 Task: Buy 4 Bread Proofing Baskets from Baking Tools & Accessories section under best seller category for shipping address: Holly Thompson, 4771 Agriculture Lane, Homestead, Florida 33030, Cell Number 3052454080. Pay from credit card ending with 6759, CVV 506
Action: Mouse moved to (30, 104)
Screenshot: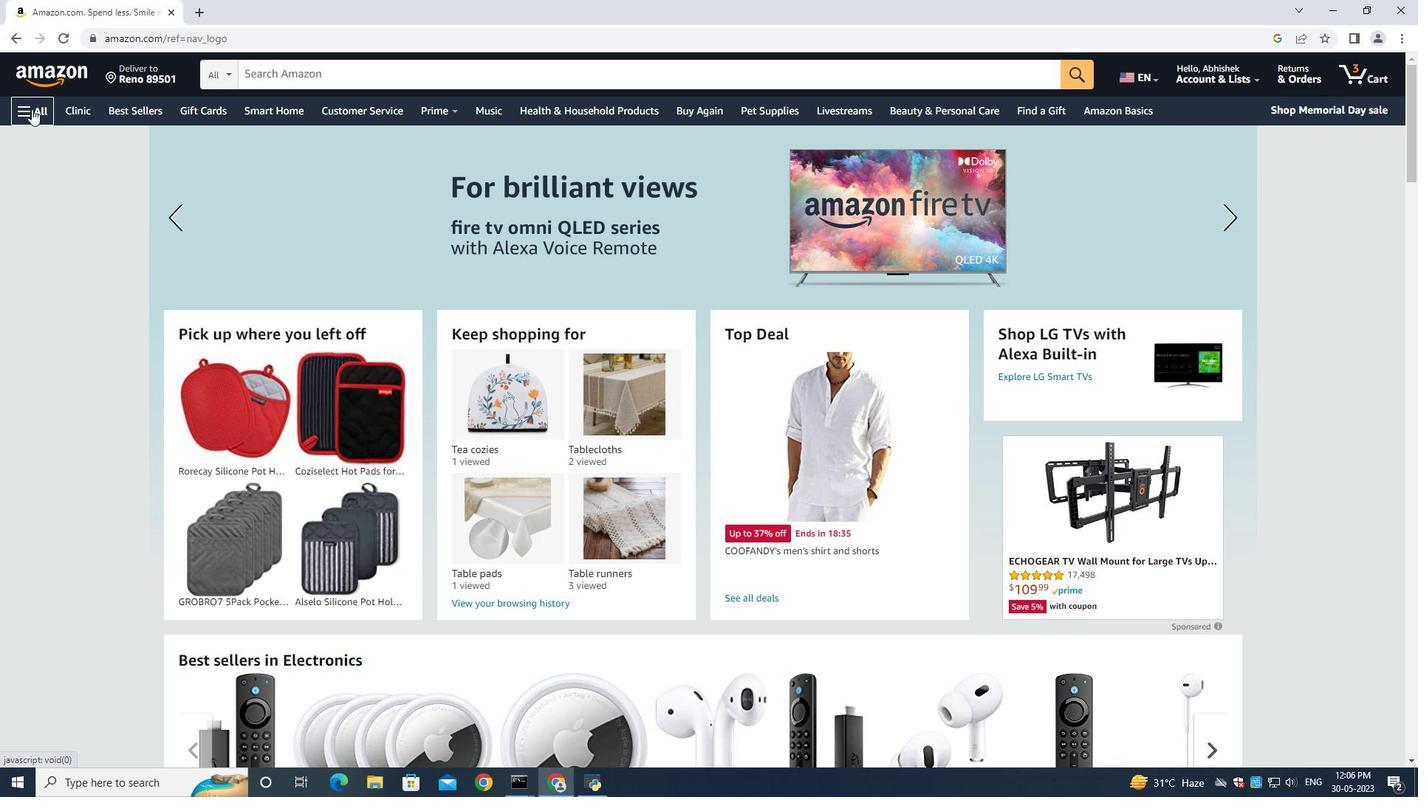 
Action: Mouse pressed left at (30, 104)
Screenshot: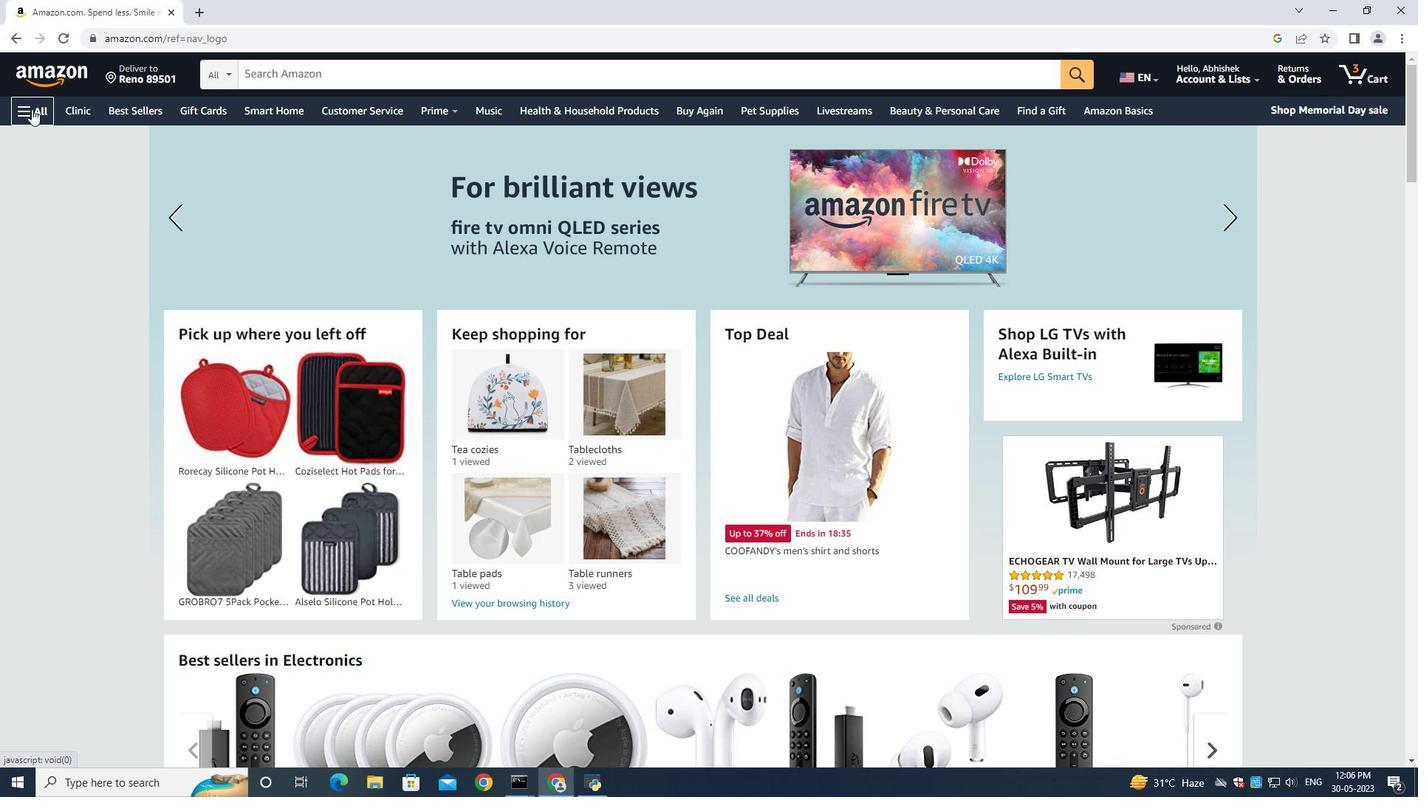 
Action: Mouse moved to (57, 141)
Screenshot: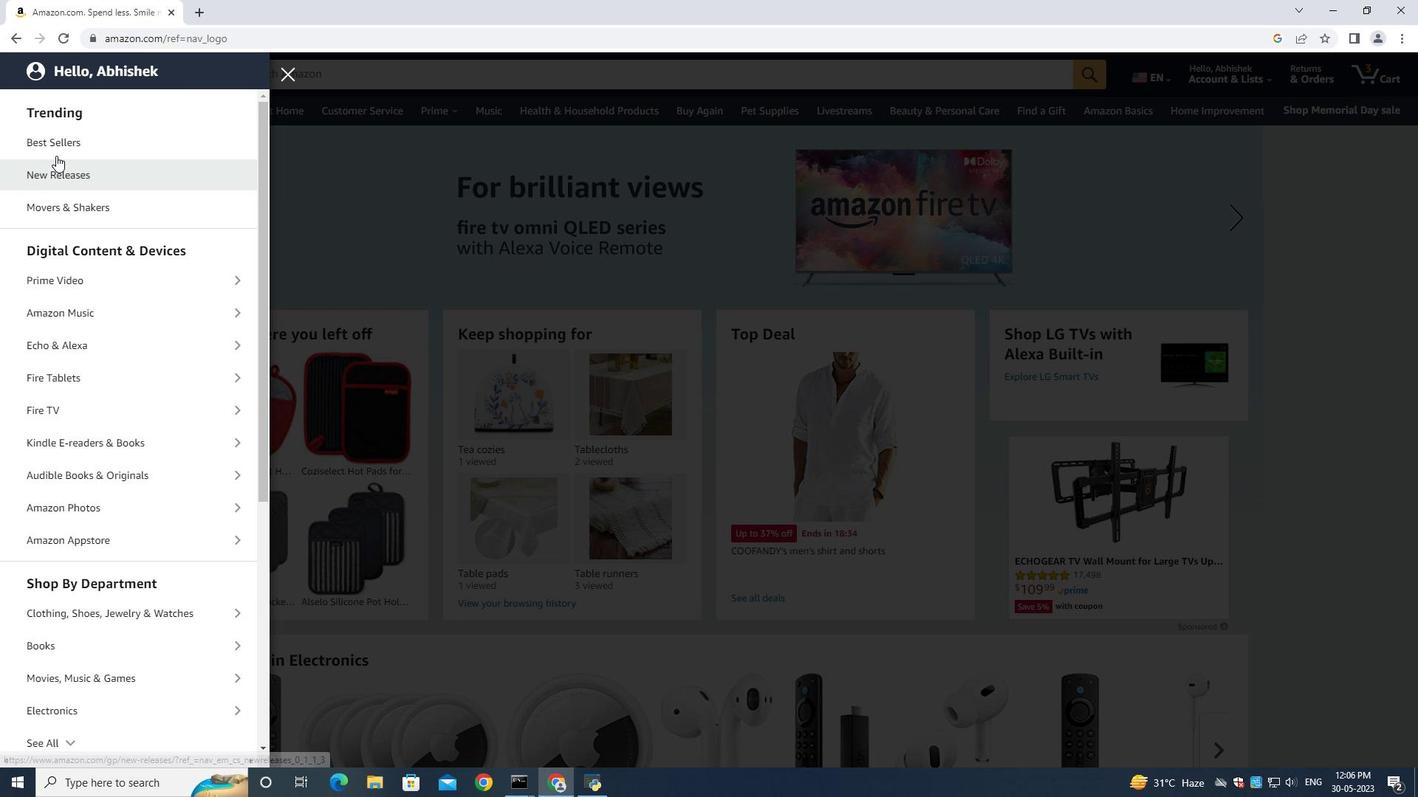 
Action: Mouse pressed left at (57, 141)
Screenshot: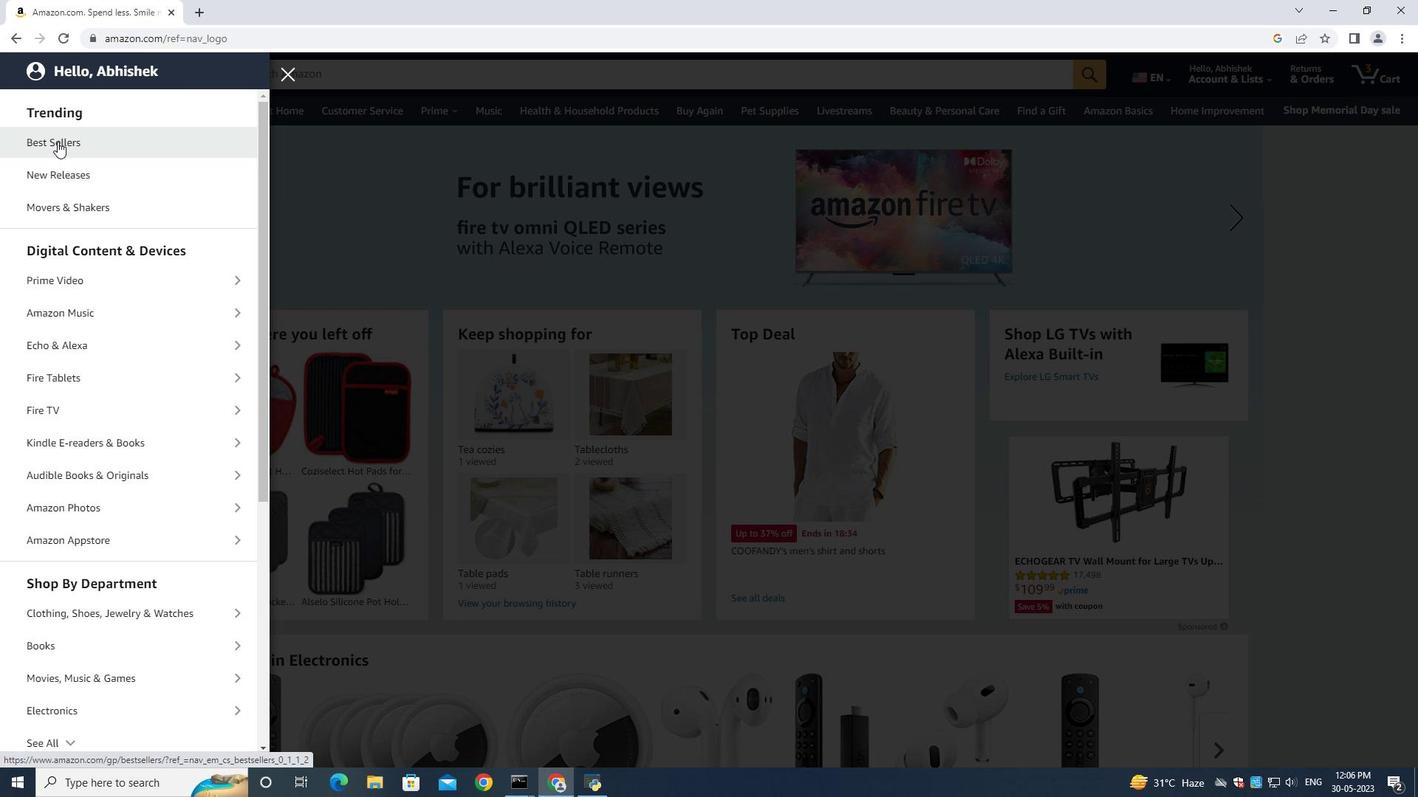 
Action: Mouse moved to (272, 77)
Screenshot: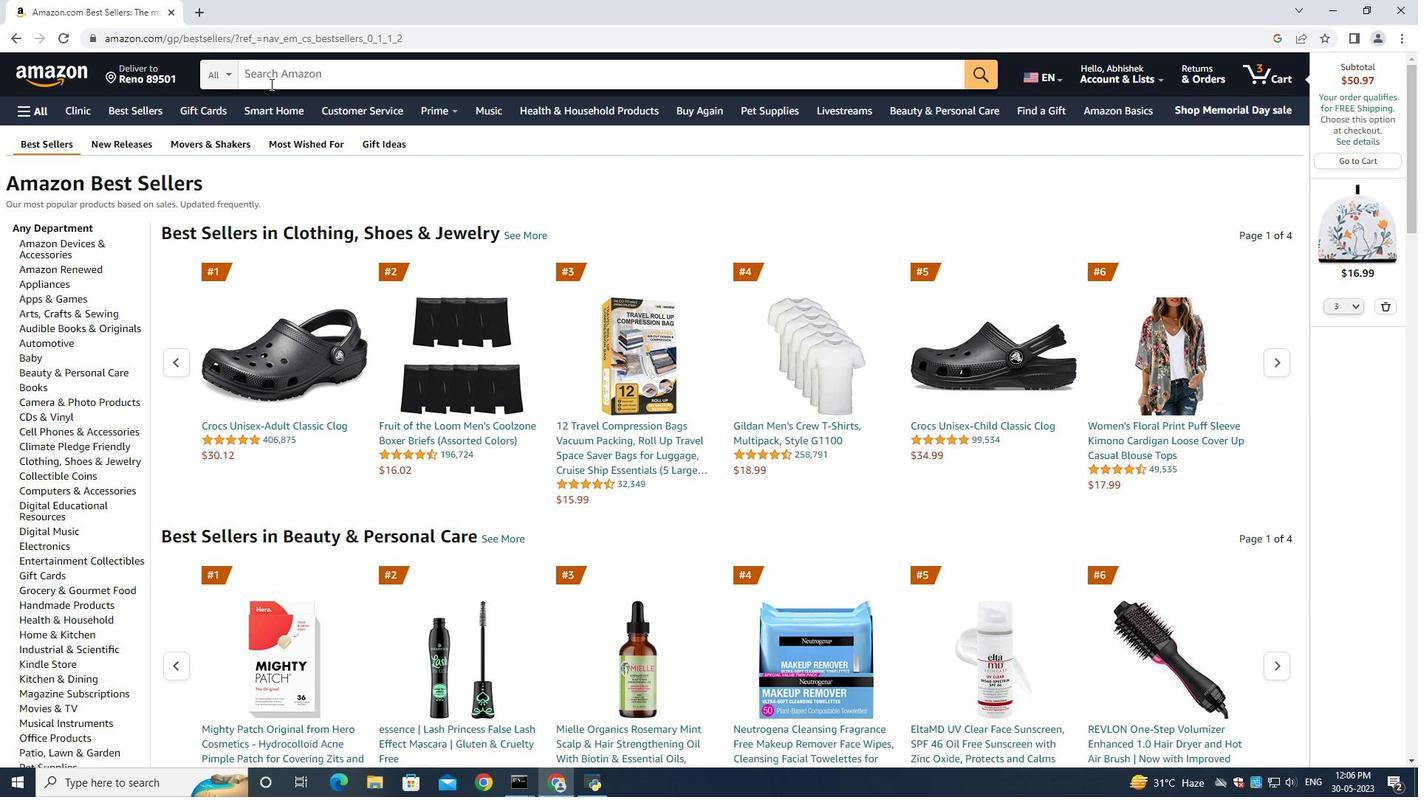 
Action: Mouse pressed left at (272, 77)
Screenshot: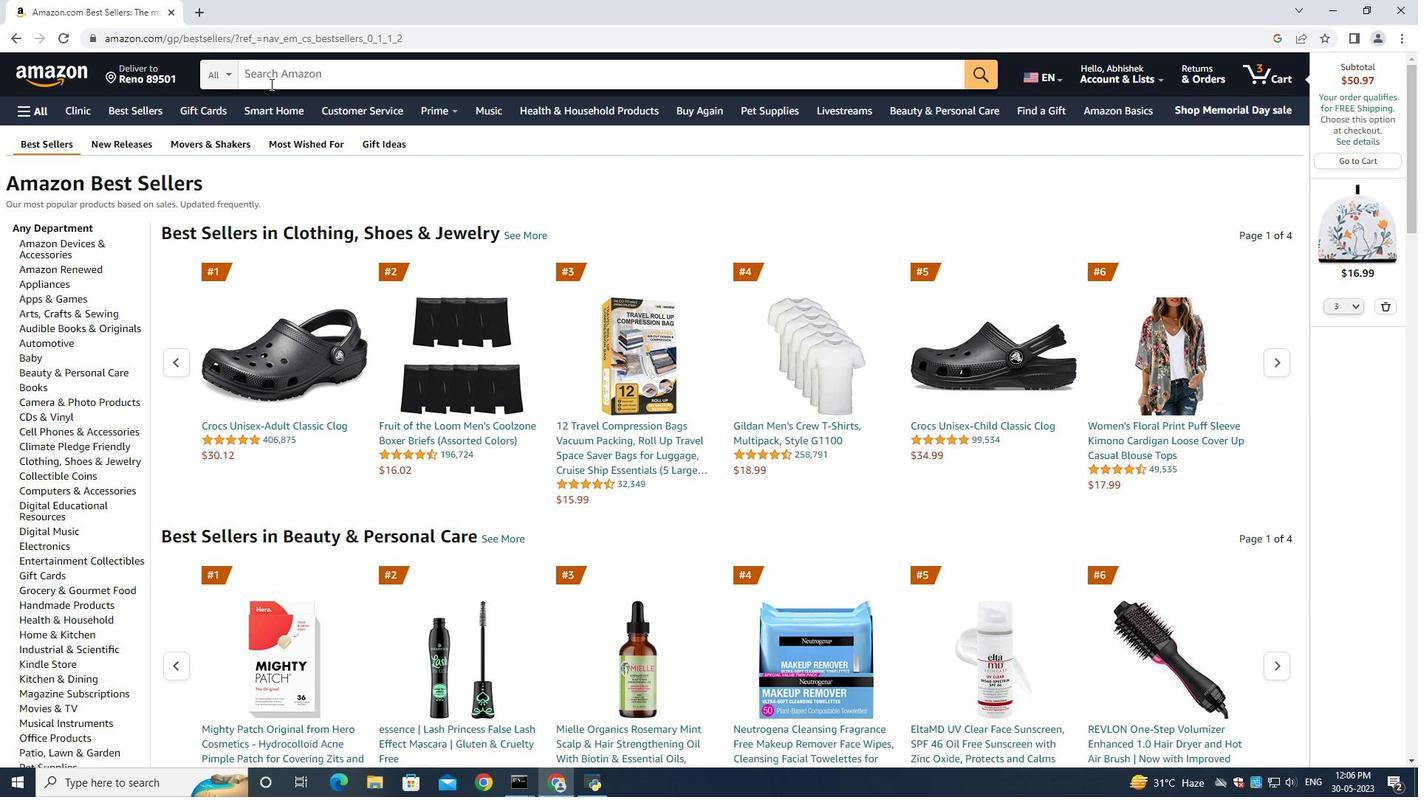
Action: Mouse moved to (272, 77)
Screenshot: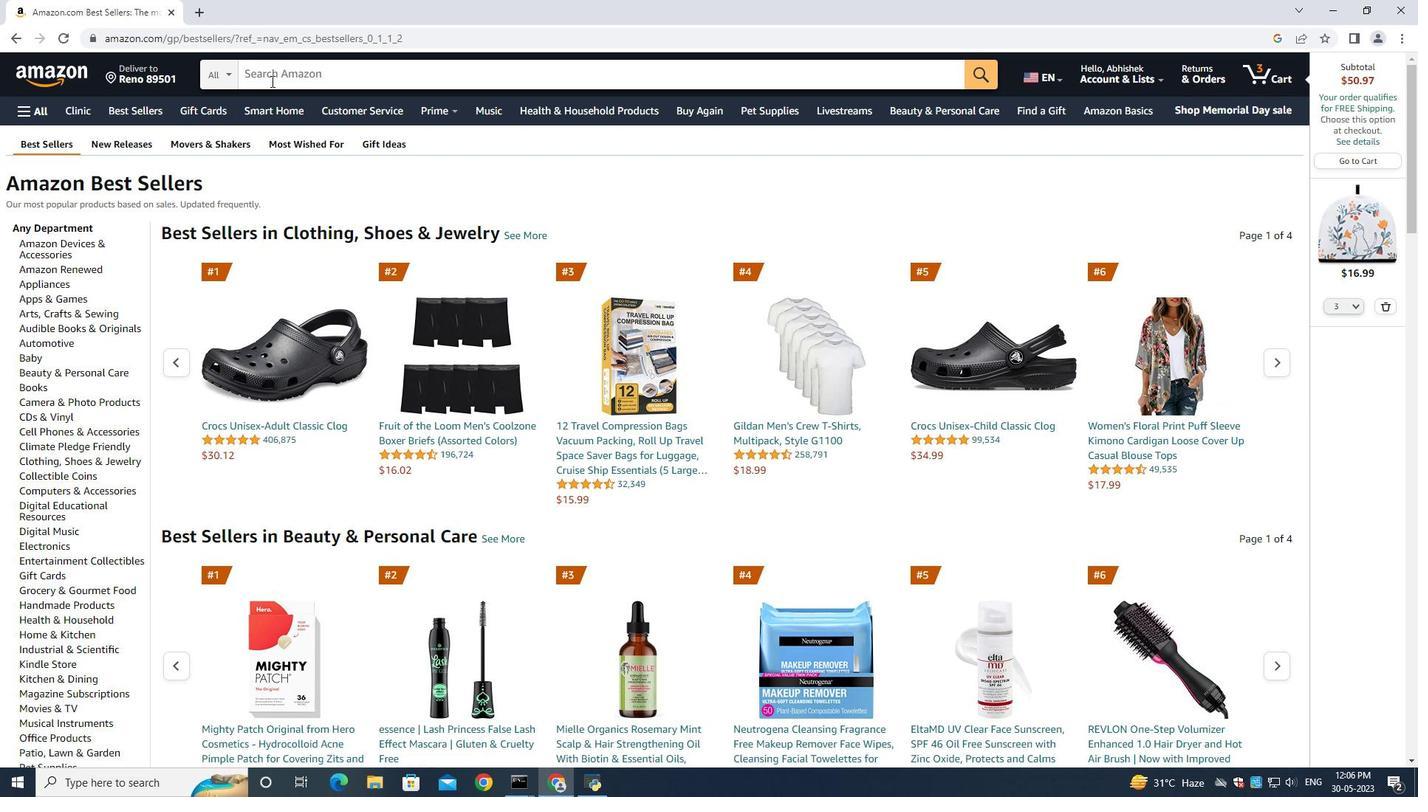 
Action: Key pressed <Key.shift>Bread<Key.space><Key.shift><Key.shift>Proofing<Key.space><Key.shift>Baskets<Key.enter>
Screenshot: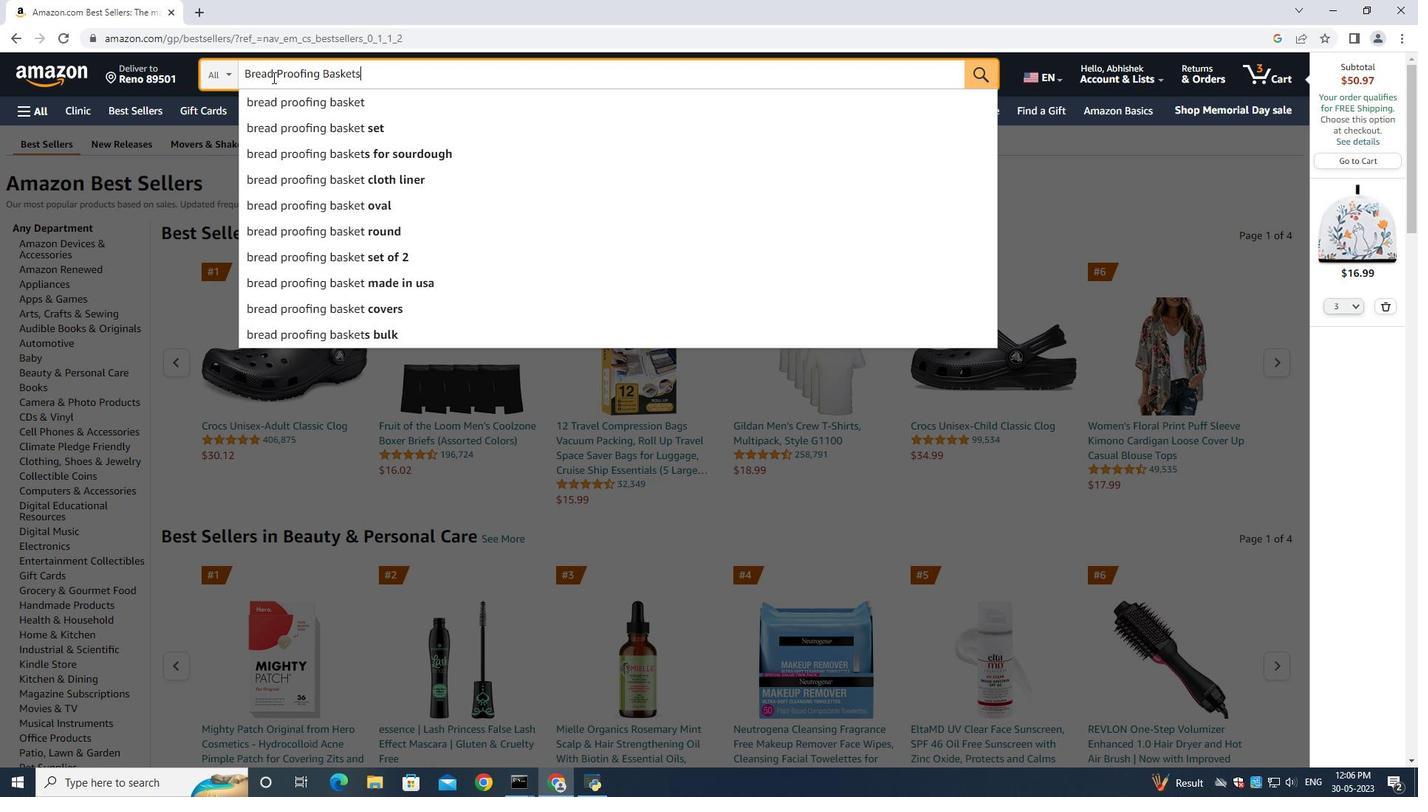 
Action: Mouse moved to (18, 258)
Screenshot: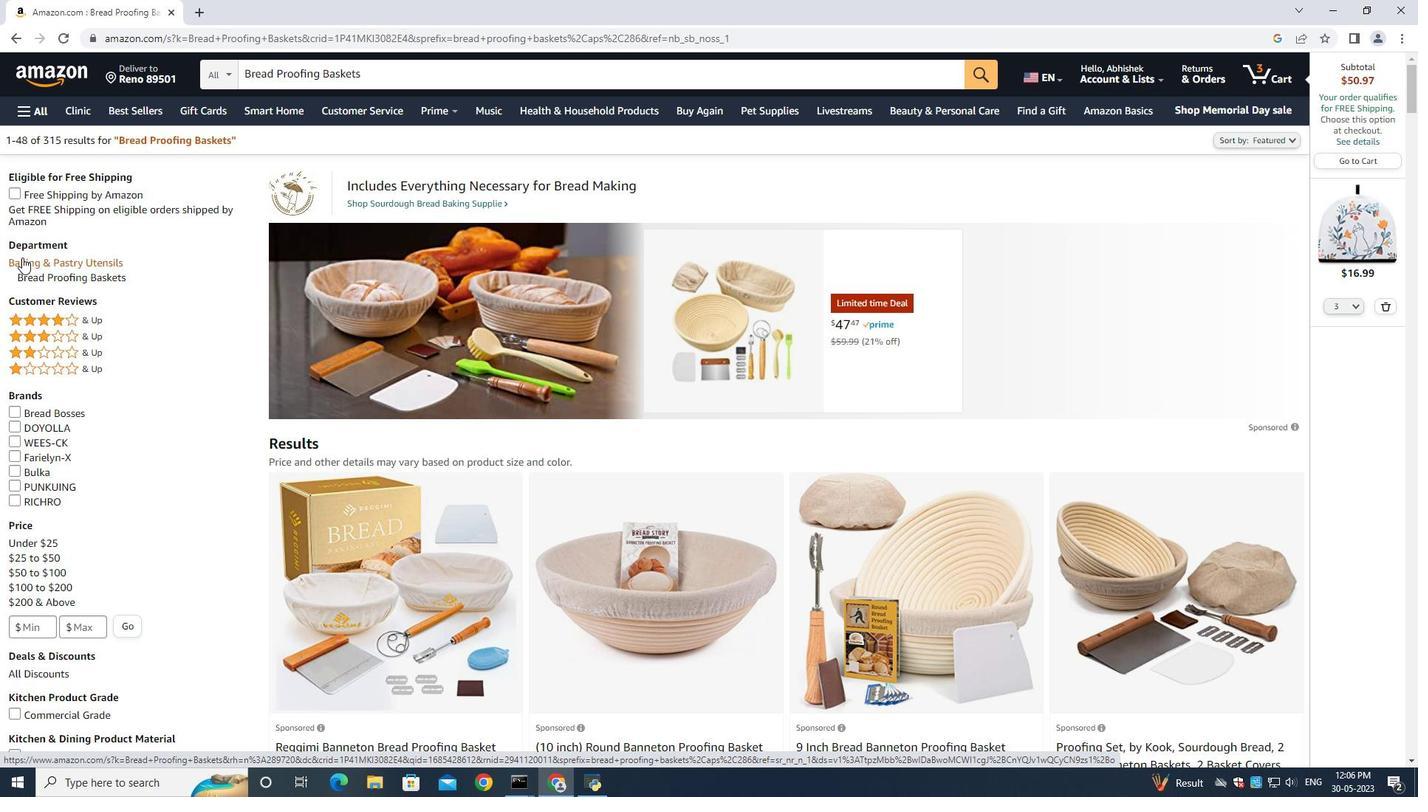 
Action: Mouse pressed left at (18, 258)
Screenshot: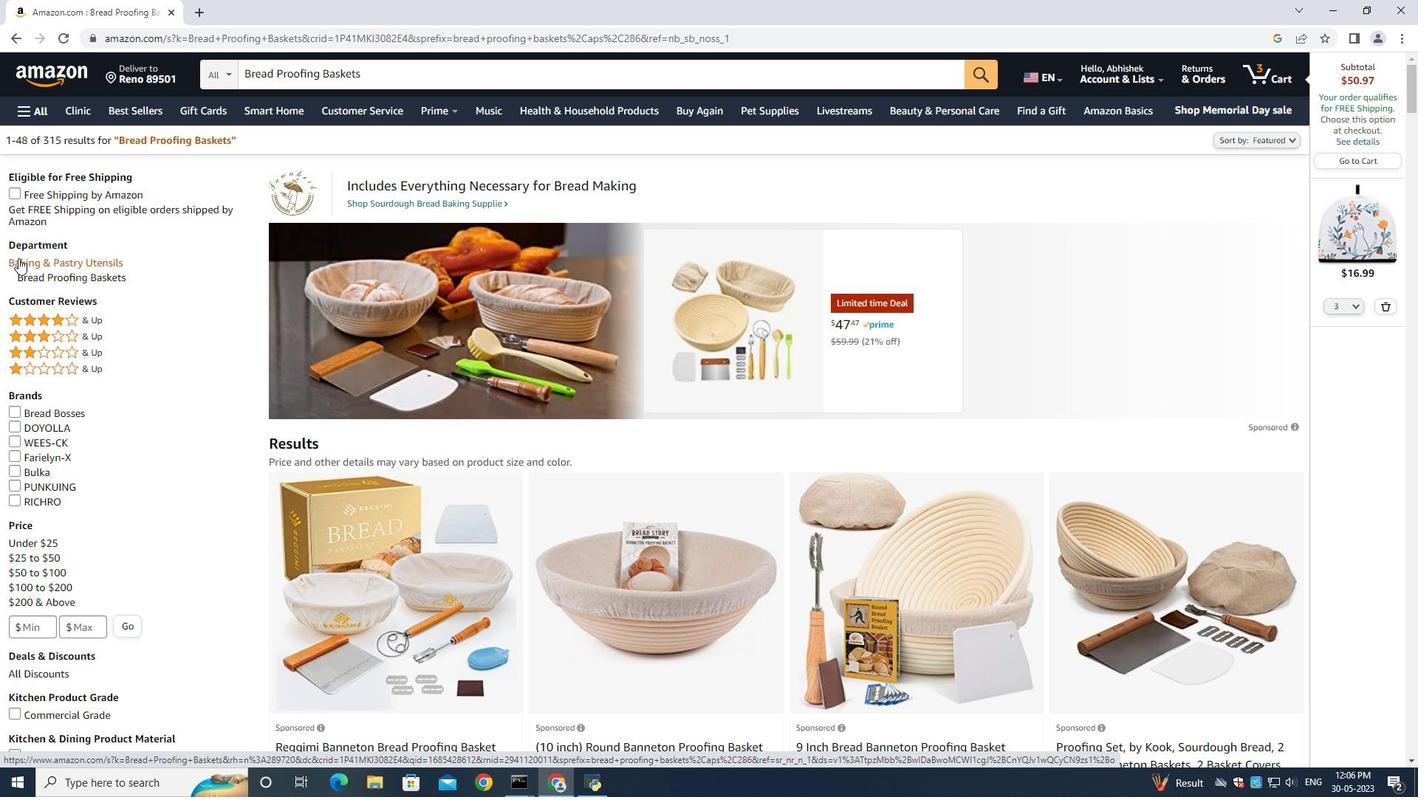 
Action: Mouse moved to (456, 362)
Screenshot: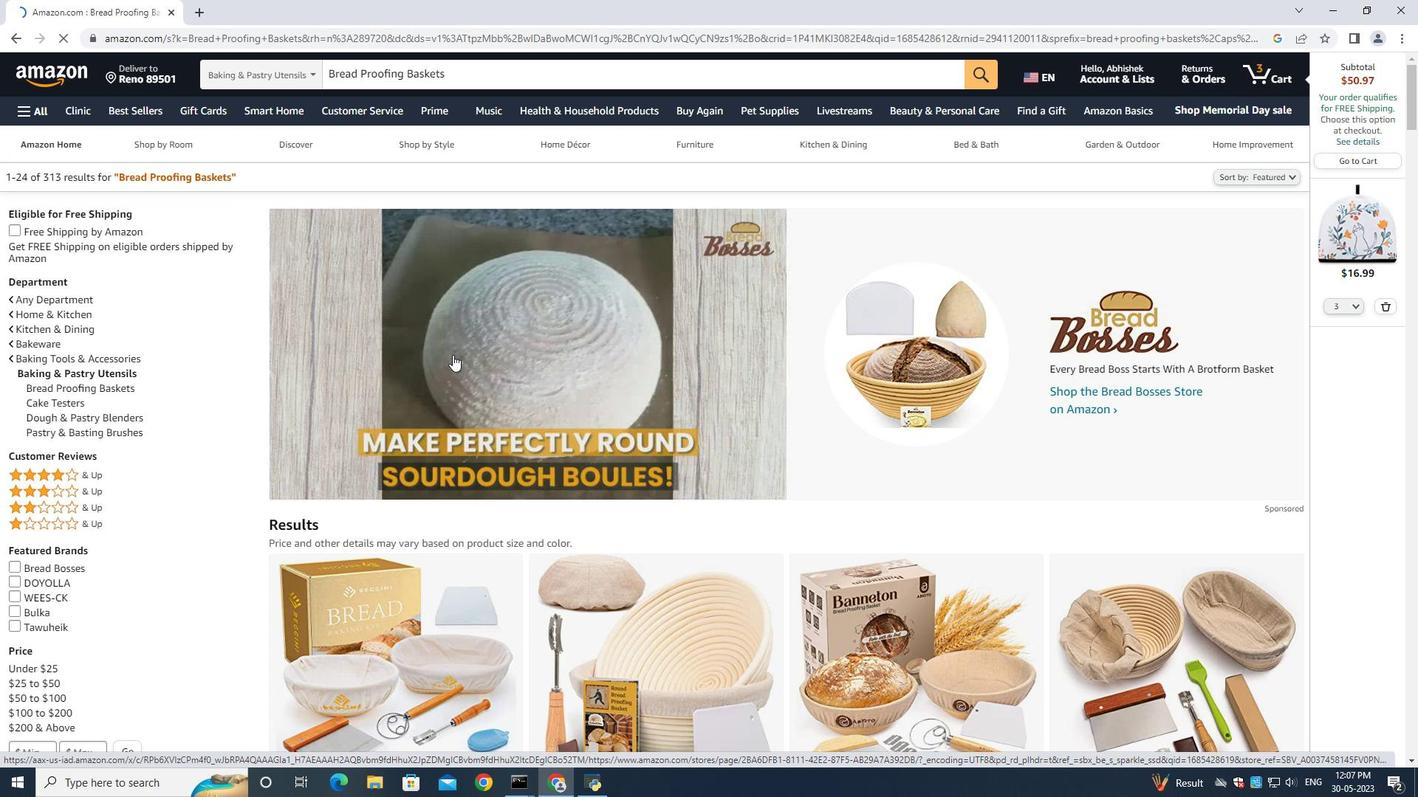 
Action: Mouse scrolled (456, 361) with delta (0, 0)
Screenshot: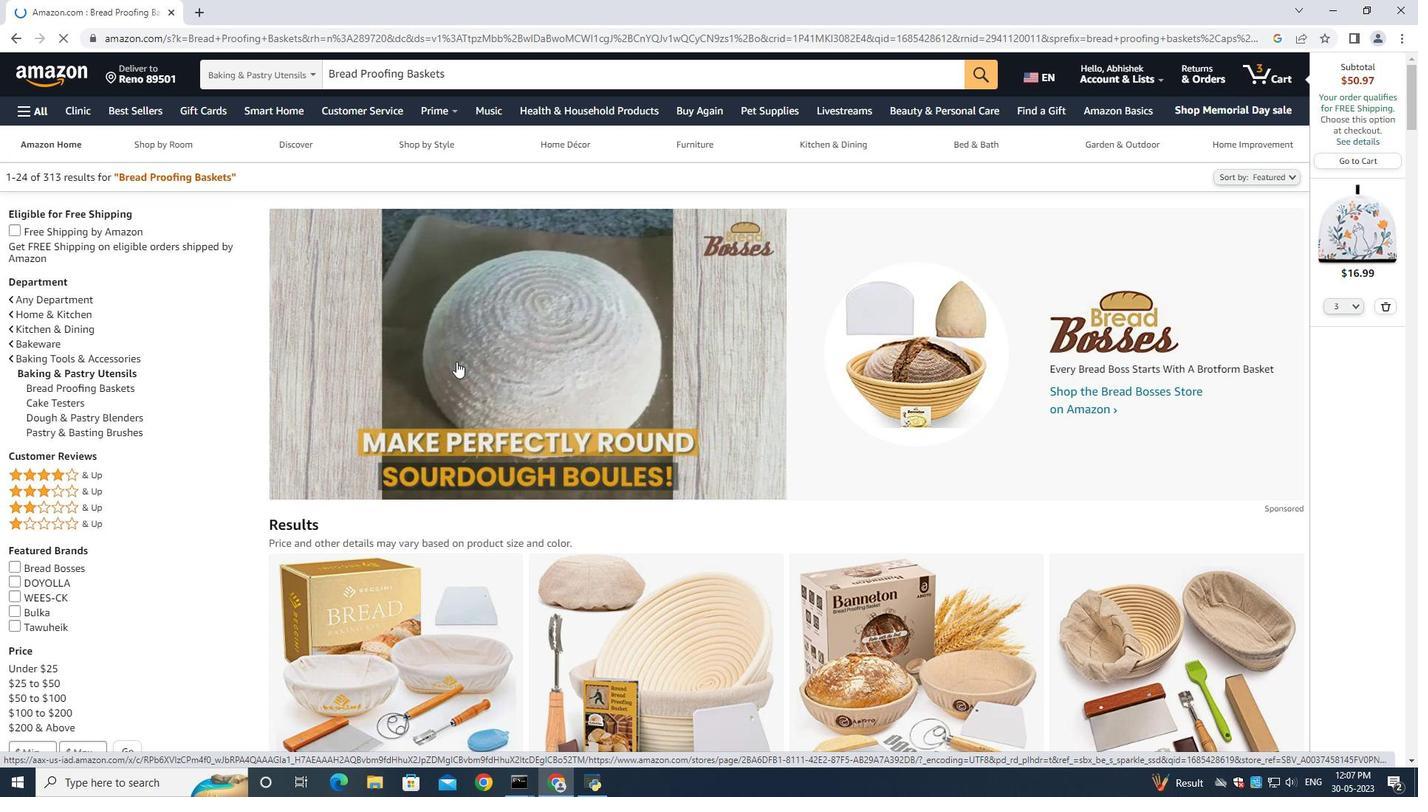 
Action: Mouse scrolled (456, 361) with delta (0, 0)
Screenshot: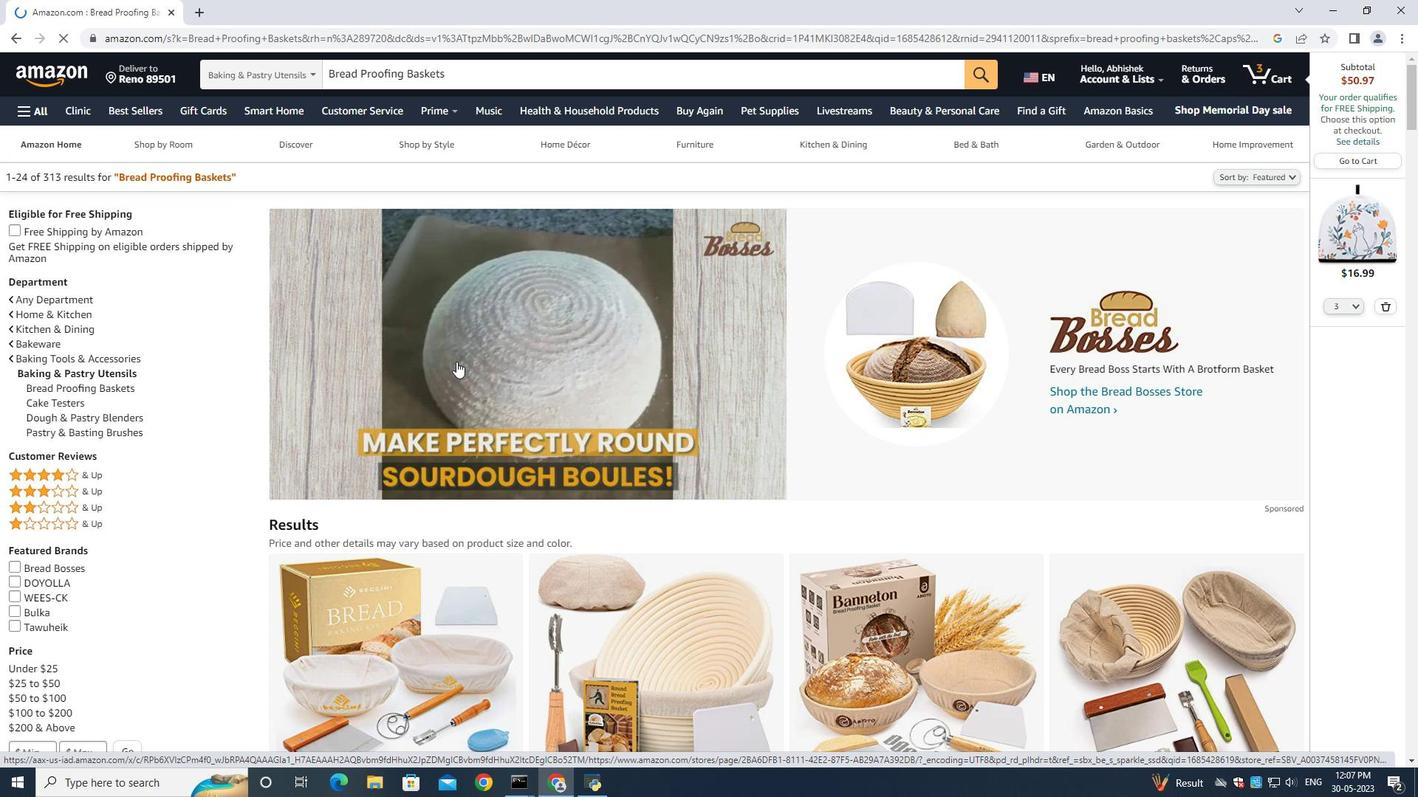 
Action: Mouse scrolled (456, 361) with delta (0, 0)
Screenshot: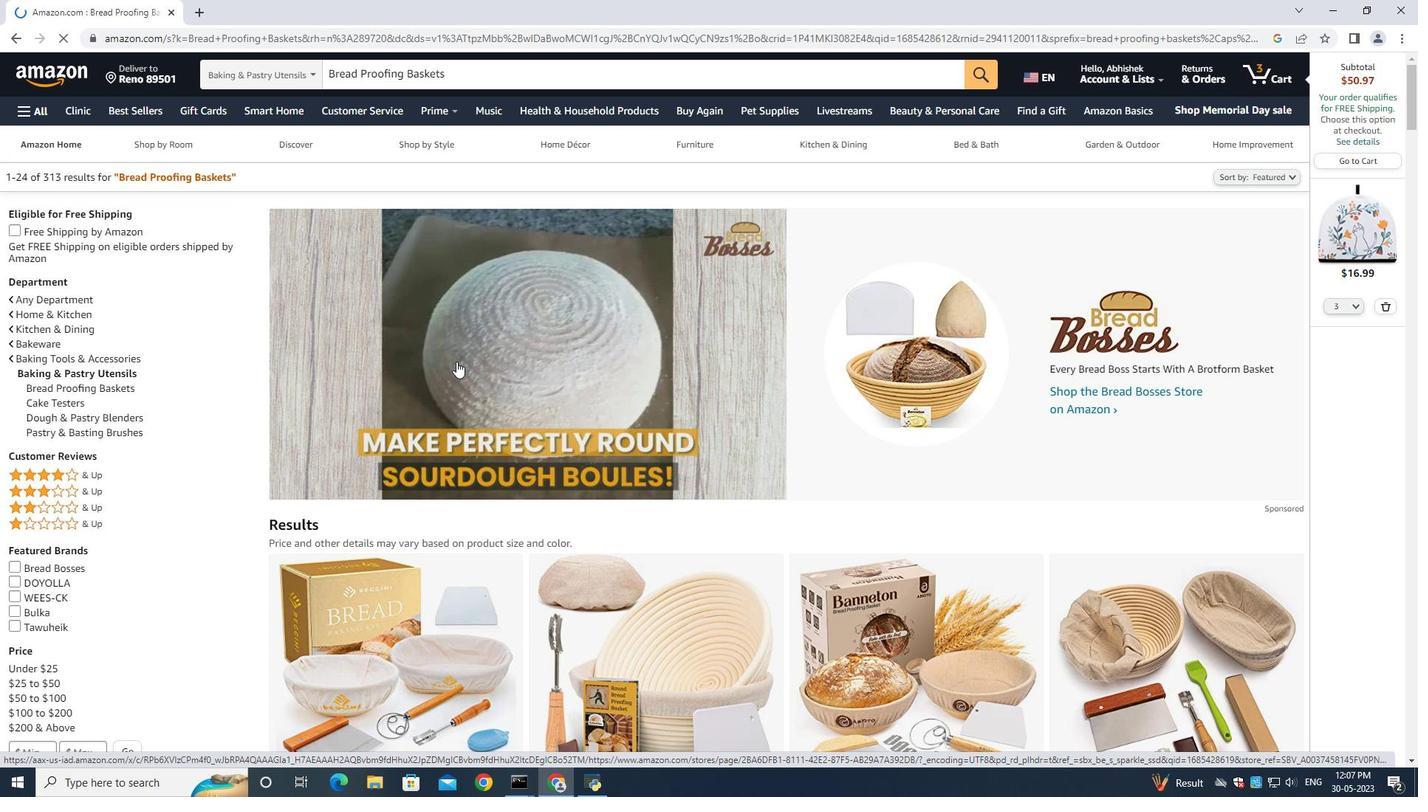 
Action: Mouse moved to (432, 444)
Screenshot: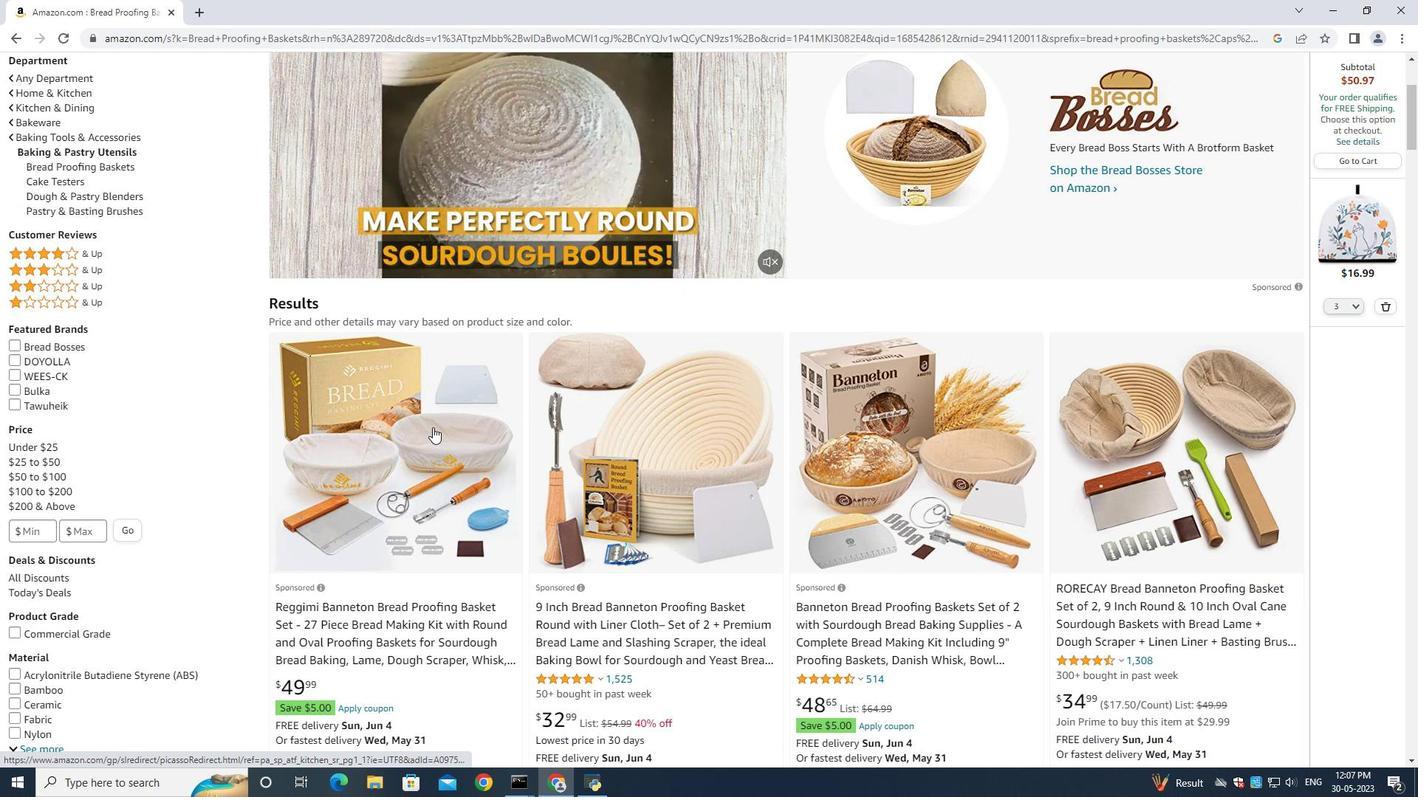 
Action: Mouse scrolled (432, 444) with delta (0, 0)
Screenshot: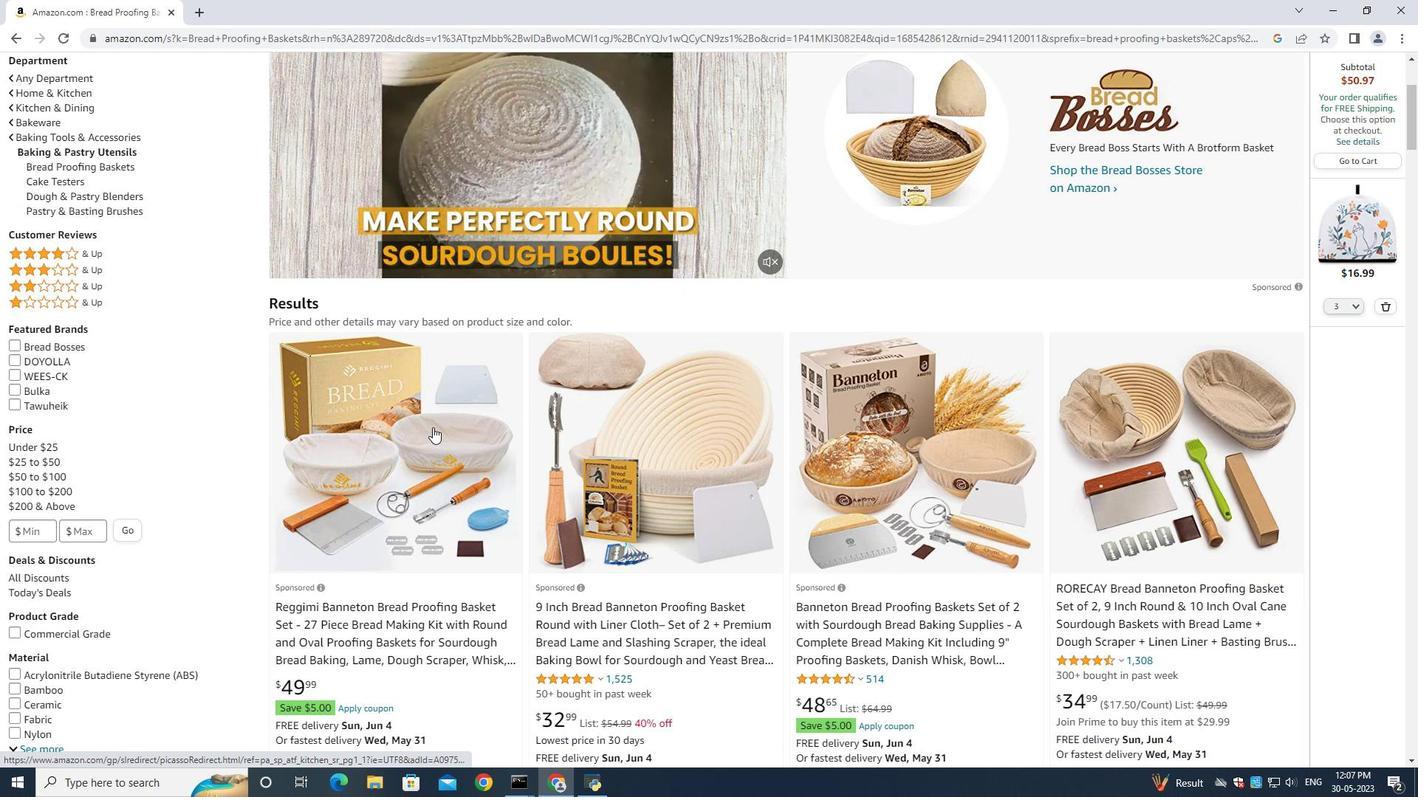 
Action: Mouse moved to (600, 452)
Screenshot: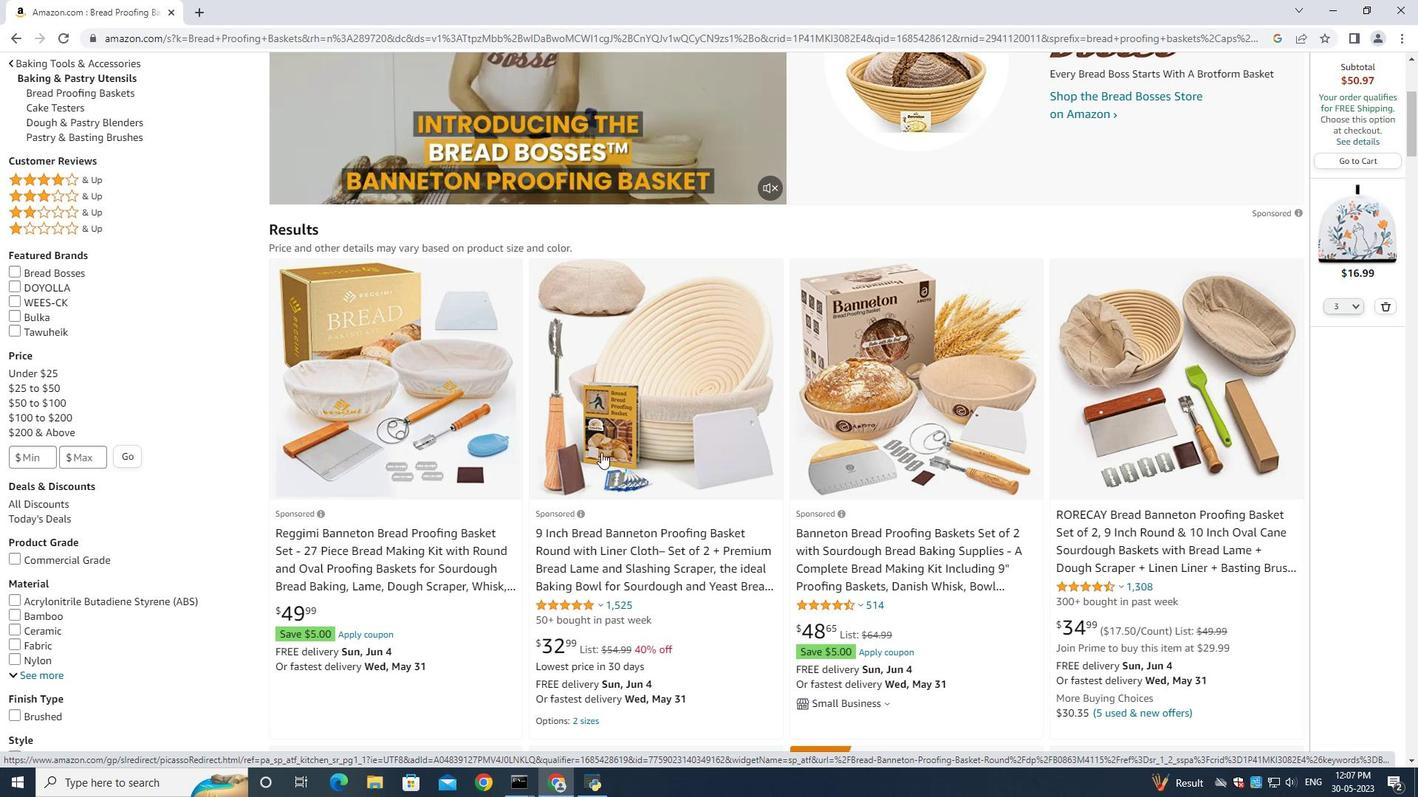 
Action: Mouse scrolled (600, 452) with delta (0, 0)
Screenshot: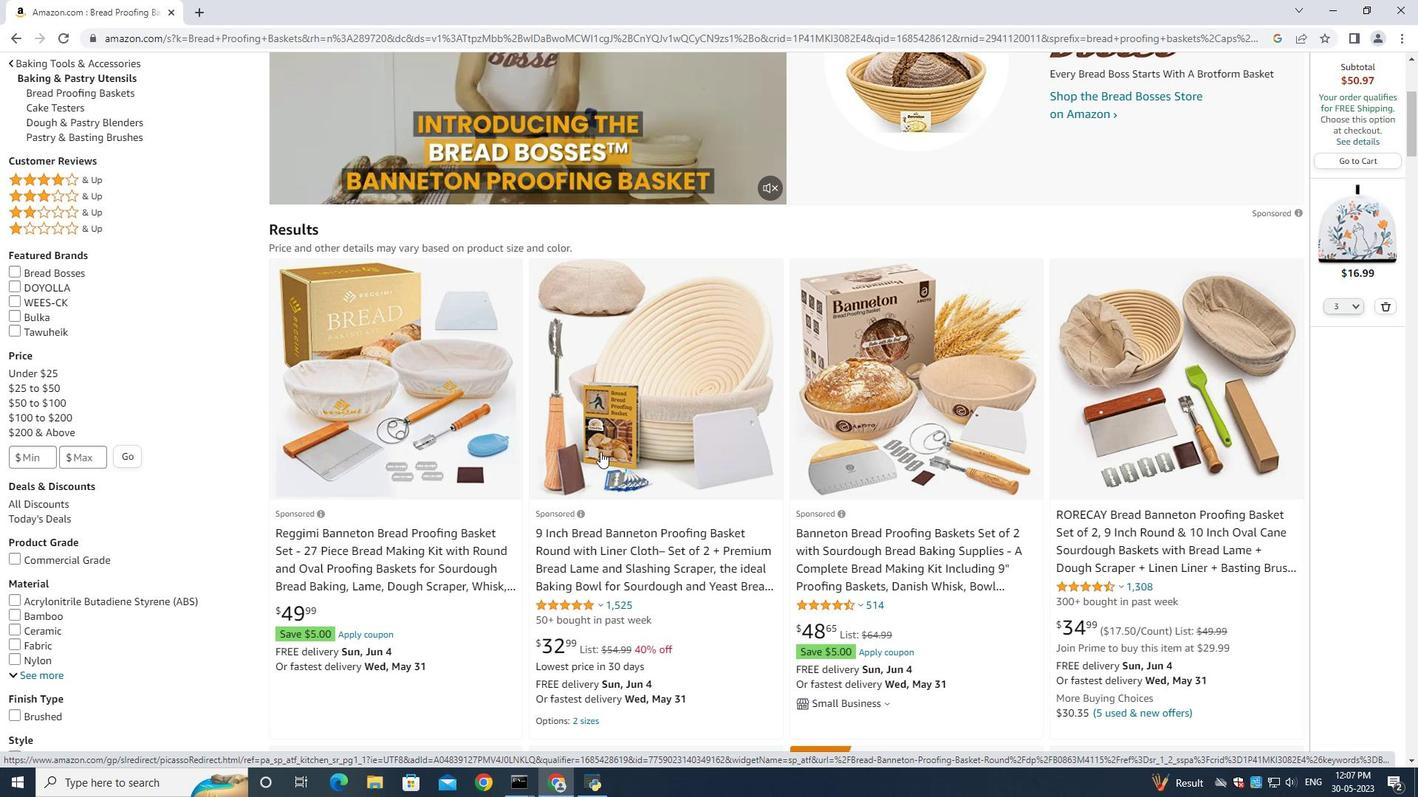 
Action: Mouse scrolled (600, 452) with delta (0, 0)
Screenshot: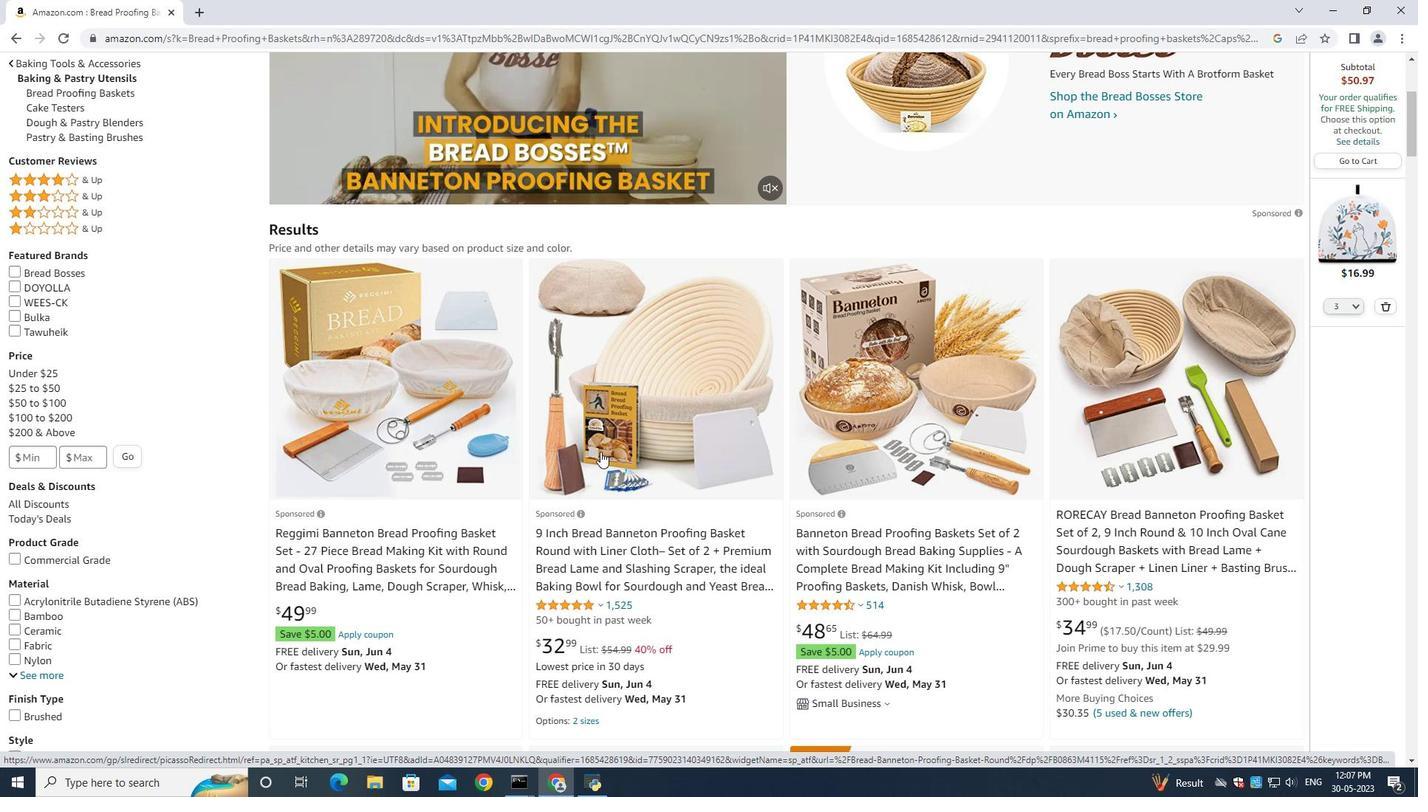 
Action: Mouse moved to (85, 207)
Screenshot: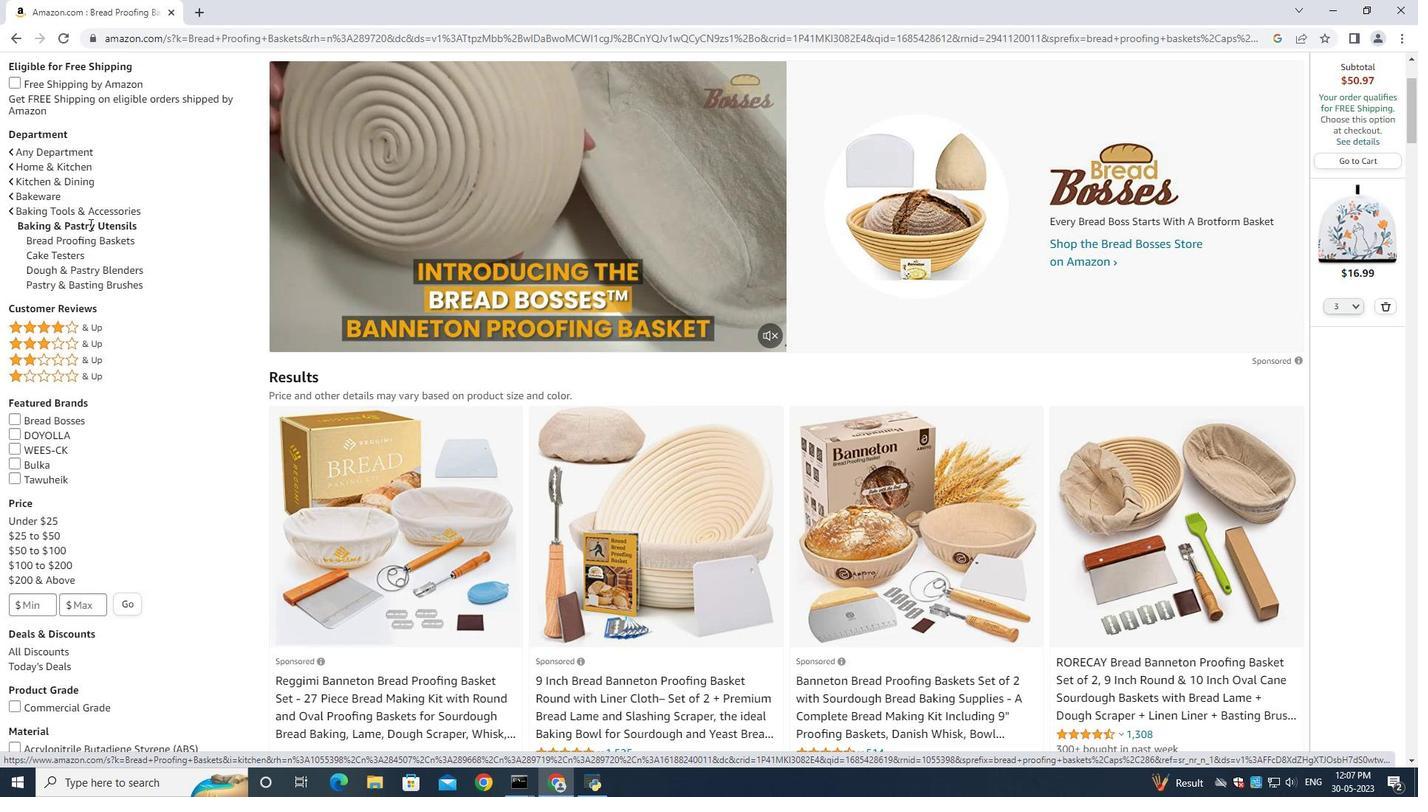
Action: Mouse pressed left at (85, 207)
Screenshot: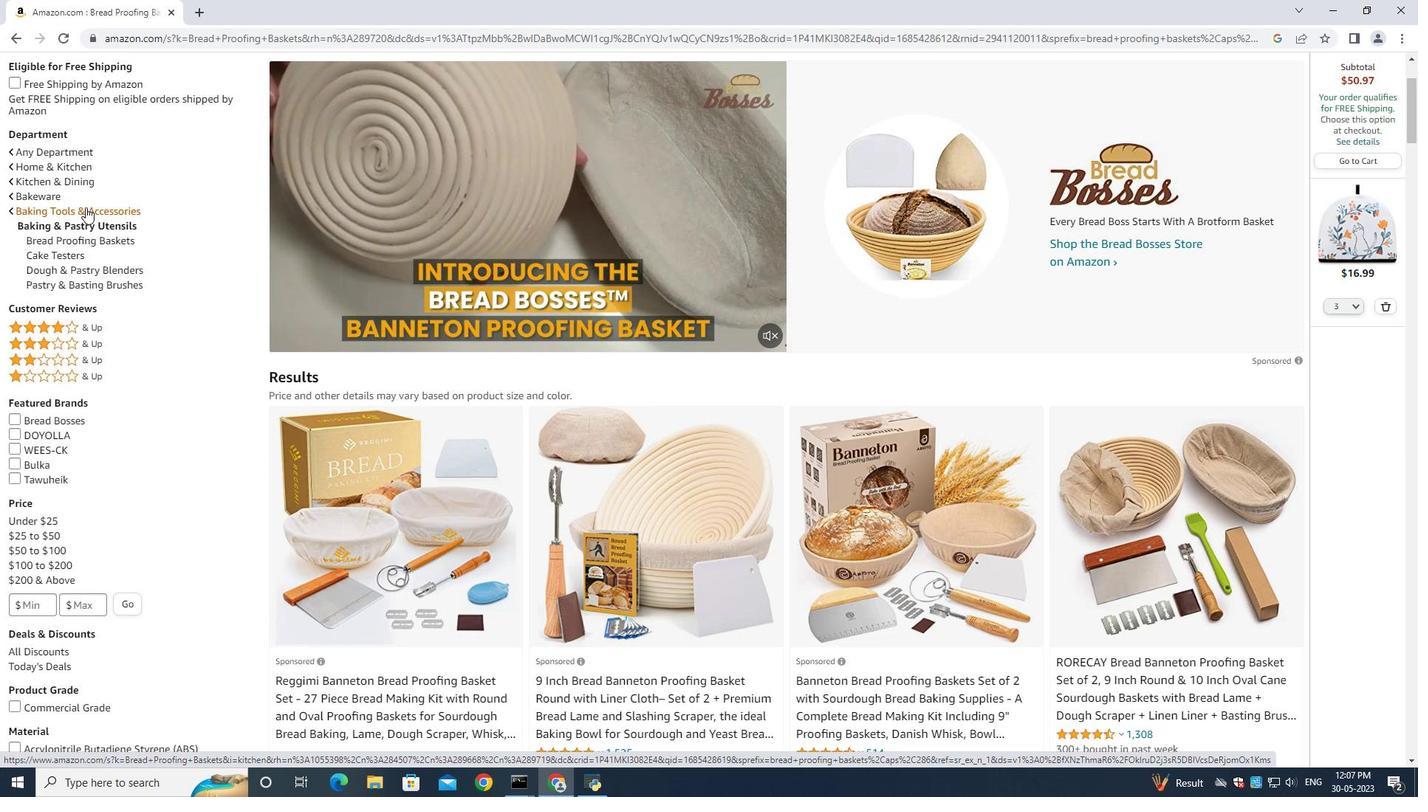 
Action: Mouse moved to (496, 475)
Screenshot: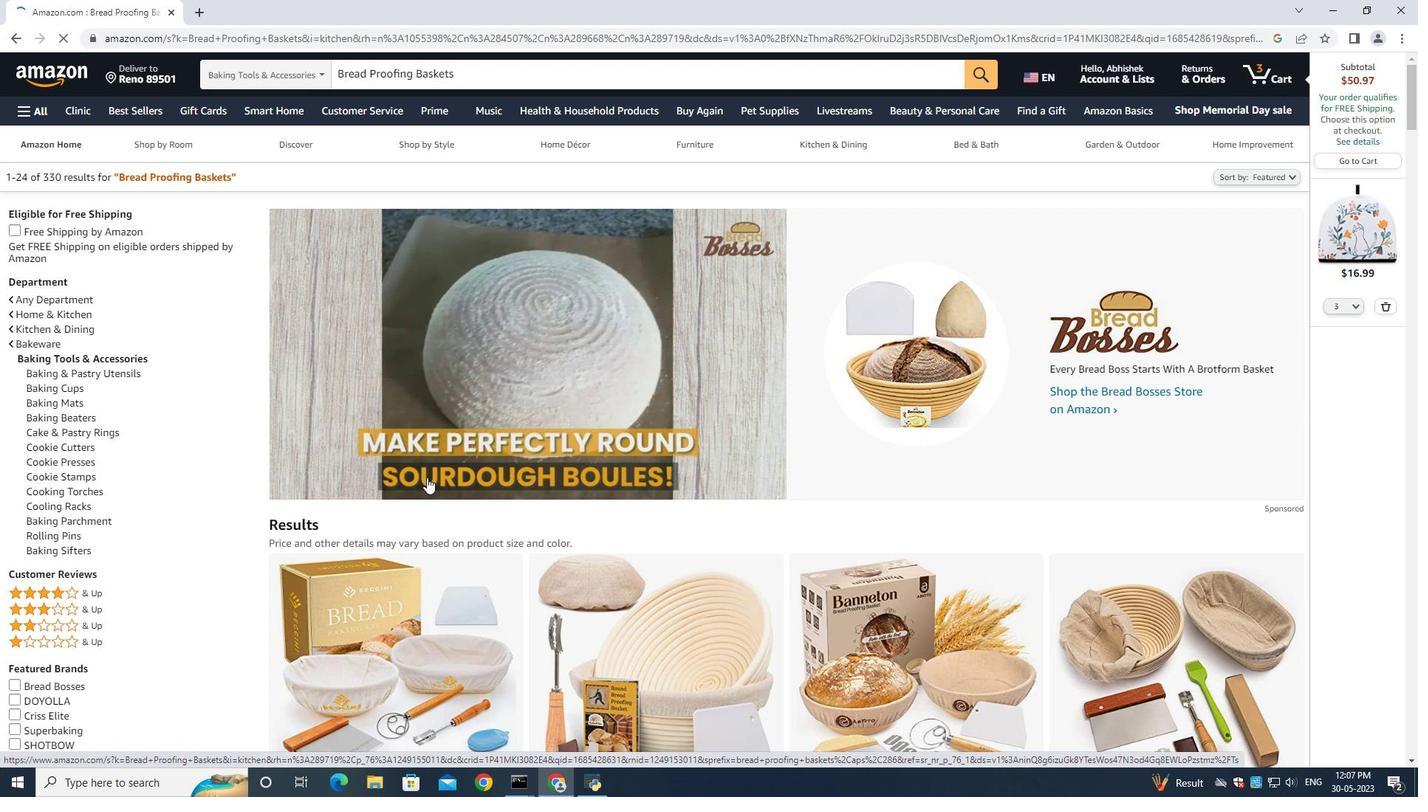 
Action: Mouse scrolled (496, 475) with delta (0, 0)
Screenshot: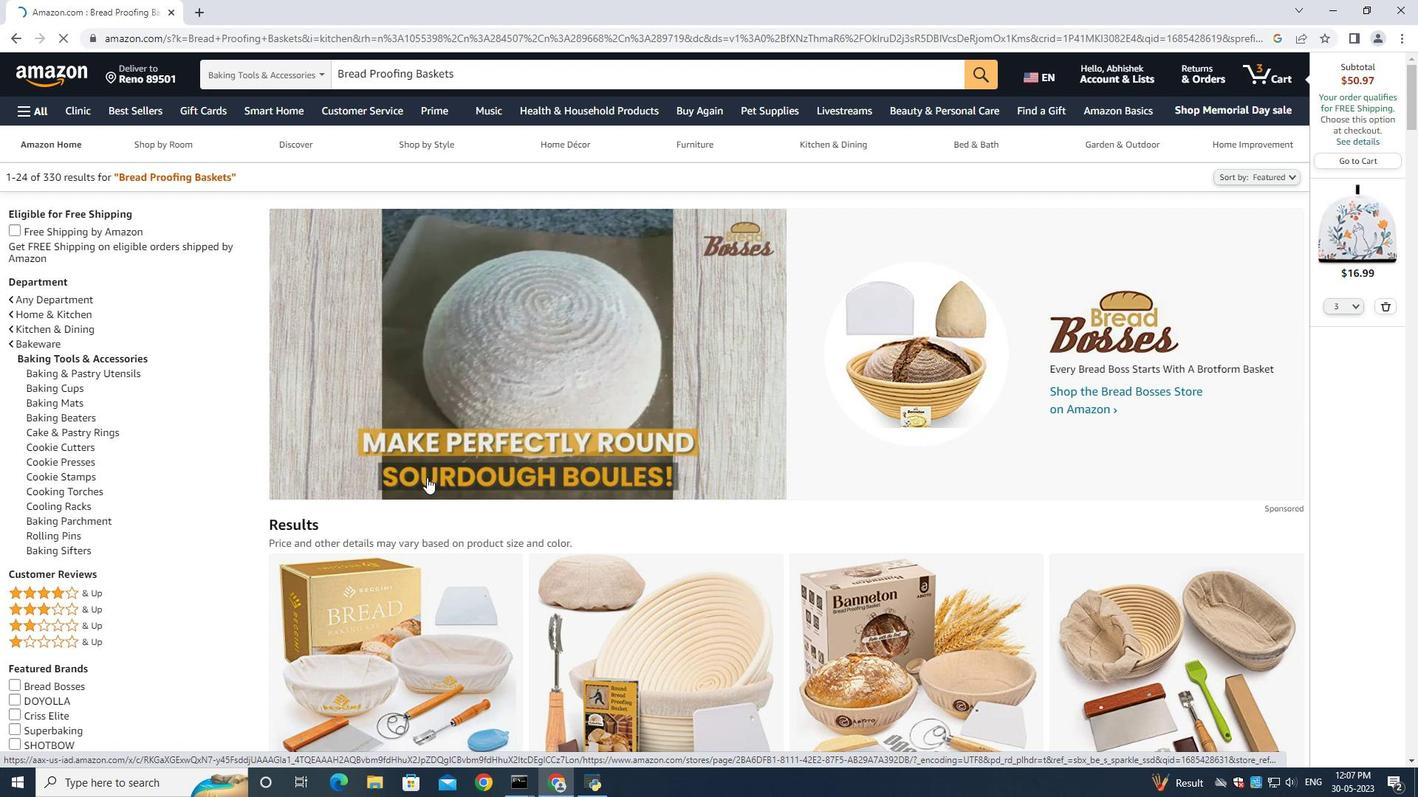 
Action: Mouse scrolled (496, 475) with delta (0, 0)
Screenshot: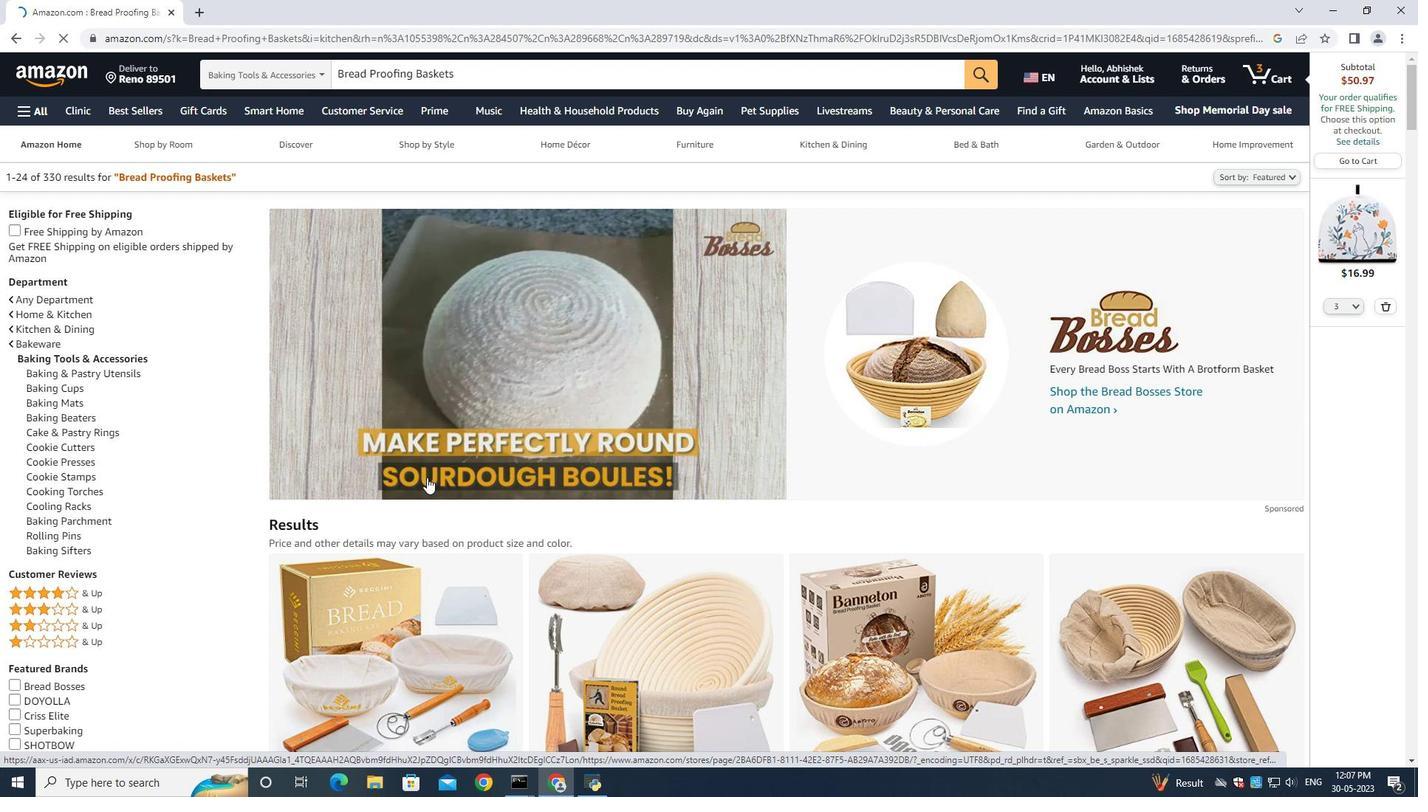 
Action: Mouse scrolled (496, 475) with delta (0, 0)
Screenshot: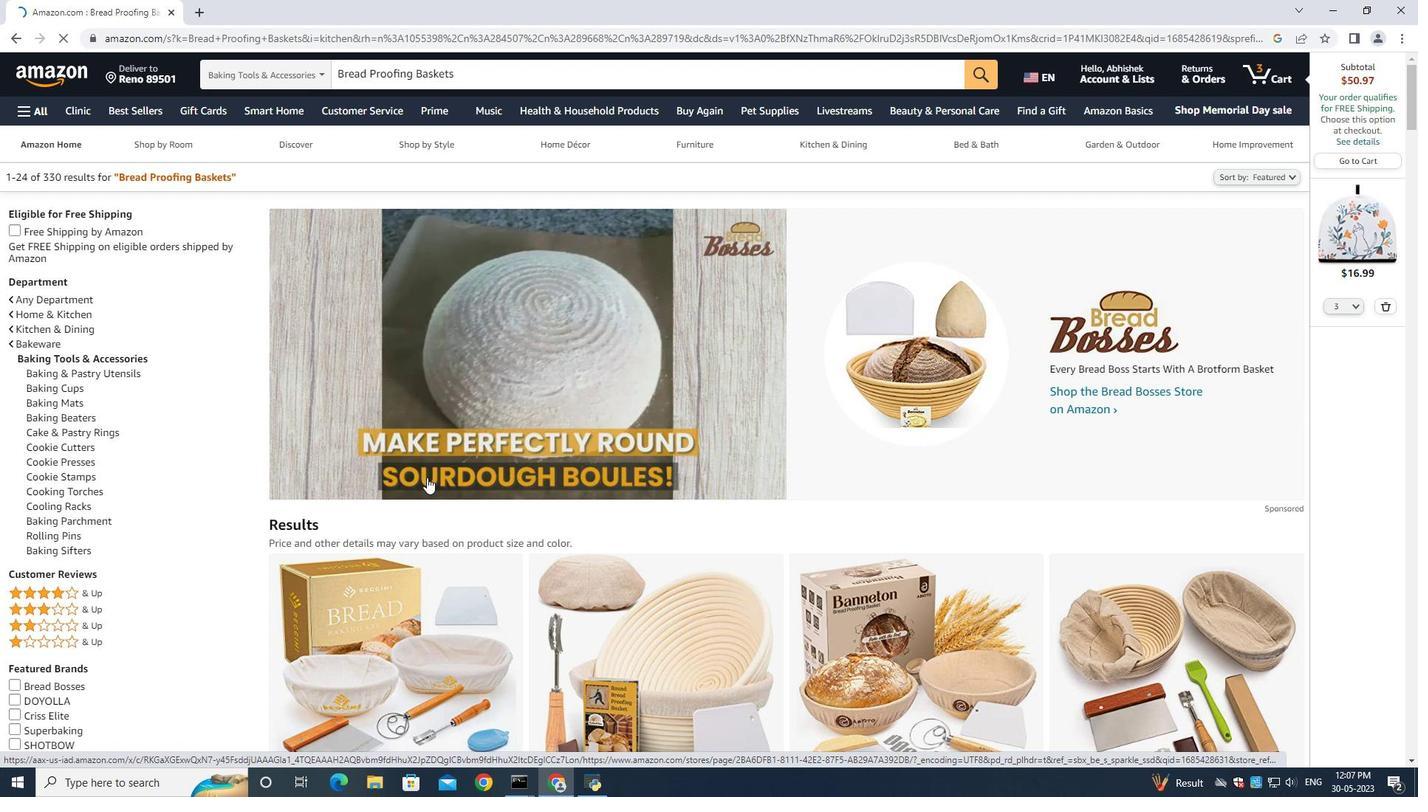 
Action: Mouse moved to (566, 487)
Screenshot: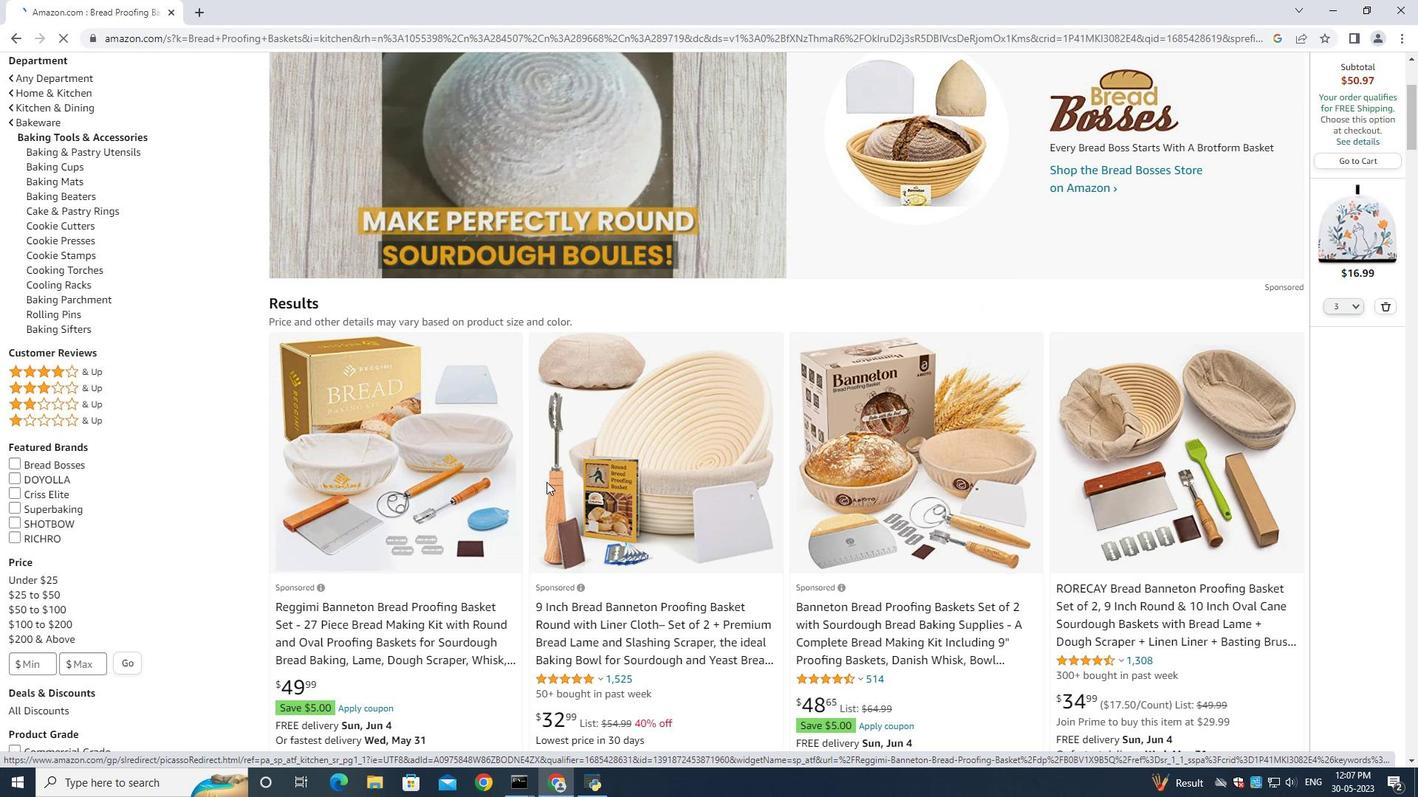 
Action: Mouse scrolled (566, 486) with delta (0, 0)
Screenshot: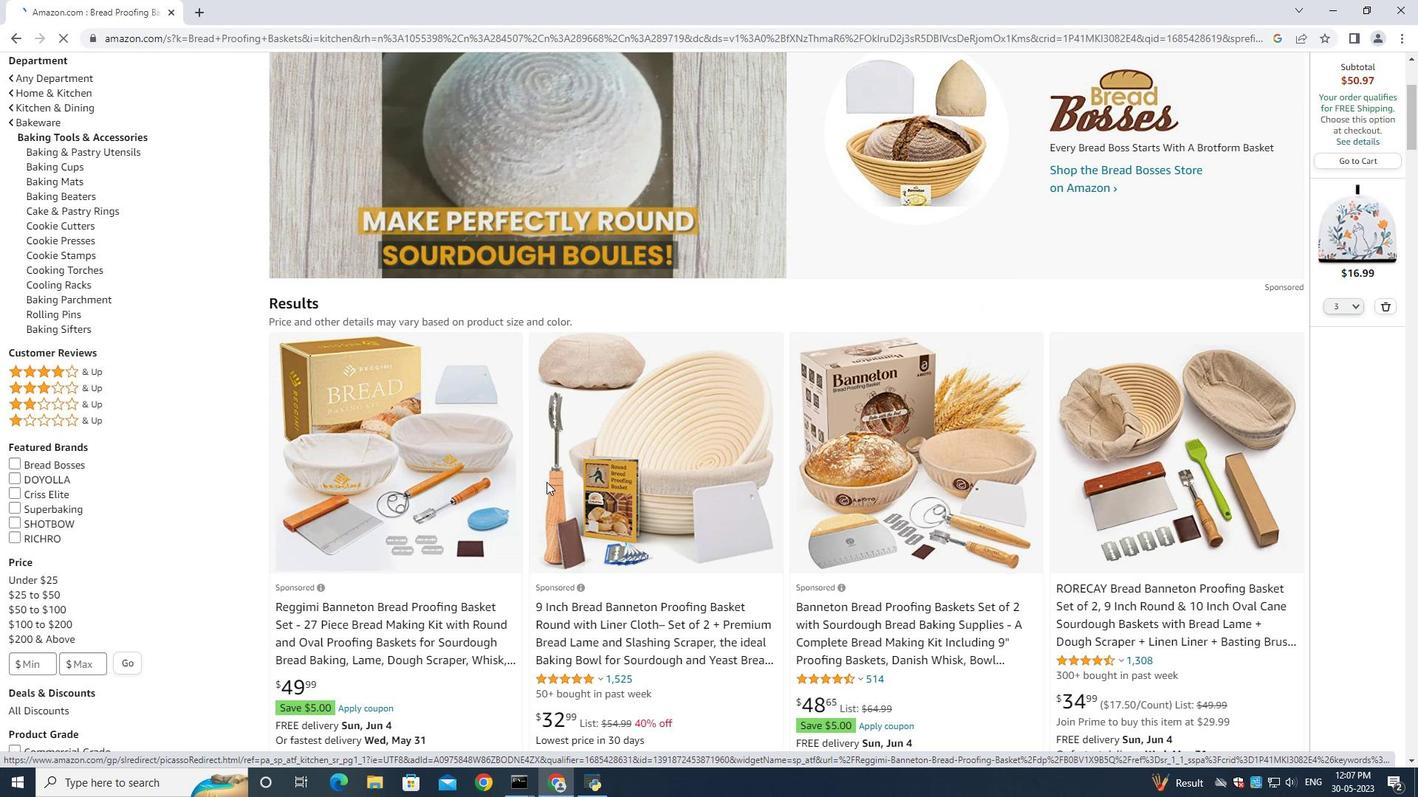 
Action: Mouse scrolled (566, 486) with delta (0, 0)
Screenshot: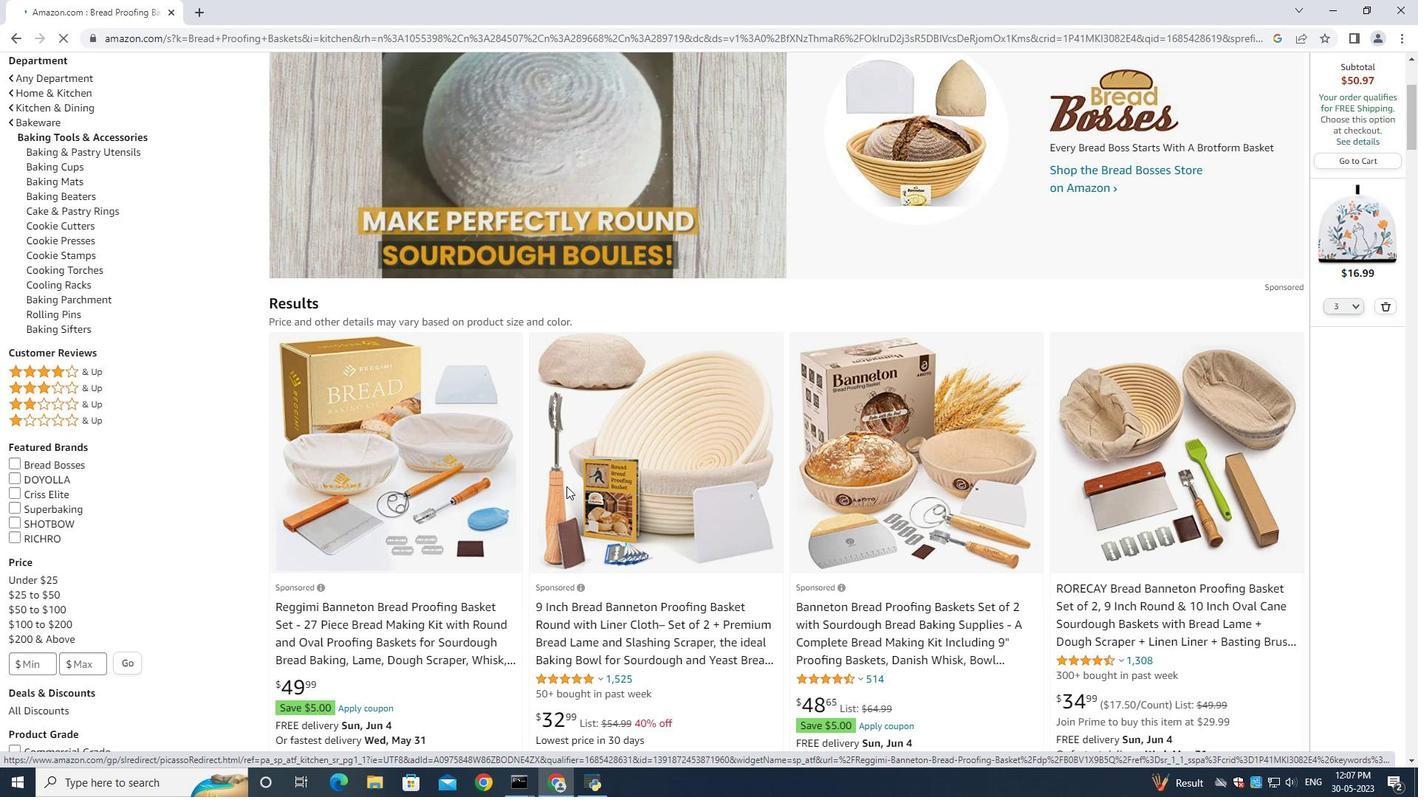 
Action: Mouse moved to (566, 487)
Screenshot: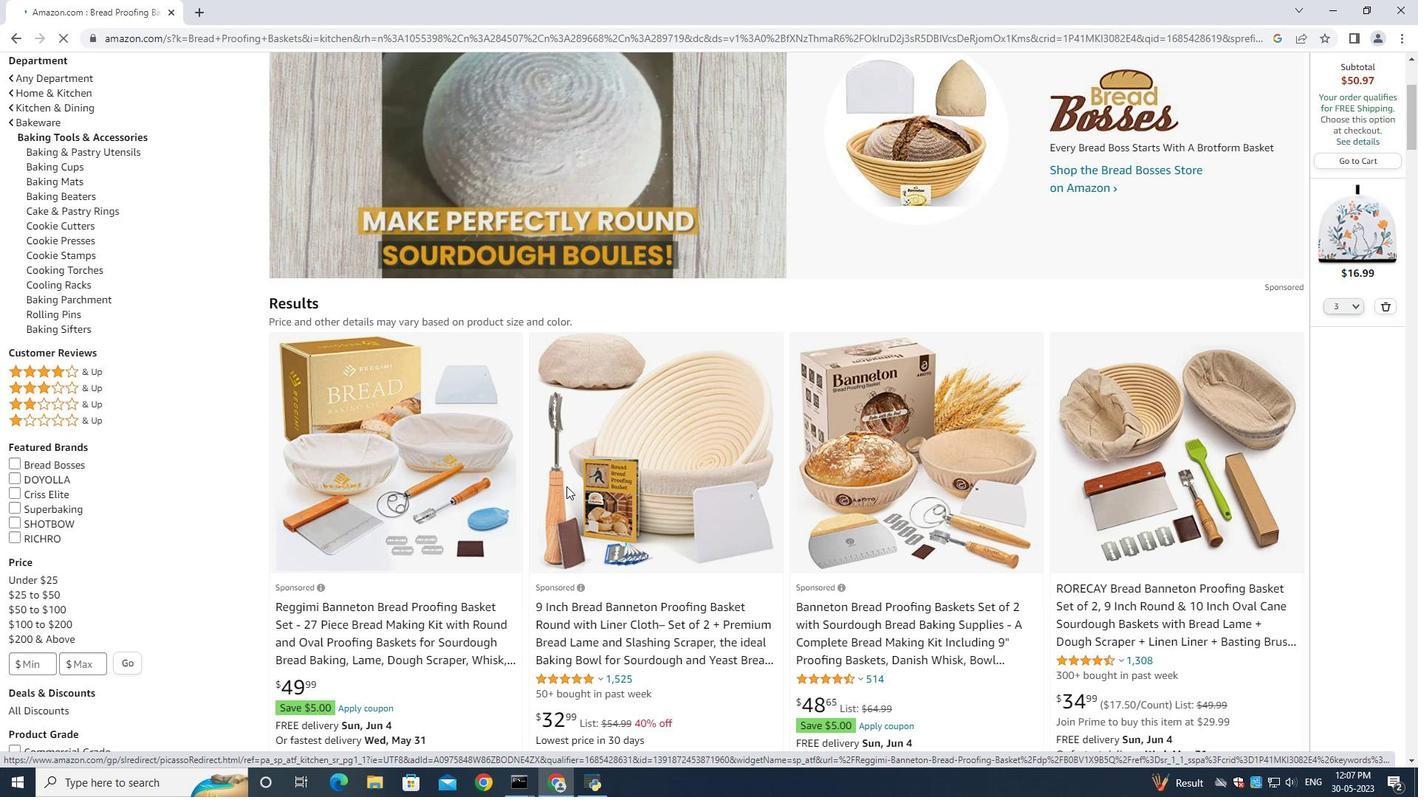 
Action: Mouse scrolled (566, 486) with delta (0, 0)
Screenshot: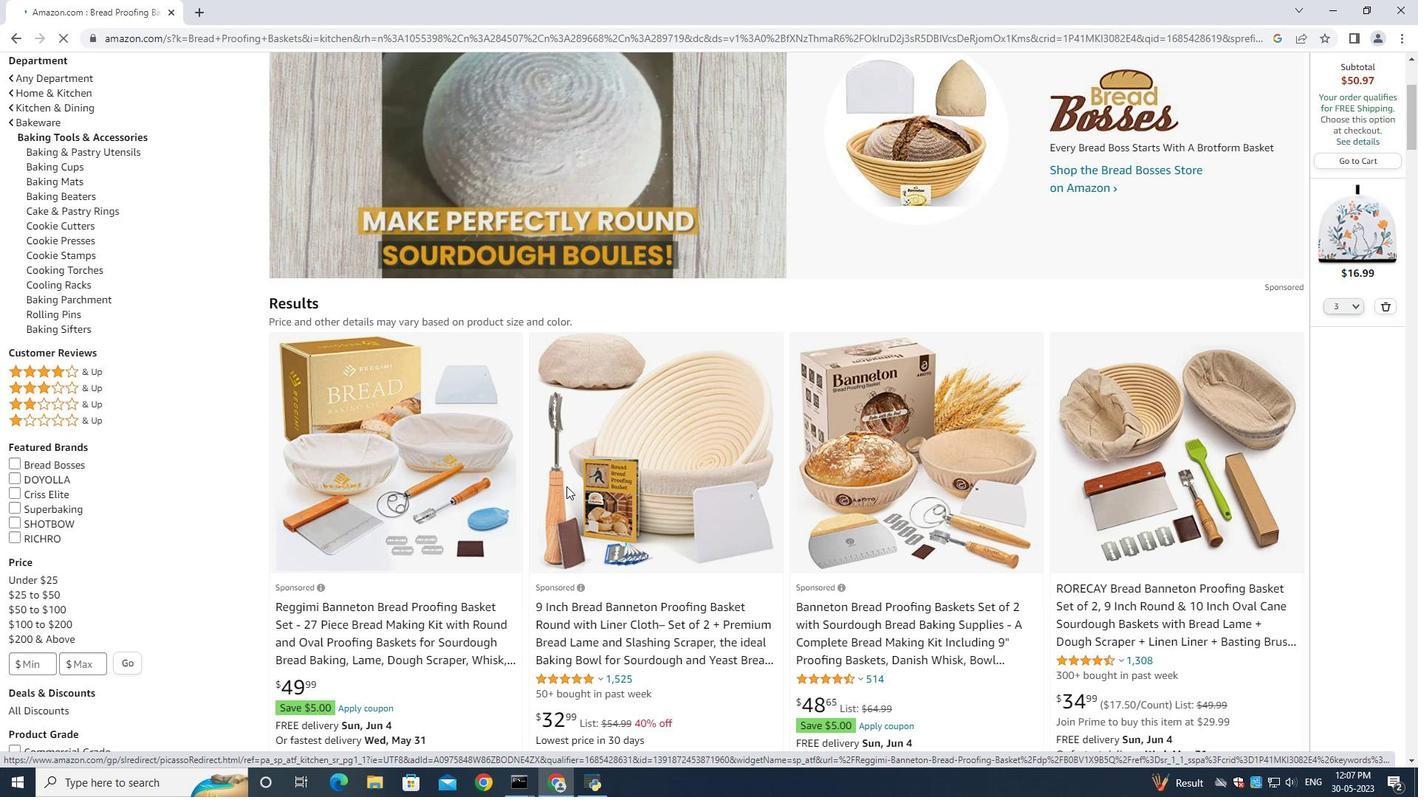 
Action: Mouse moved to (363, 412)
Screenshot: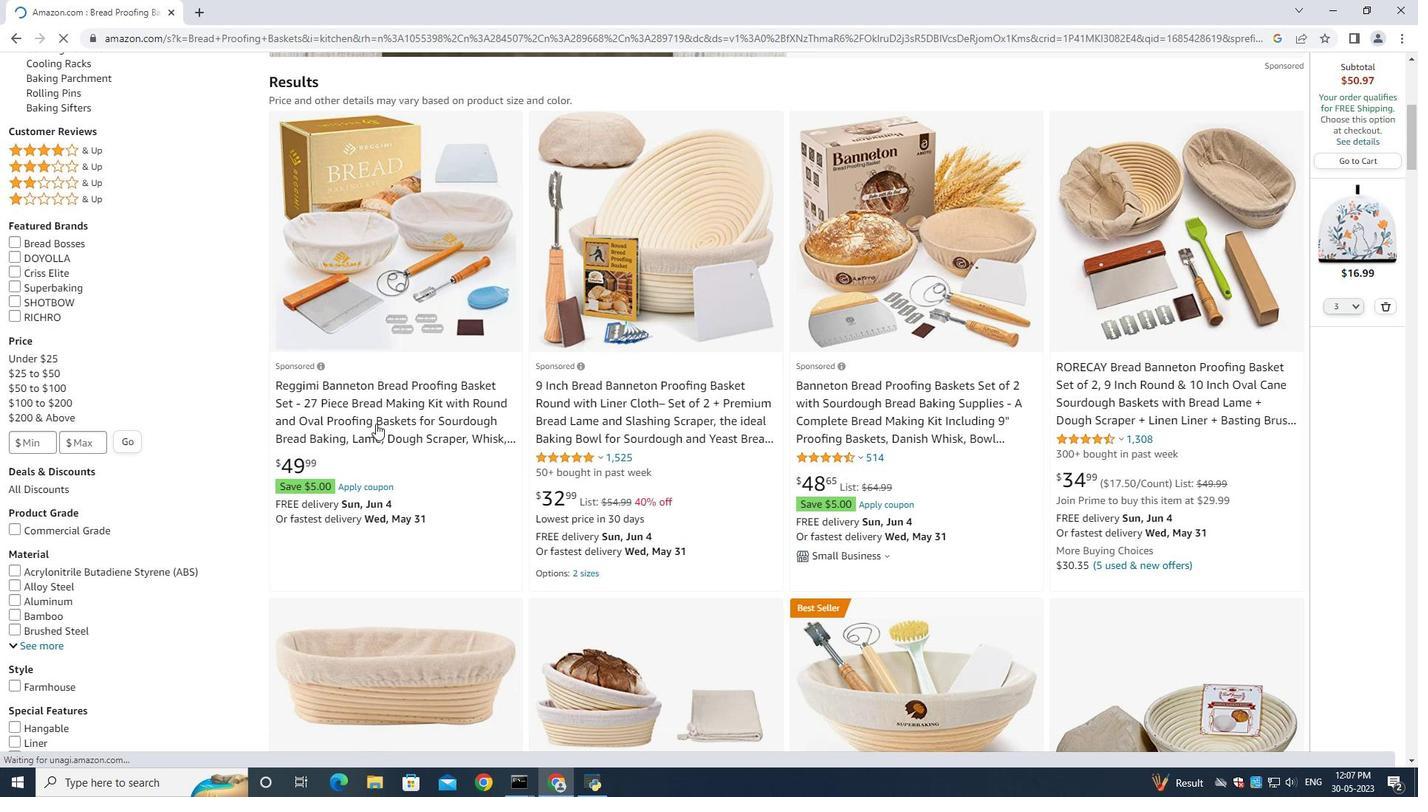 
Action: Mouse pressed left at (363, 412)
Screenshot: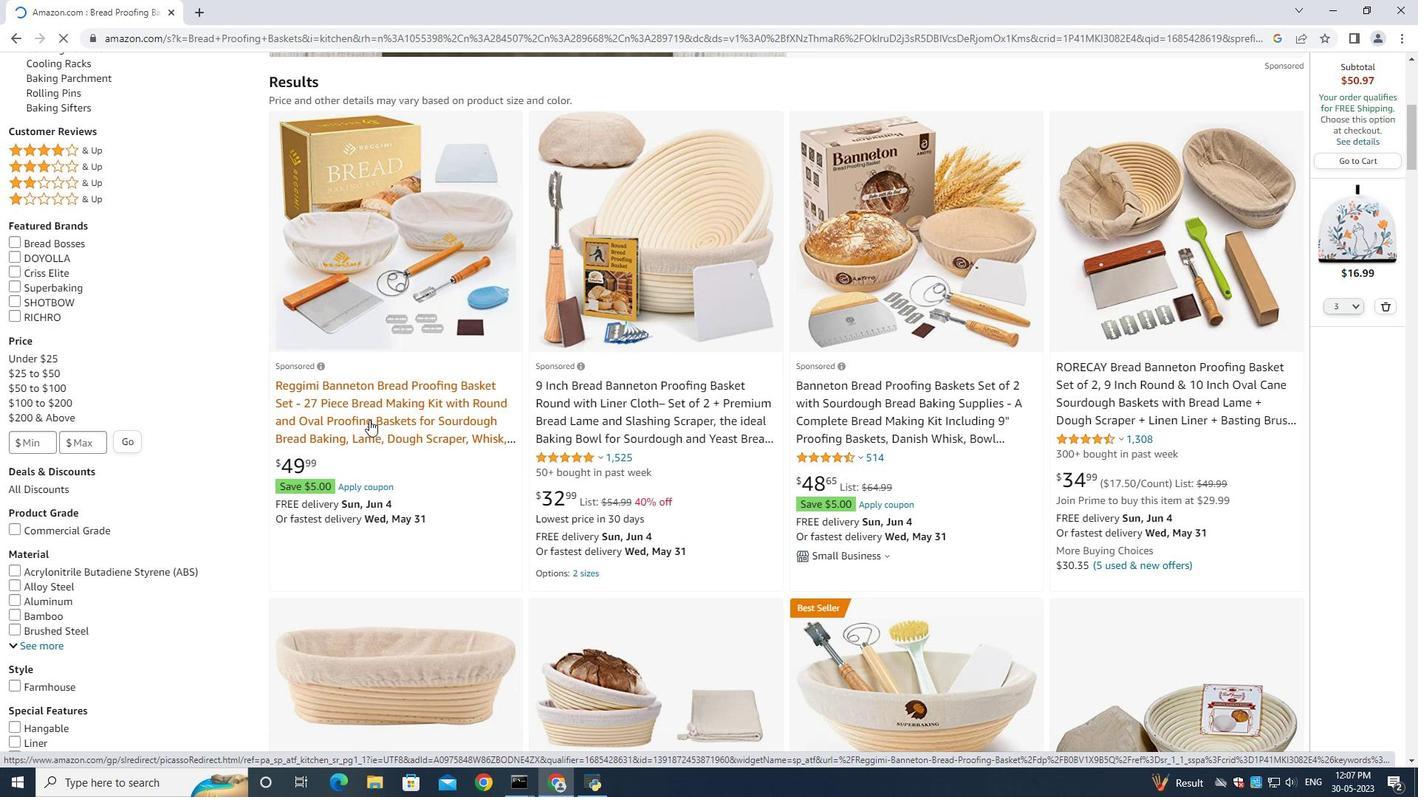 
Action: Mouse moved to (416, 416)
Screenshot: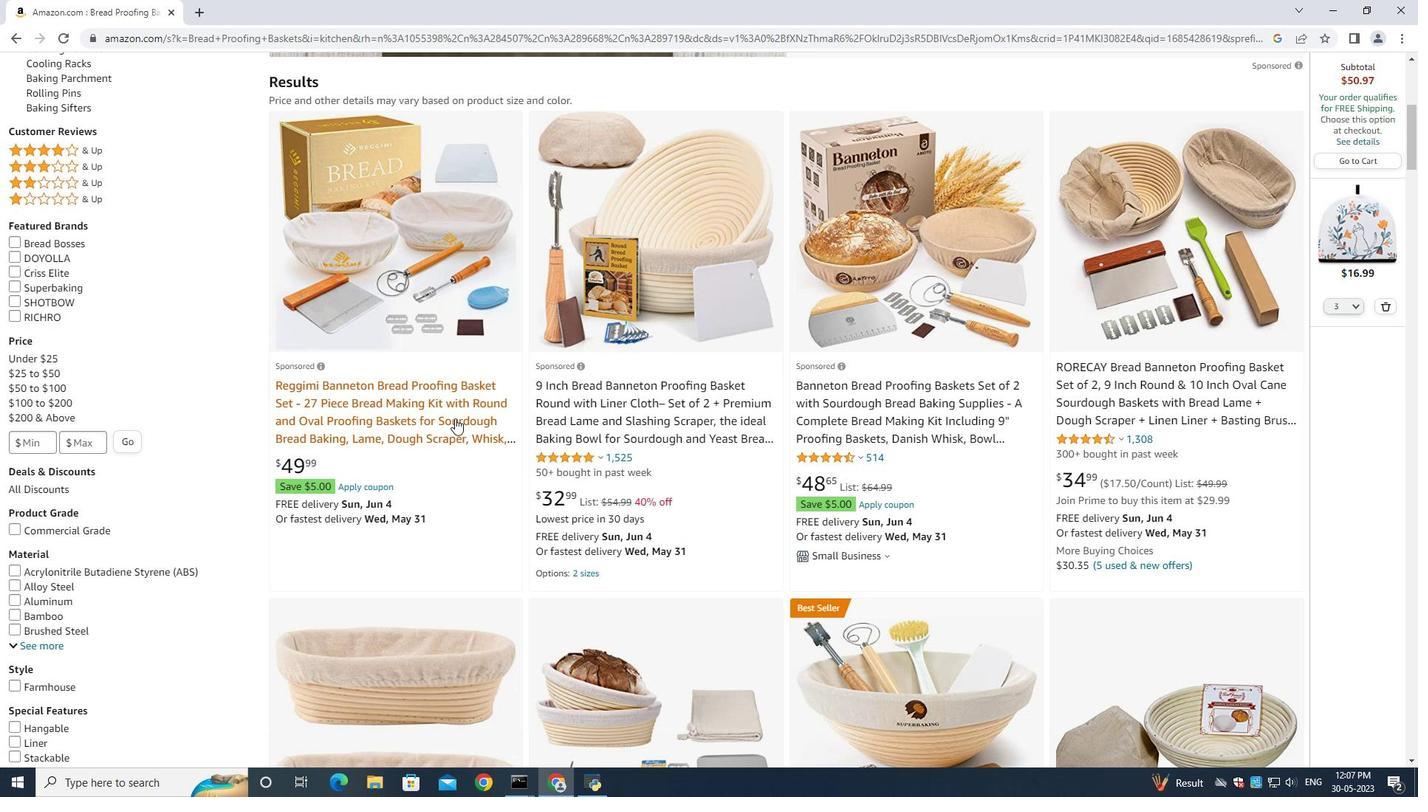 
Action: Mouse pressed left at (416, 416)
Screenshot: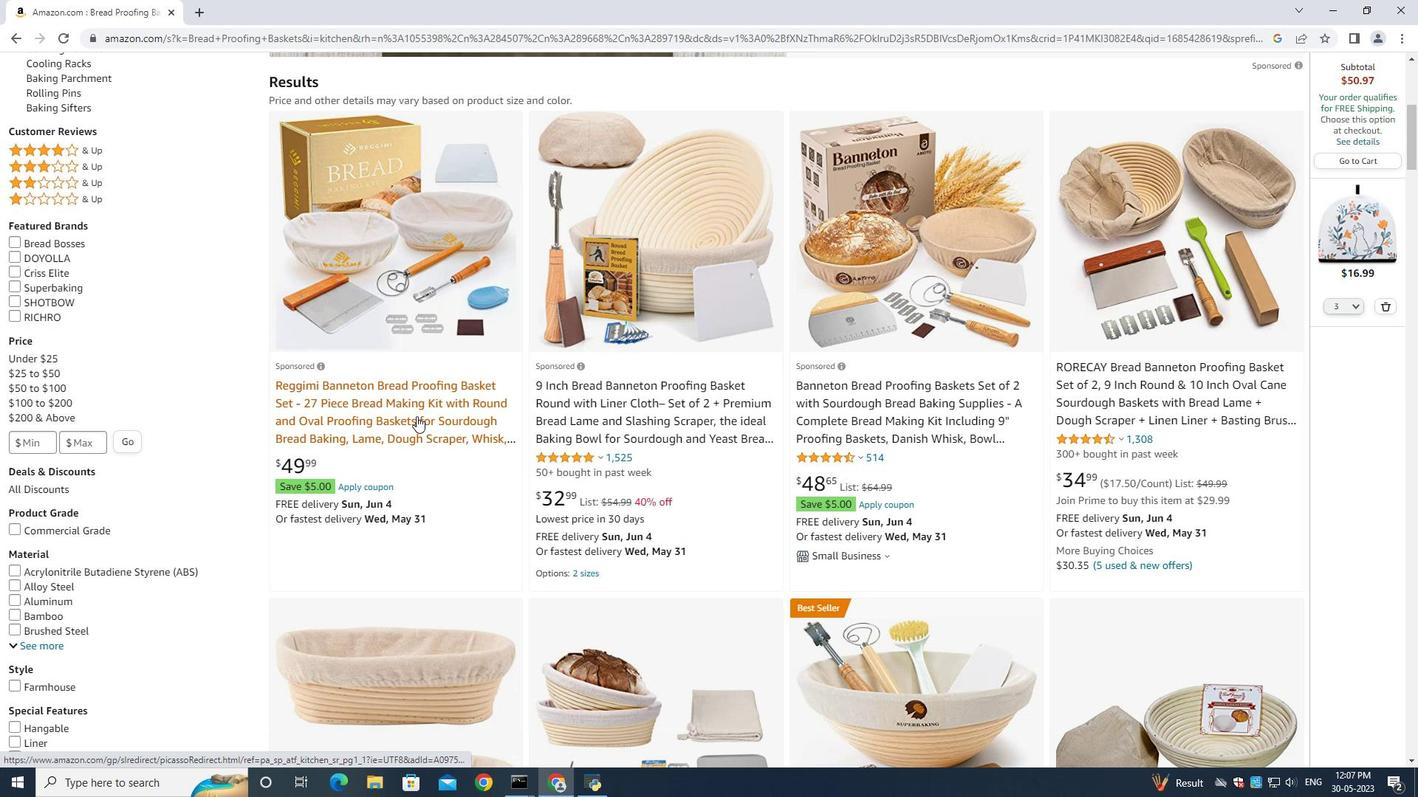 
Action: Mouse moved to (1055, 472)
Screenshot: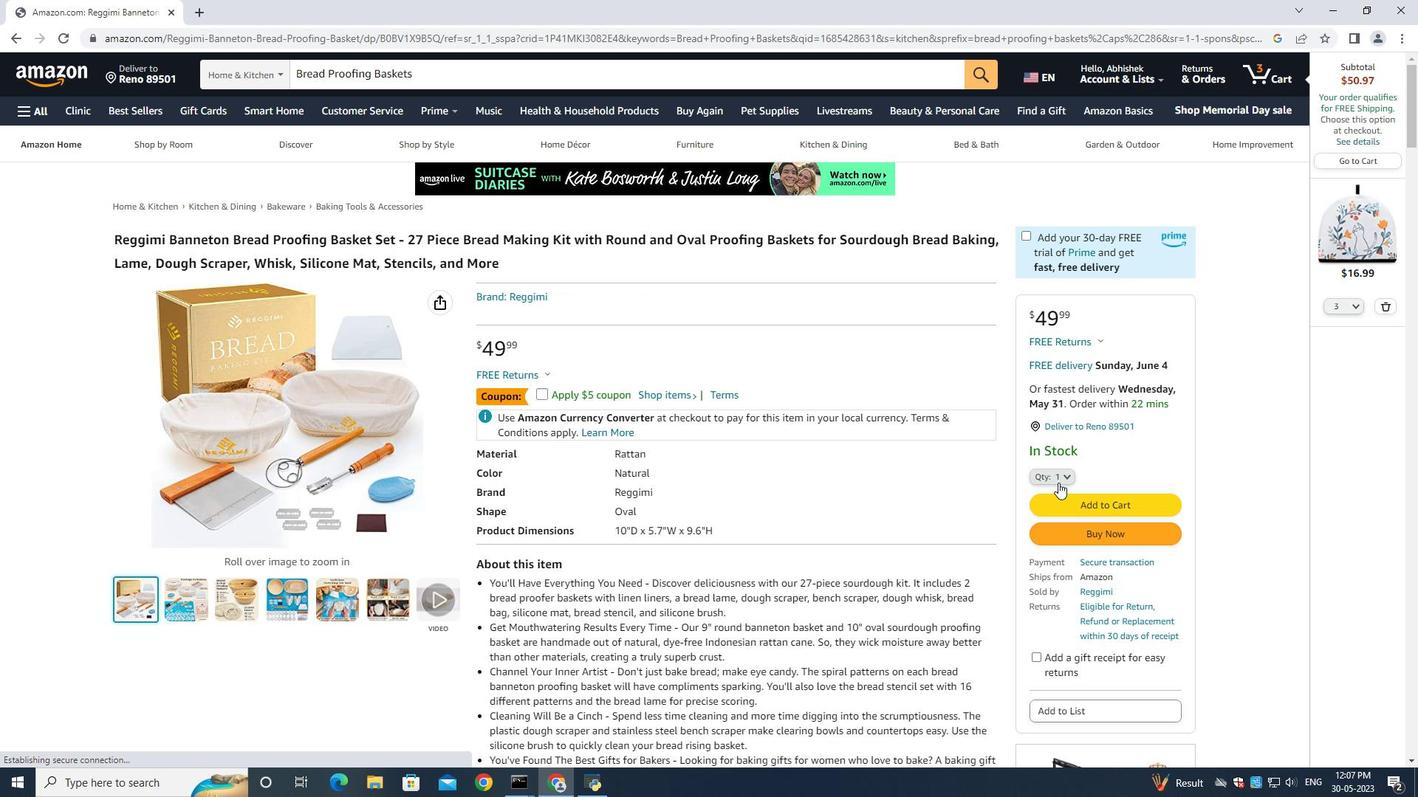 
Action: Mouse pressed left at (1055, 472)
Screenshot: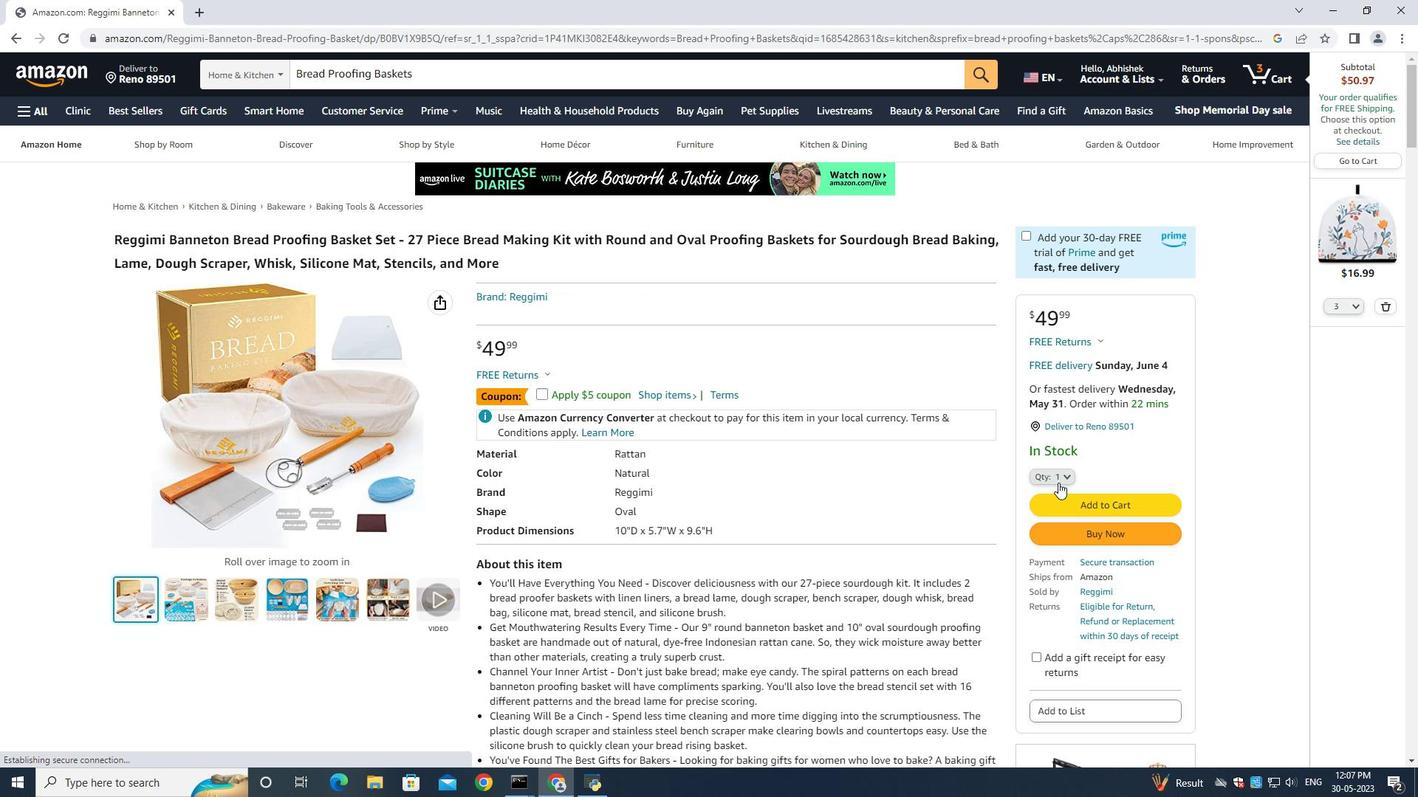 
Action: Mouse moved to (1390, 304)
Screenshot: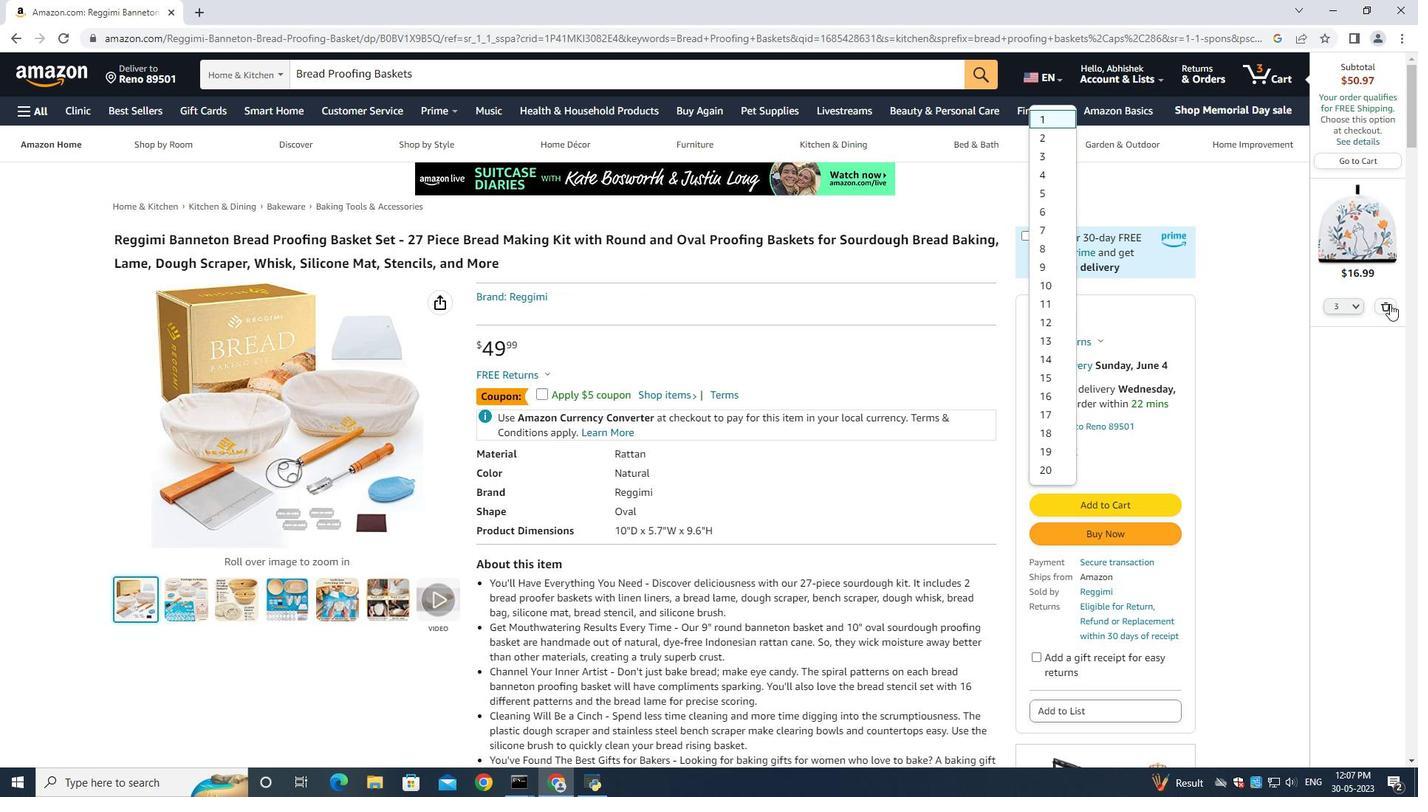 
Action: Mouse pressed left at (1390, 304)
Screenshot: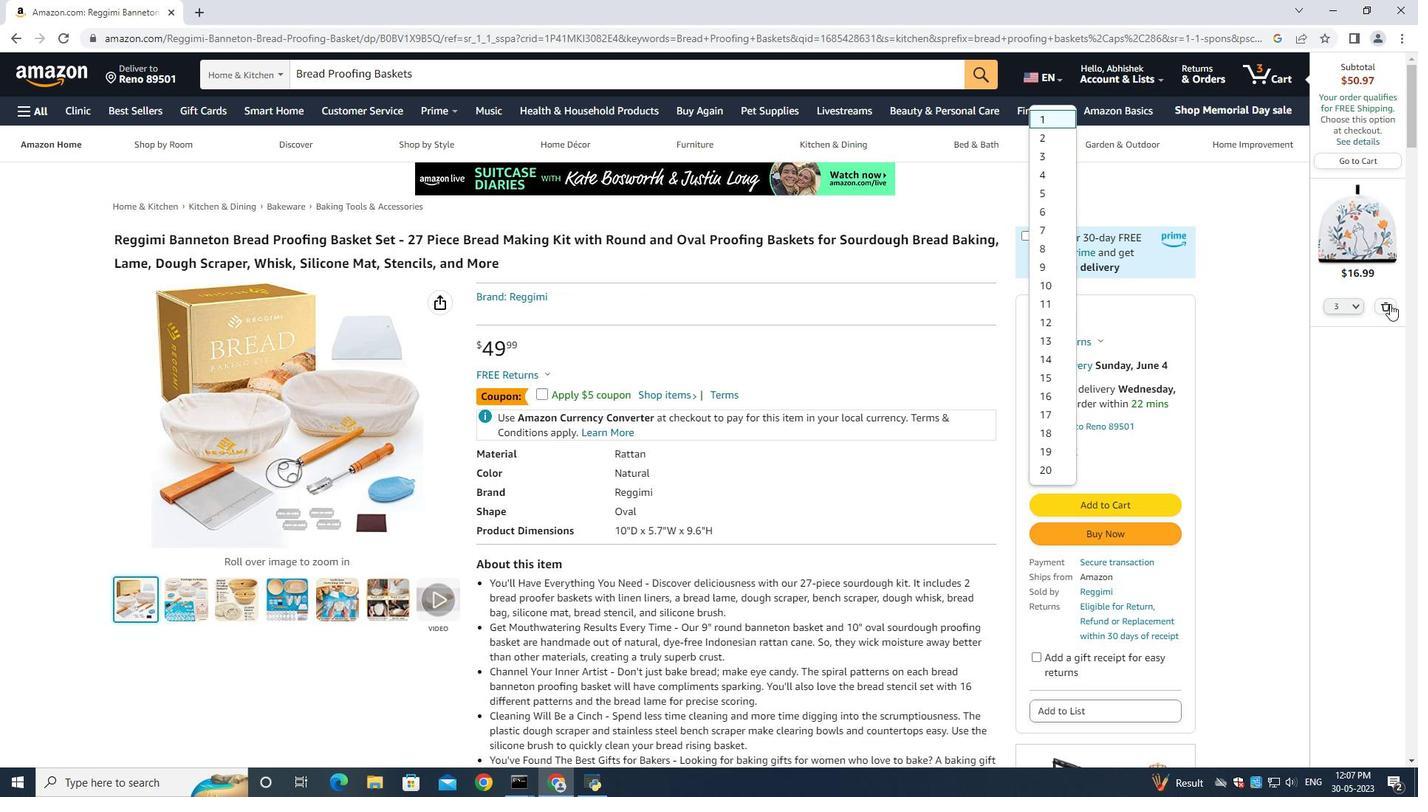 
Action: Mouse moved to (1051, 480)
Screenshot: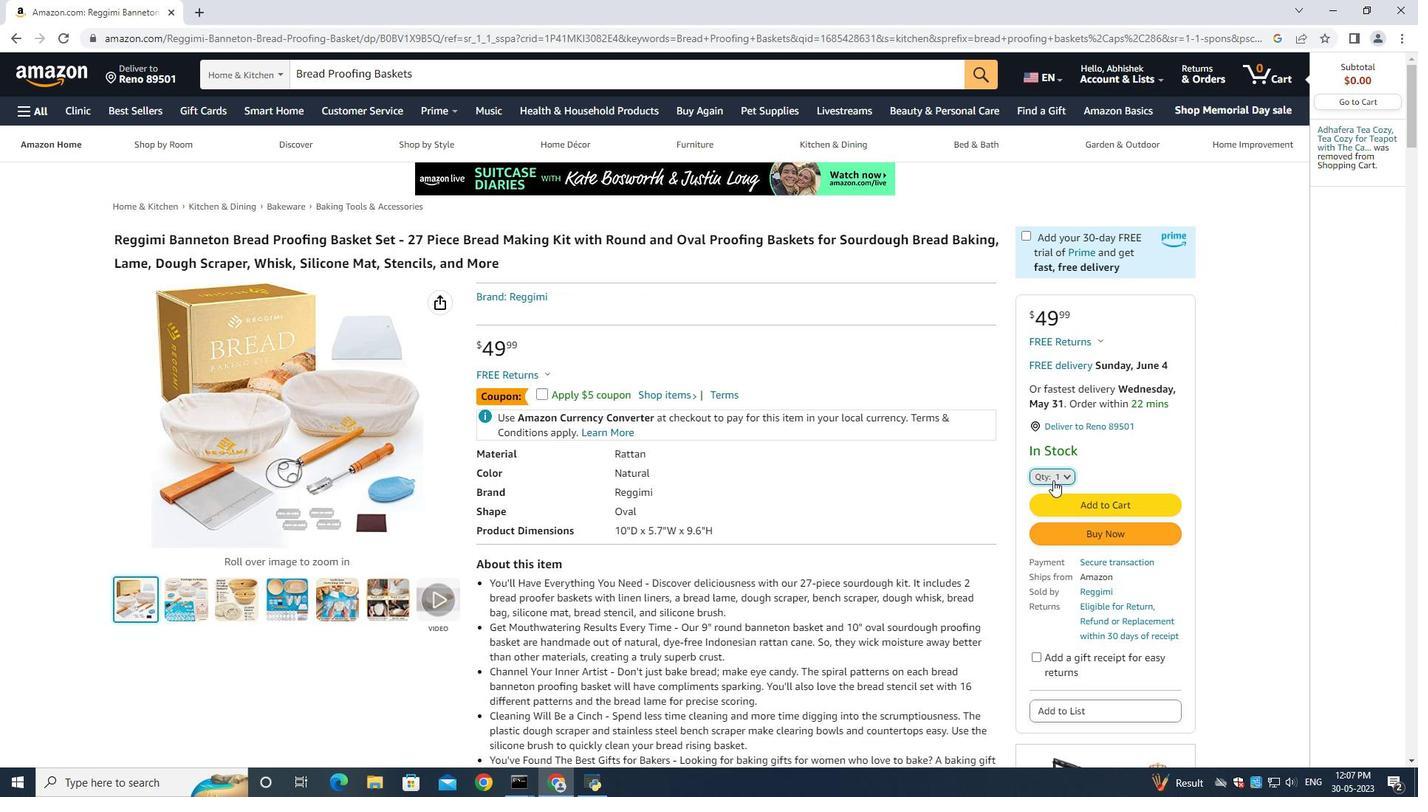 
Action: Mouse pressed left at (1051, 480)
Screenshot: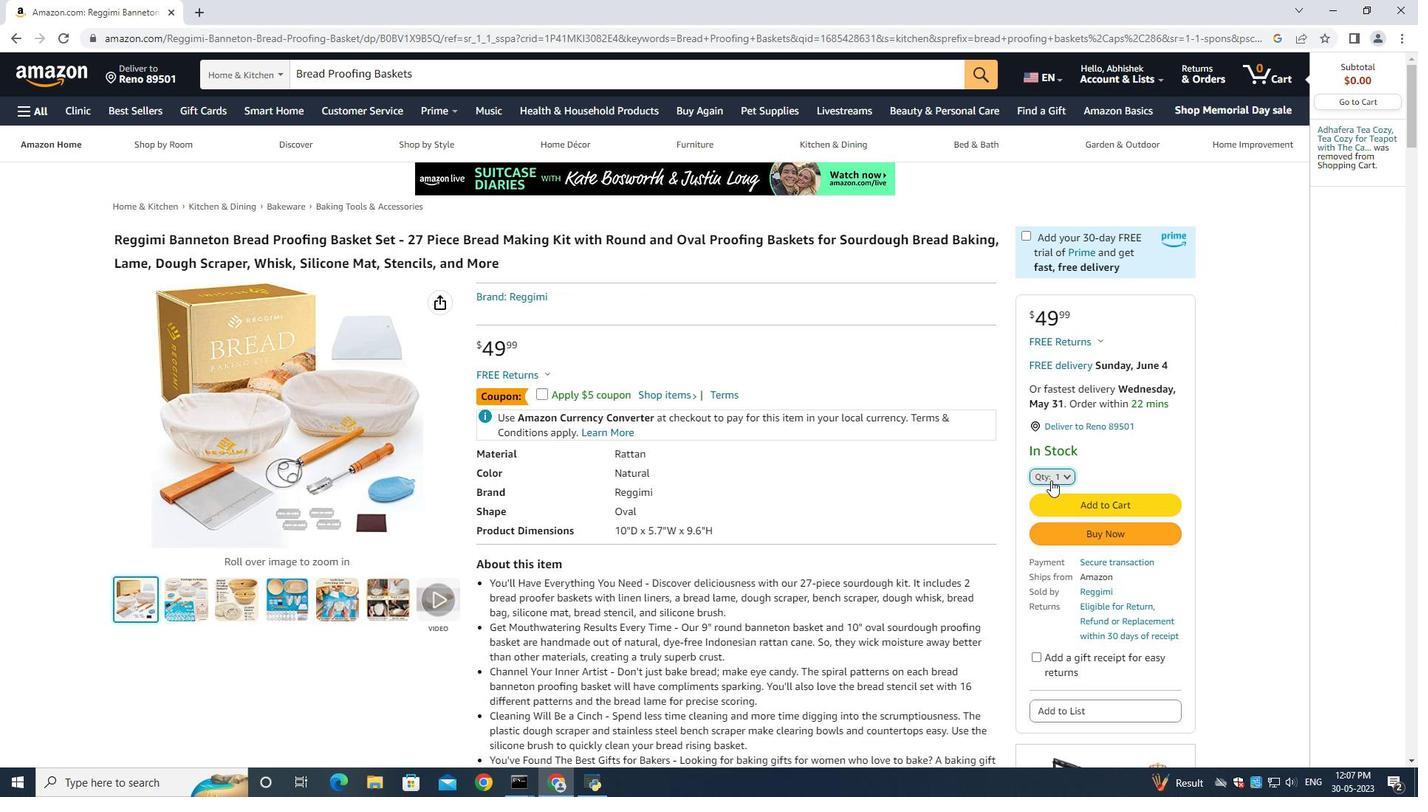 
Action: Mouse moved to (1055, 175)
Screenshot: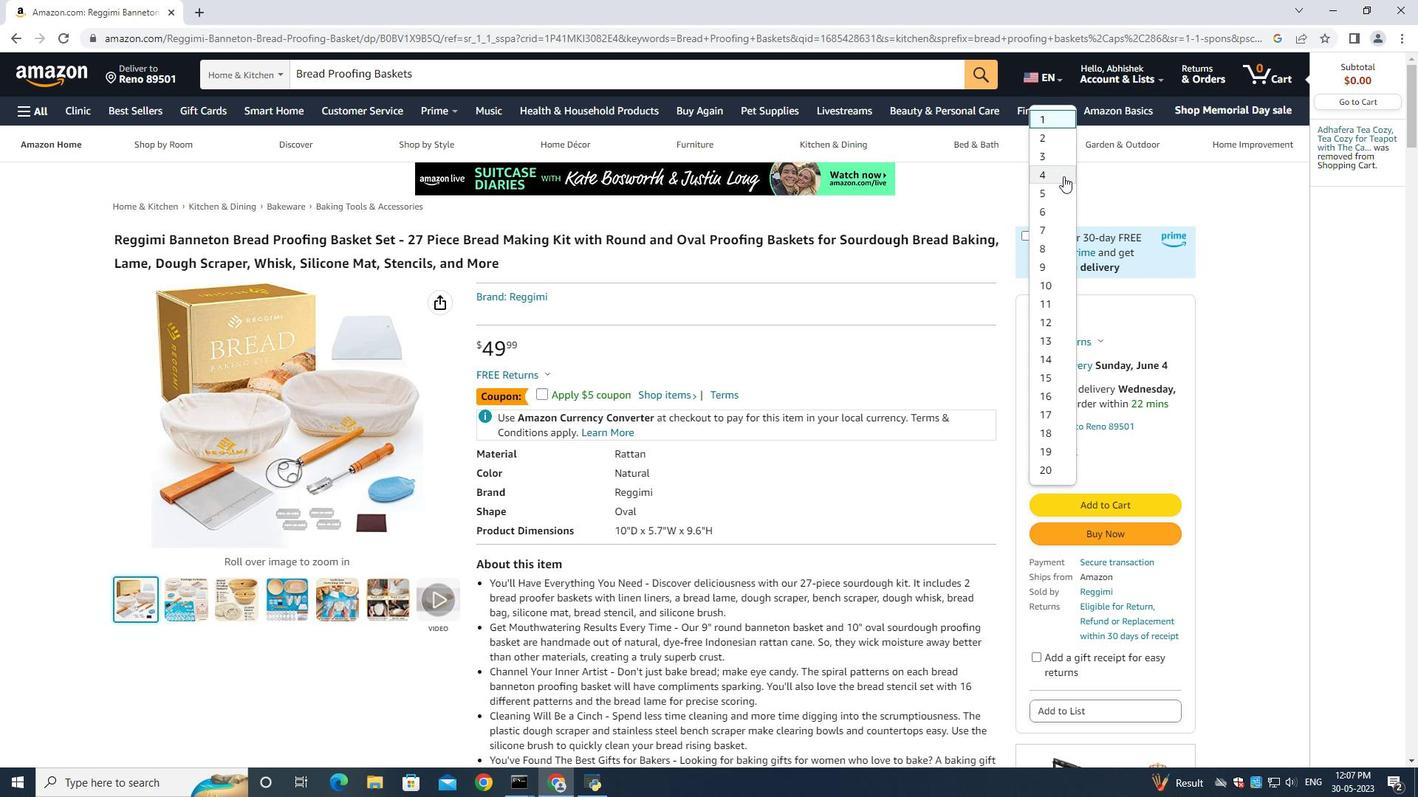 
Action: Mouse pressed left at (1055, 175)
Screenshot: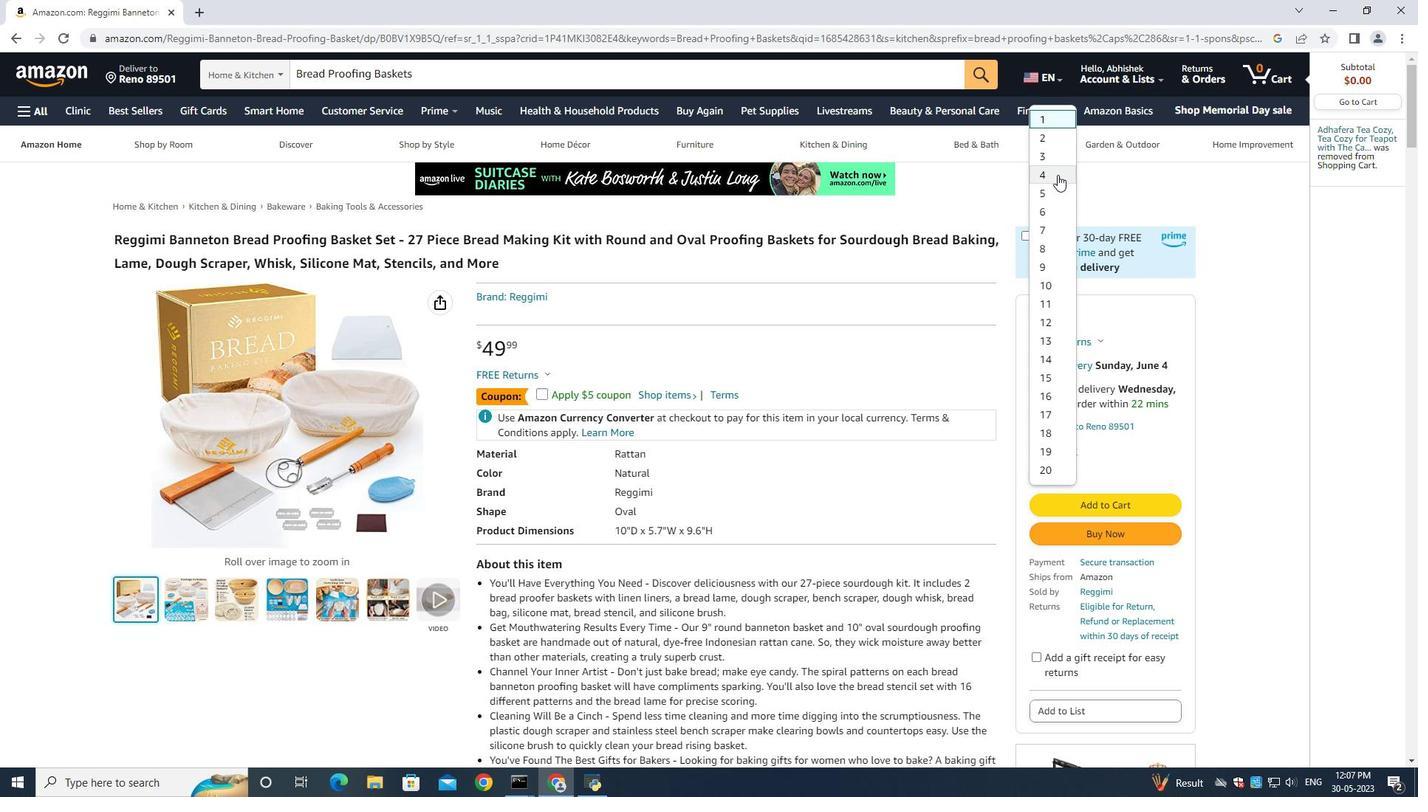 
Action: Mouse moved to (1117, 529)
Screenshot: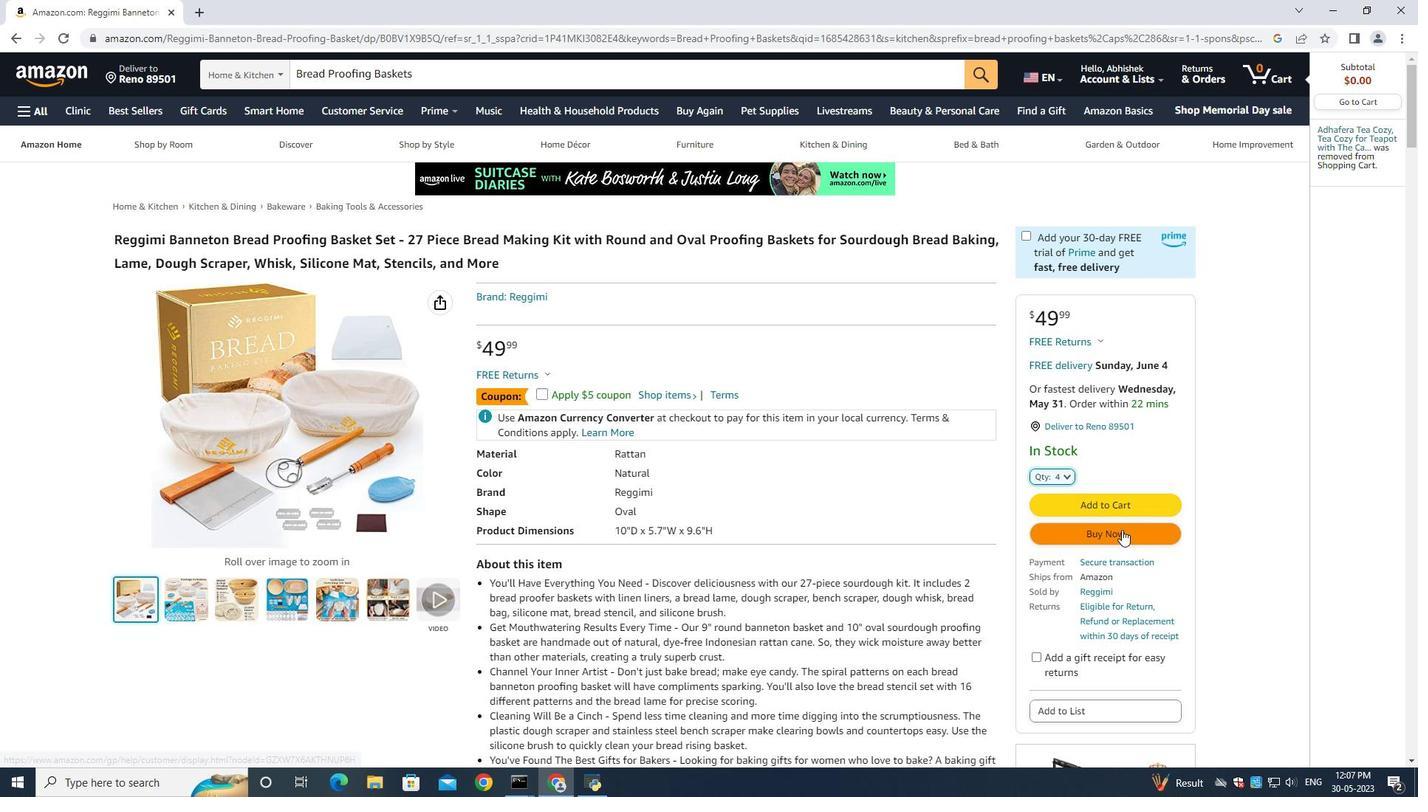 
Action: Mouse pressed left at (1117, 529)
Screenshot: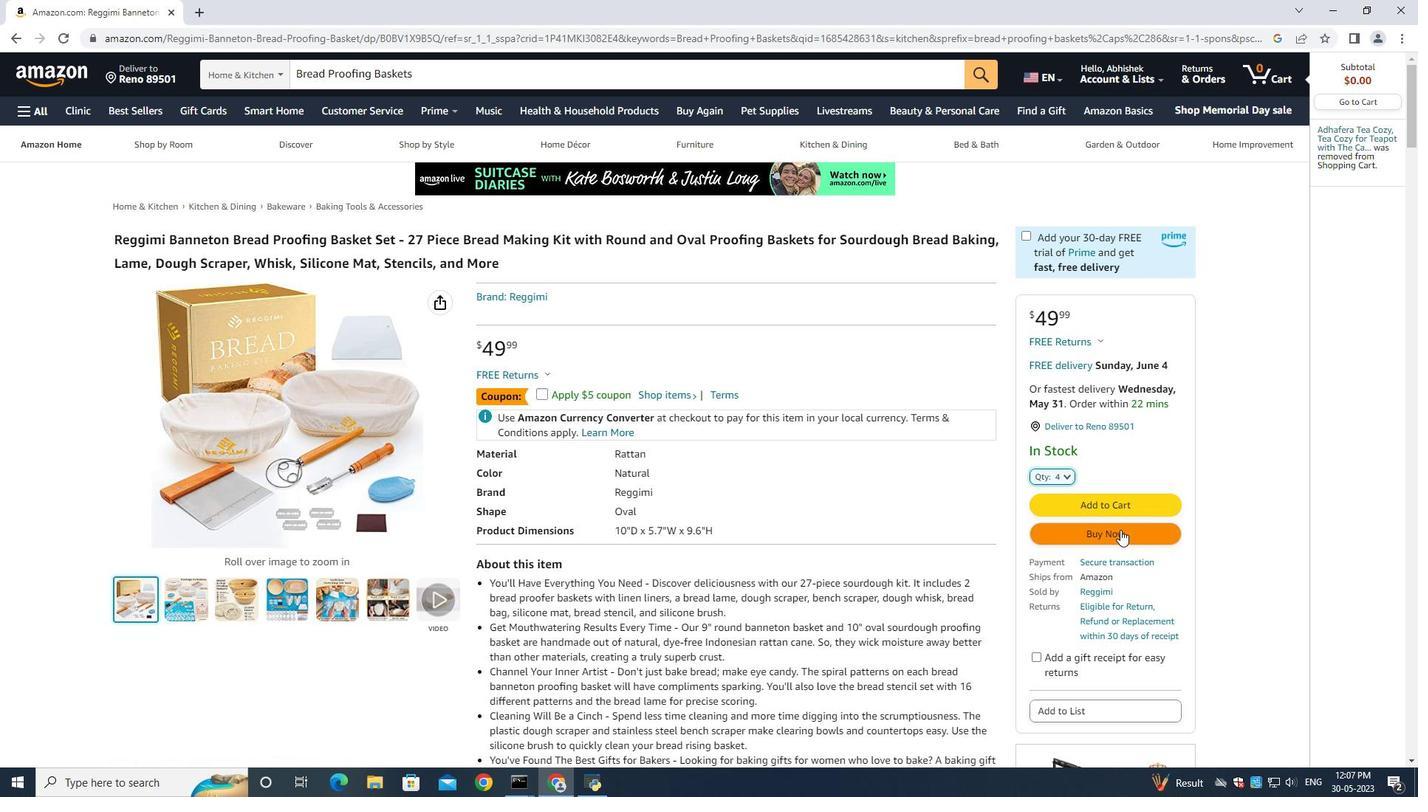 
Action: Mouse moved to (719, 492)
Screenshot: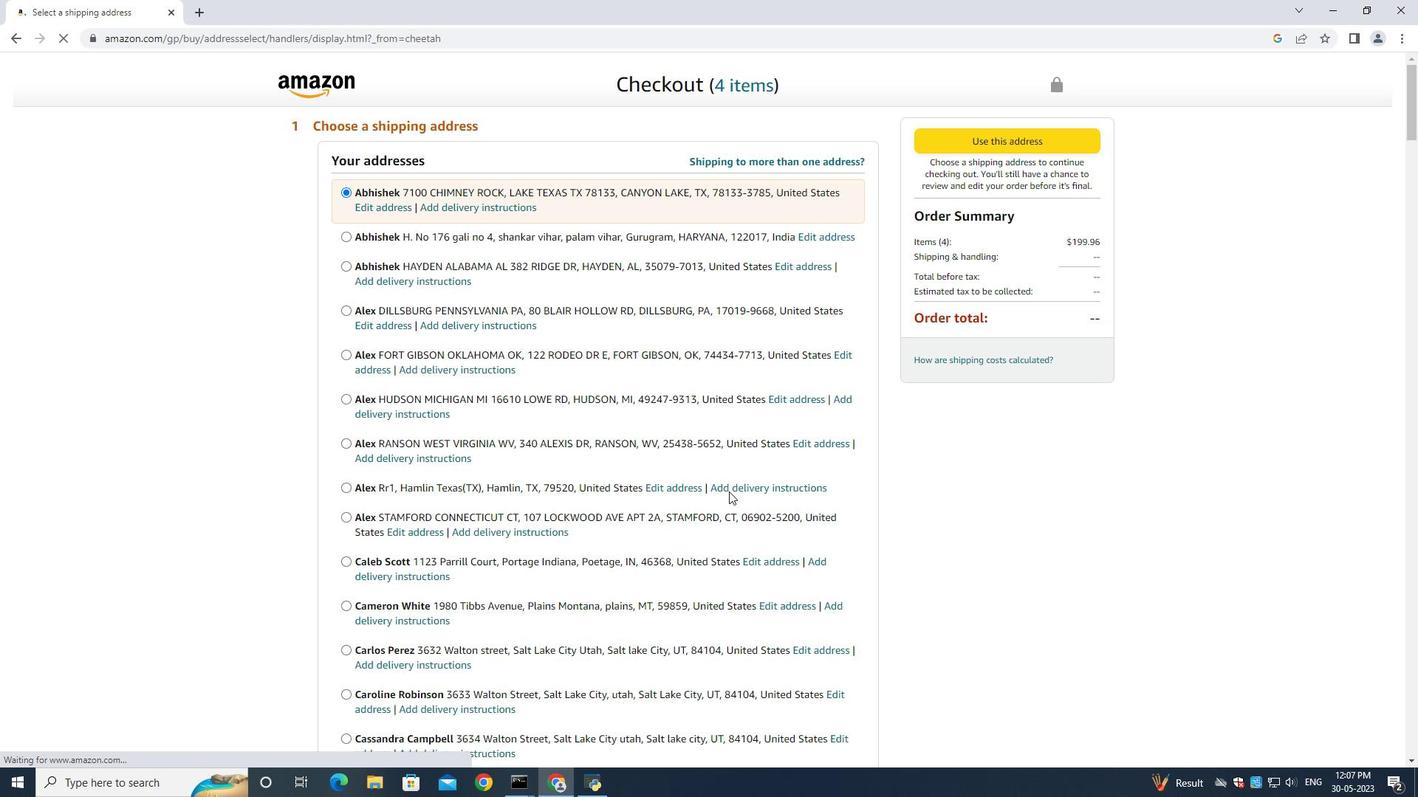 
Action: Mouse scrolled (722, 489) with delta (0, 0)
Screenshot: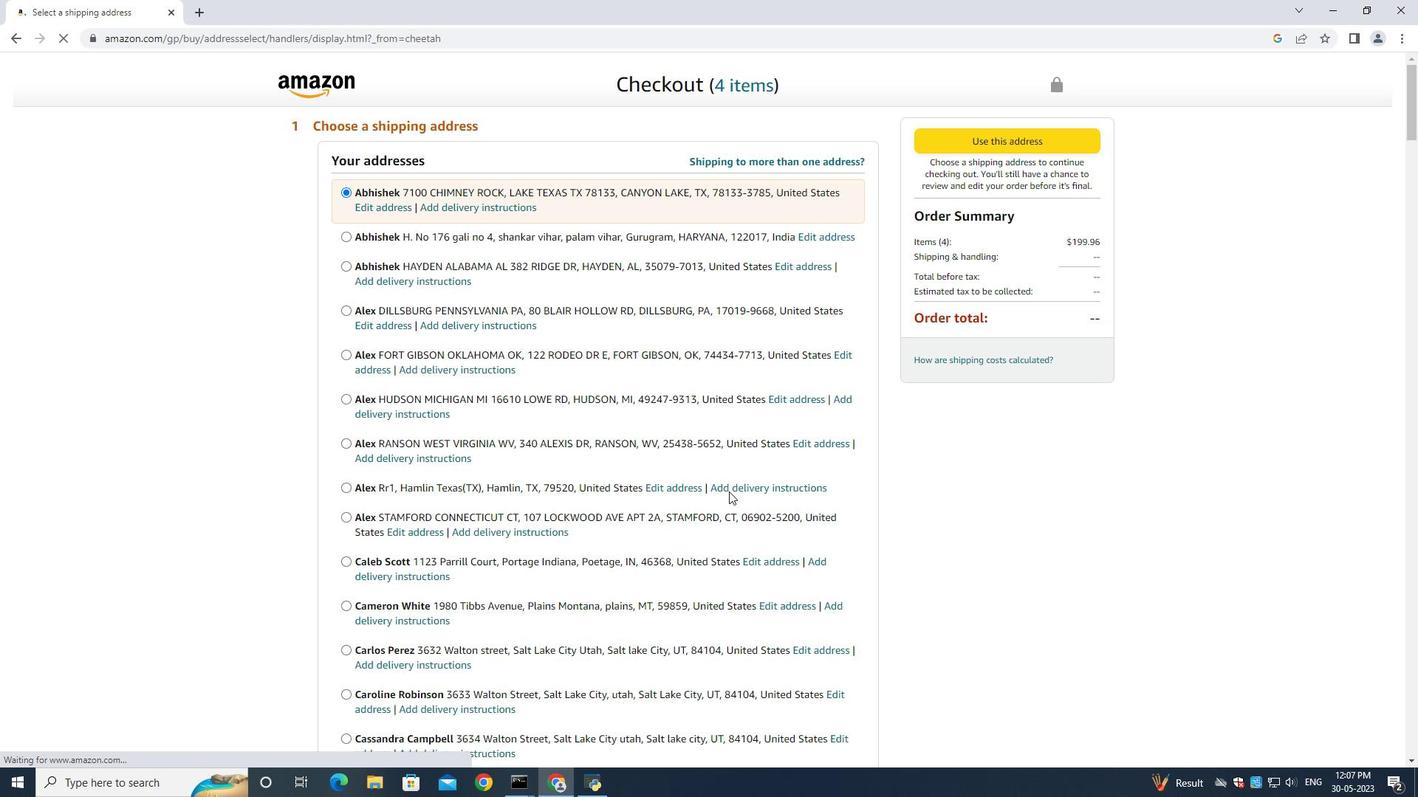 
Action: Mouse moved to (718, 494)
Screenshot: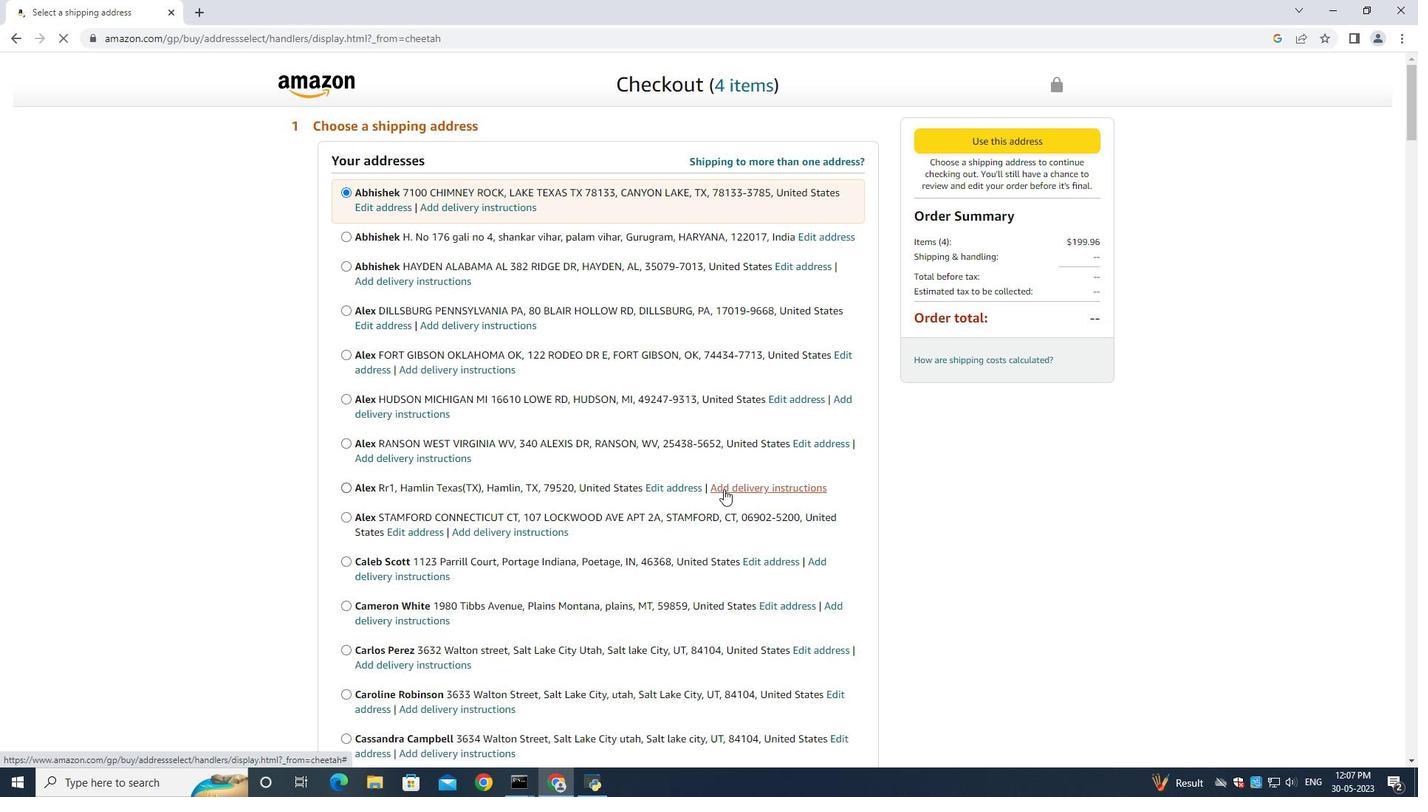 
Action: Mouse scrolled (718, 492) with delta (0, 0)
Screenshot: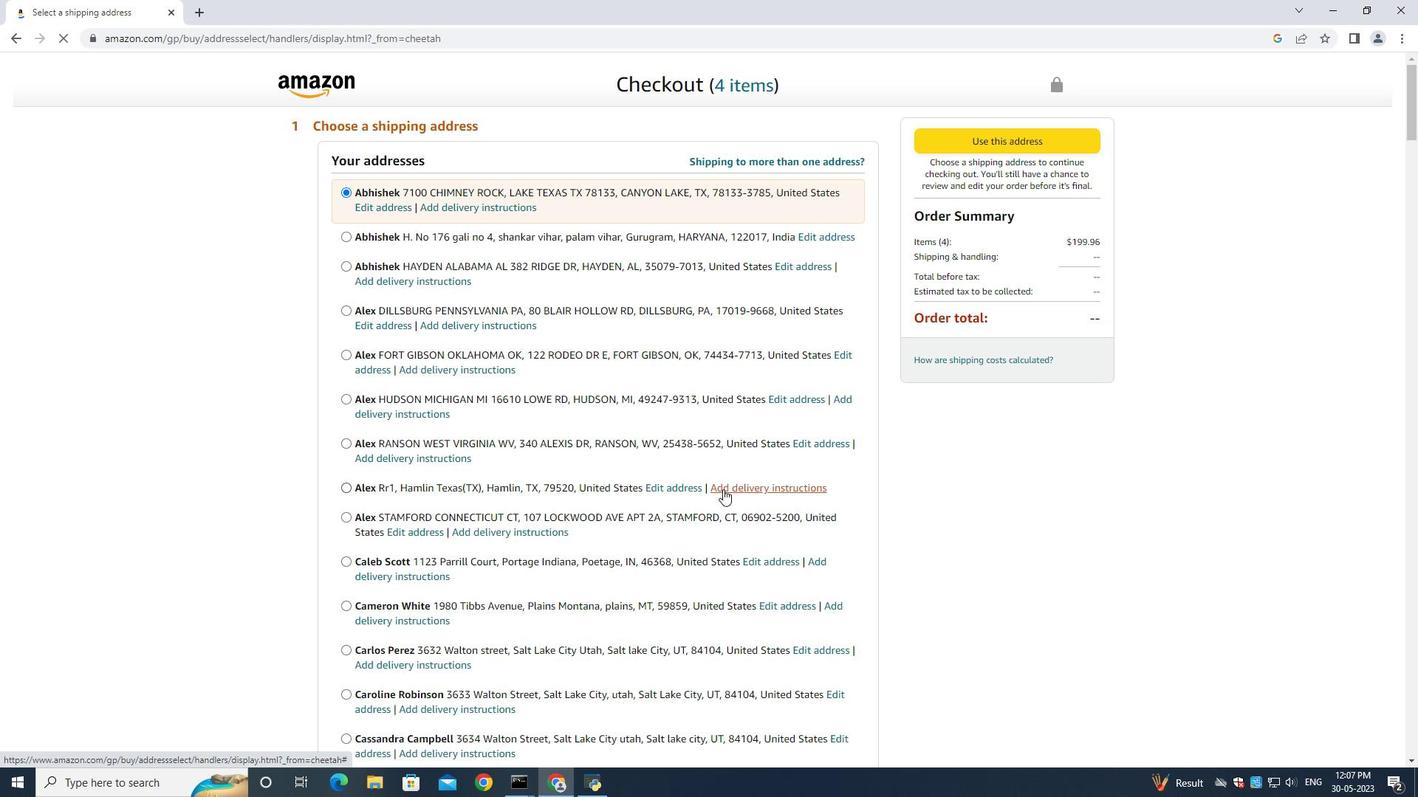 
Action: Mouse moved to (718, 494)
Screenshot: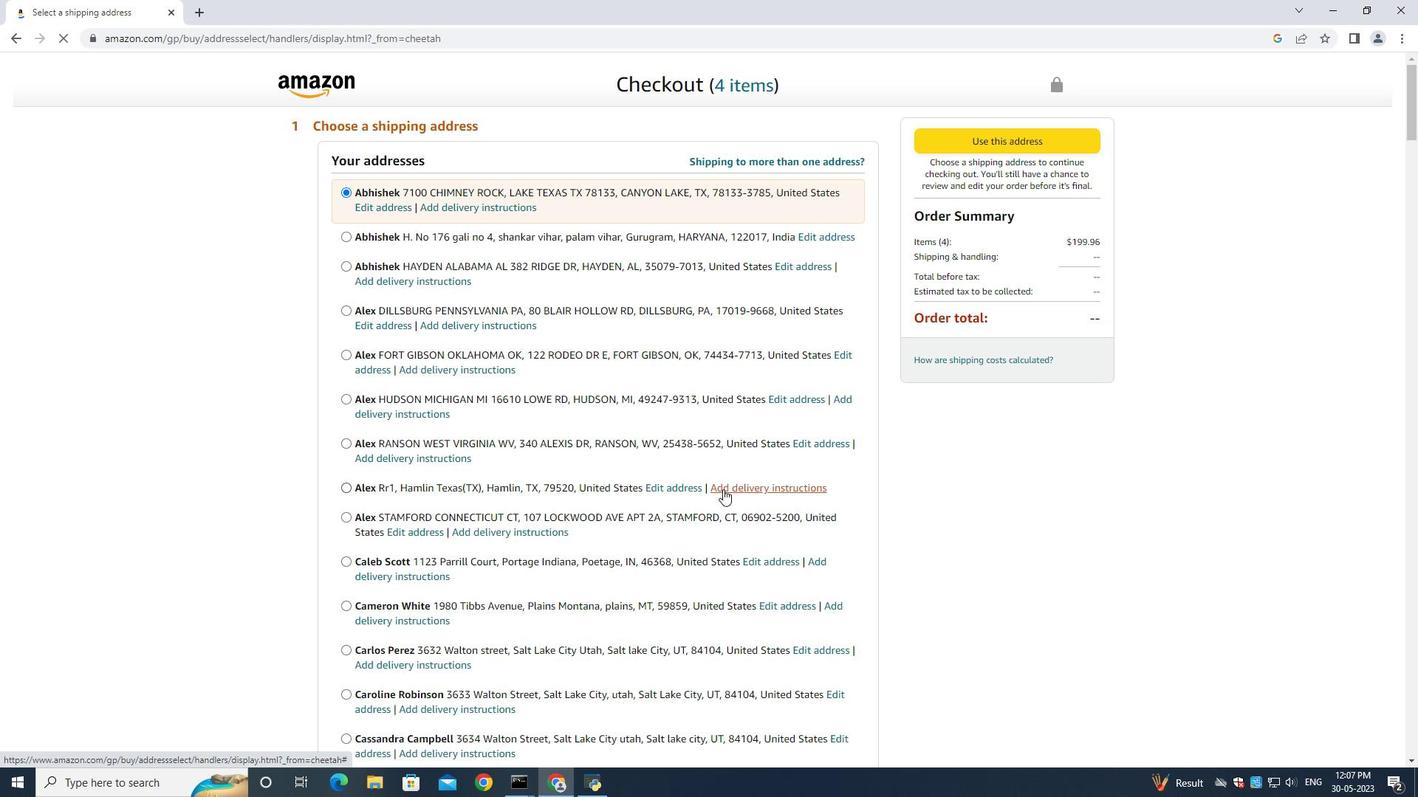 
Action: Mouse scrolled (718, 493) with delta (0, 0)
Screenshot: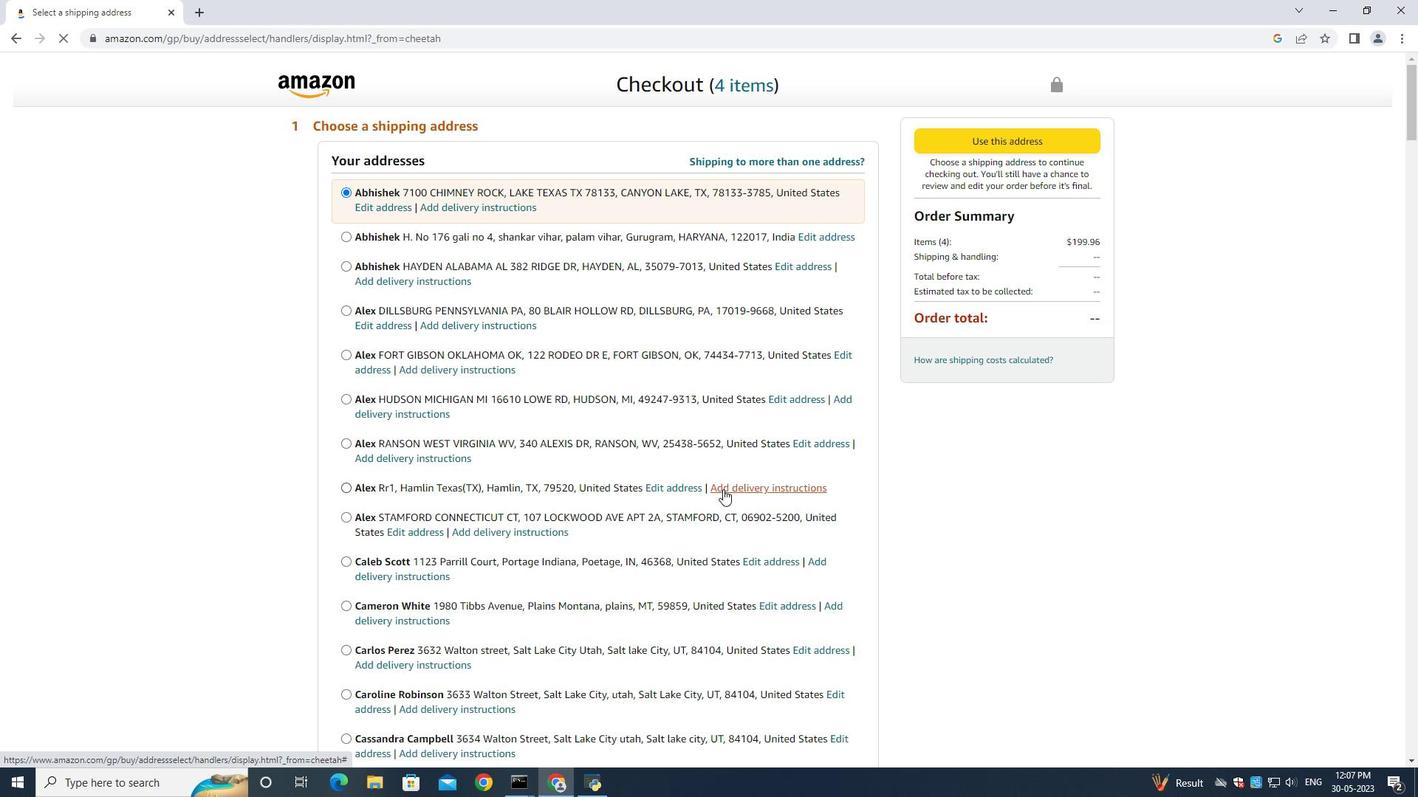 
Action: Mouse moved to (716, 494)
Screenshot: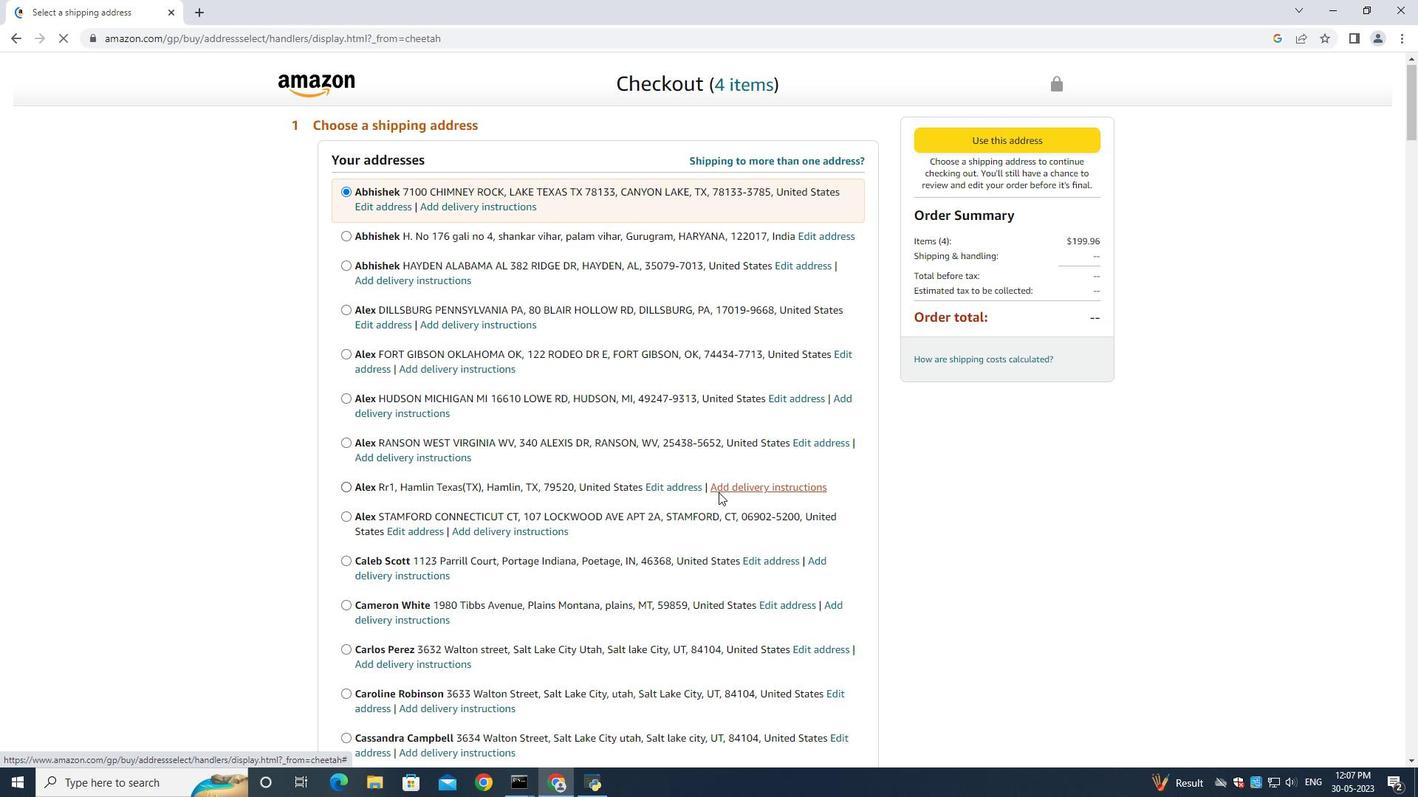
Action: Mouse scrolled (718, 493) with delta (0, 0)
Screenshot: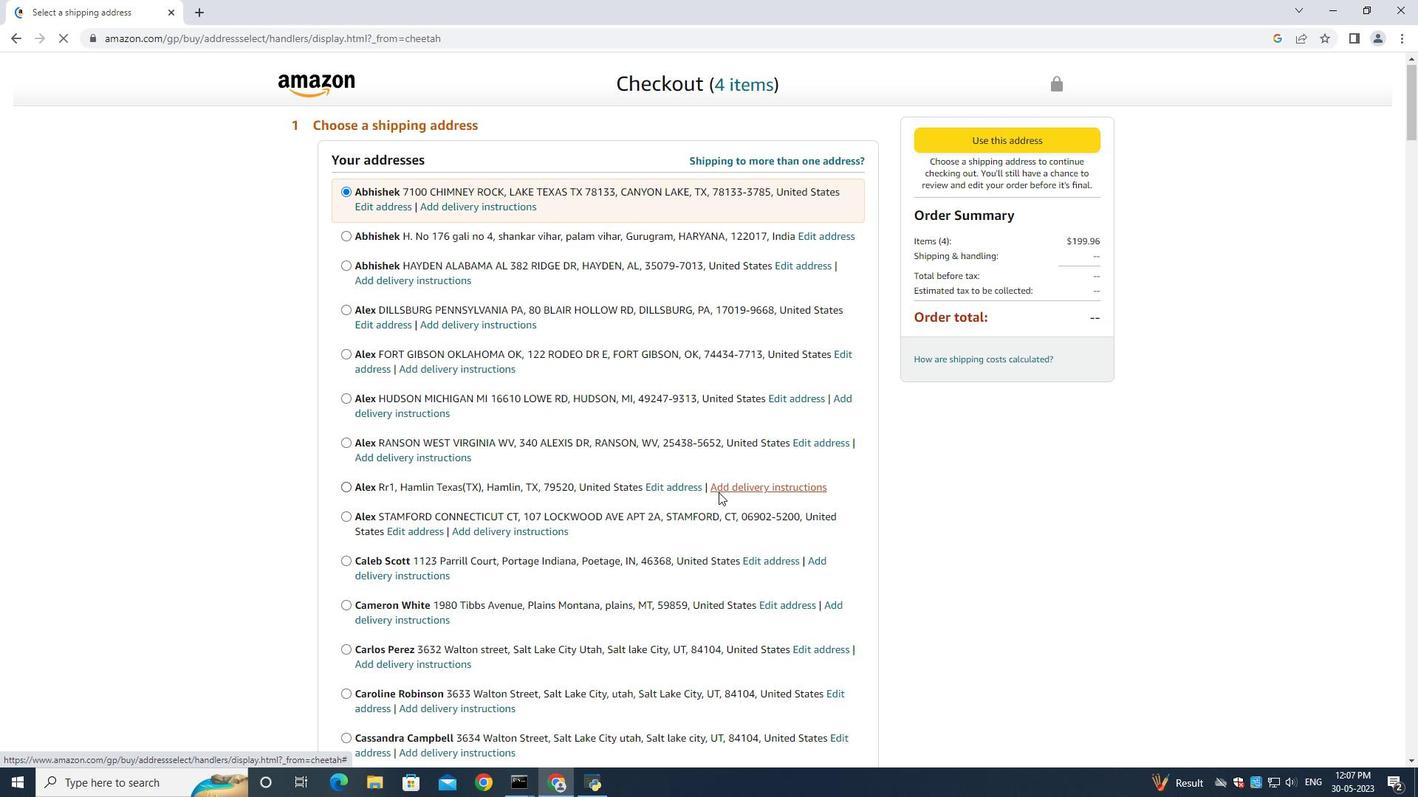 
Action: Mouse moved to (703, 496)
Screenshot: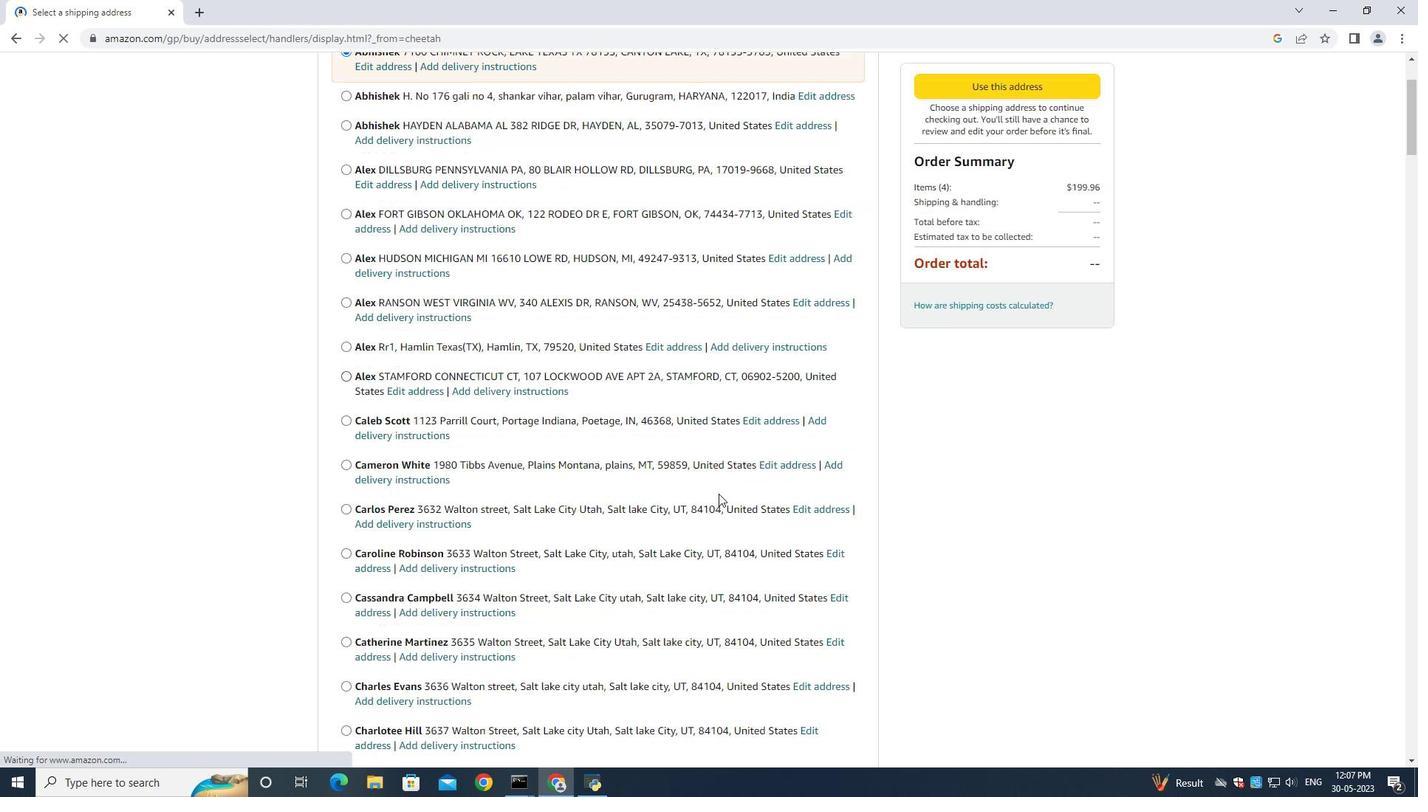 
Action: Mouse scrolled (704, 494) with delta (0, 0)
Screenshot: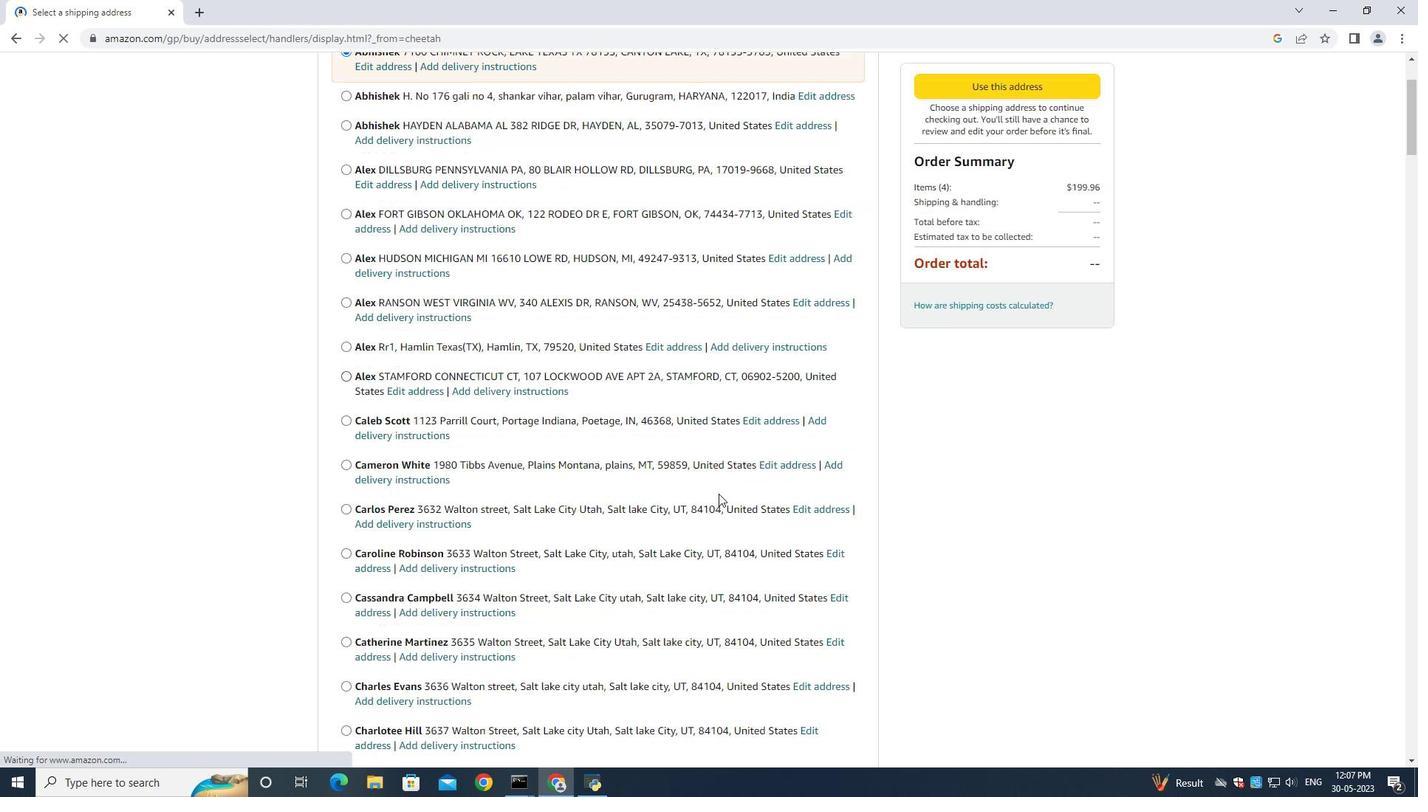 
Action: Mouse moved to (701, 497)
Screenshot: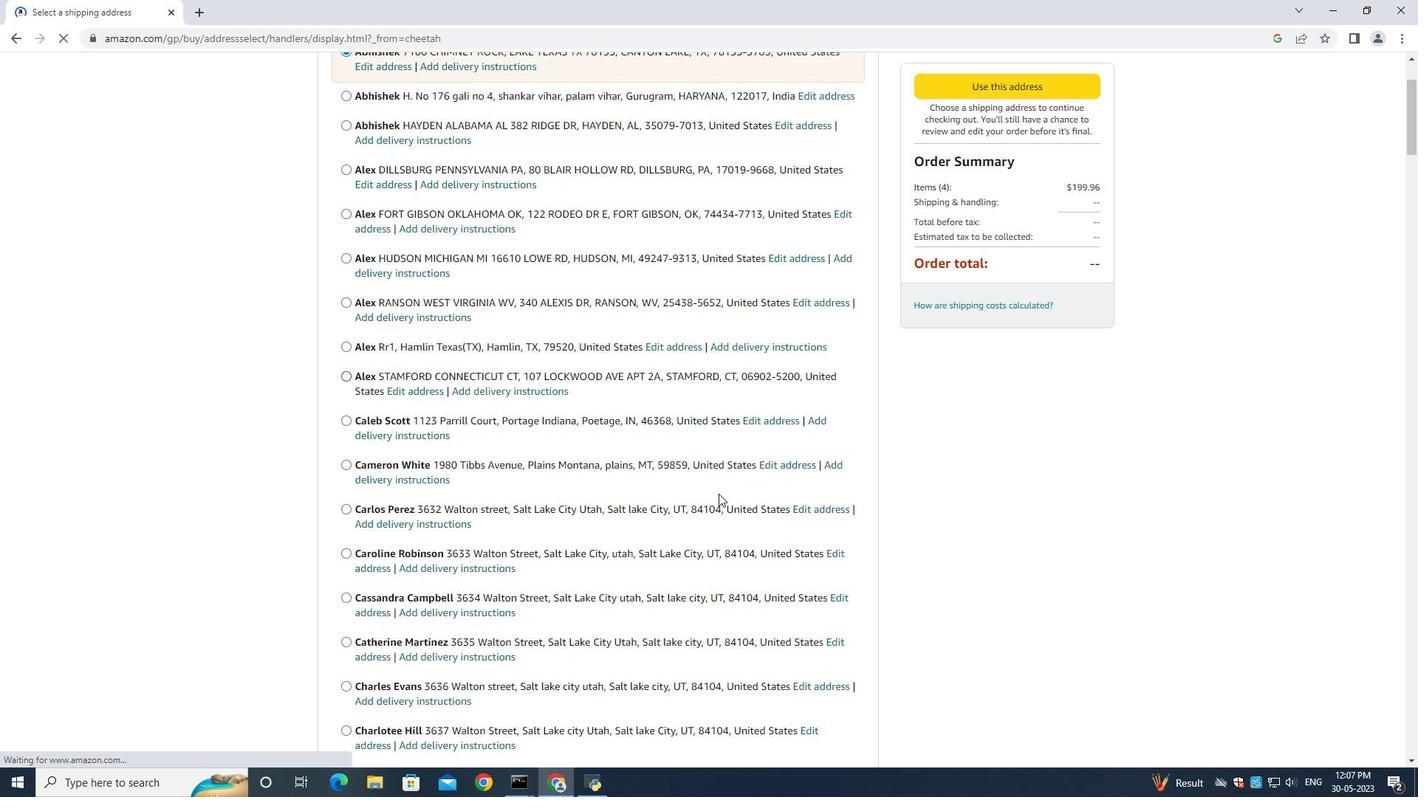 
Action: Mouse scrolled (702, 496) with delta (0, 0)
Screenshot: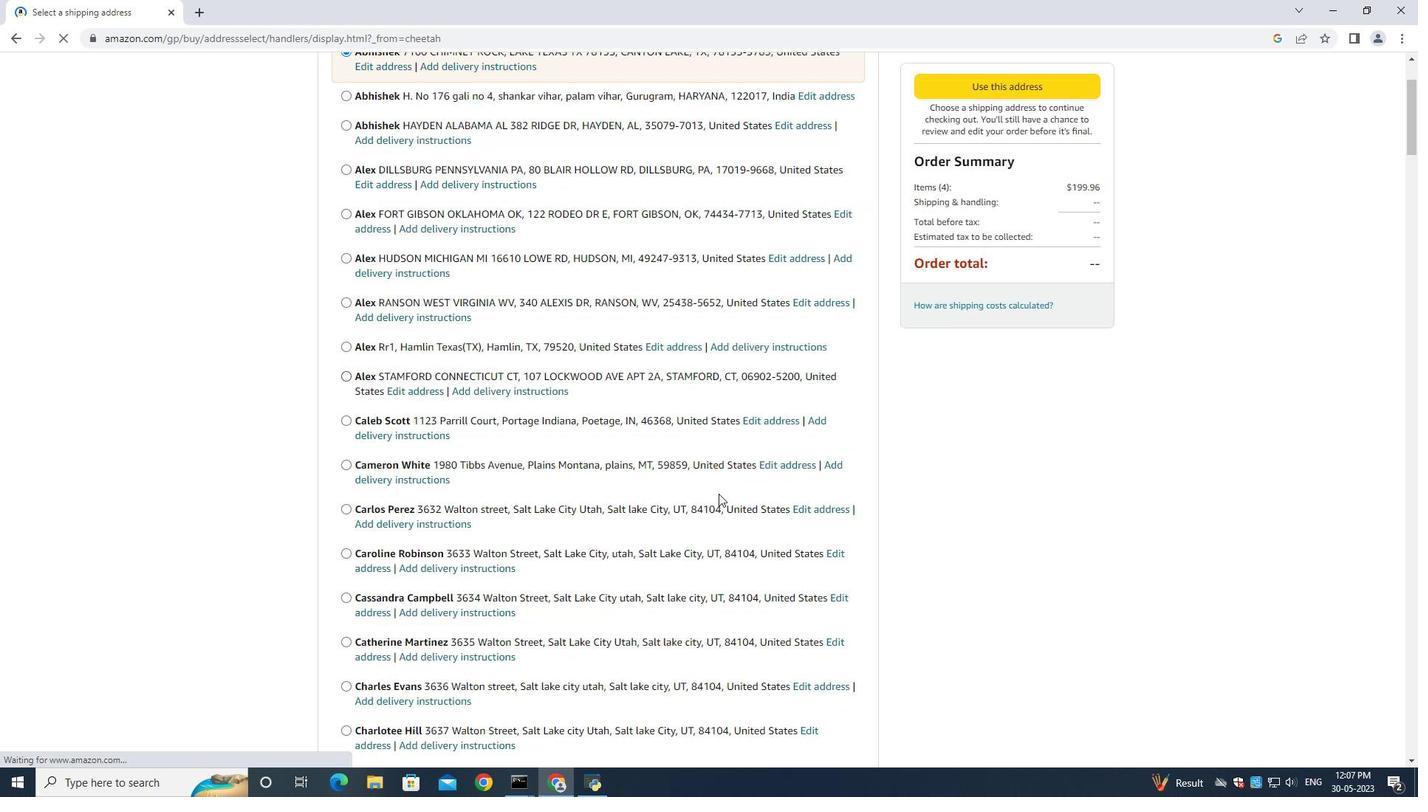 
Action: Mouse moved to (701, 497)
Screenshot: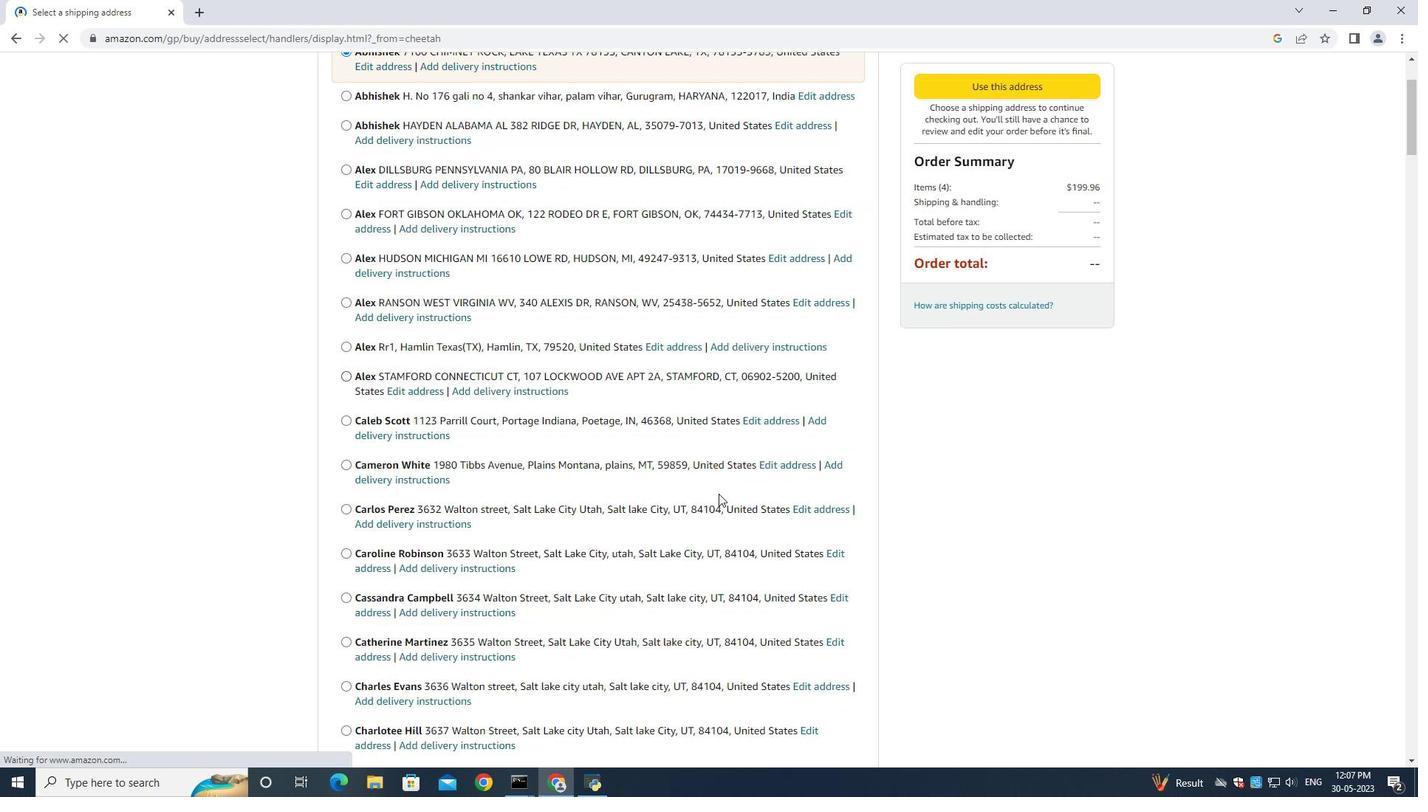 
Action: Mouse scrolled (701, 497) with delta (0, 0)
Screenshot: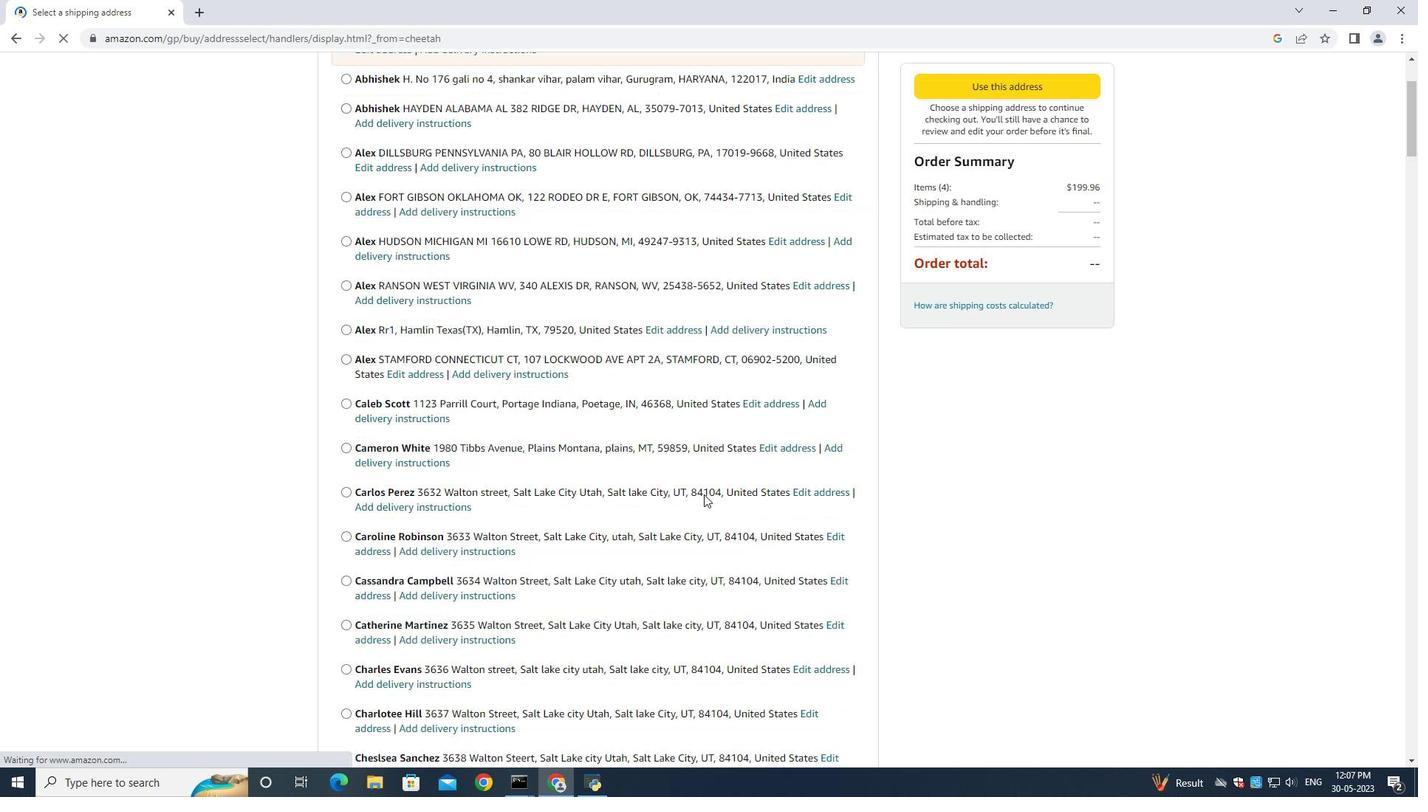 
Action: Mouse moved to (692, 500)
Screenshot: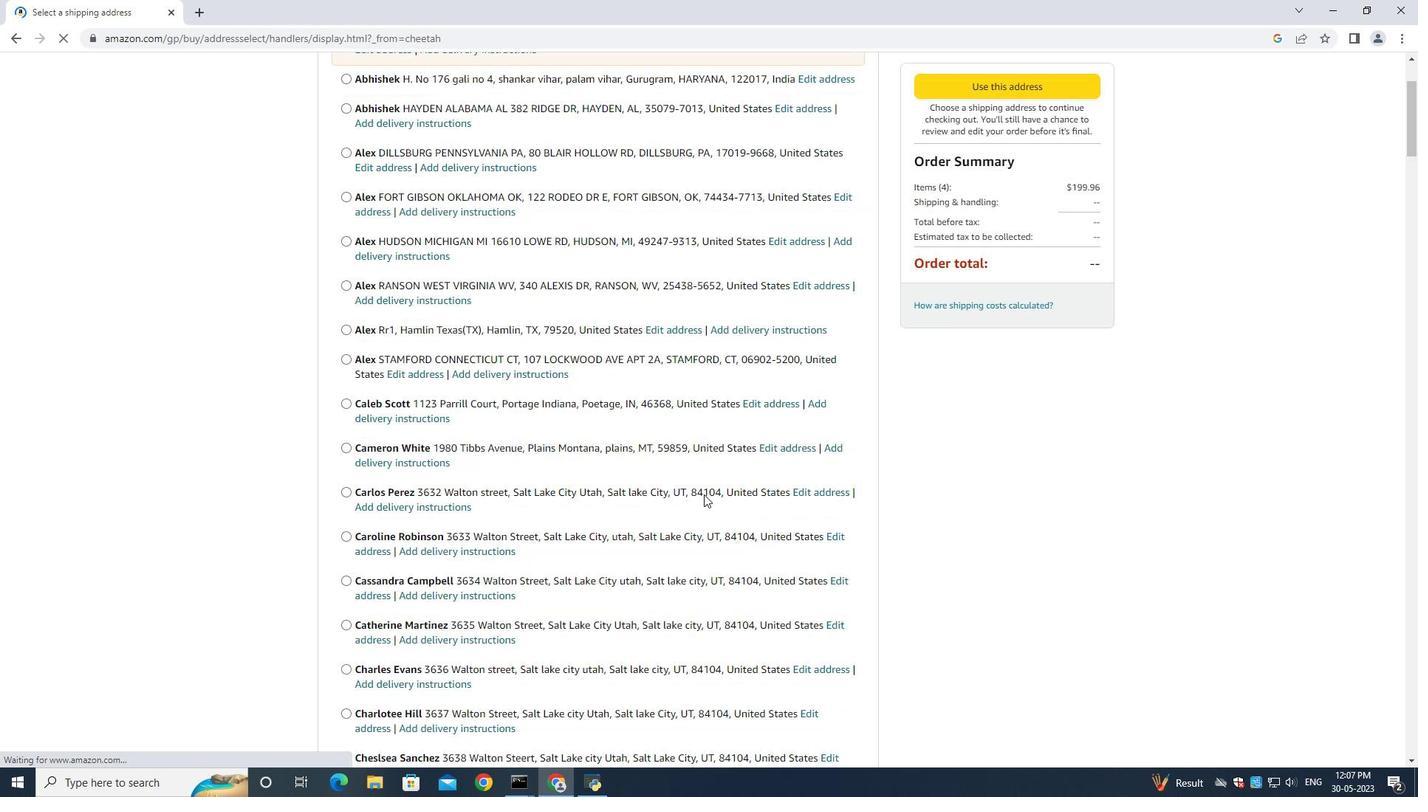 
Action: Mouse scrolled (700, 498) with delta (0, 0)
Screenshot: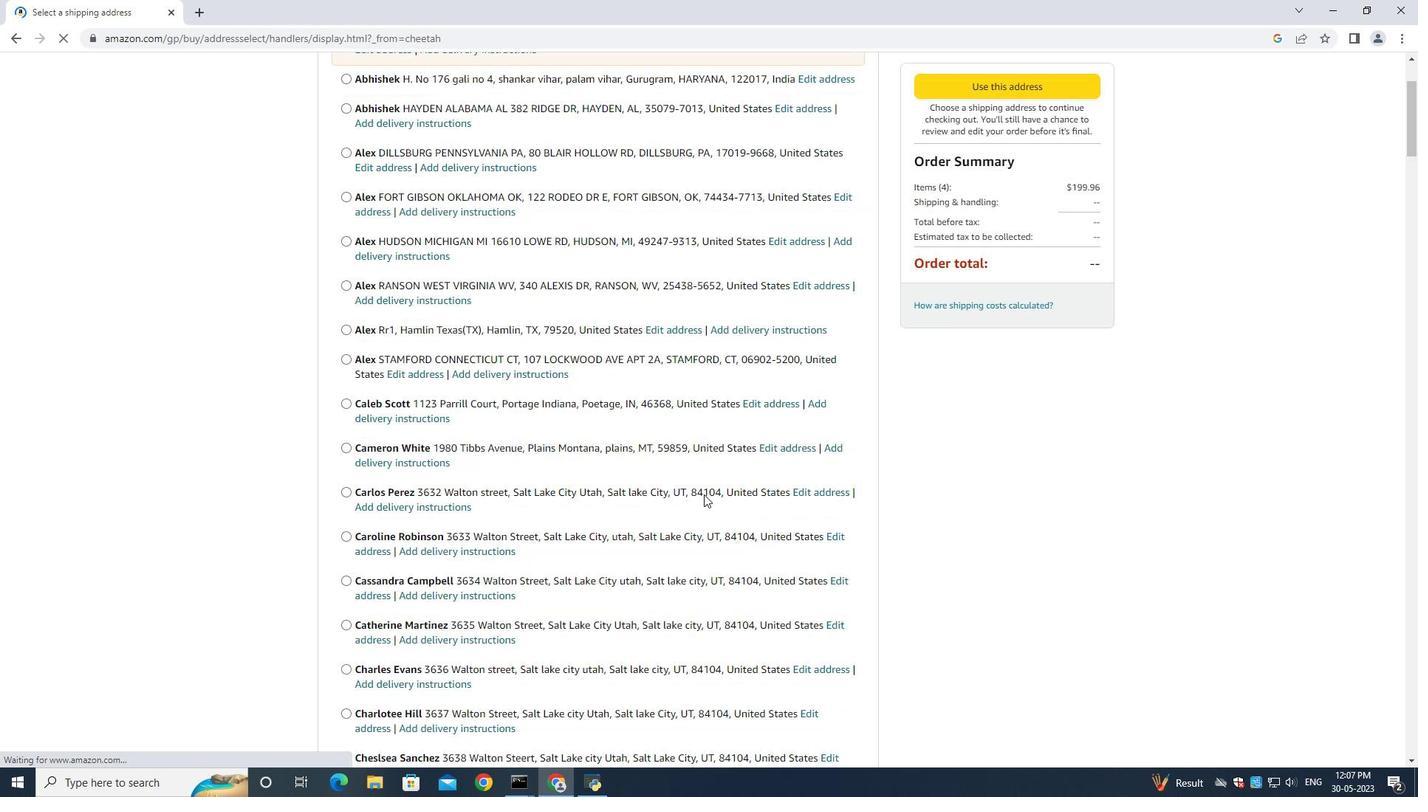 
Action: Mouse moved to (676, 505)
Screenshot: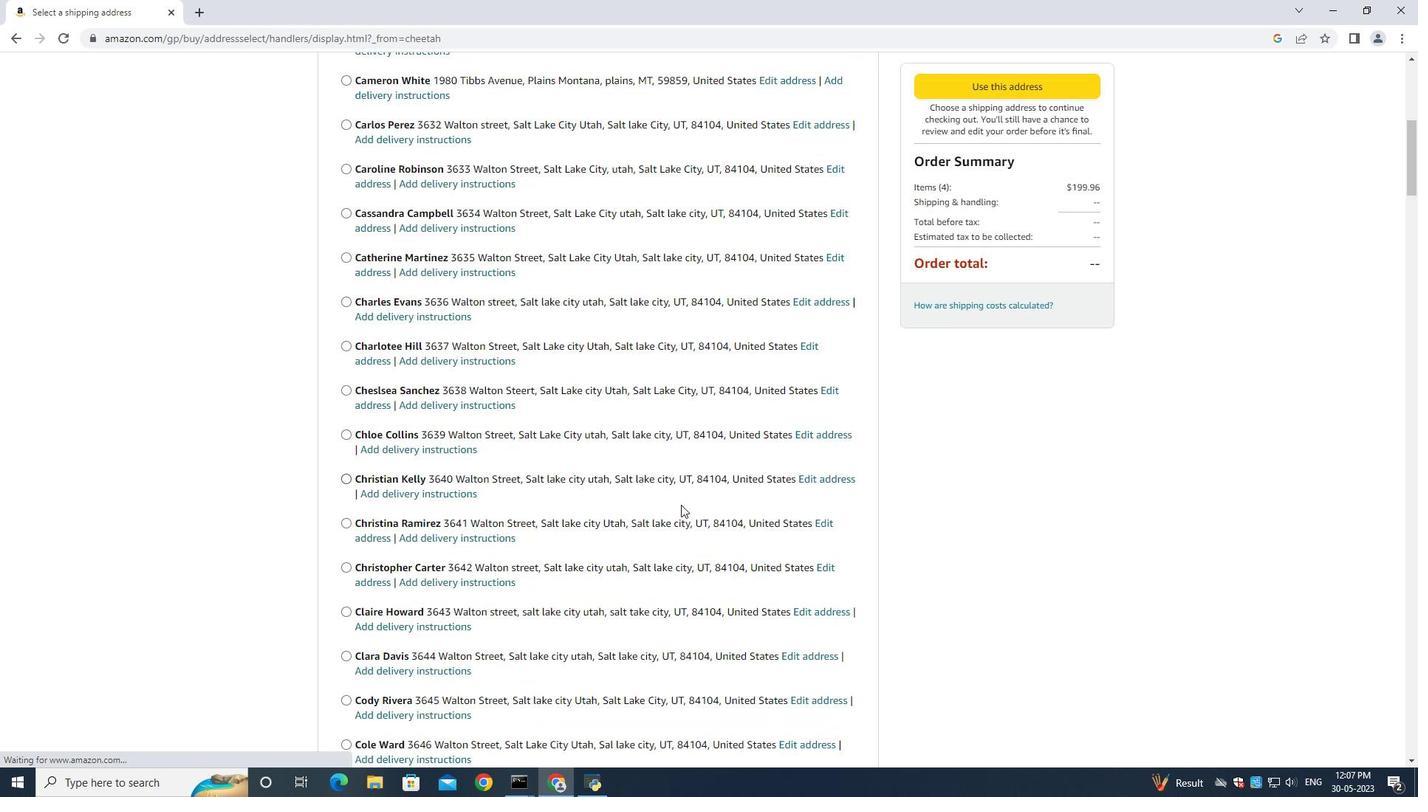 
Action: Mouse scrolled (676, 503) with delta (0, 0)
Screenshot: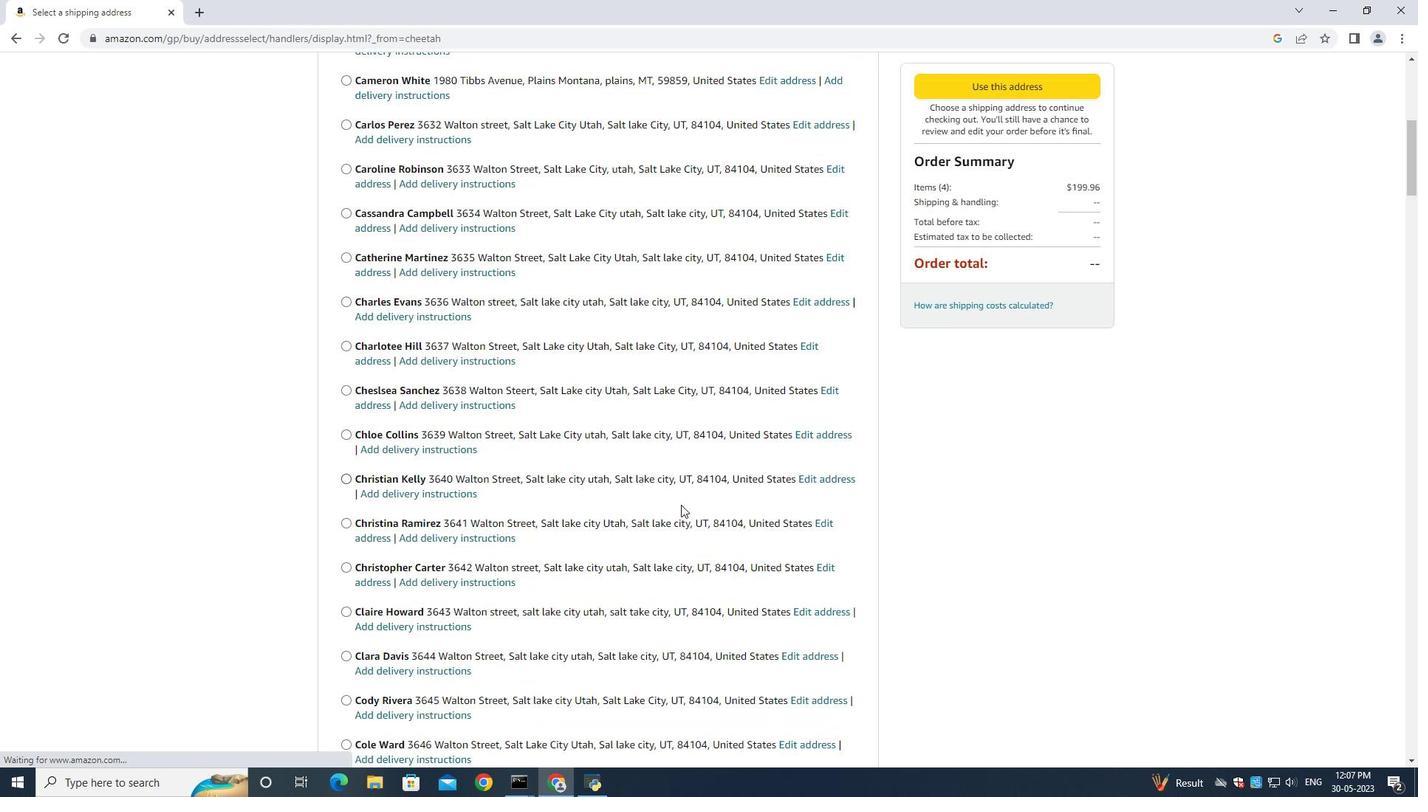 
Action: Mouse moved to (672, 506)
Screenshot: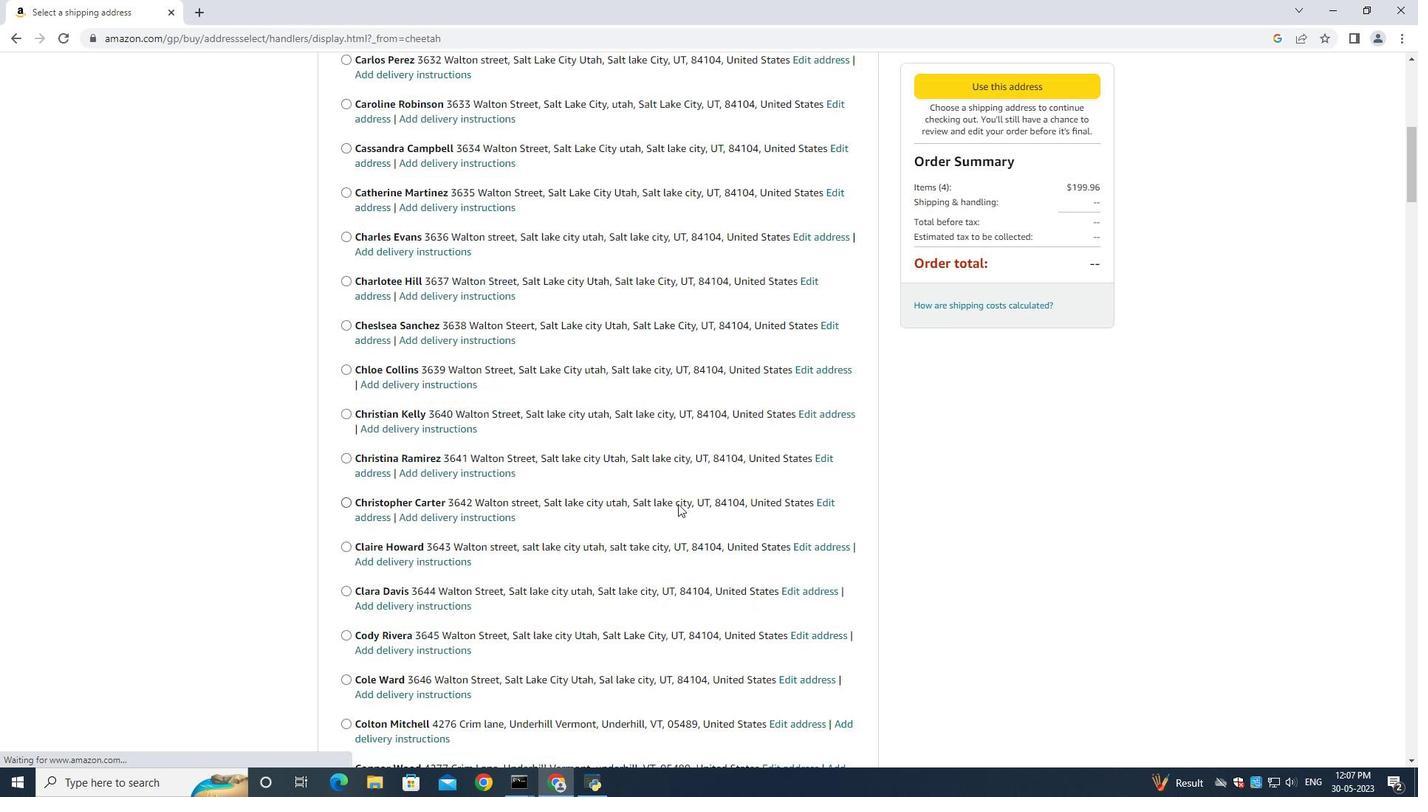 
Action: Mouse scrolled (676, 505) with delta (0, 0)
Screenshot: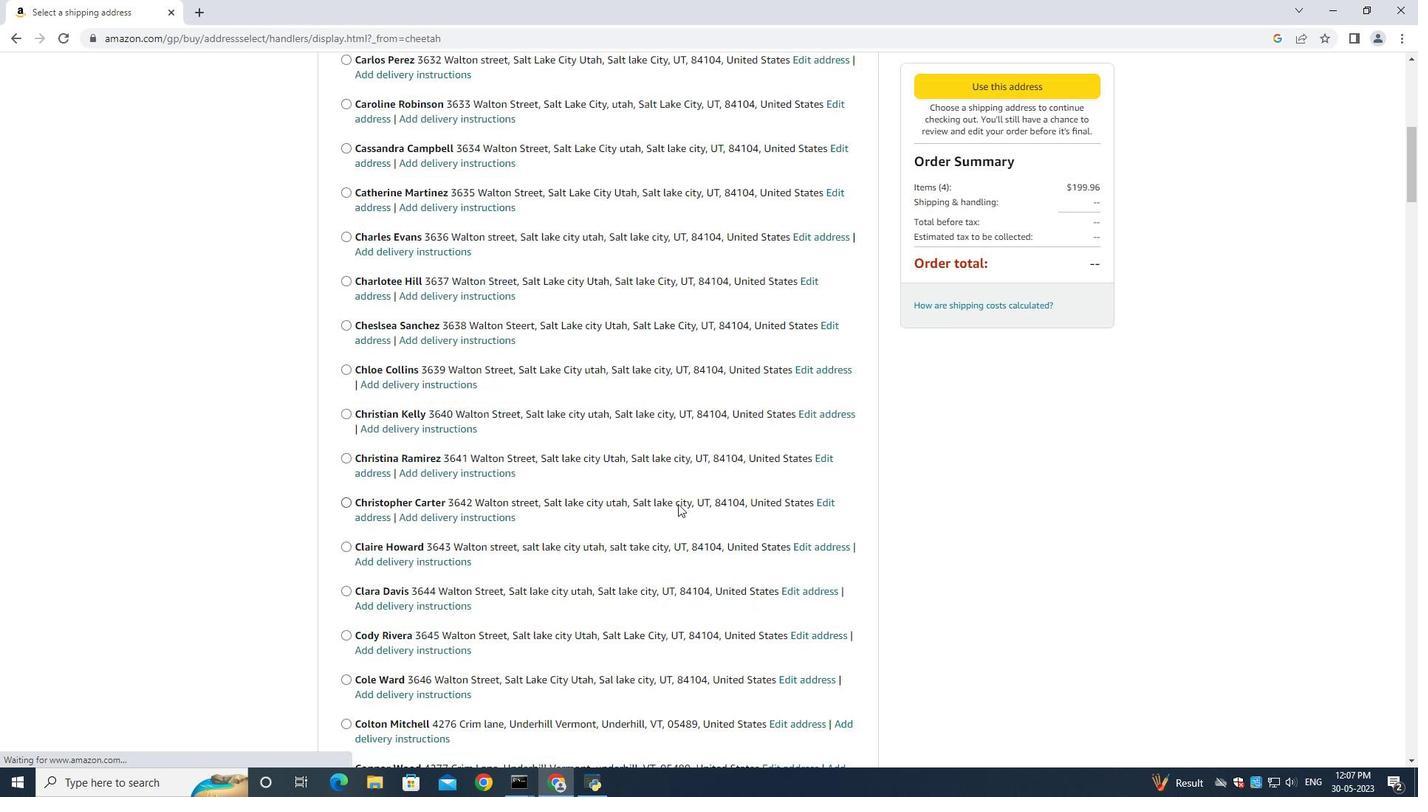 
Action: Mouse moved to (672, 506)
Screenshot: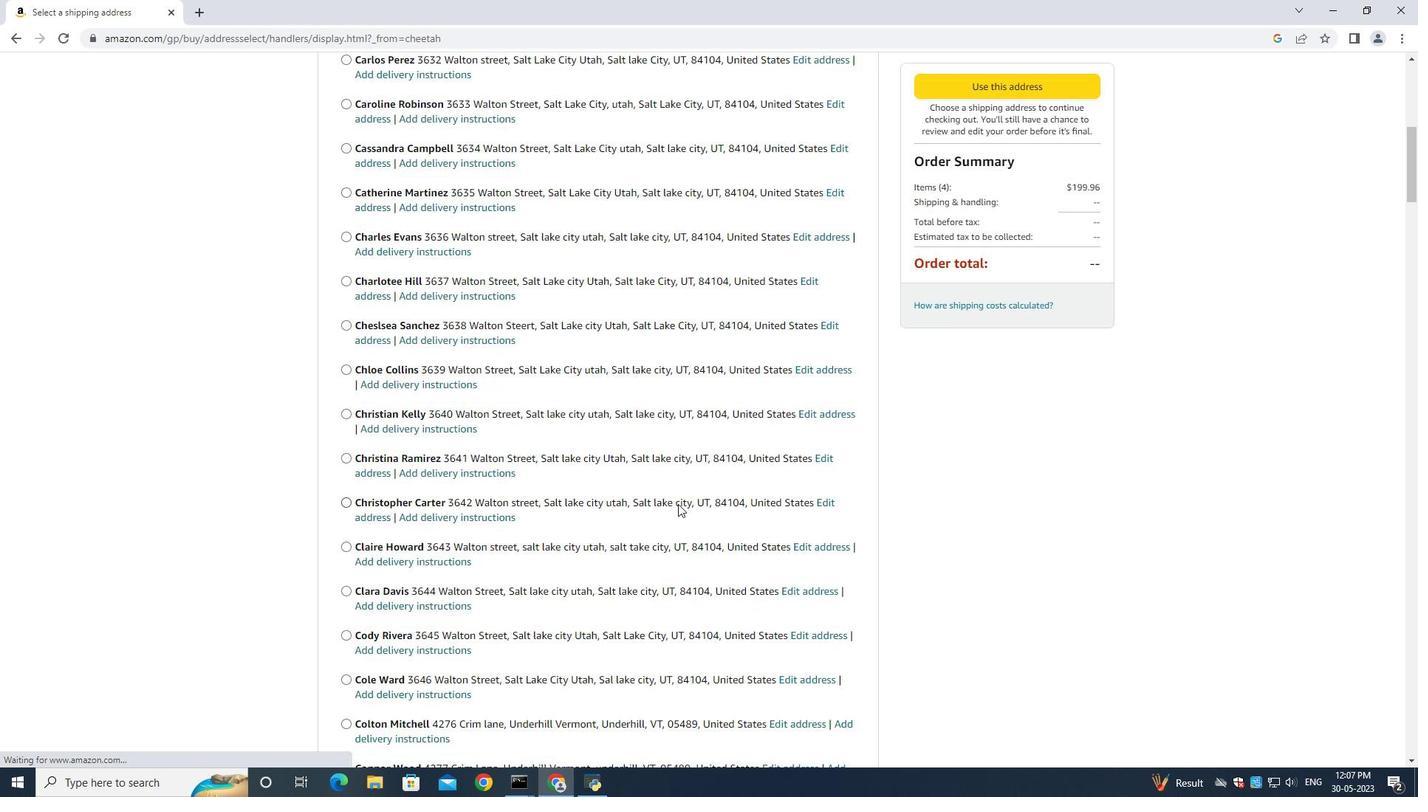 
Action: Mouse scrolled (675, 505) with delta (0, 0)
Screenshot: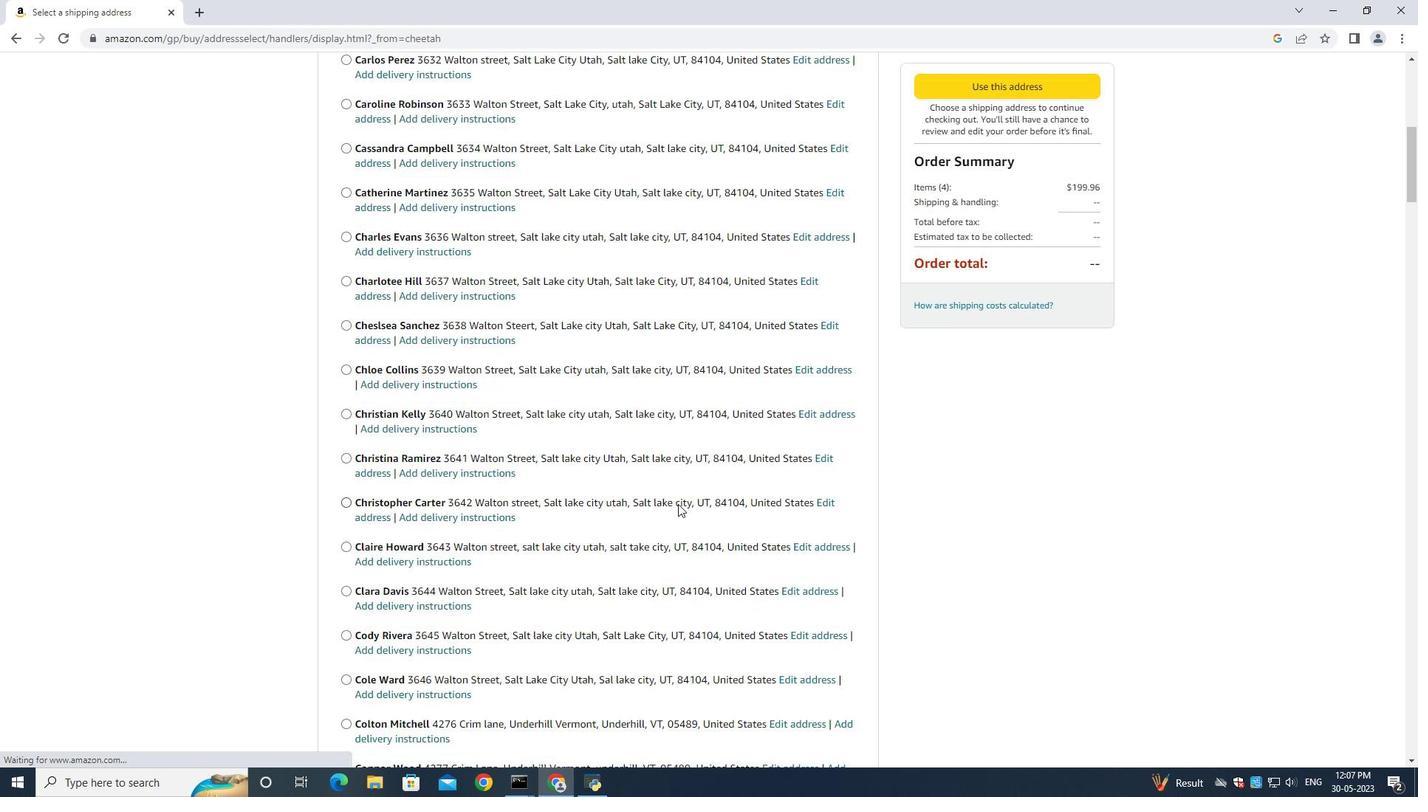 
Action: Mouse moved to (672, 506)
Screenshot: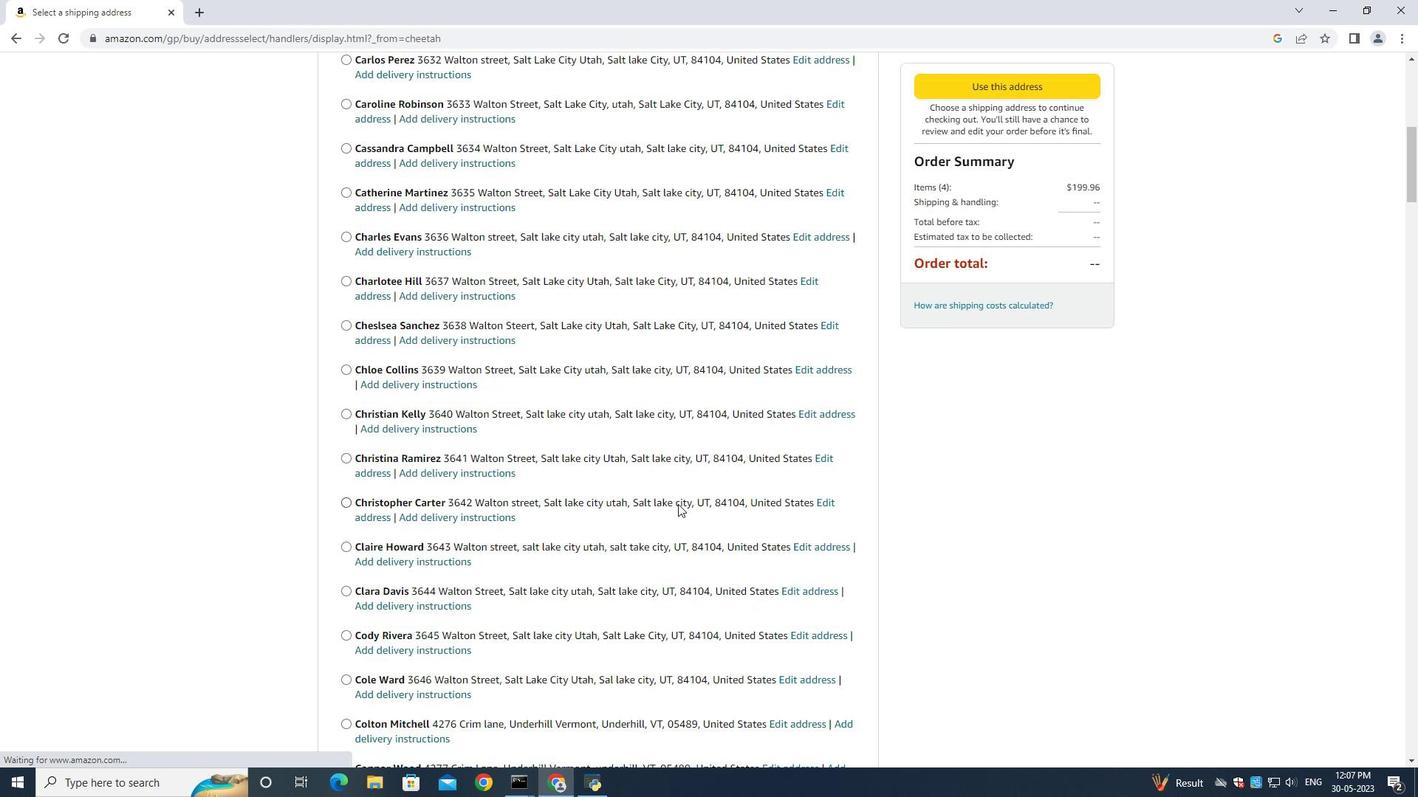 
Action: Mouse scrolled (675, 505) with delta (0, 0)
Screenshot: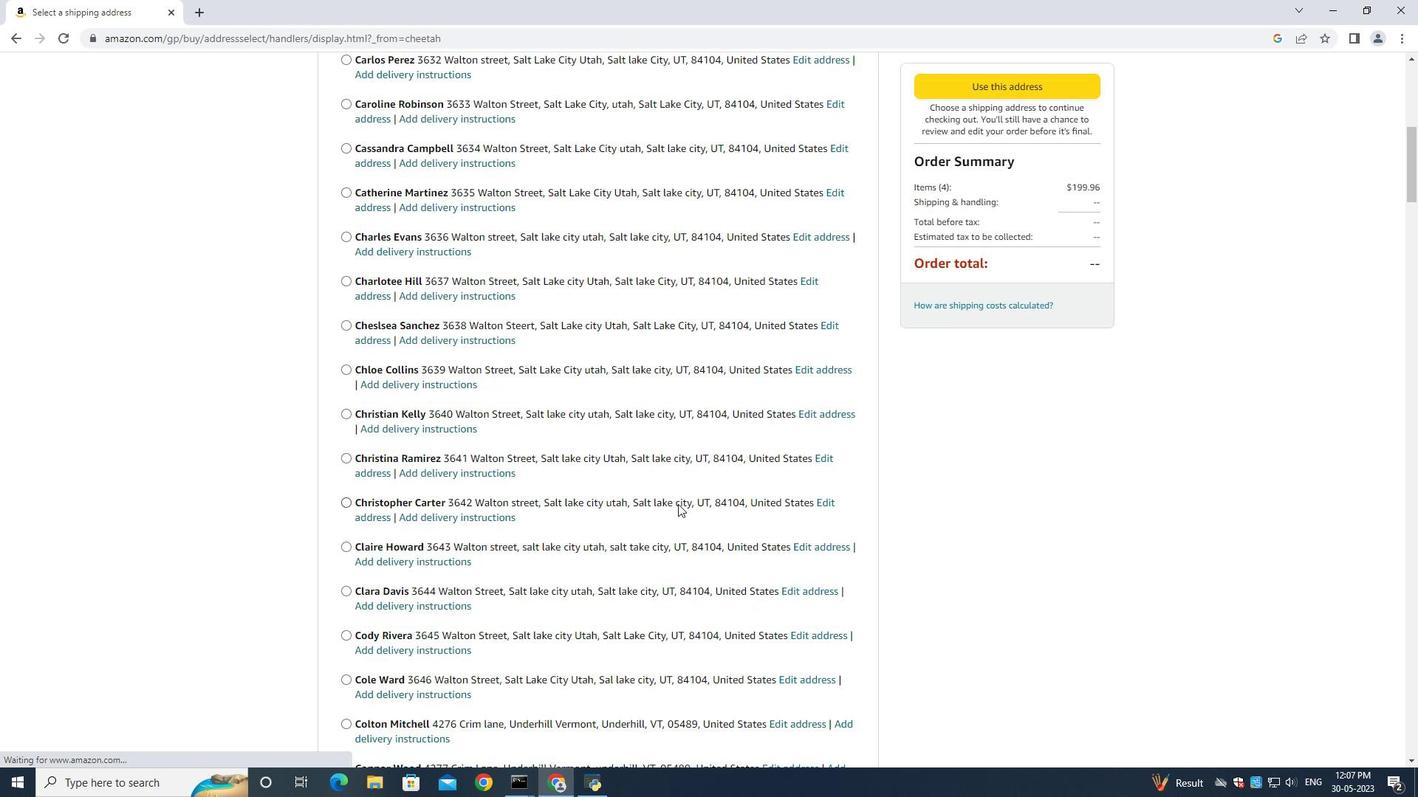 
Action: Mouse scrolled (675, 505) with delta (0, 0)
Screenshot: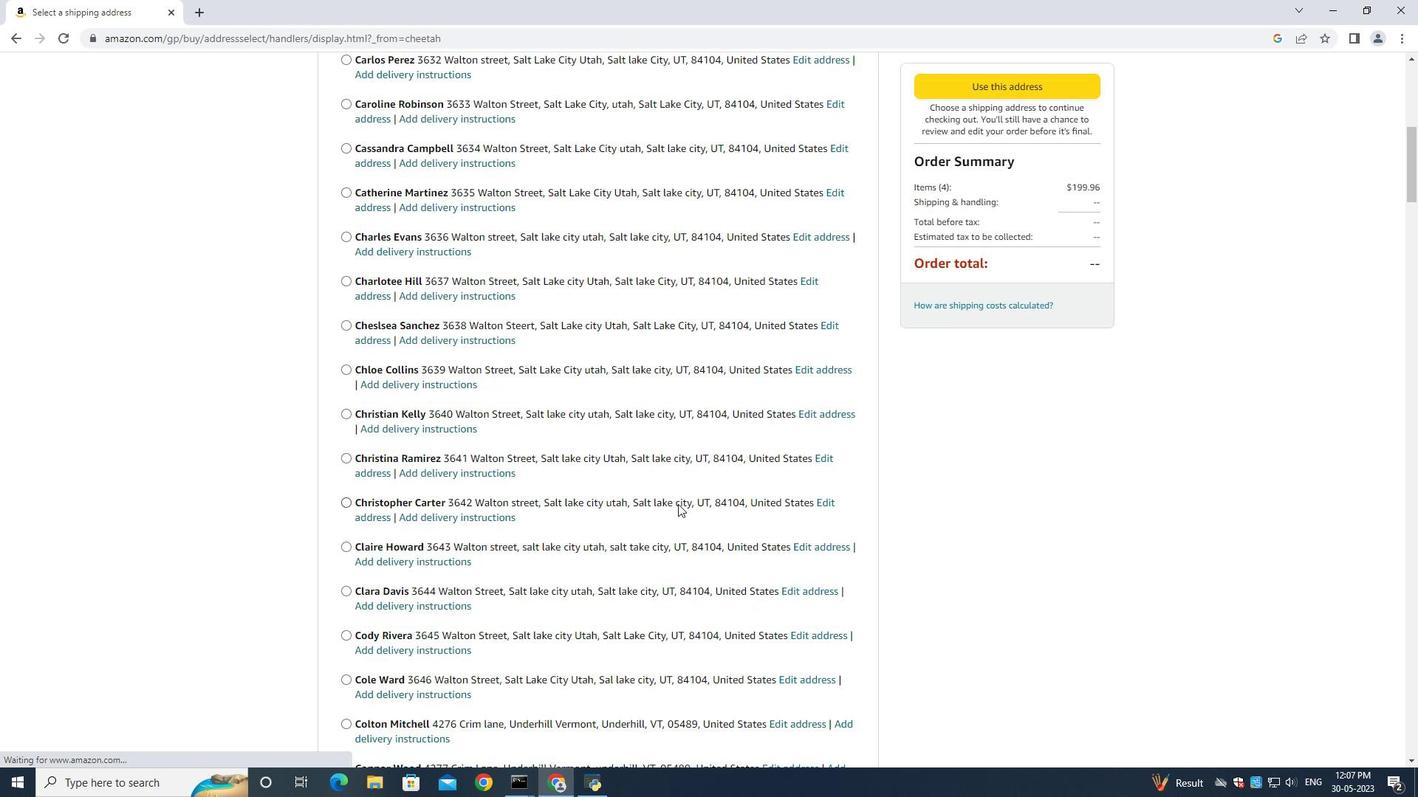 
Action: Mouse moved to (670, 504)
Screenshot: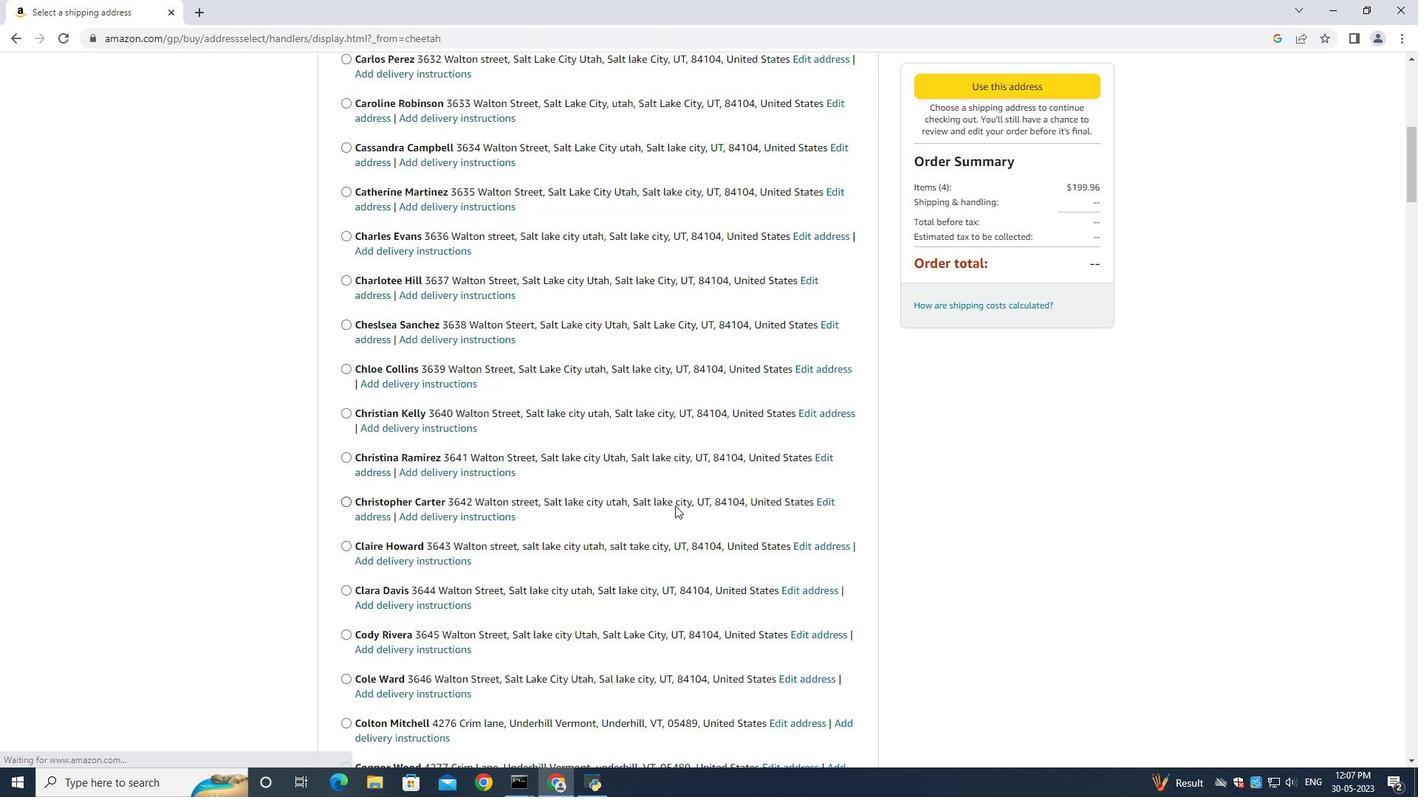 
Action: Mouse scrolled (670, 503) with delta (0, 0)
Screenshot: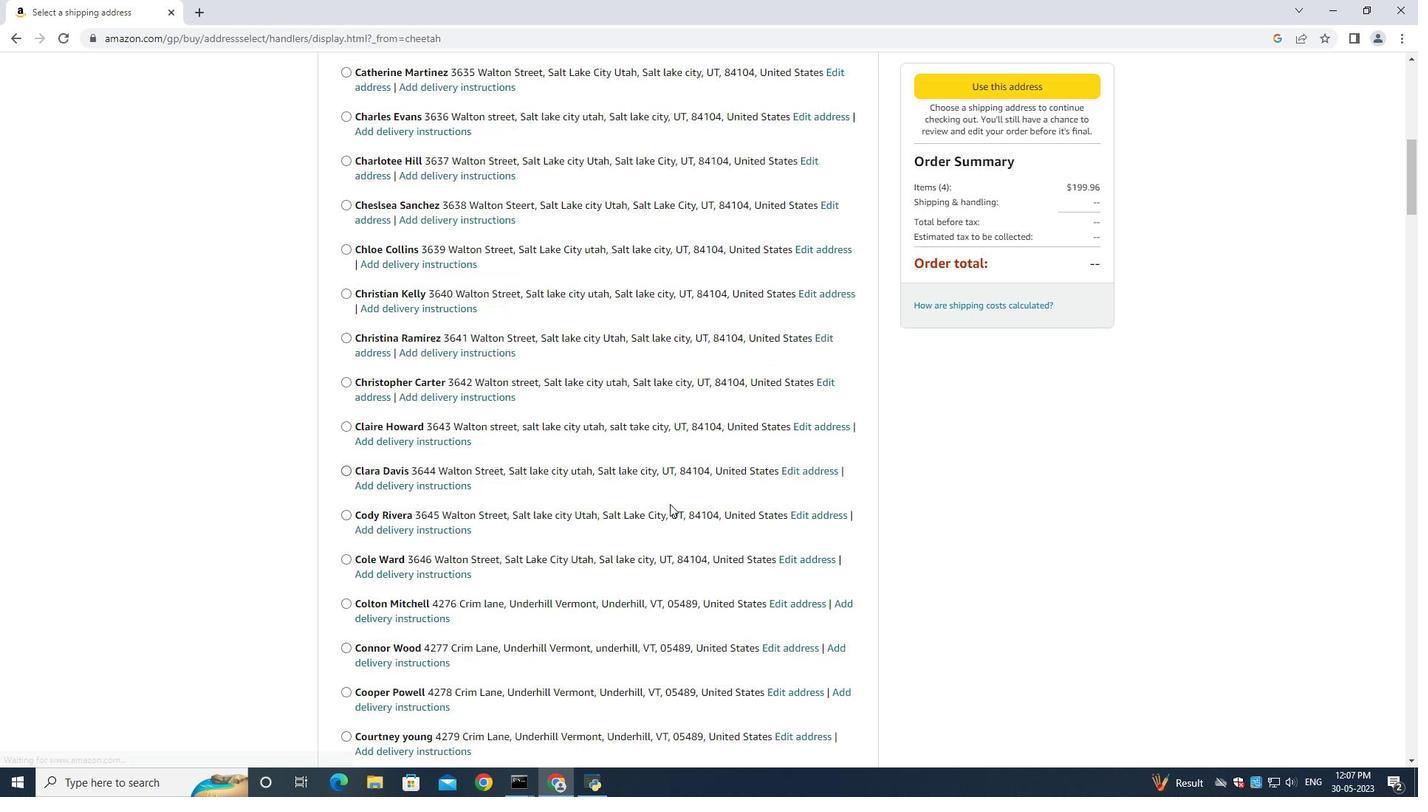 
Action: Mouse scrolled (670, 503) with delta (0, 0)
Screenshot: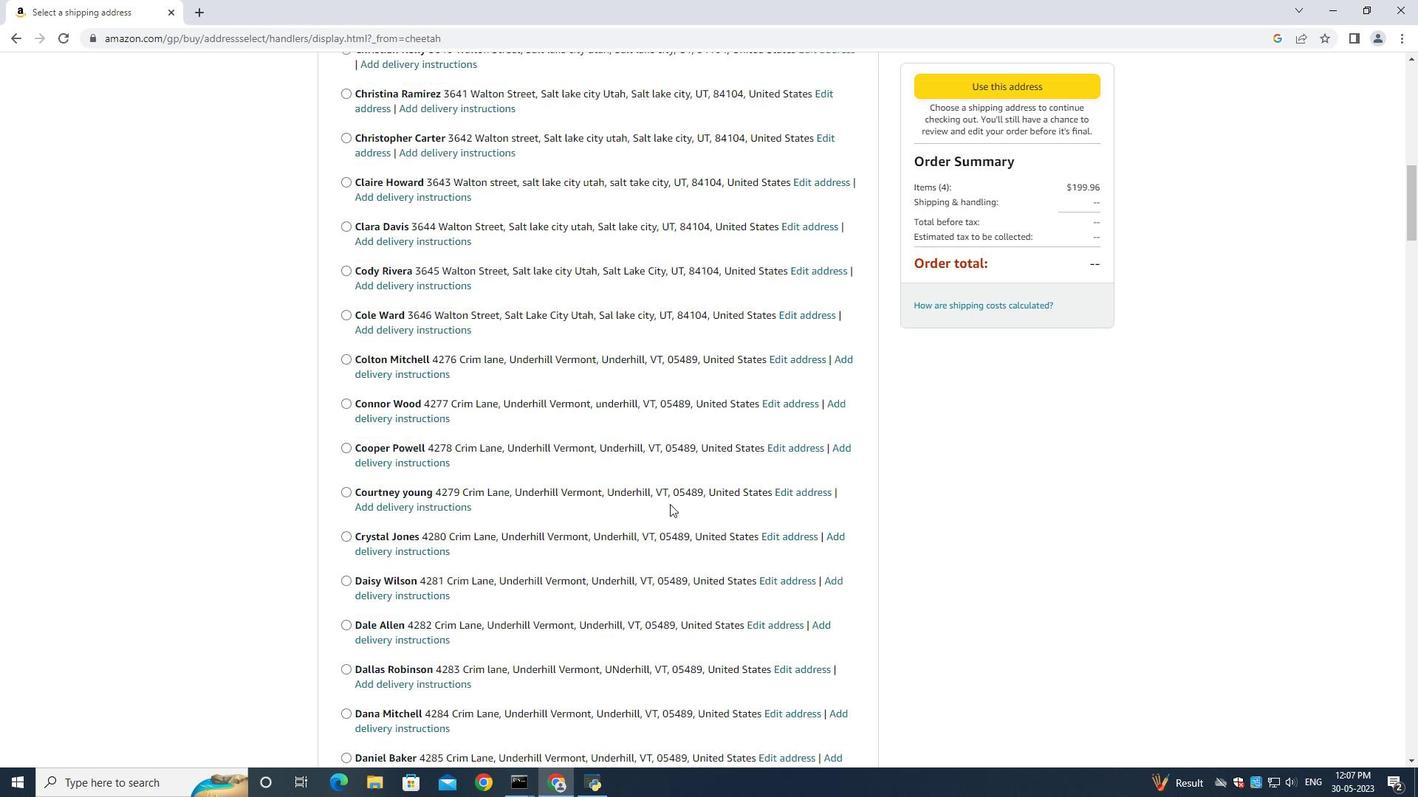 
Action: Mouse scrolled (670, 503) with delta (0, 0)
Screenshot: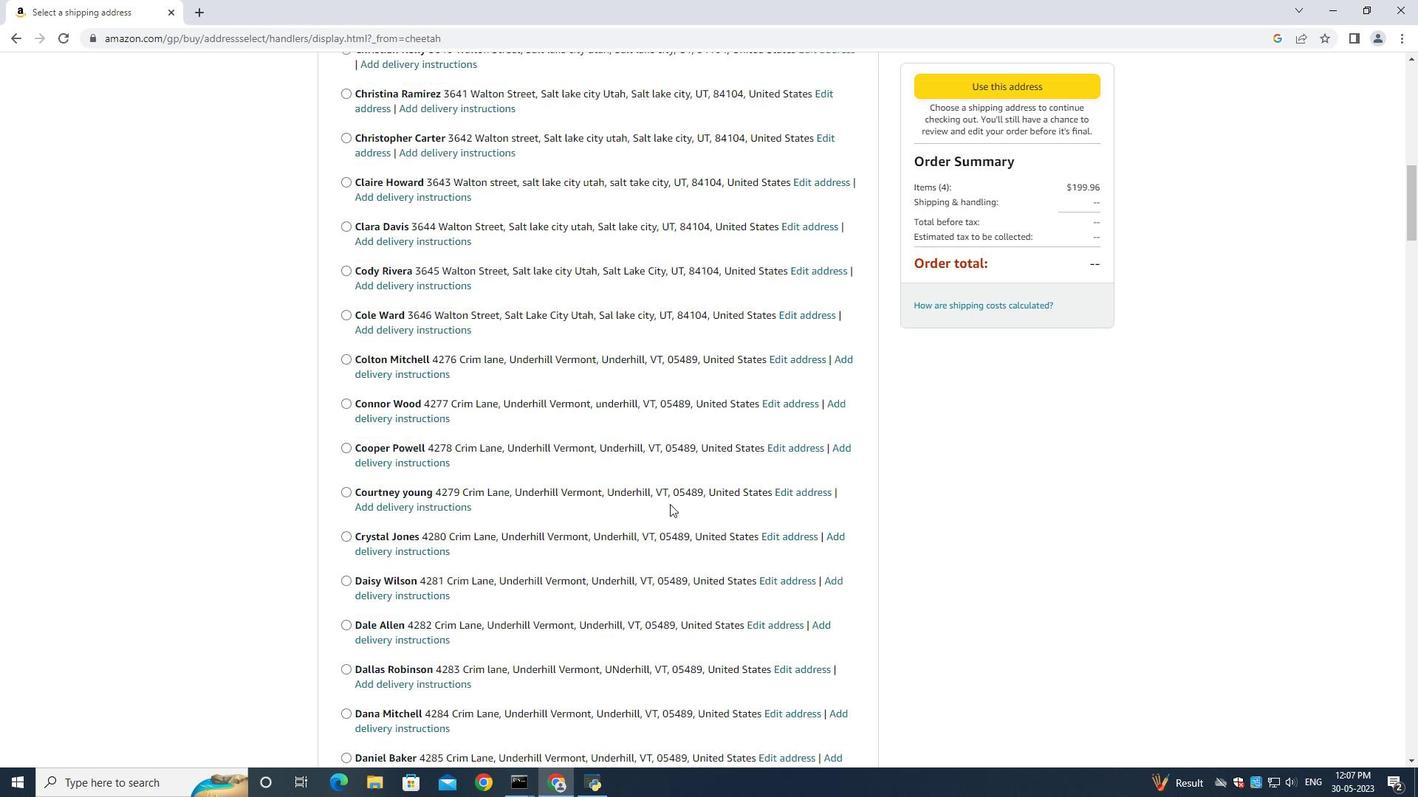 
Action: Mouse scrolled (670, 503) with delta (0, 0)
Screenshot: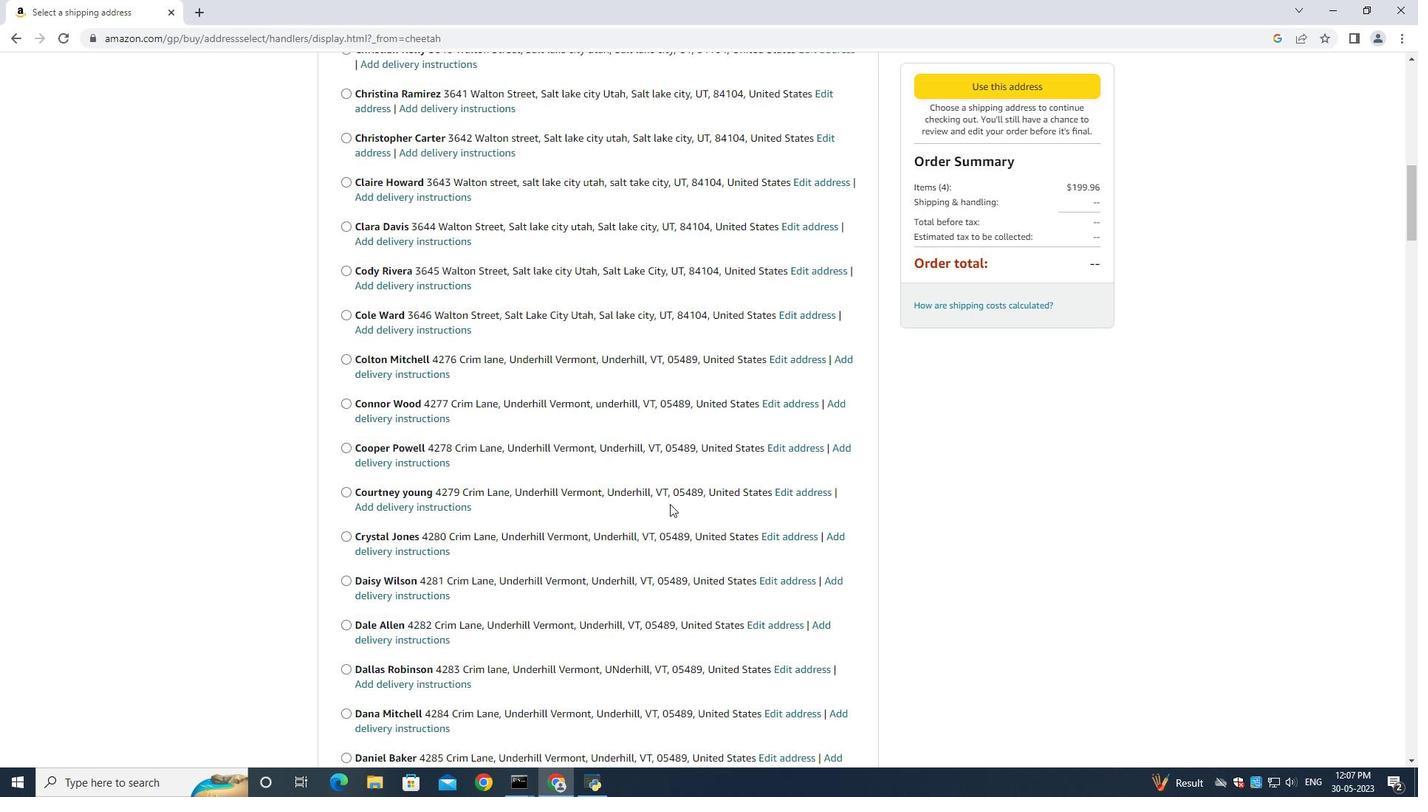 
Action: Mouse scrolled (670, 503) with delta (0, 0)
Screenshot: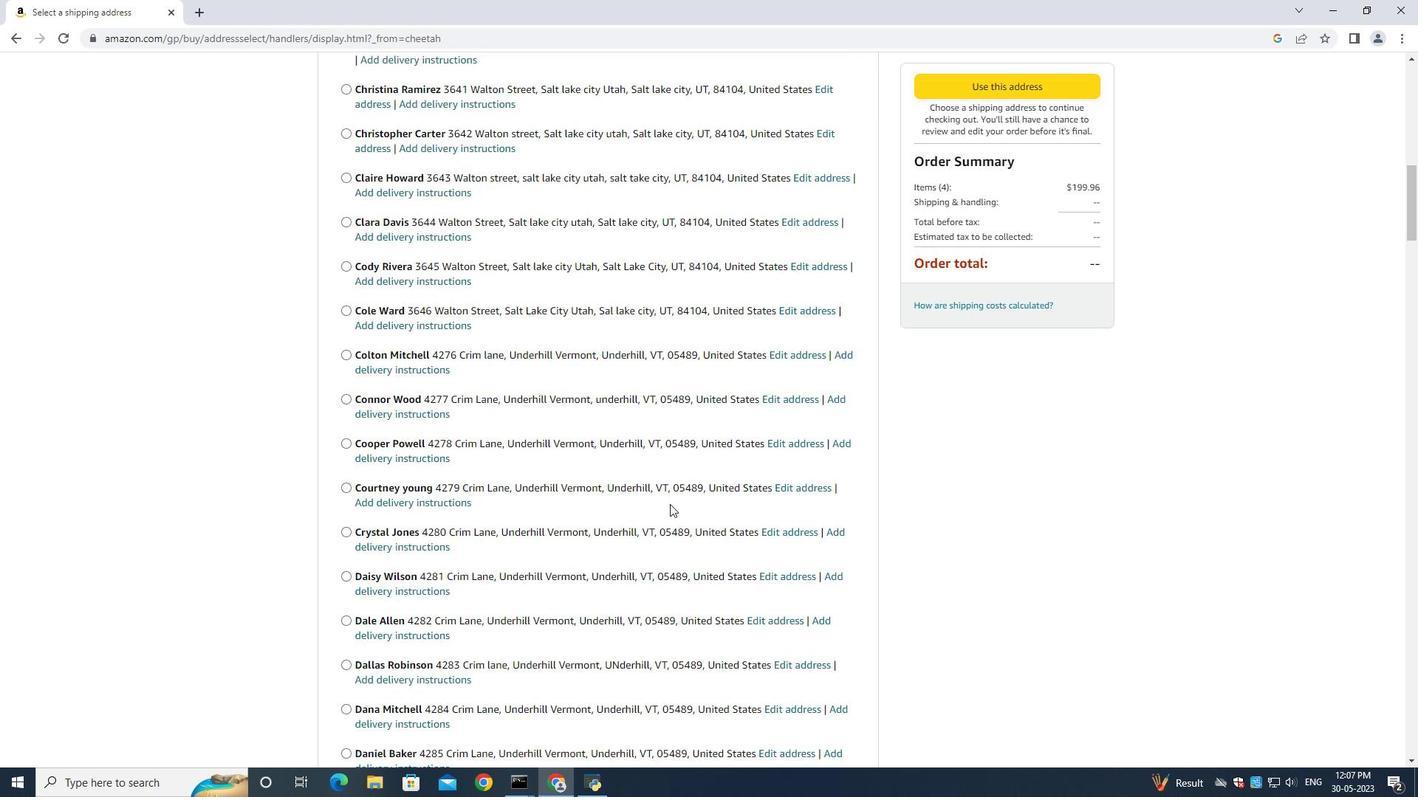 
Action: Mouse scrolled (670, 503) with delta (0, 0)
Screenshot: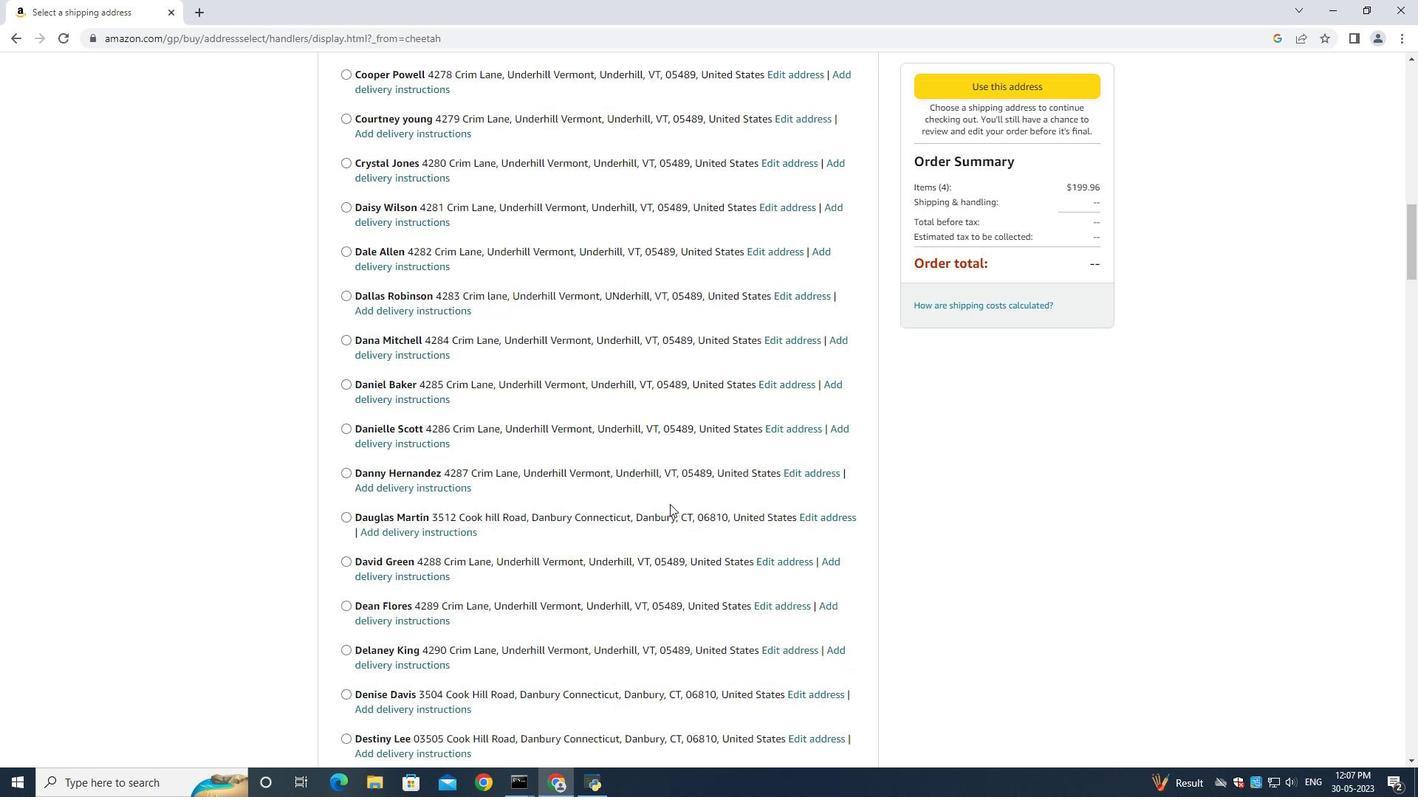 
Action: Mouse scrolled (670, 503) with delta (0, 0)
Screenshot: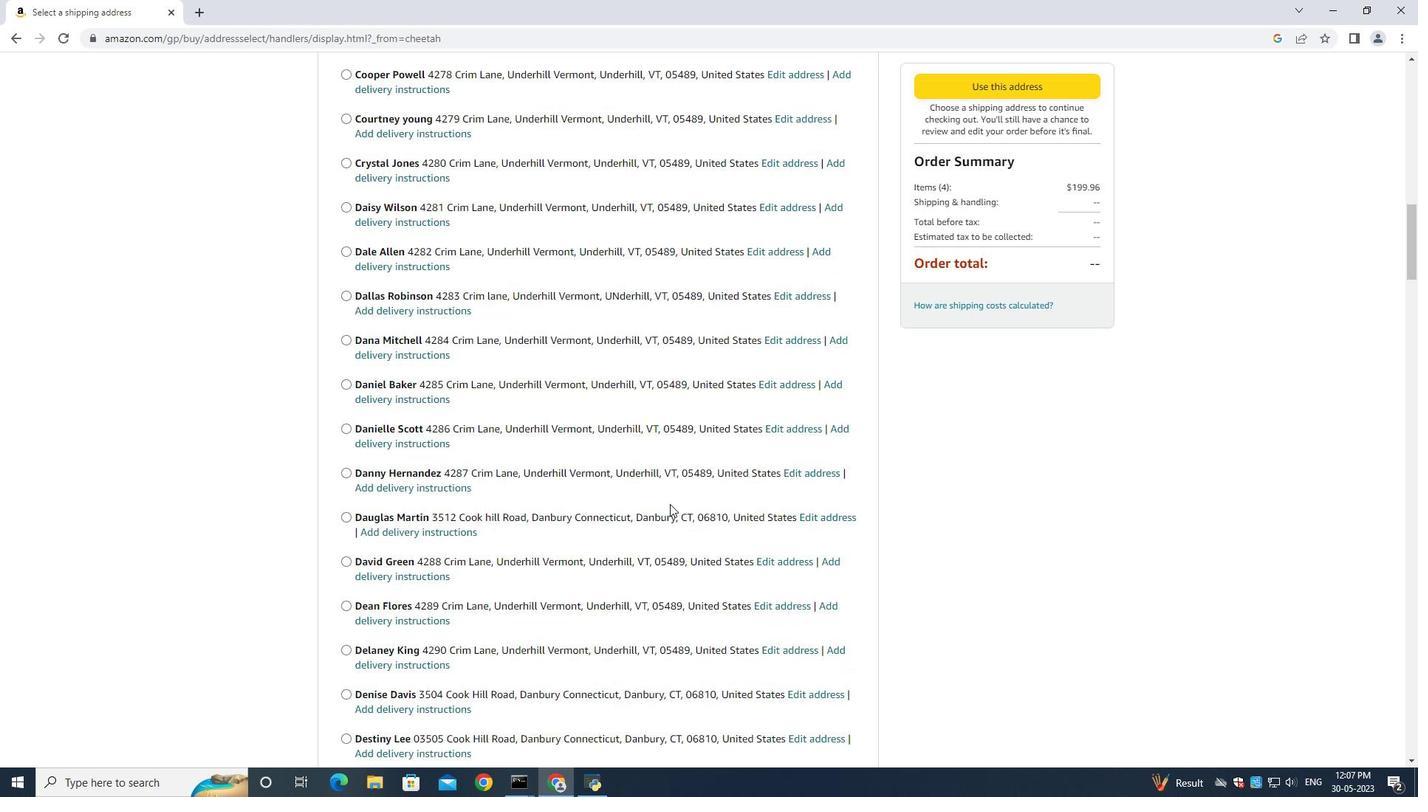 
Action: Mouse scrolled (670, 503) with delta (0, 0)
Screenshot: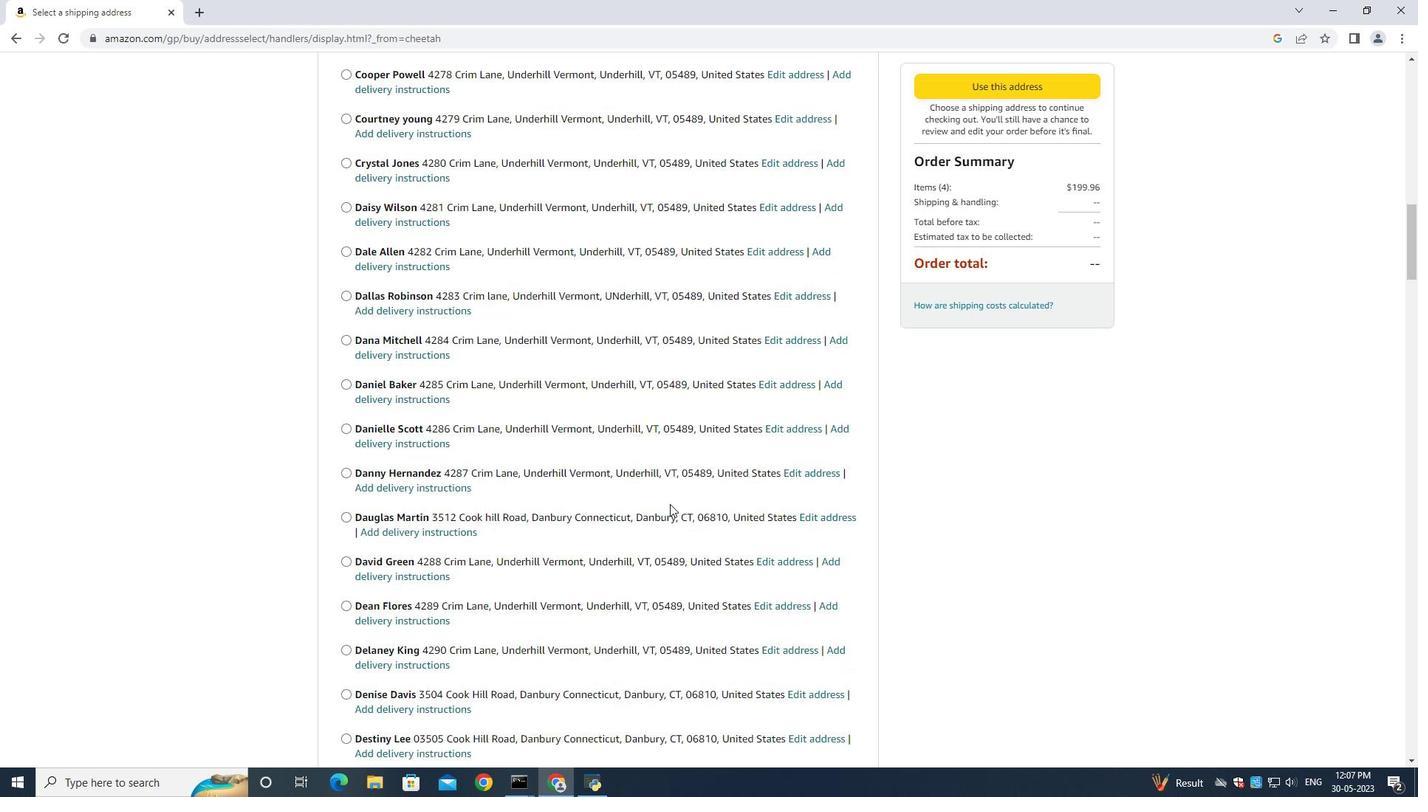 
Action: Mouse scrolled (670, 503) with delta (0, 0)
Screenshot: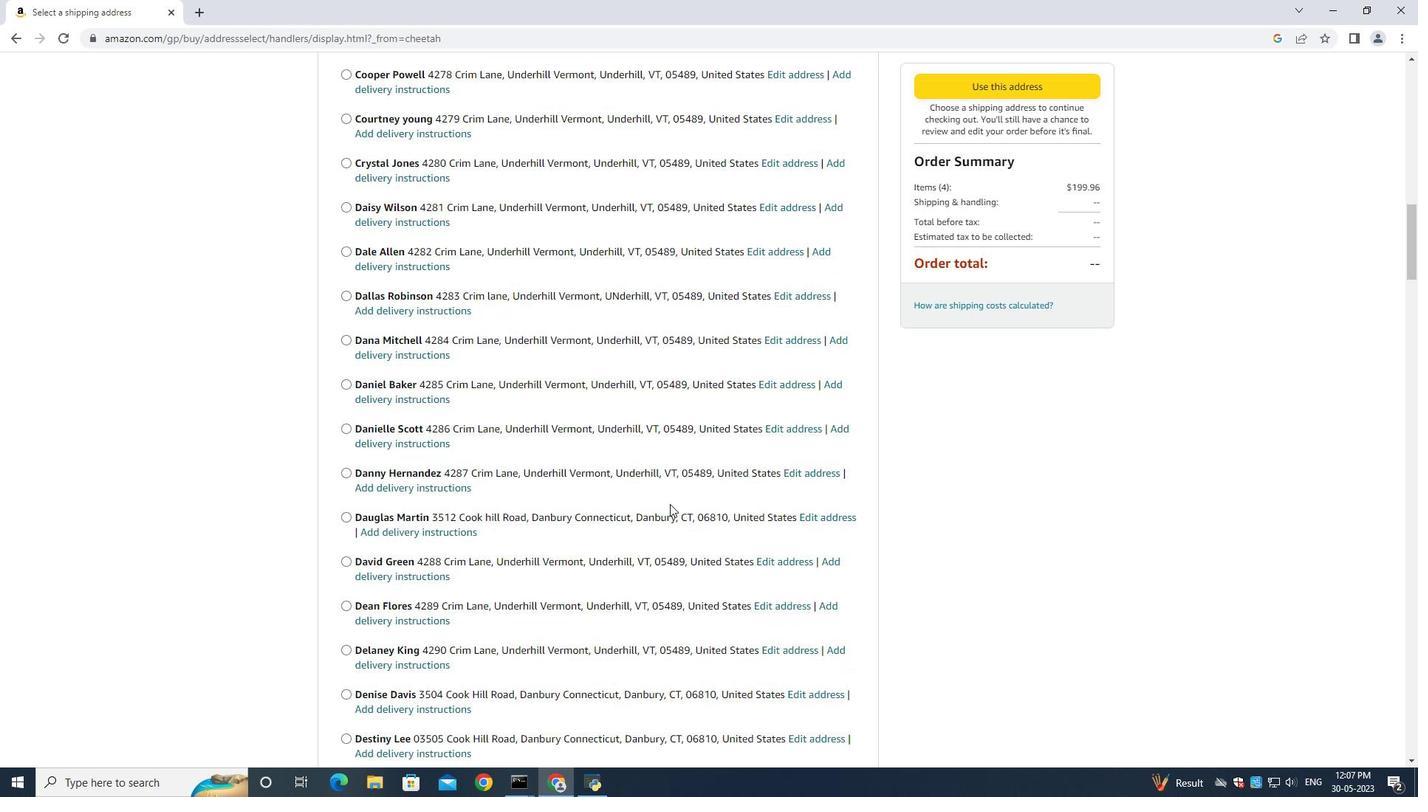 
Action: Mouse scrolled (670, 503) with delta (0, 0)
Screenshot: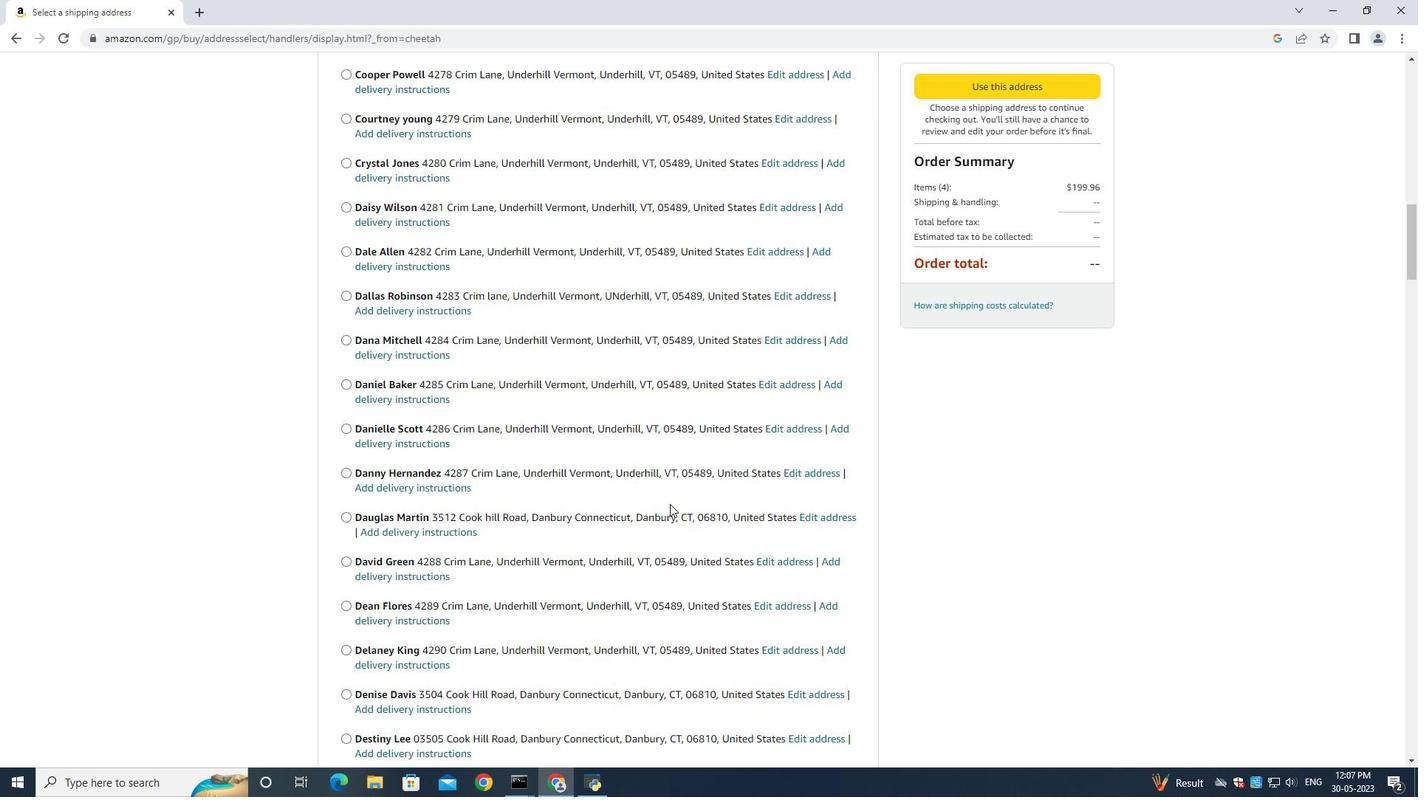 
Action: Mouse scrolled (670, 503) with delta (0, 0)
Screenshot: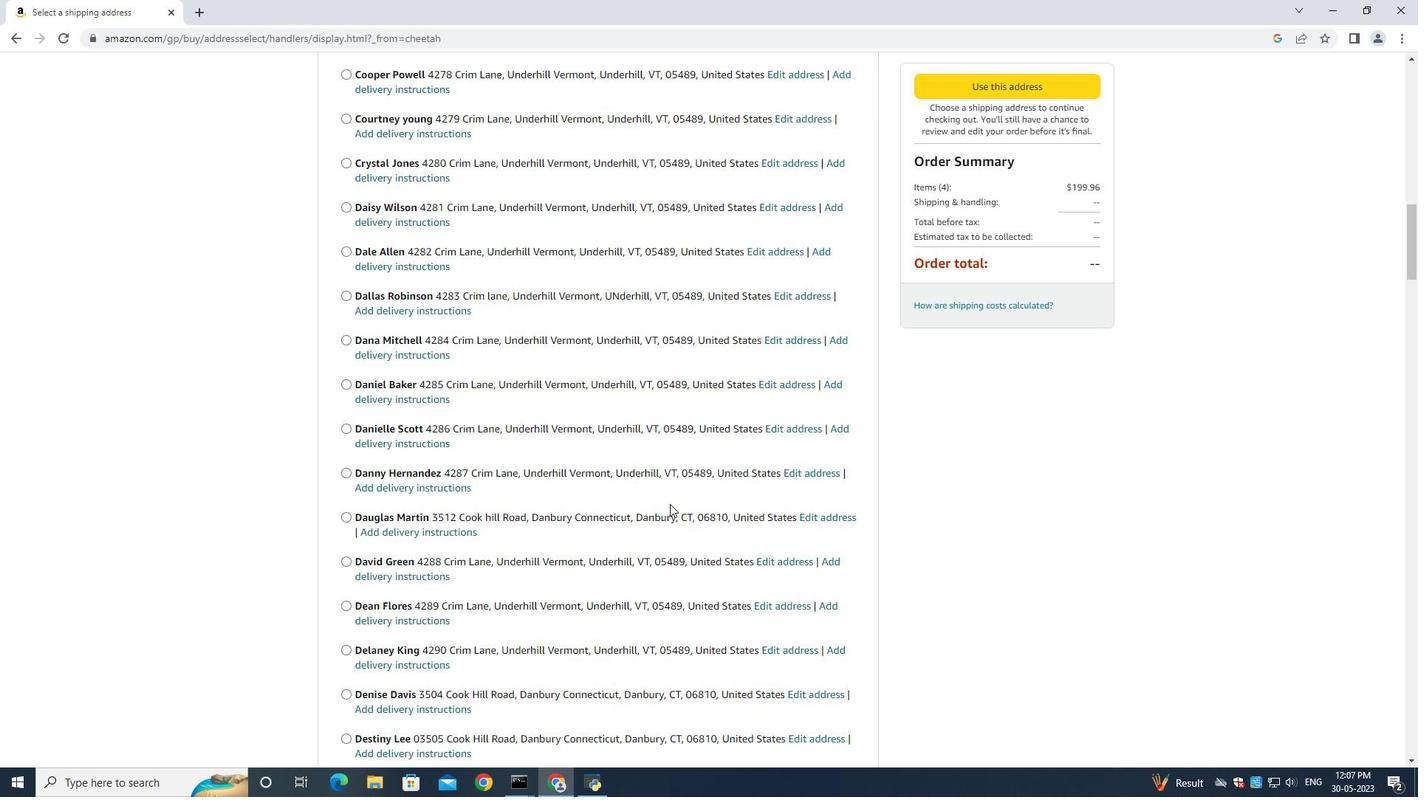 
Action: Mouse scrolled (670, 503) with delta (0, 0)
Screenshot: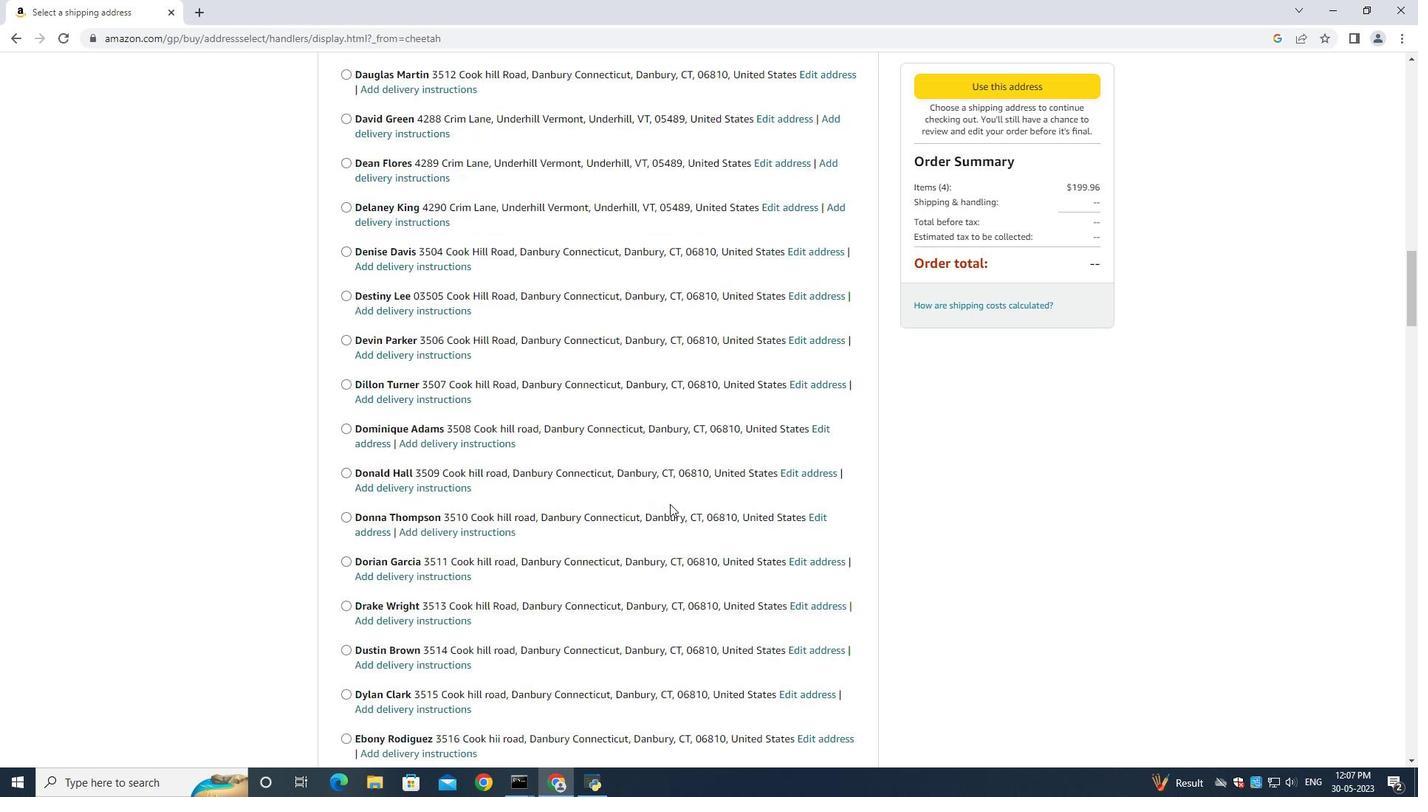
Action: Mouse scrolled (670, 503) with delta (0, 0)
Screenshot: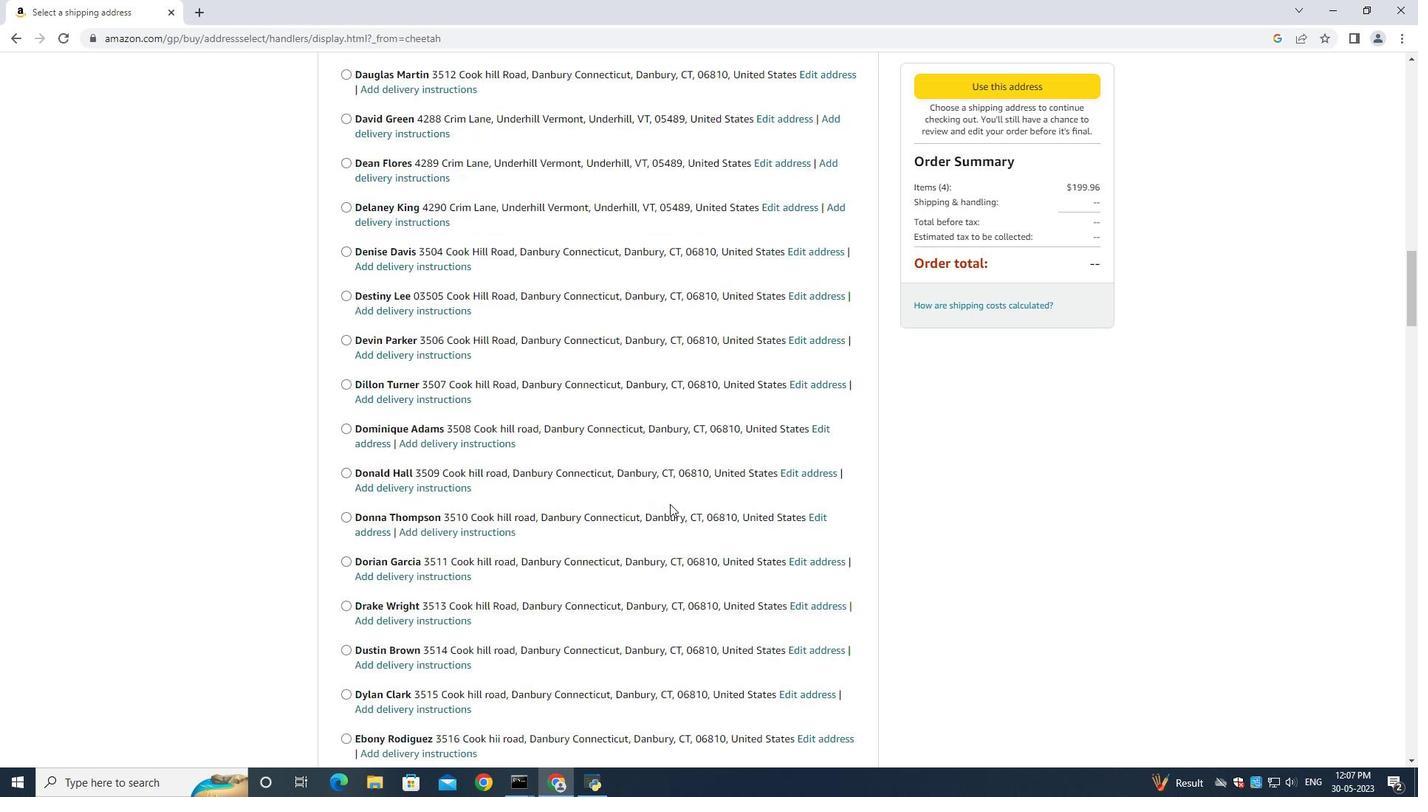 
Action: Mouse scrolled (670, 503) with delta (0, 0)
Screenshot: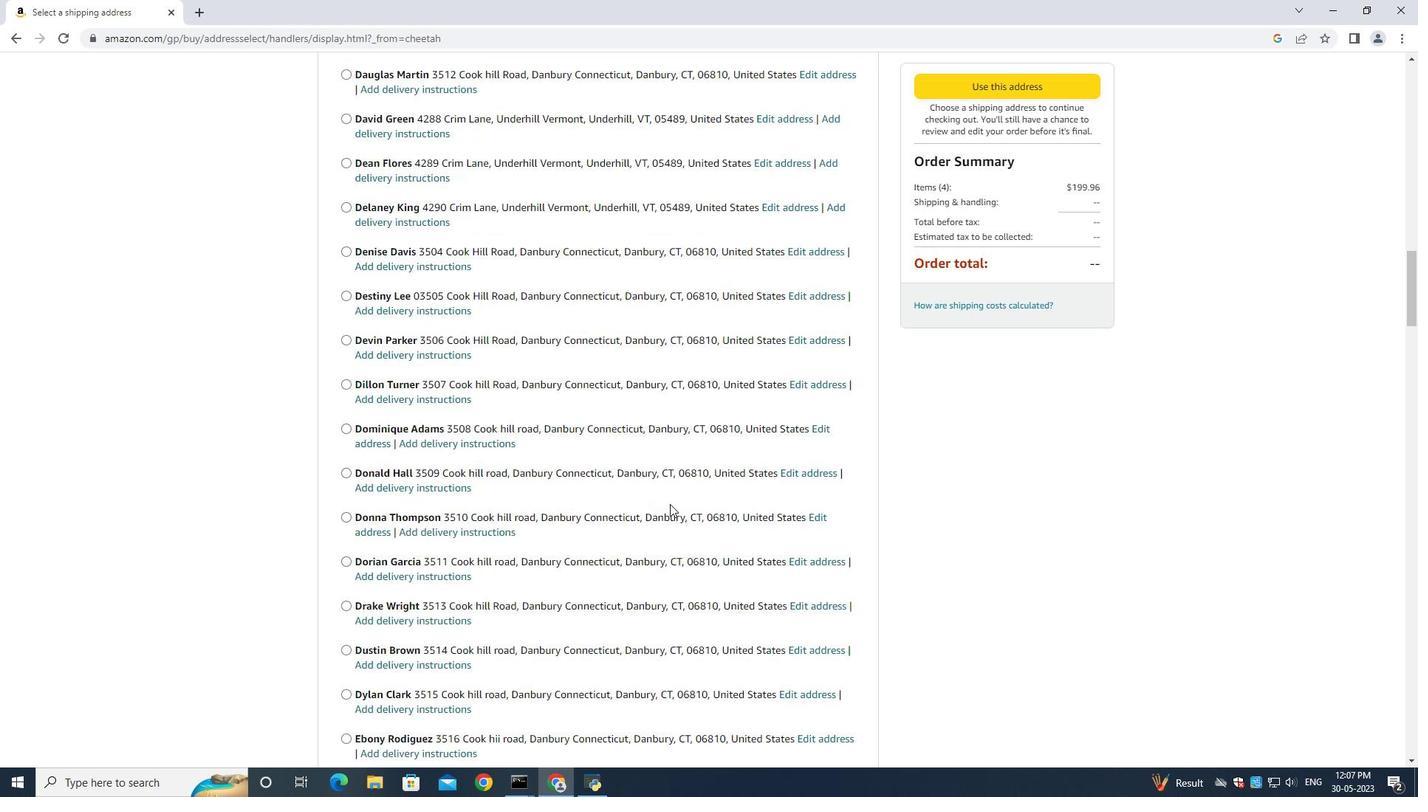 
Action: Mouse scrolled (670, 503) with delta (0, 0)
Screenshot: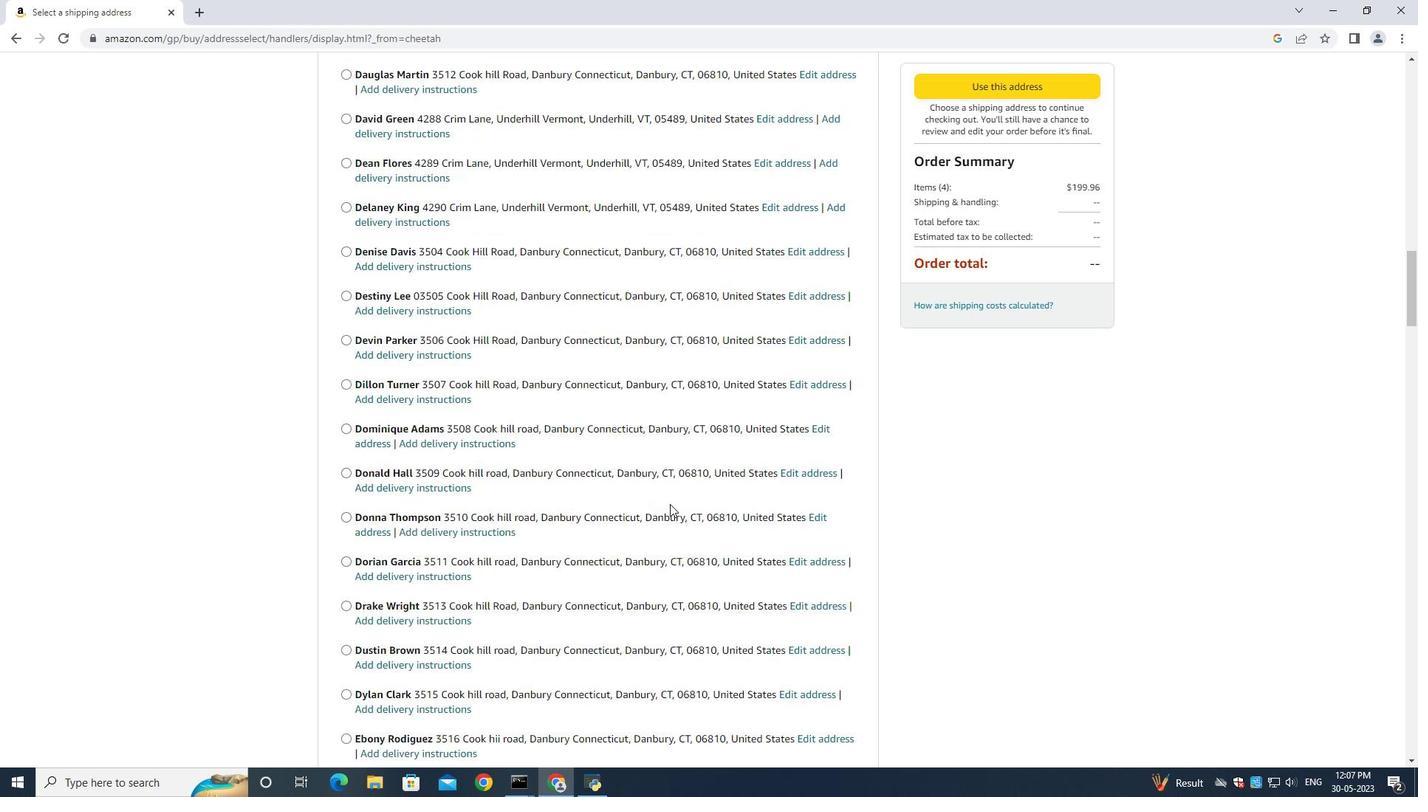 
Action: Mouse scrolled (670, 503) with delta (0, 0)
Screenshot: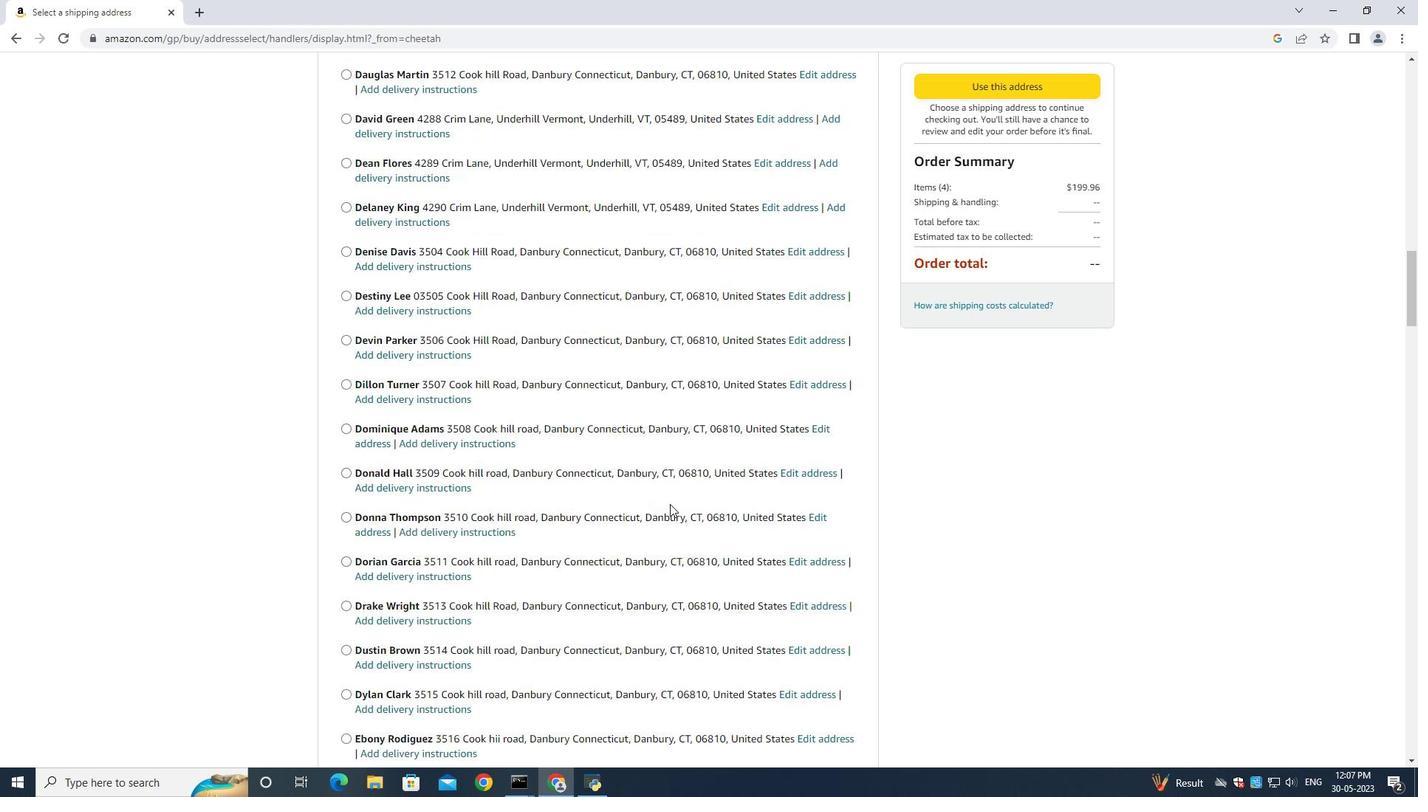
Action: Mouse scrolled (670, 503) with delta (0, 0)
Screenshot: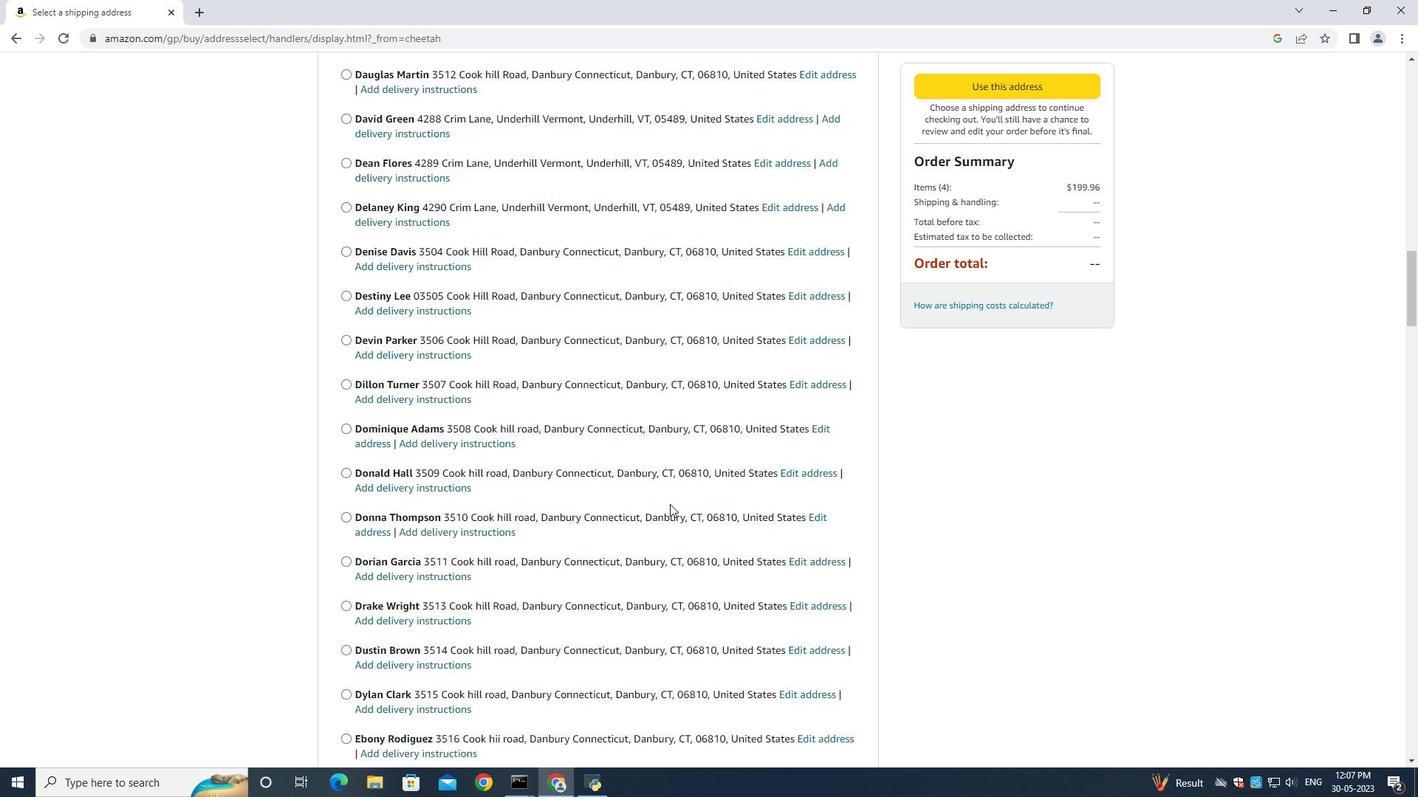 
Action: Mouse moved to (640, 512)
Screenshot: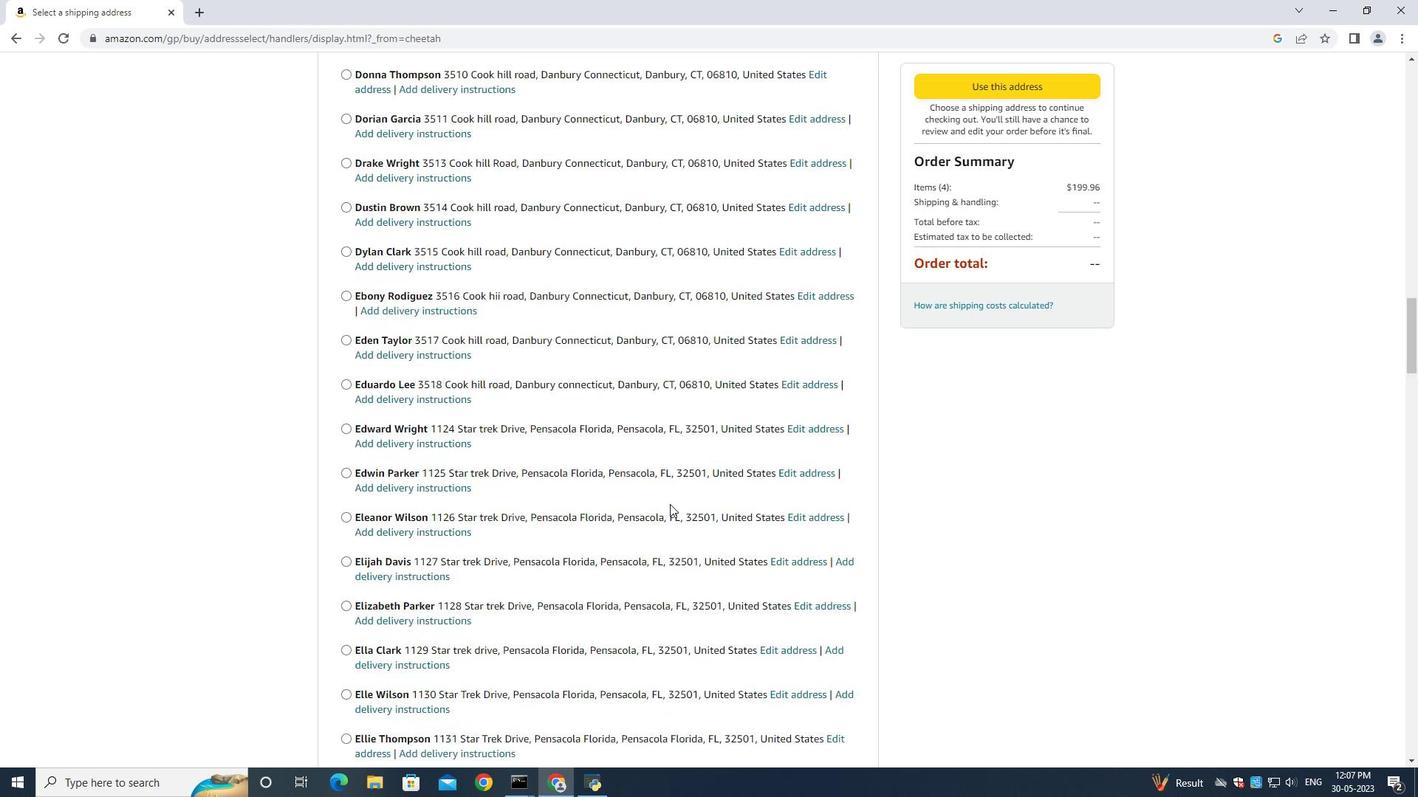 
Action: Mouse scrolled (640, 511) with delta (0, 0)
Screenshot: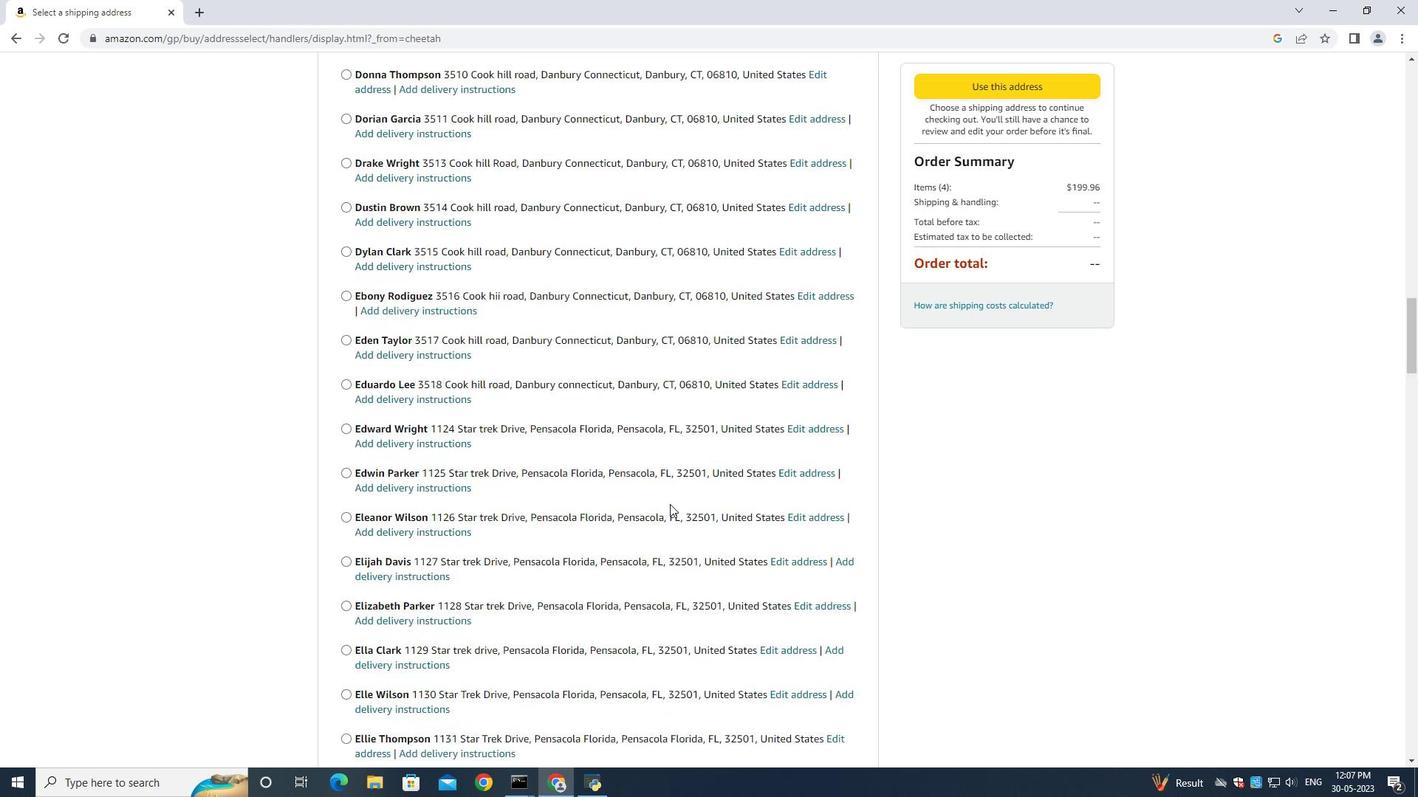 
Action: Mouse moved to (630, 516)
Screenshot: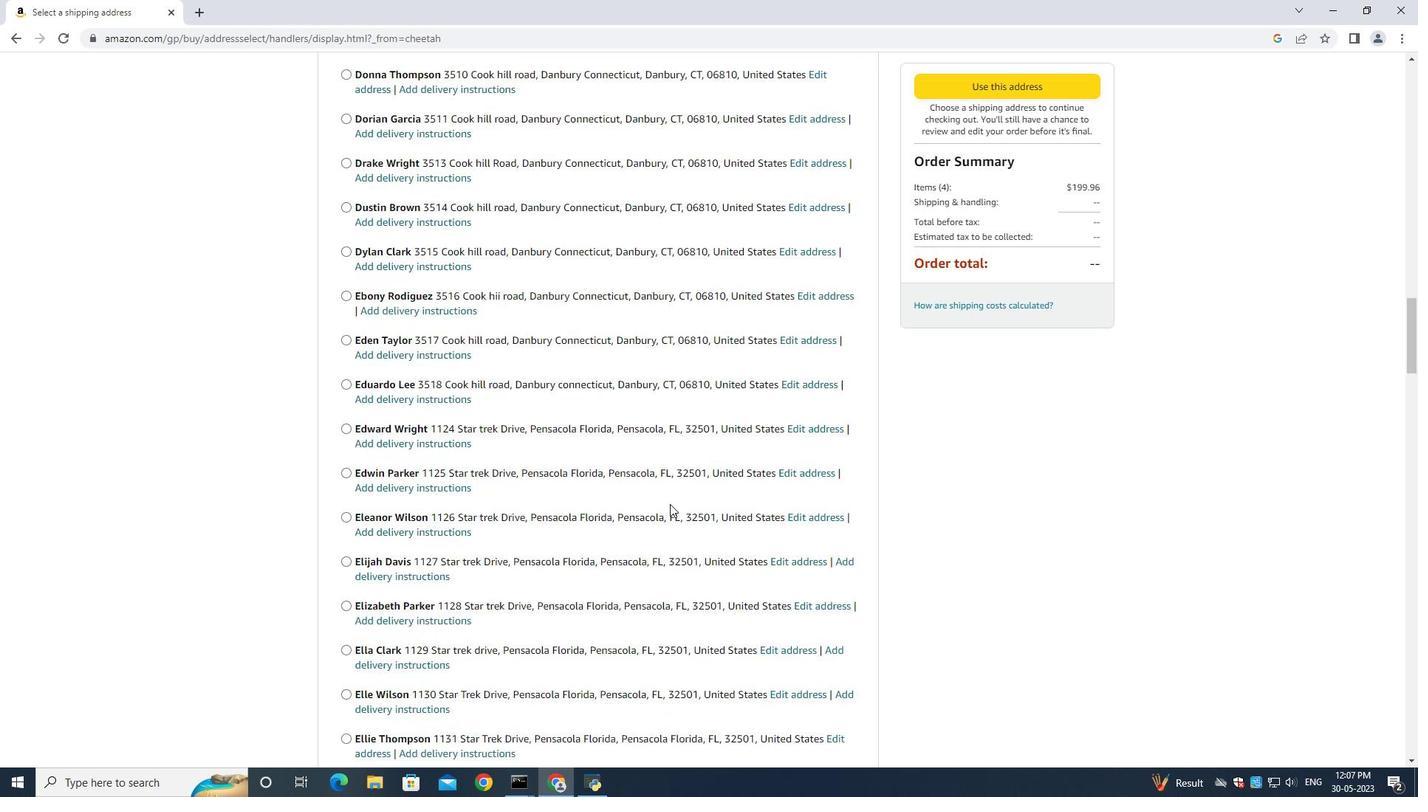 
Action: Mouse scrolled (633, 514) with delta (0, 0)
Screenshot: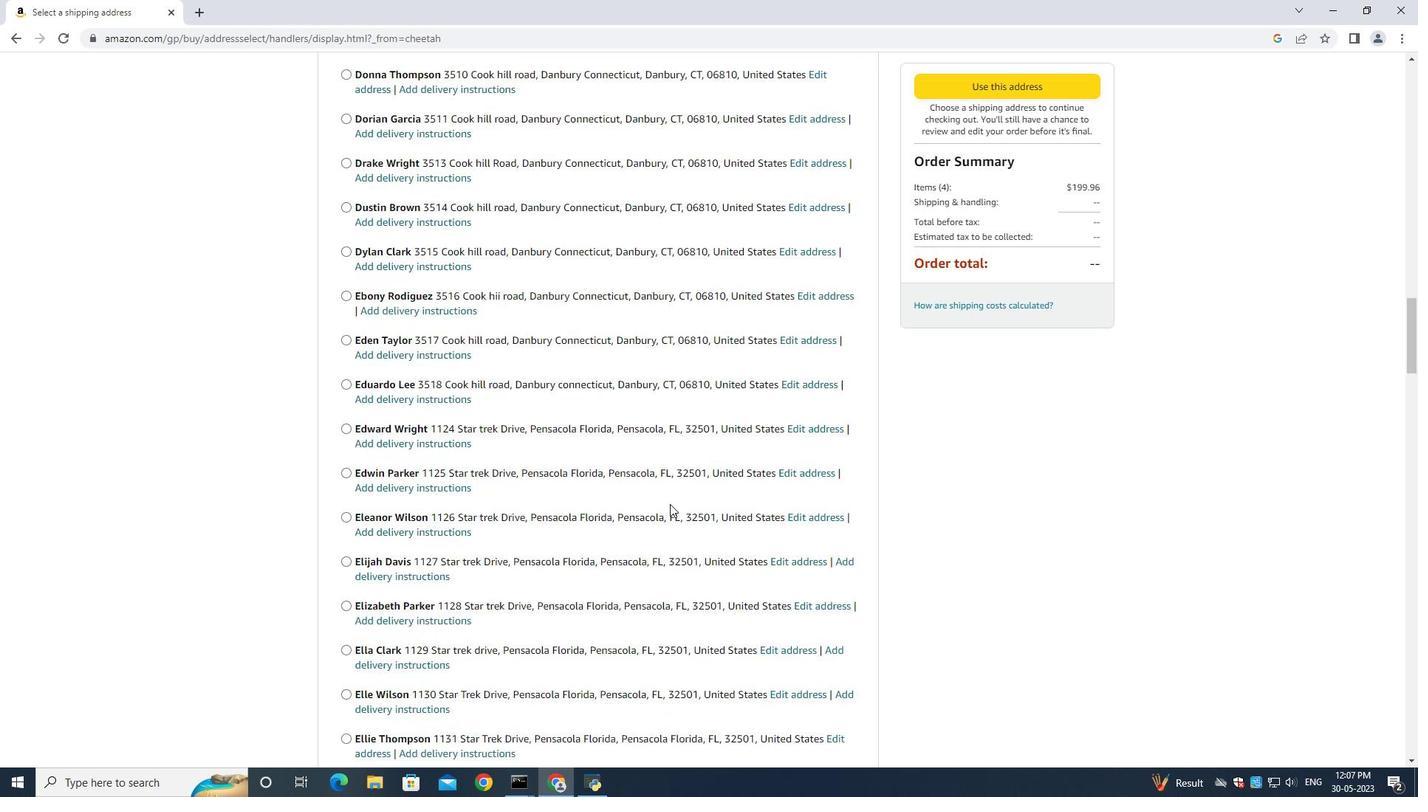 
Action: Mouse moved to (627, 517)
Screenshot: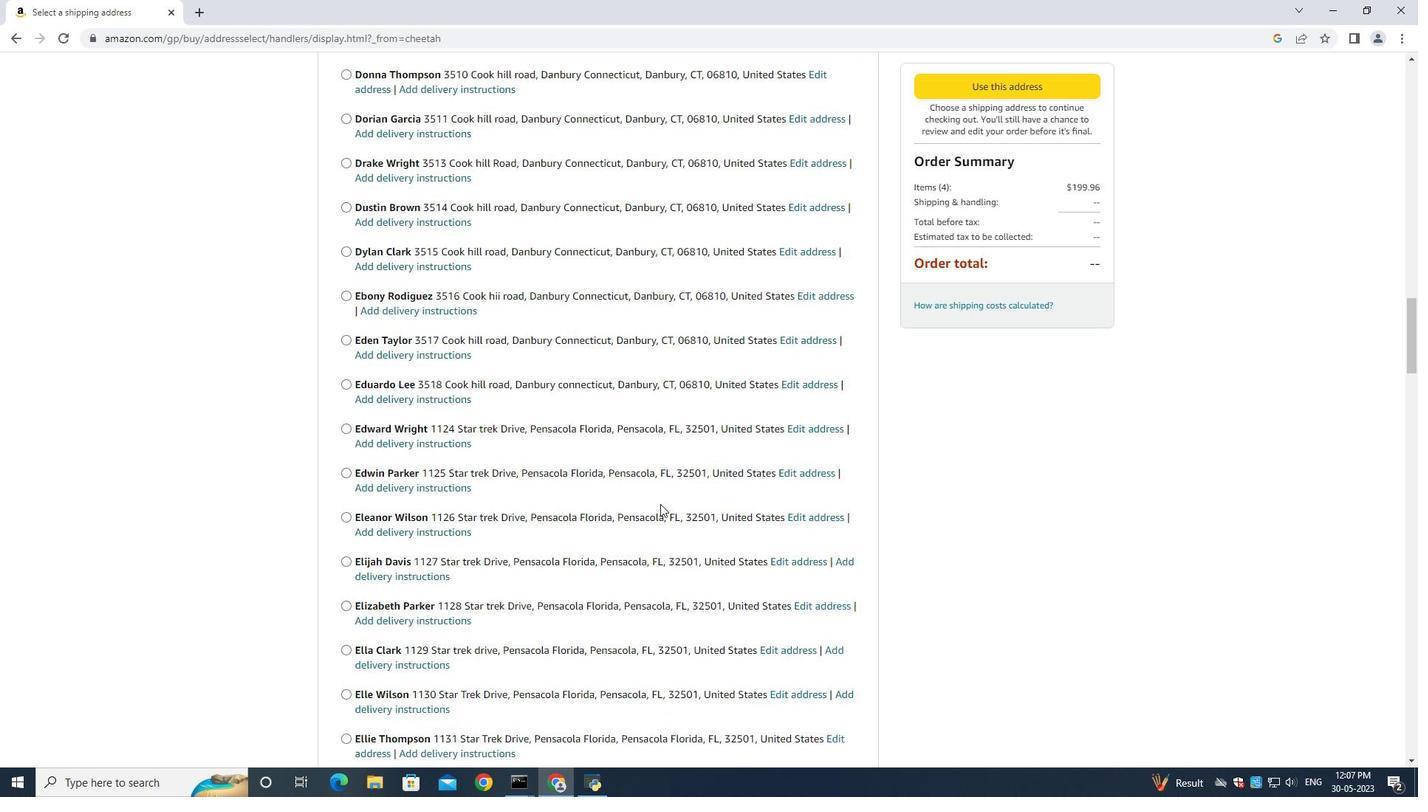 
Action: Mouse scrolled (630, 515) with delta (0, 0)
Screenshot: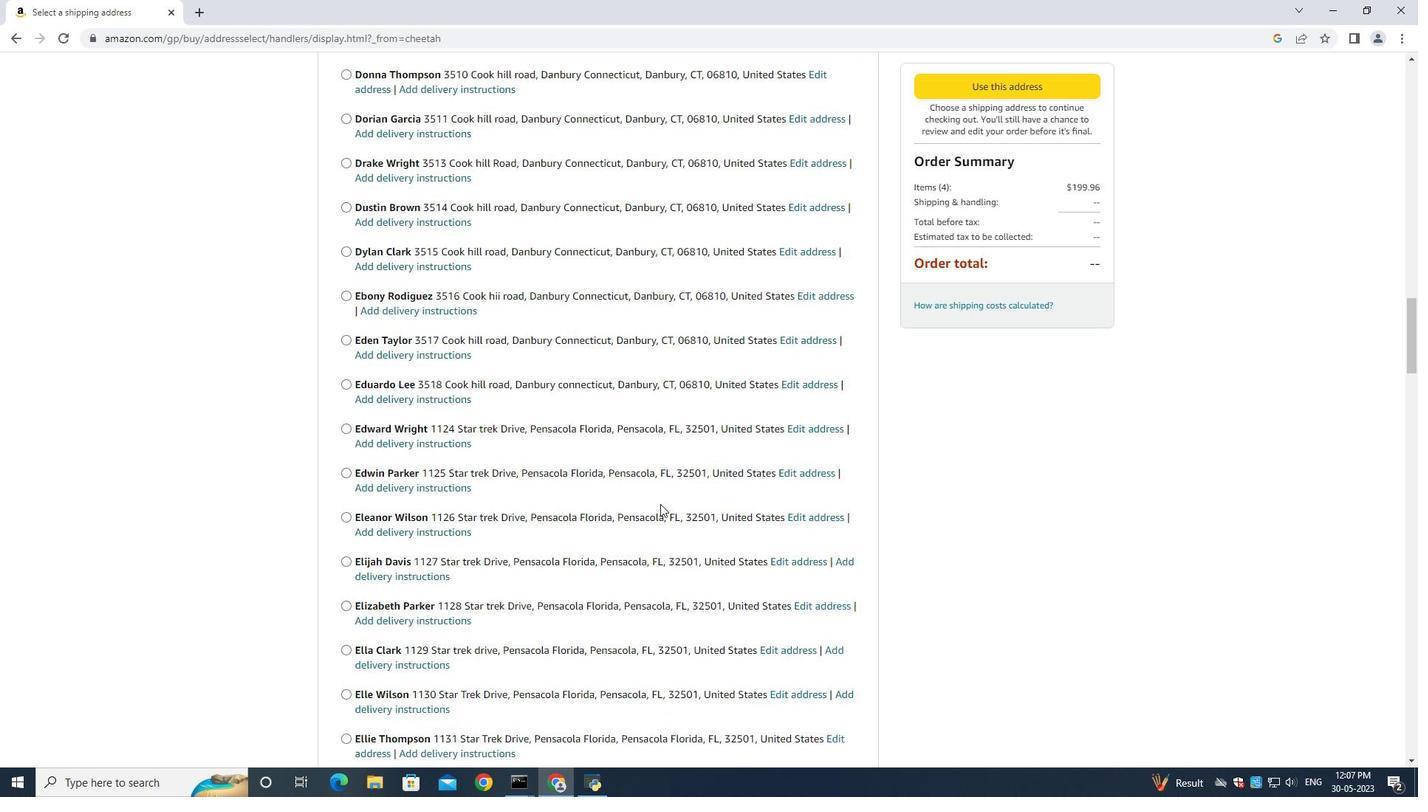 
Action: Mouse moved to (617, 518)
Screenshot: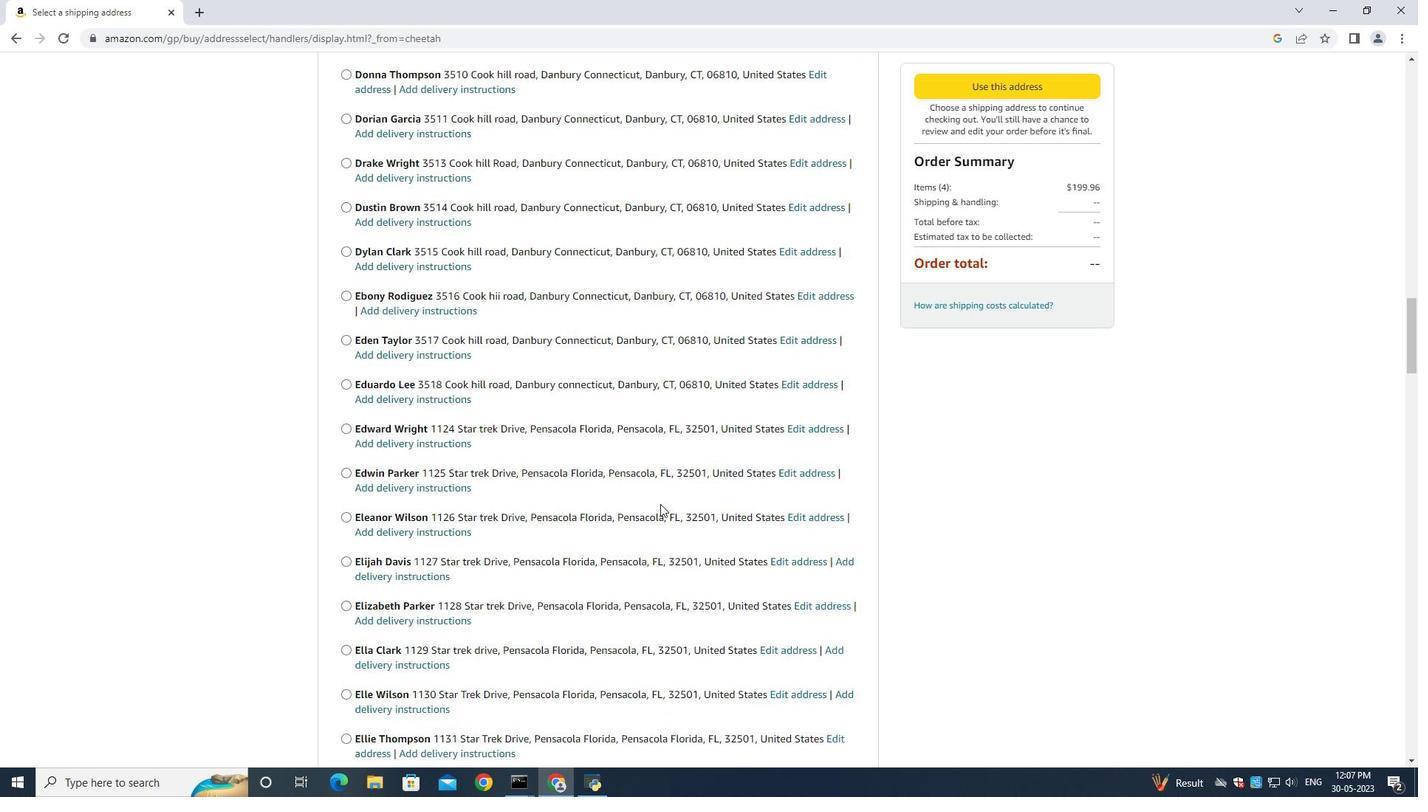 
Action: Mouse scrolled (625, 516) with delta (0, 0)
Screenshot: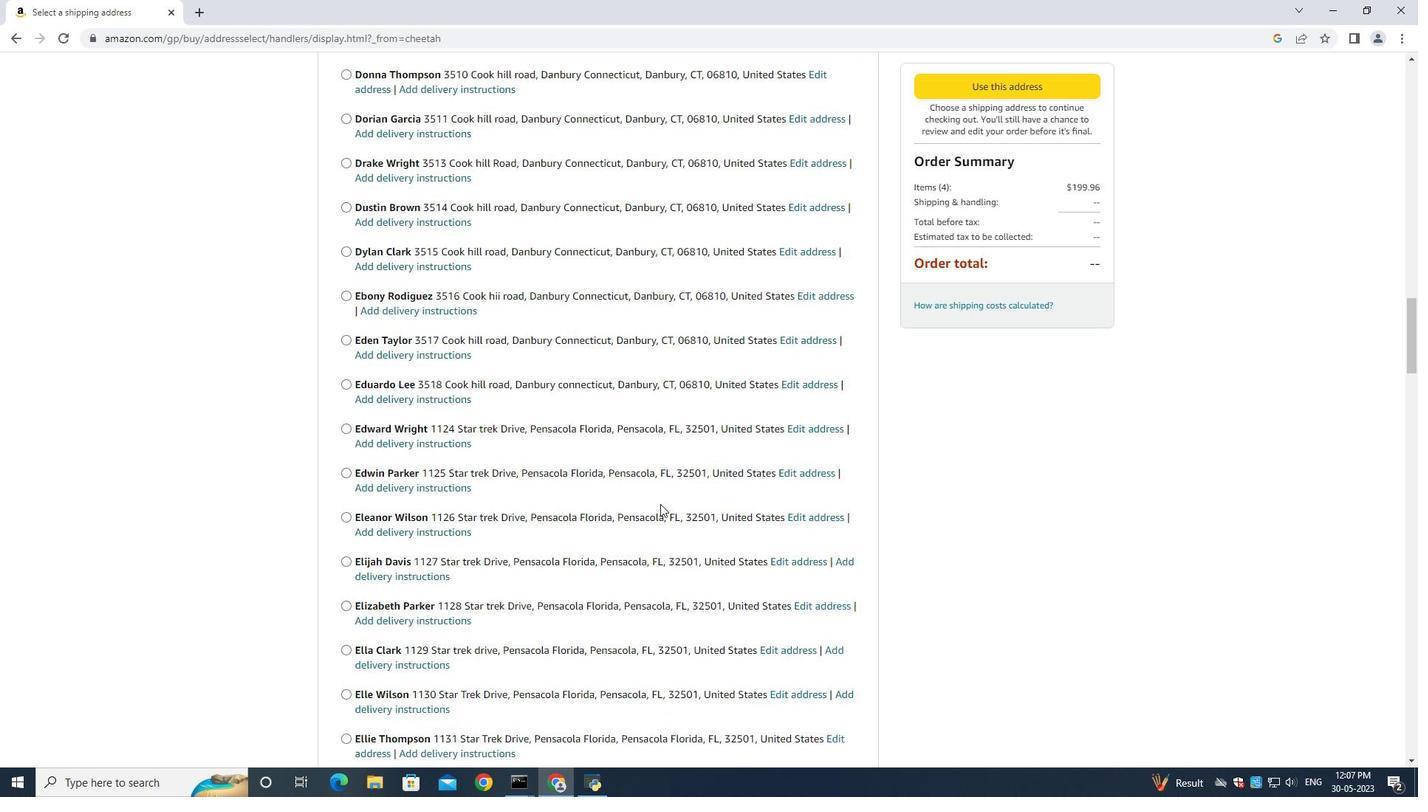 
Action: Mouse moved to (614, 518)
Screenshot: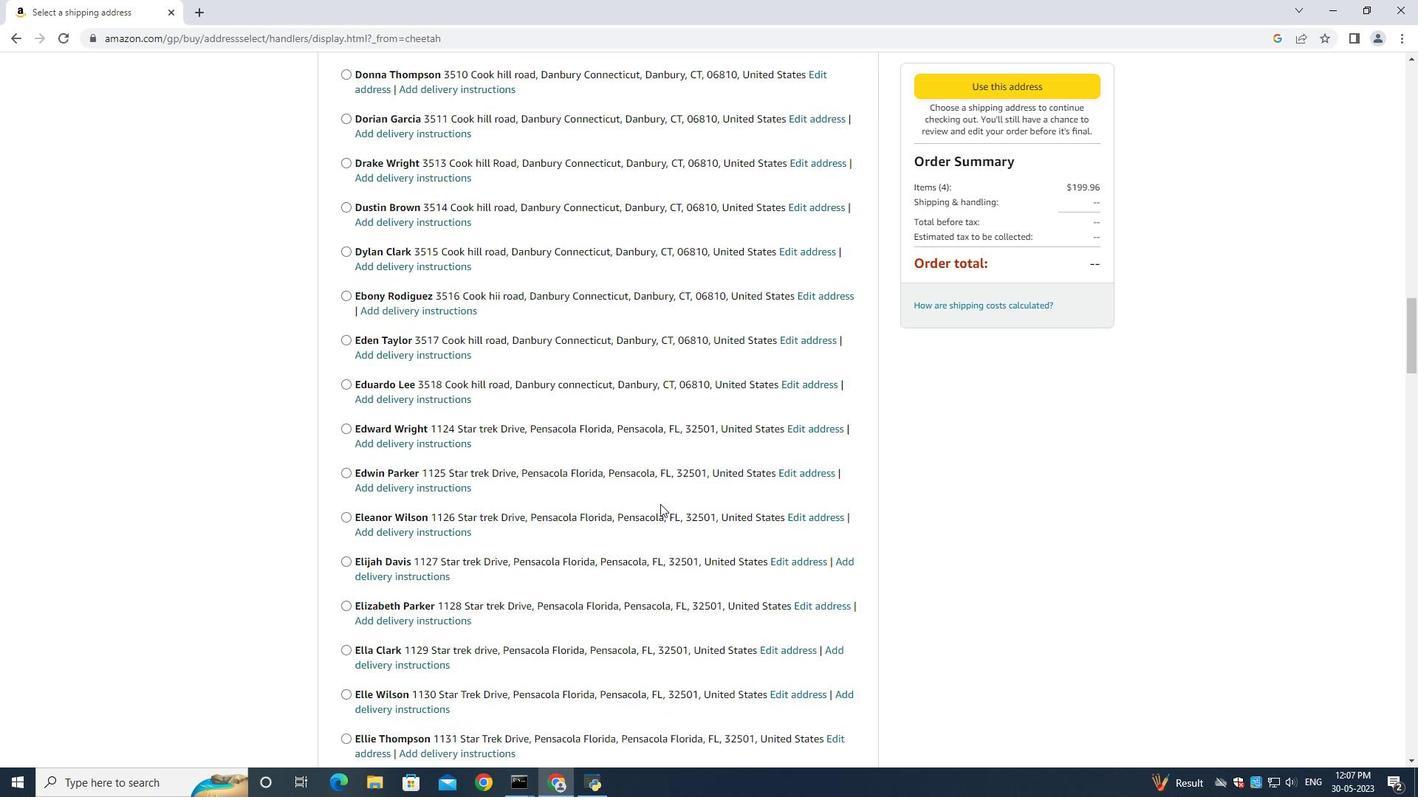 
Action: Mouse scrolled (617, 517) with delta (0, 0)
Screenshot: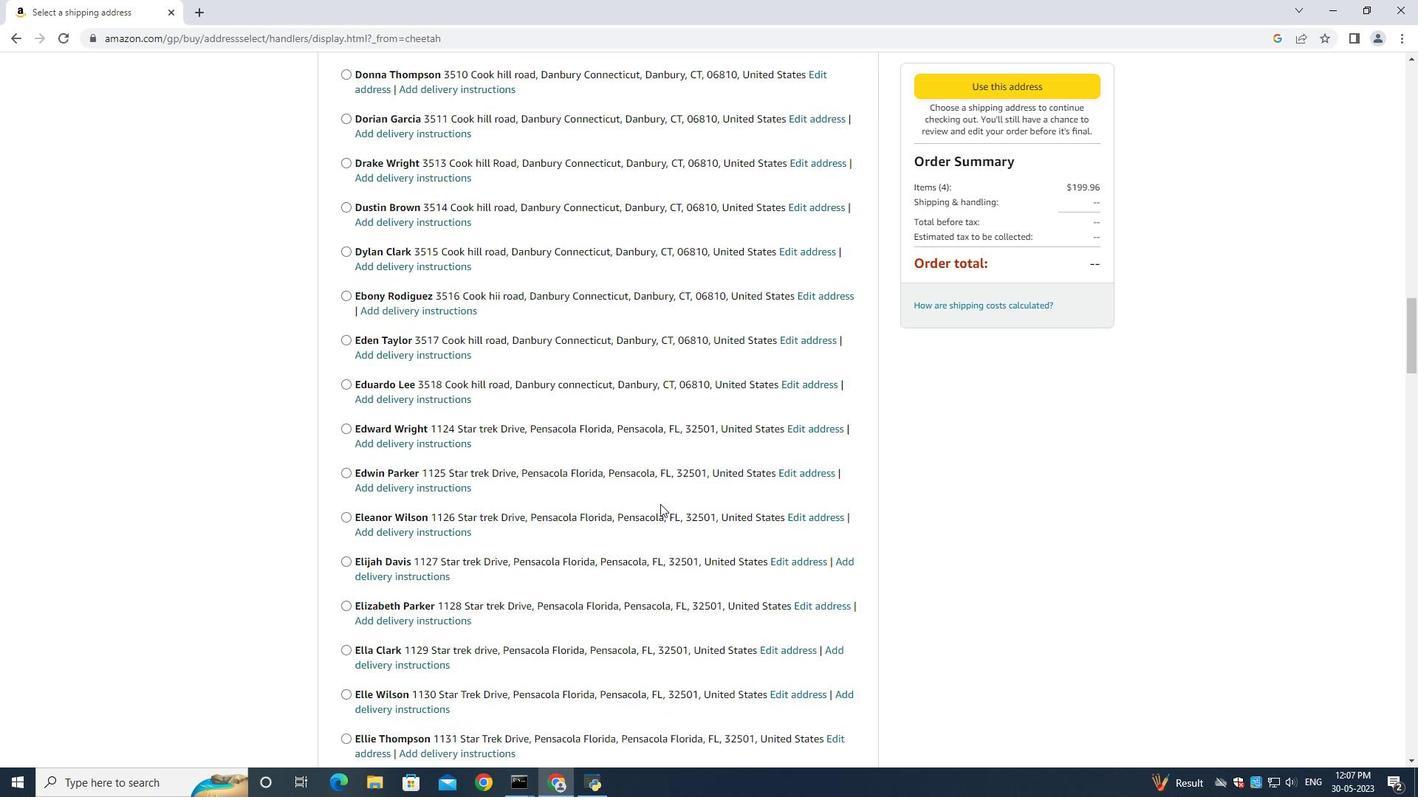 
Action: Mouse moved to (610, 518)
Screenshot: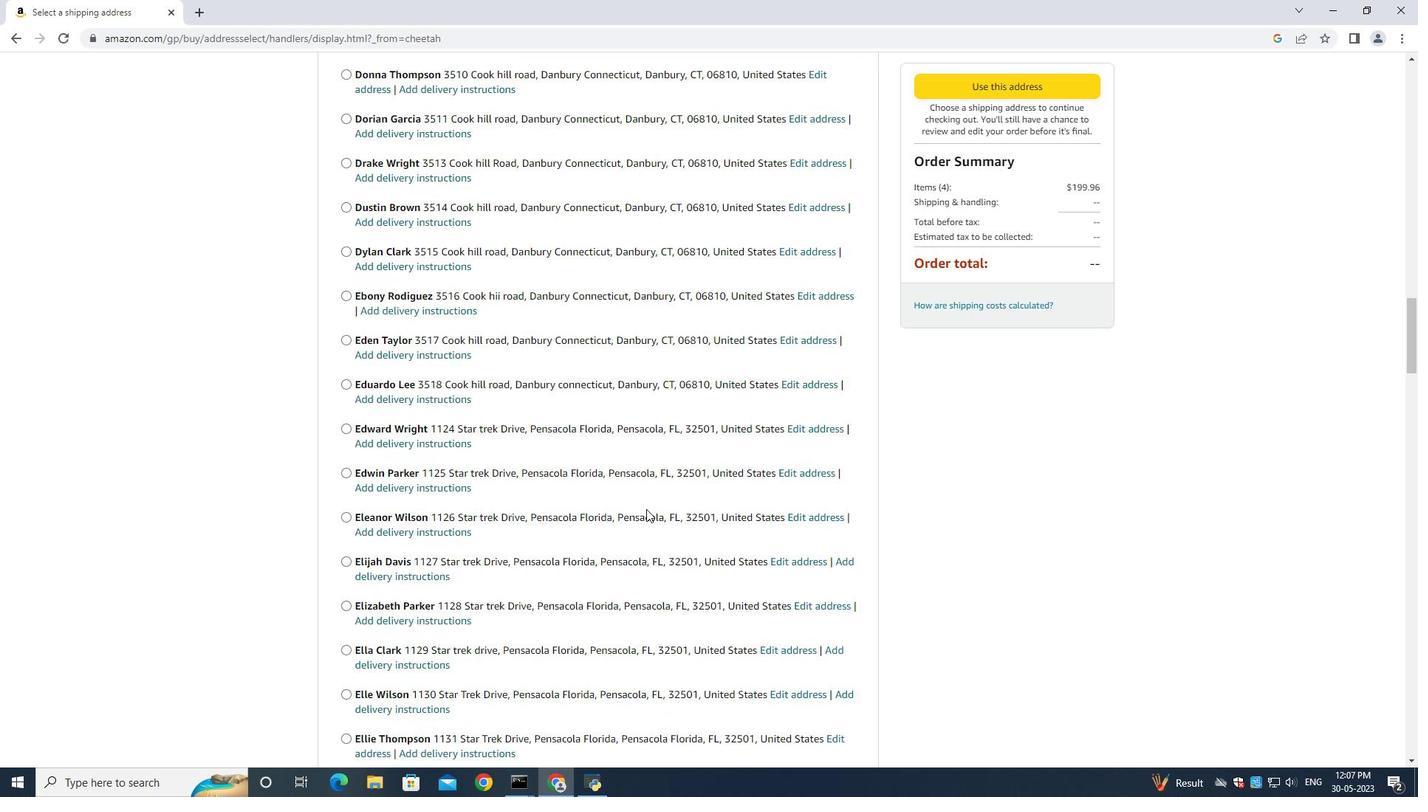
Action: Mouse scrolled (611, 517) with delta (0, 0)
Screenshot: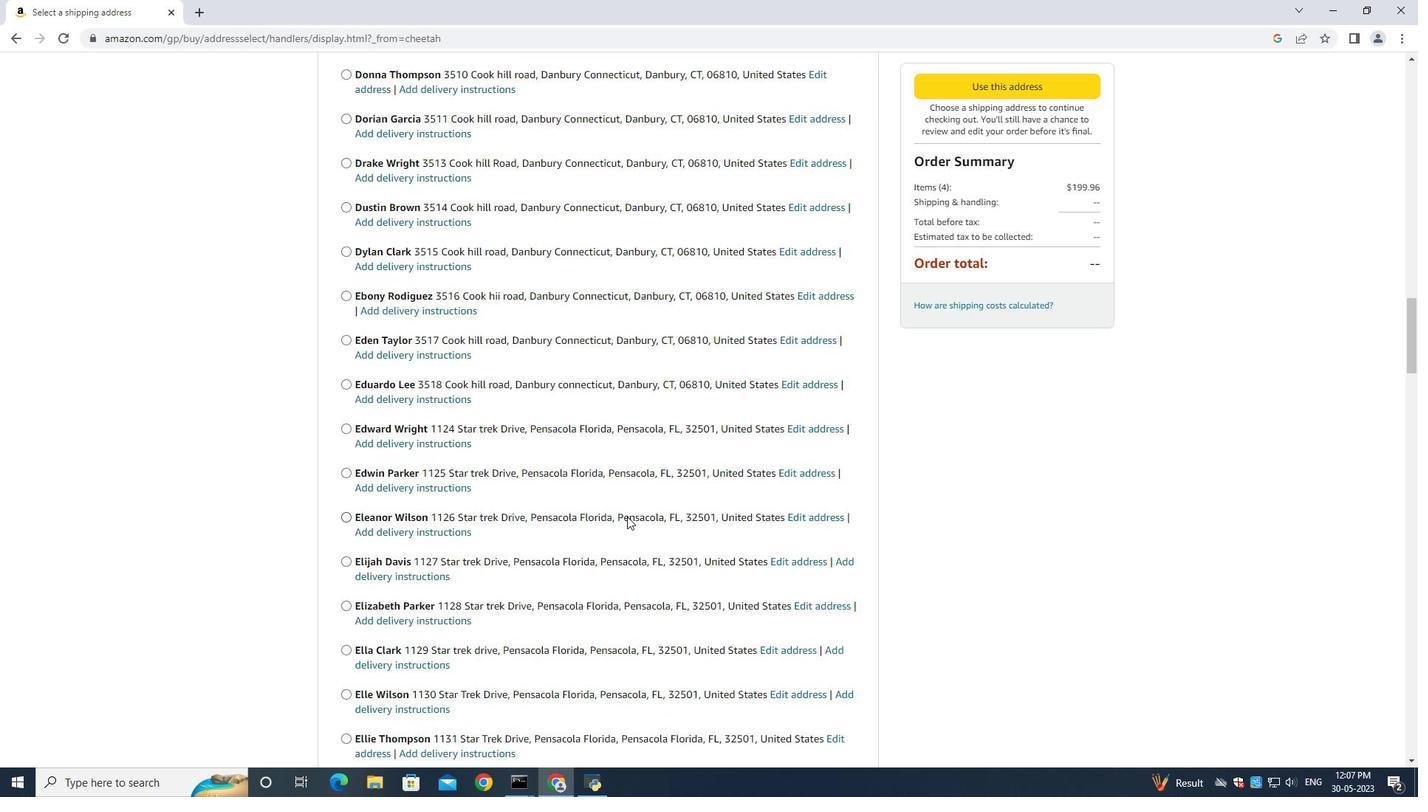 
Action: Mouse moved to (606, 517)
Screenshot: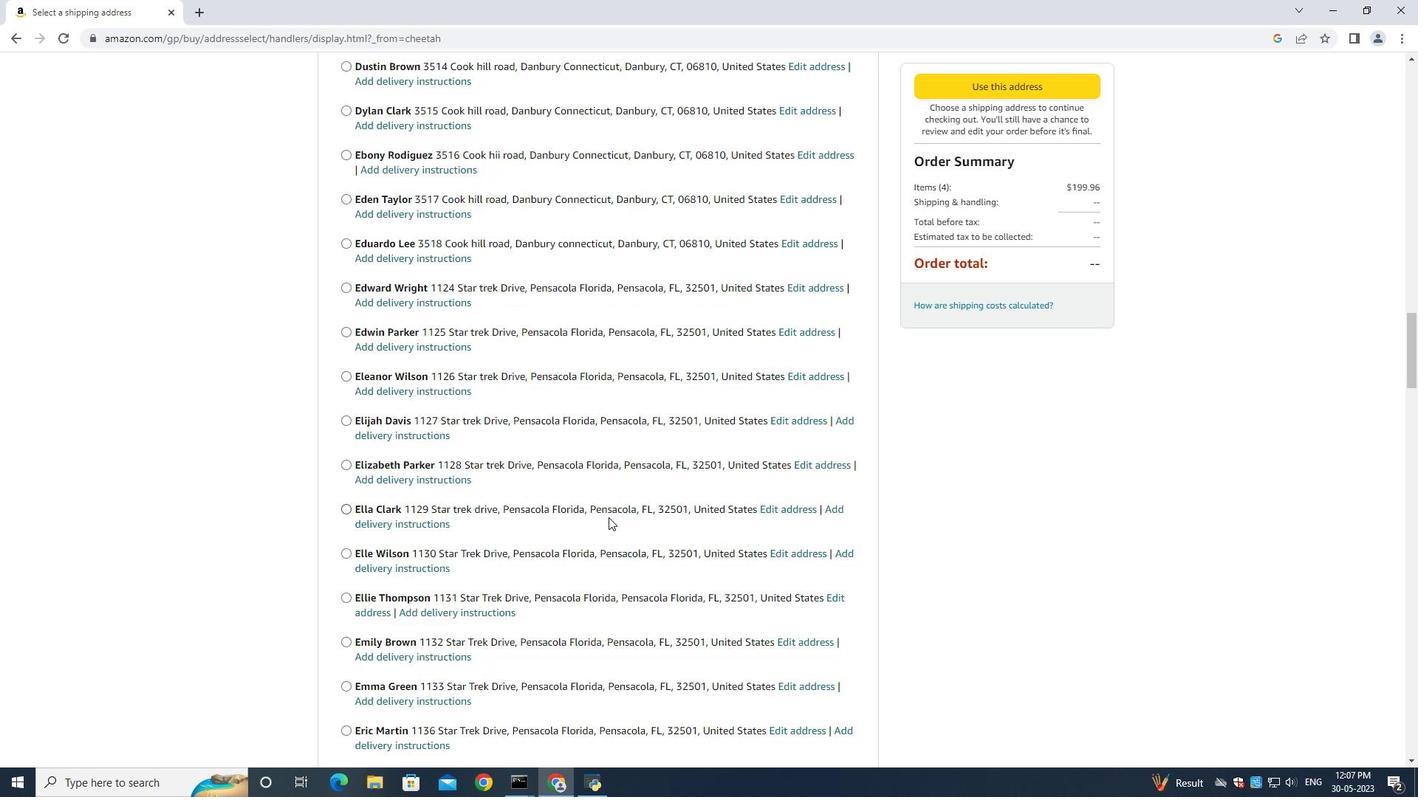 
Action: Mouse scrolled (606, 517) with delta (0, 0)
Screenshot: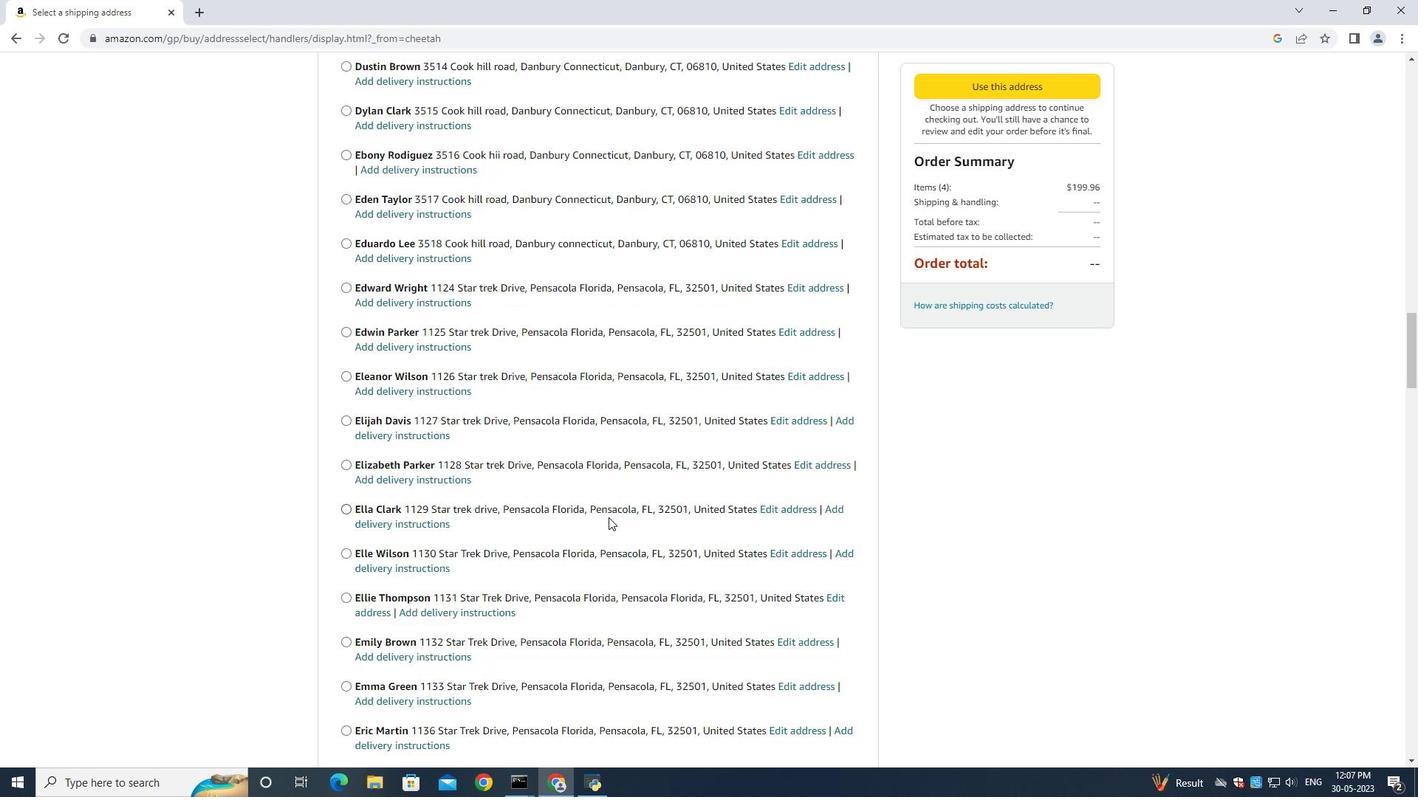 
Action: Mouse moved to (605, 517)
Screenshot: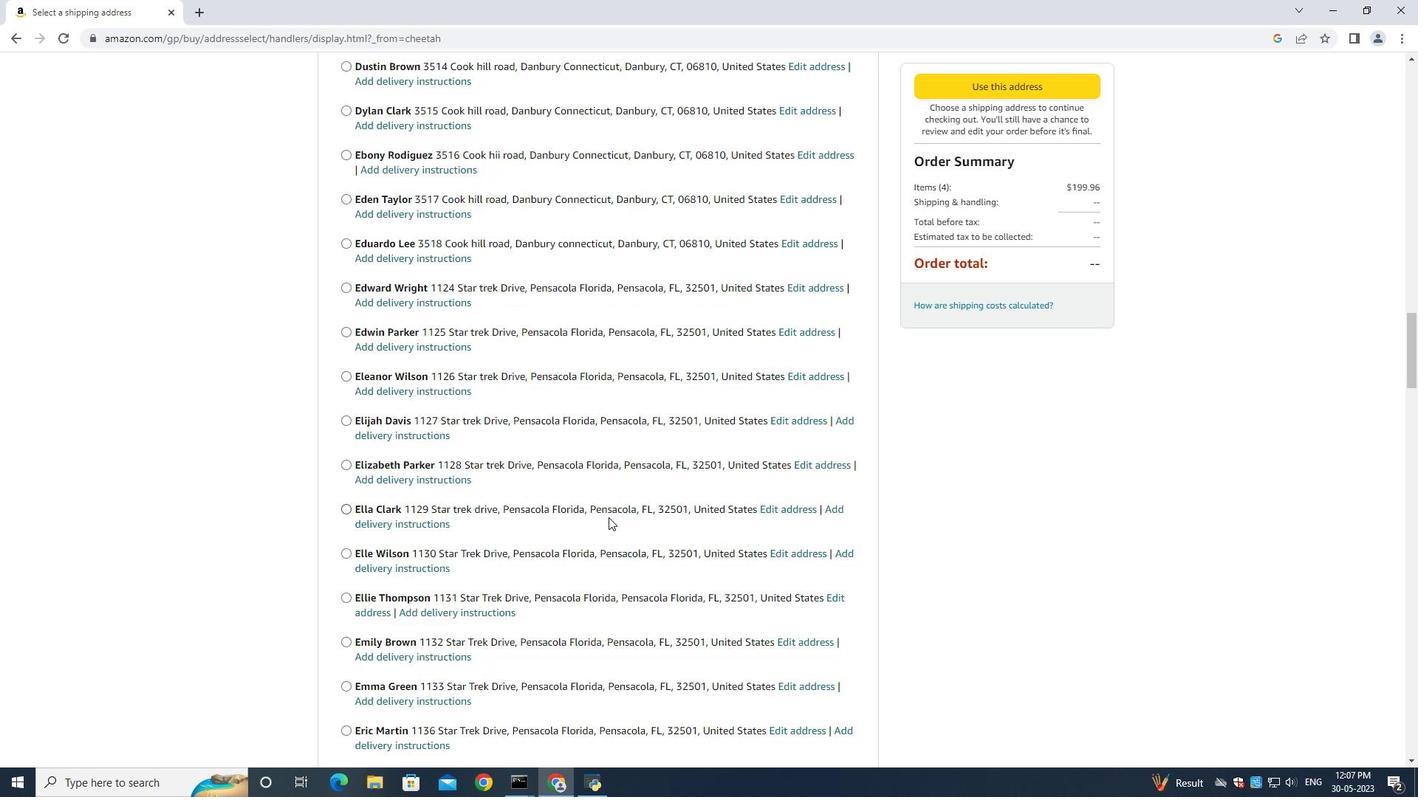 
Action: Mouse scrolled (605, 517) with delta (0, 0)
Screenshot: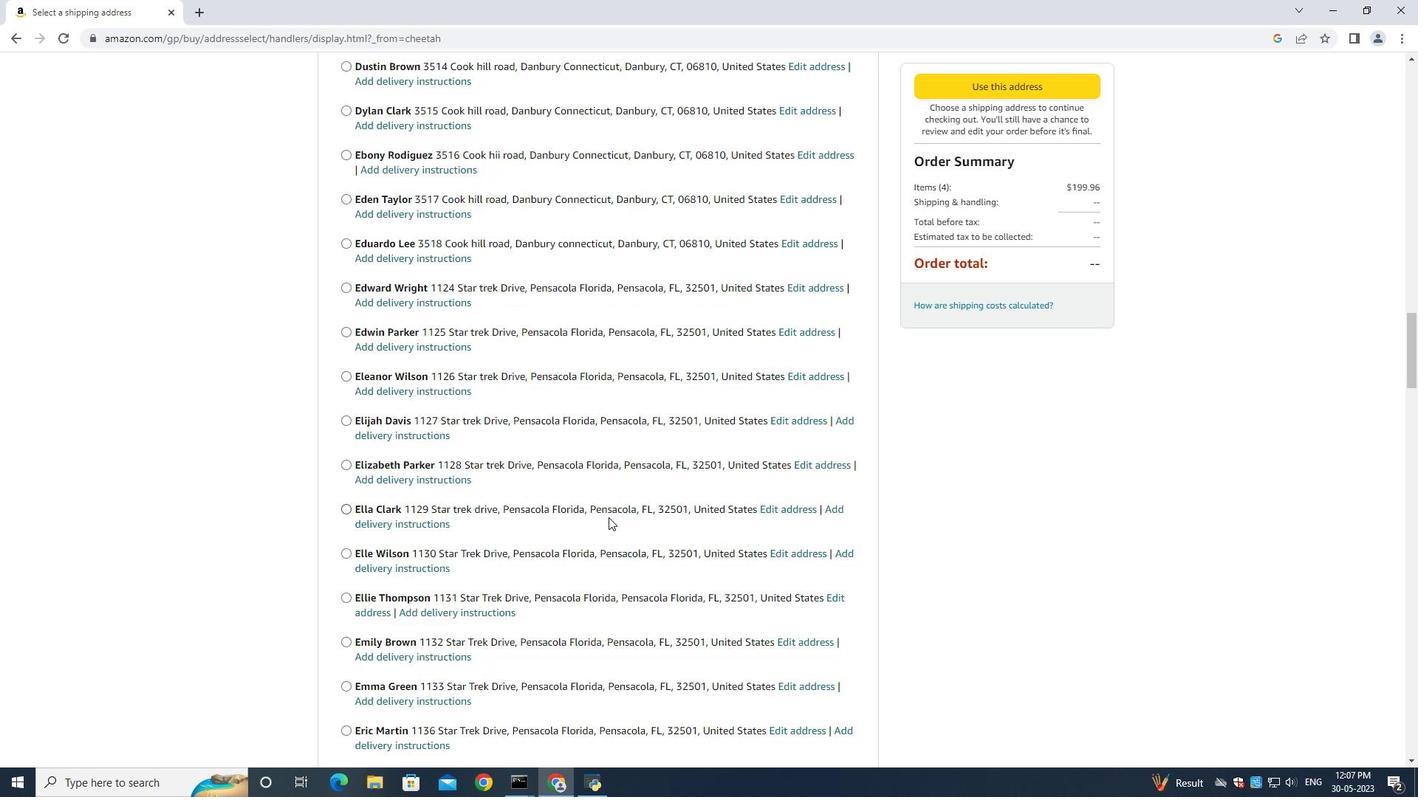 
Action: Mouse scrolled (605, 517) with delta (0, 0)
Screenshot: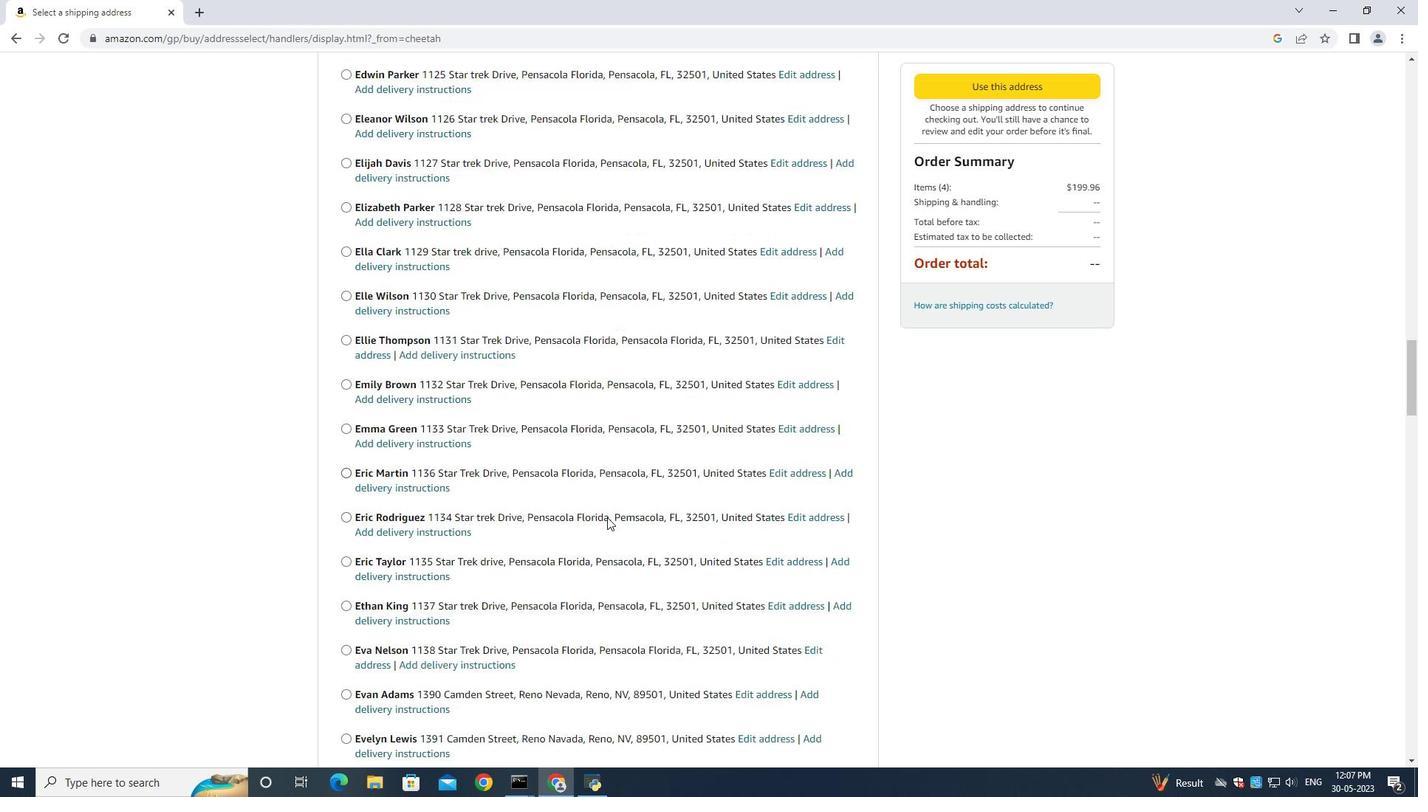 
Action: Mouse scrolled (605, 517) with delta (0, 0)
Screenshot: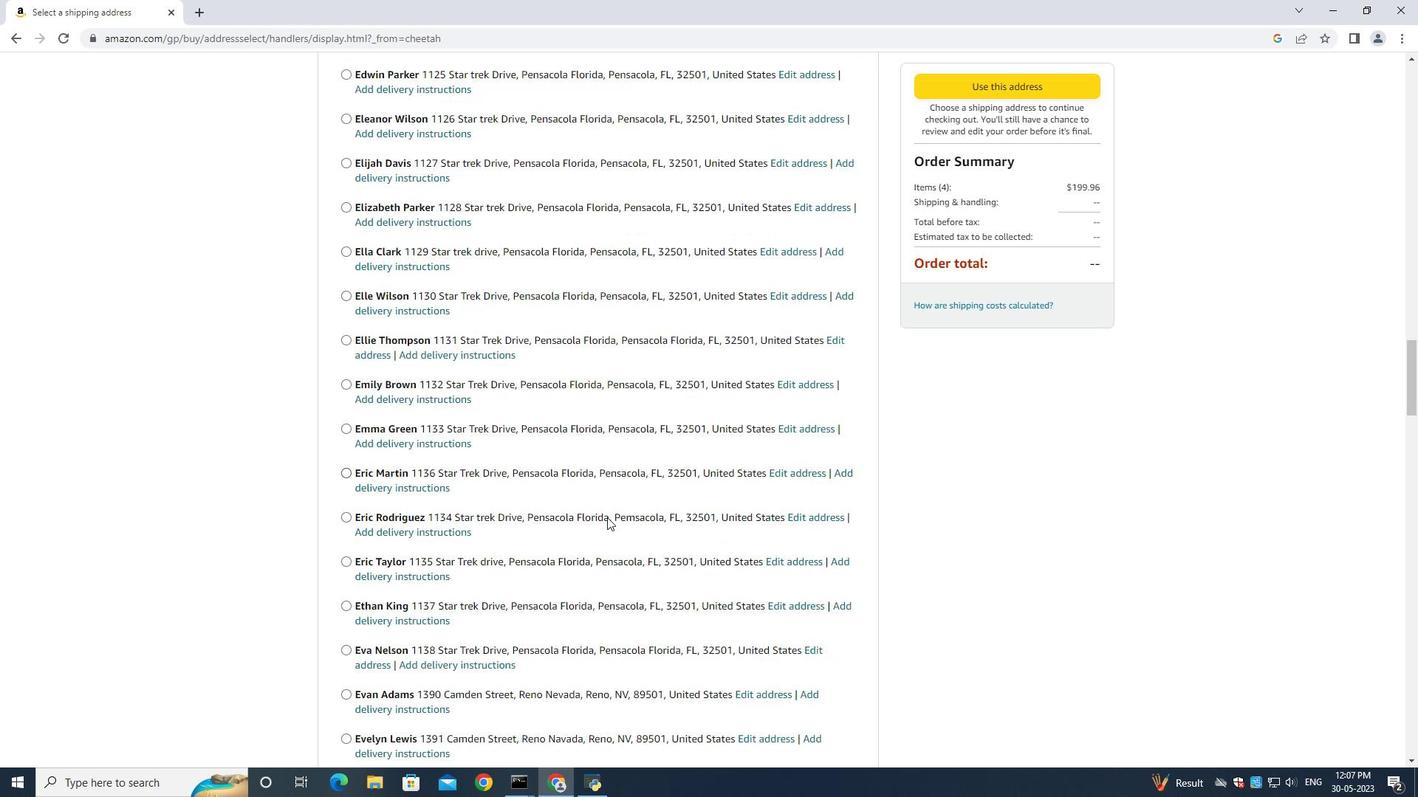 
Action: Mouse scrolled (605, 517) with delta (0, 0)
Screenshot: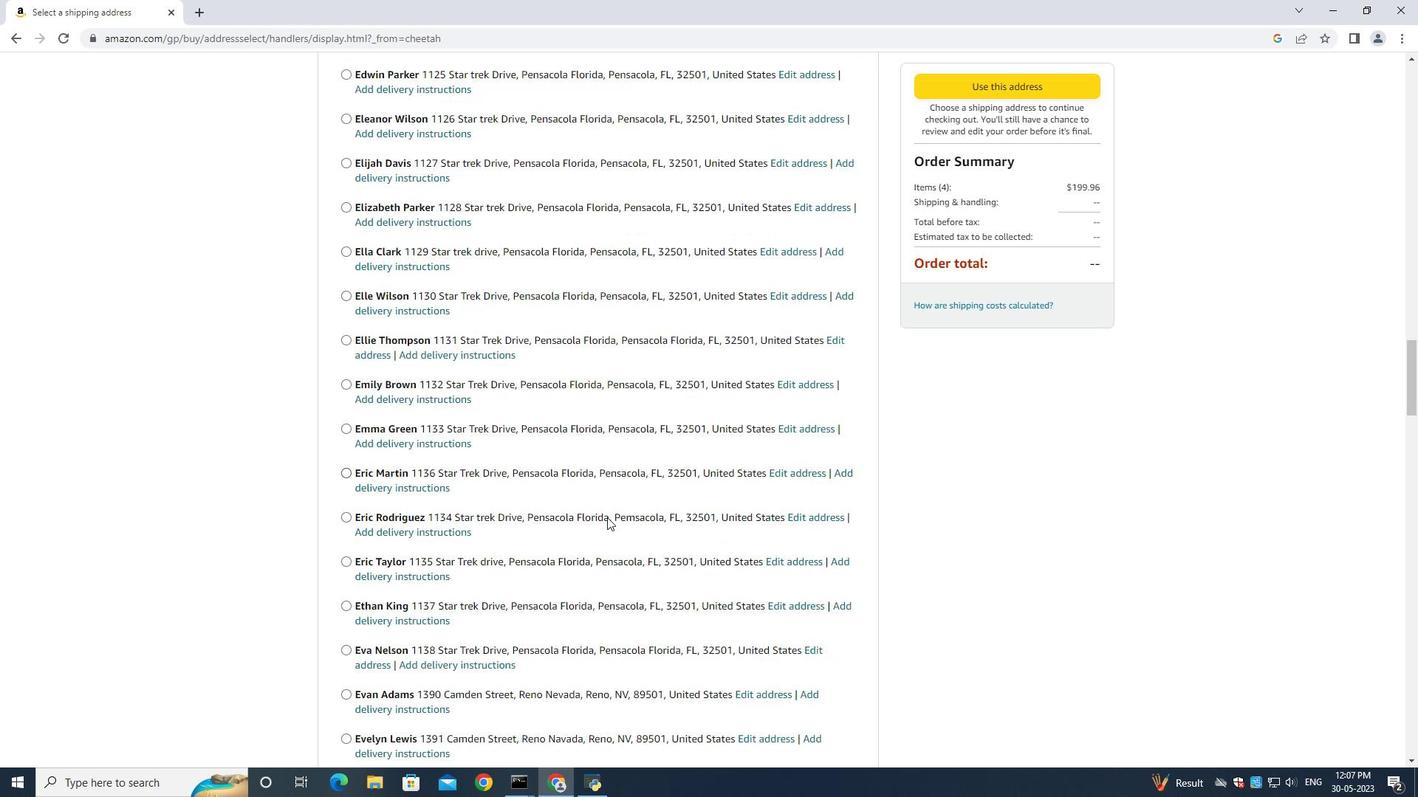 
Action: Mouse moved to (605, 518)
Screenshot: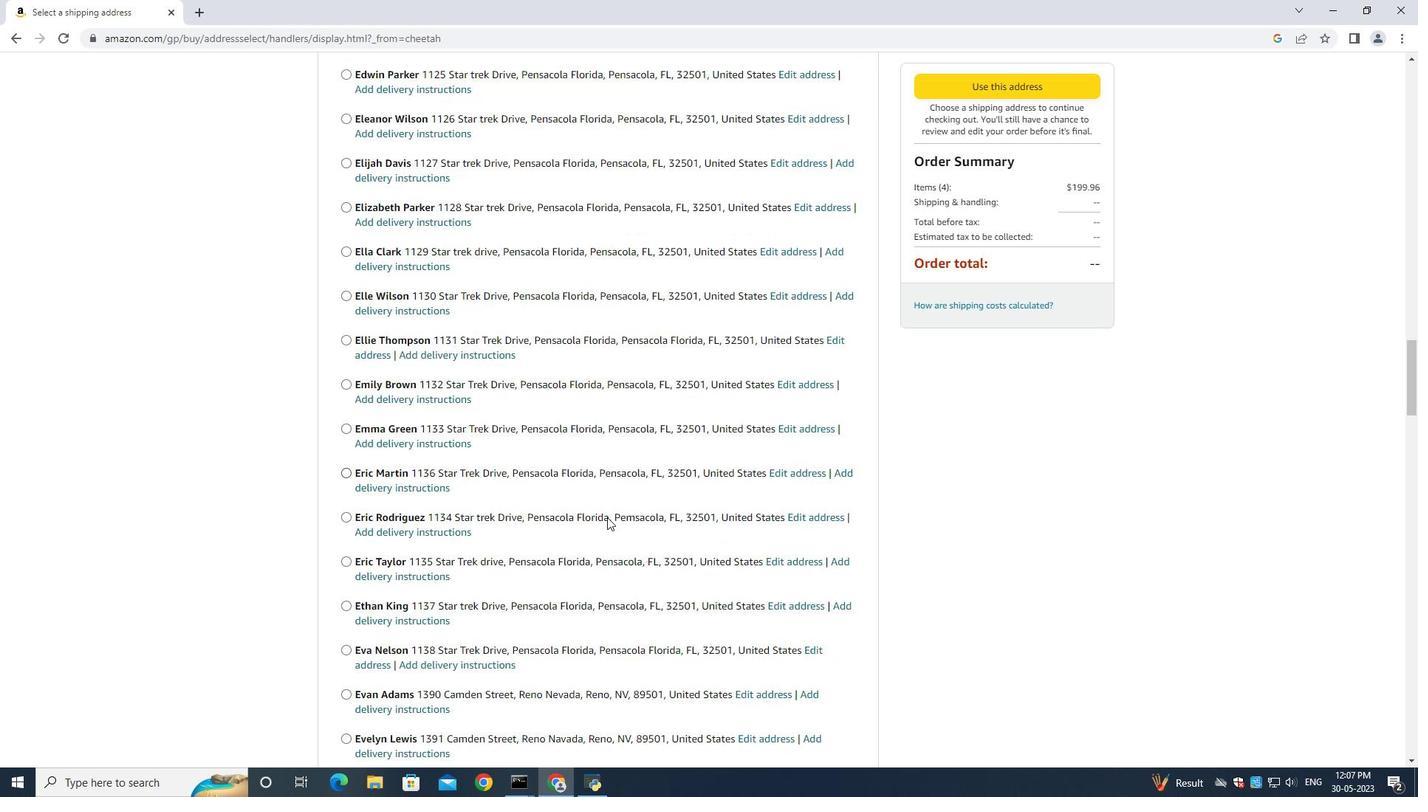 
Action: Mouse scrolled (605, 517) with delta (0, 0)
Screenshot: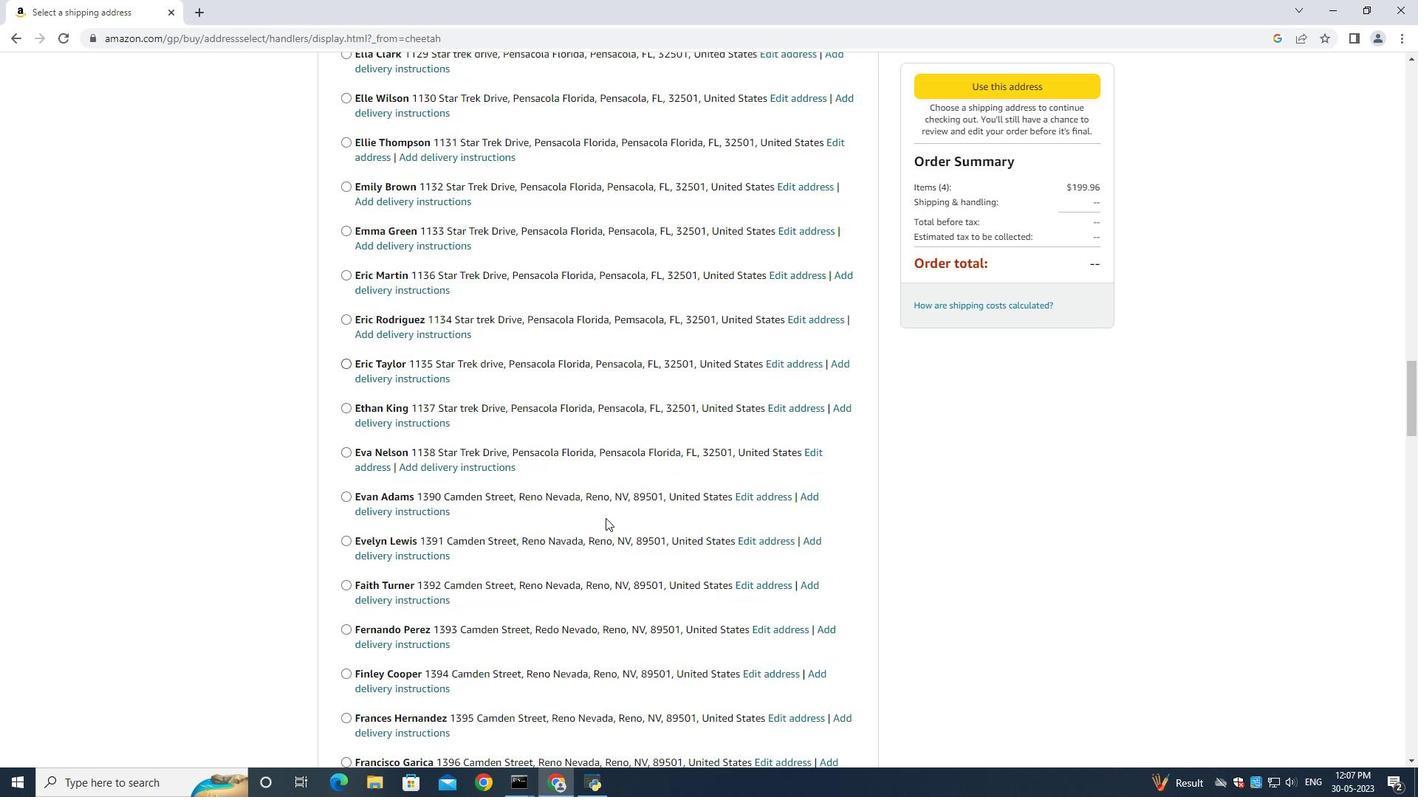 
Action: Mouse scrolled (605, 517) with delta (0, 0)
Screenshot: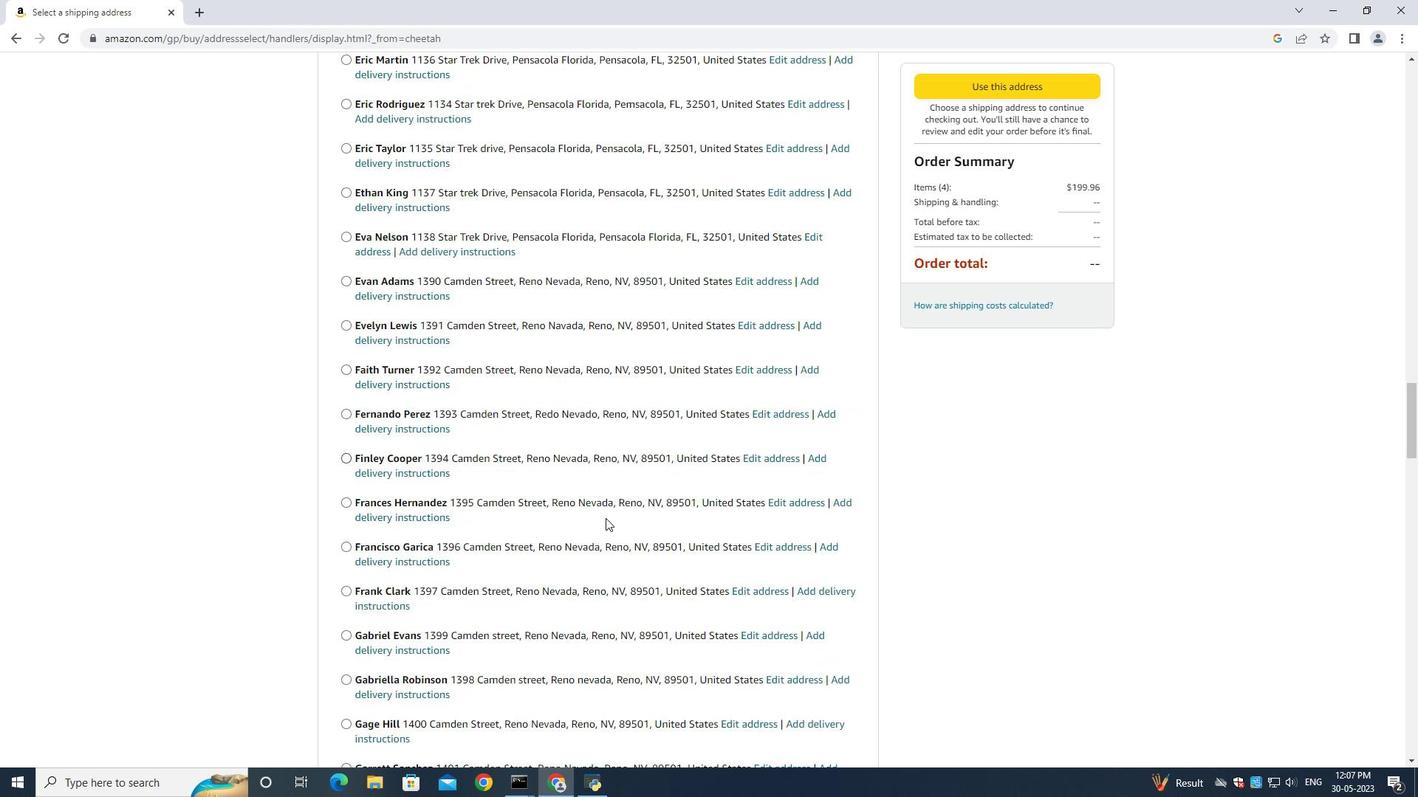 
Action: Mouse scrolled (605, 517) with delta (0, 0)
Screenshot: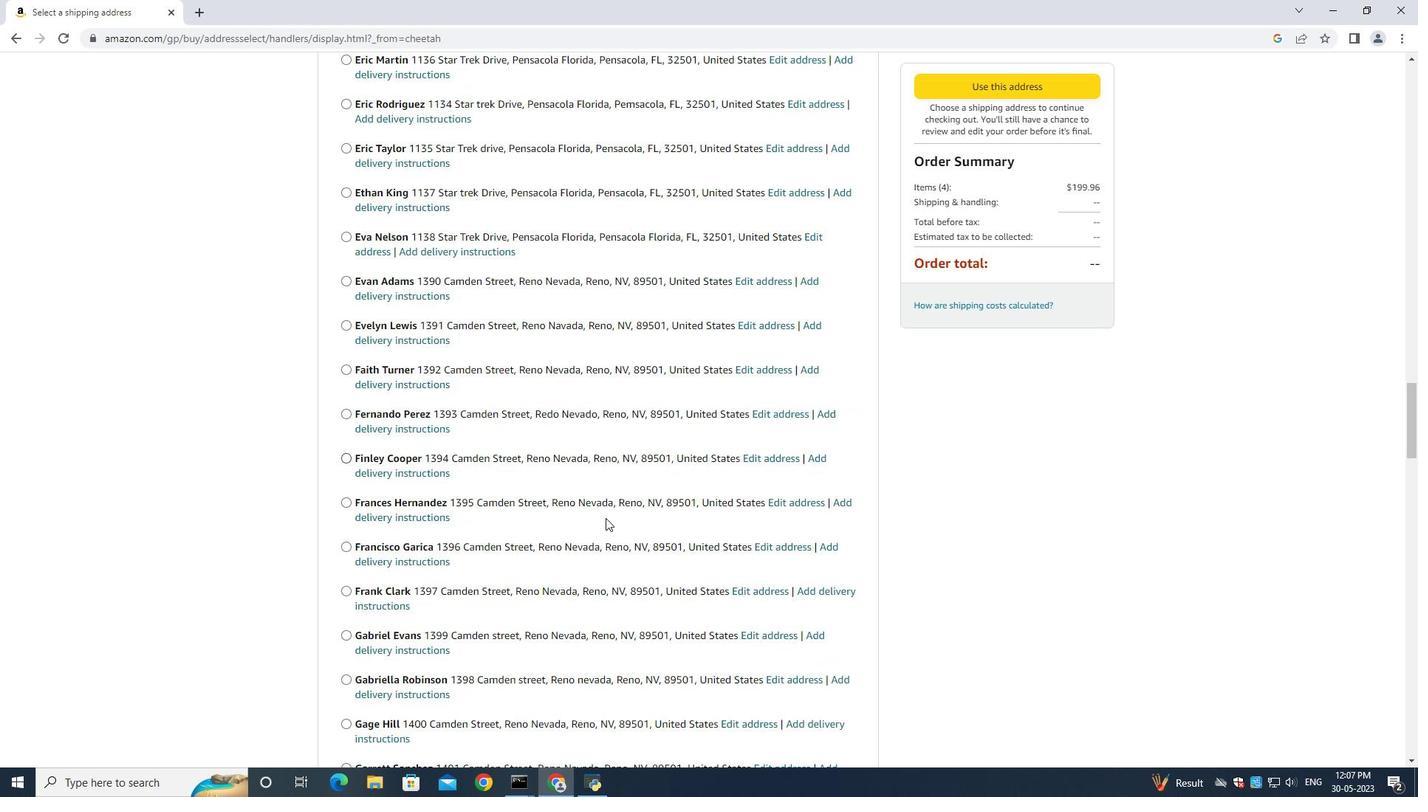 
Action: Mouse scrolled (605, 517) with delta (0, 0)
Screenshot: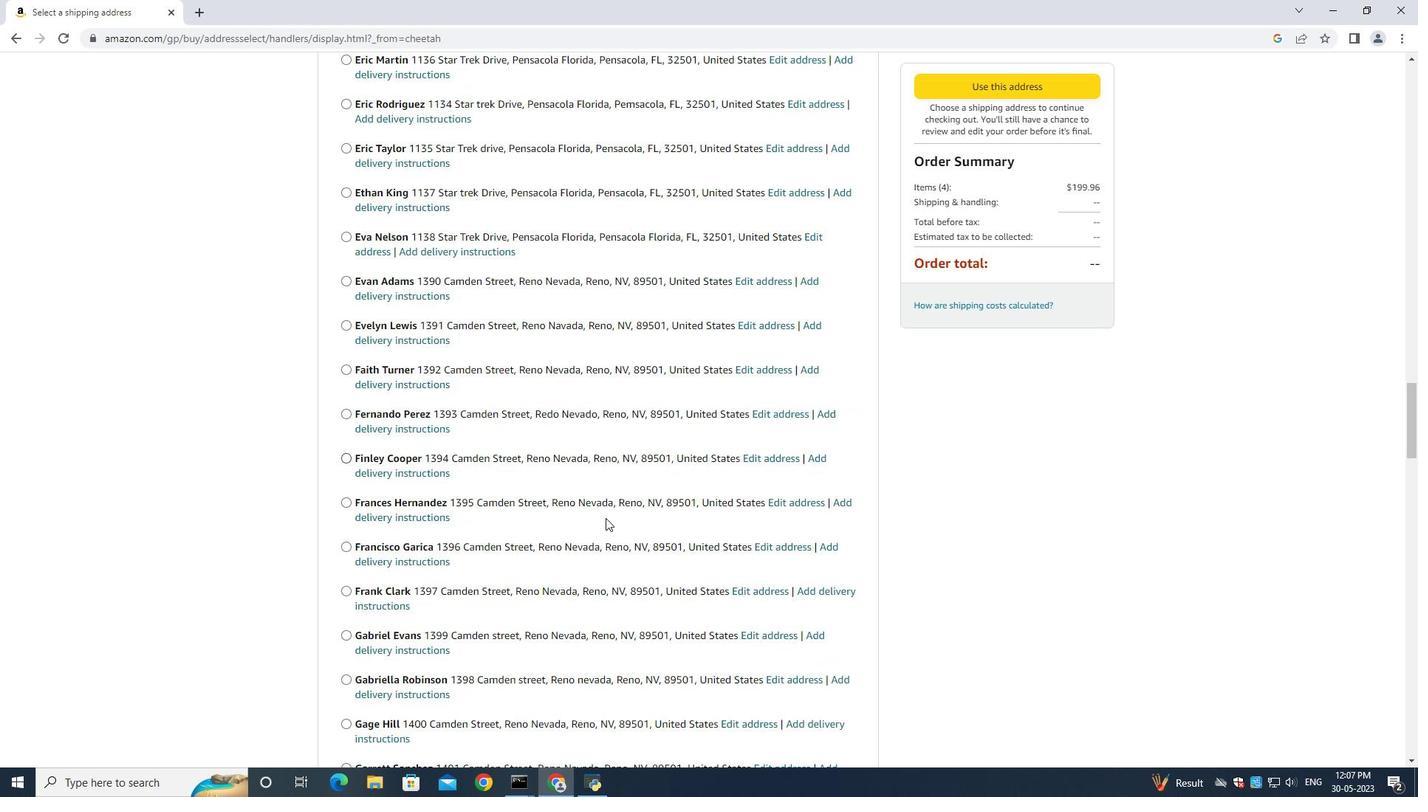 
Action: Mouse scrolled (605, 517) with delta (0, 0)
Screenshot: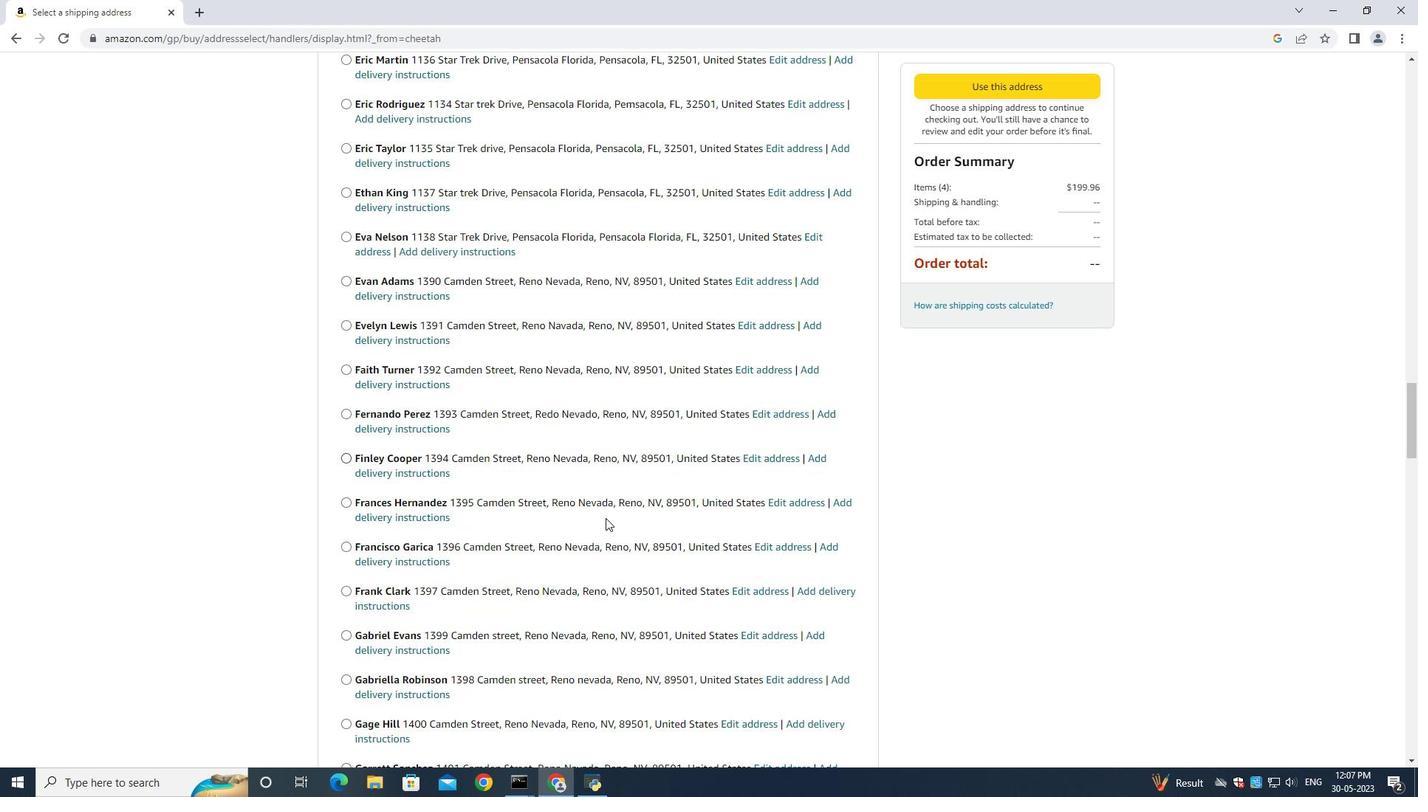 
Action: Mouse scrolled (605, 517) with delta (0, 0)
Screenshot: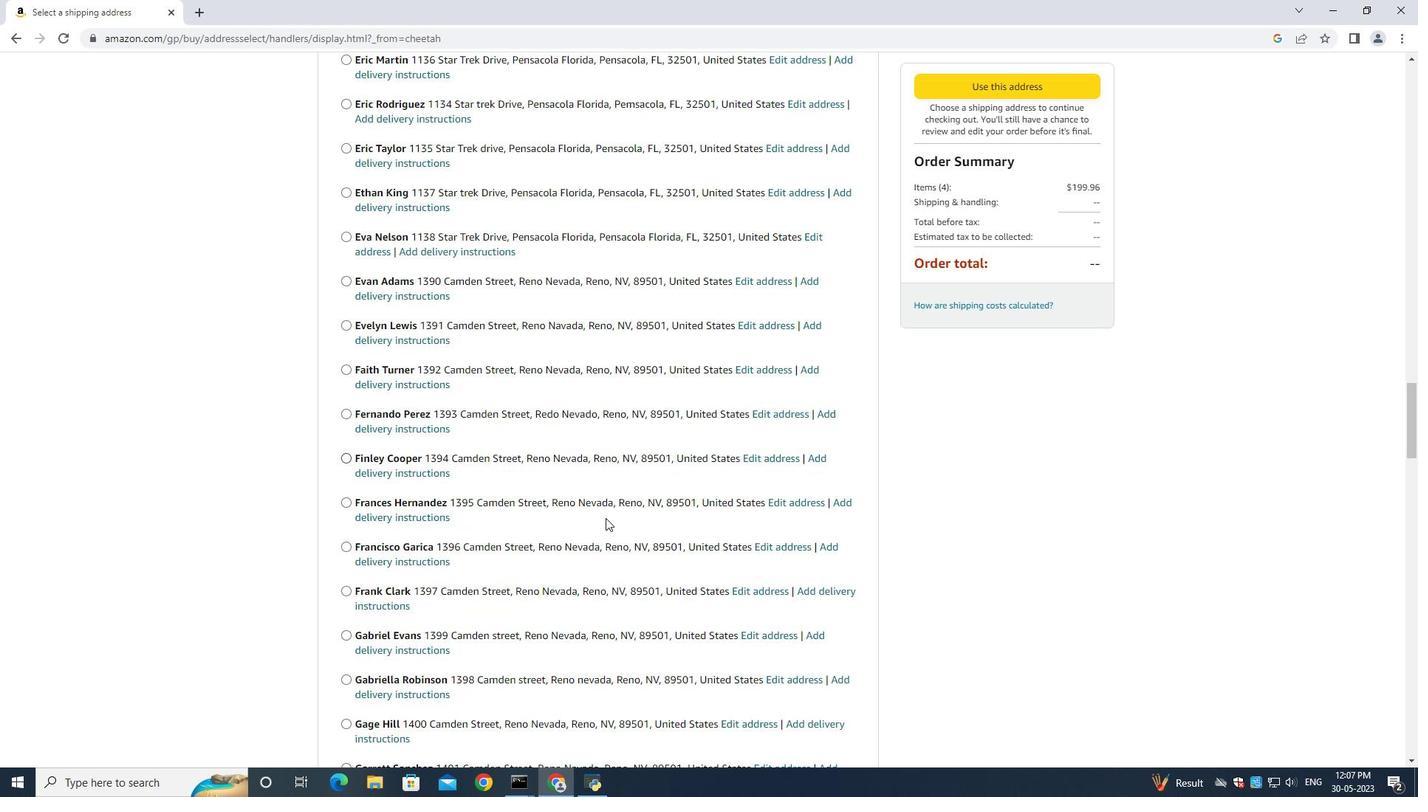 
Action: Mouse scrolled (605, 517) with delta (0, 0)
Screenshot: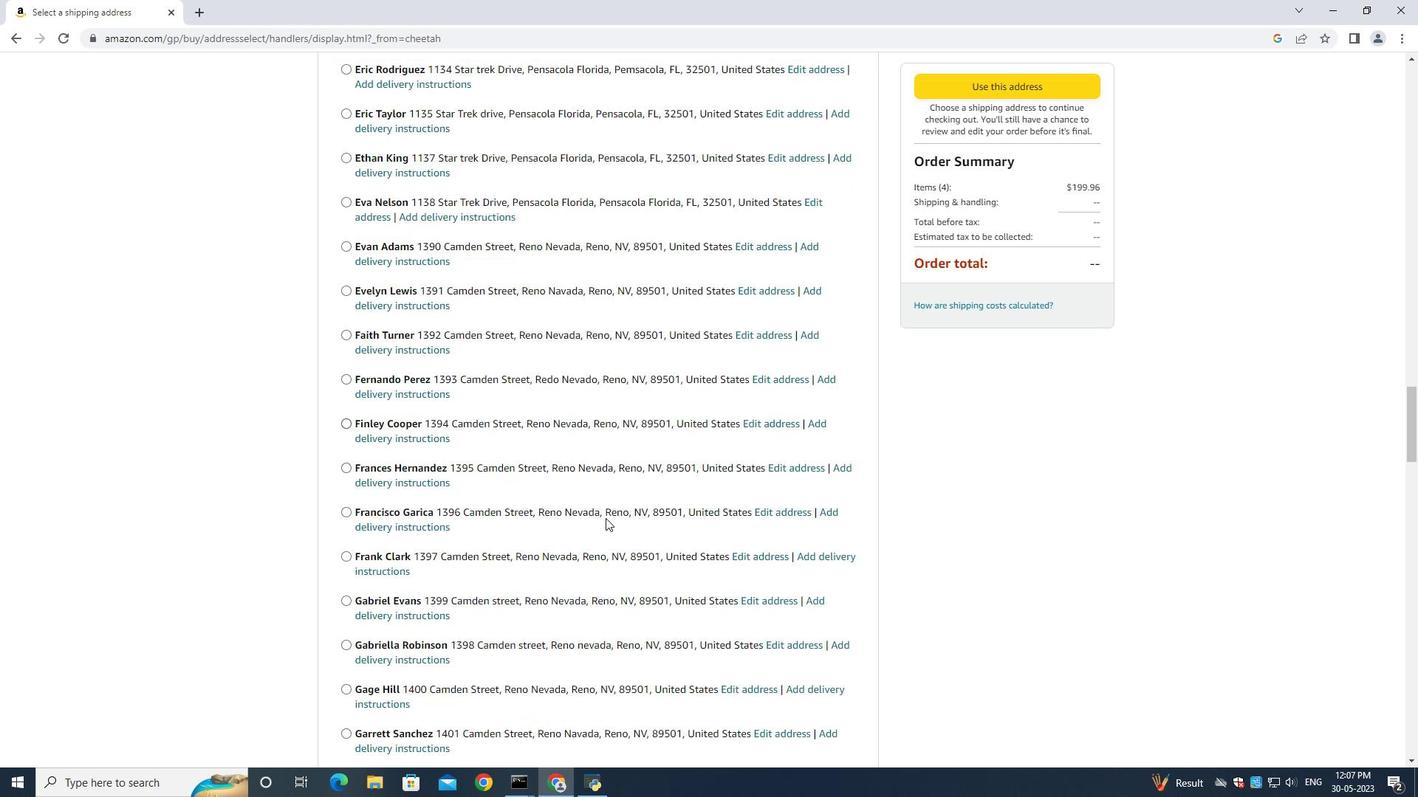 
Action: Mouse scrolled (605, 517) with delta (0, 0)
Screenshot: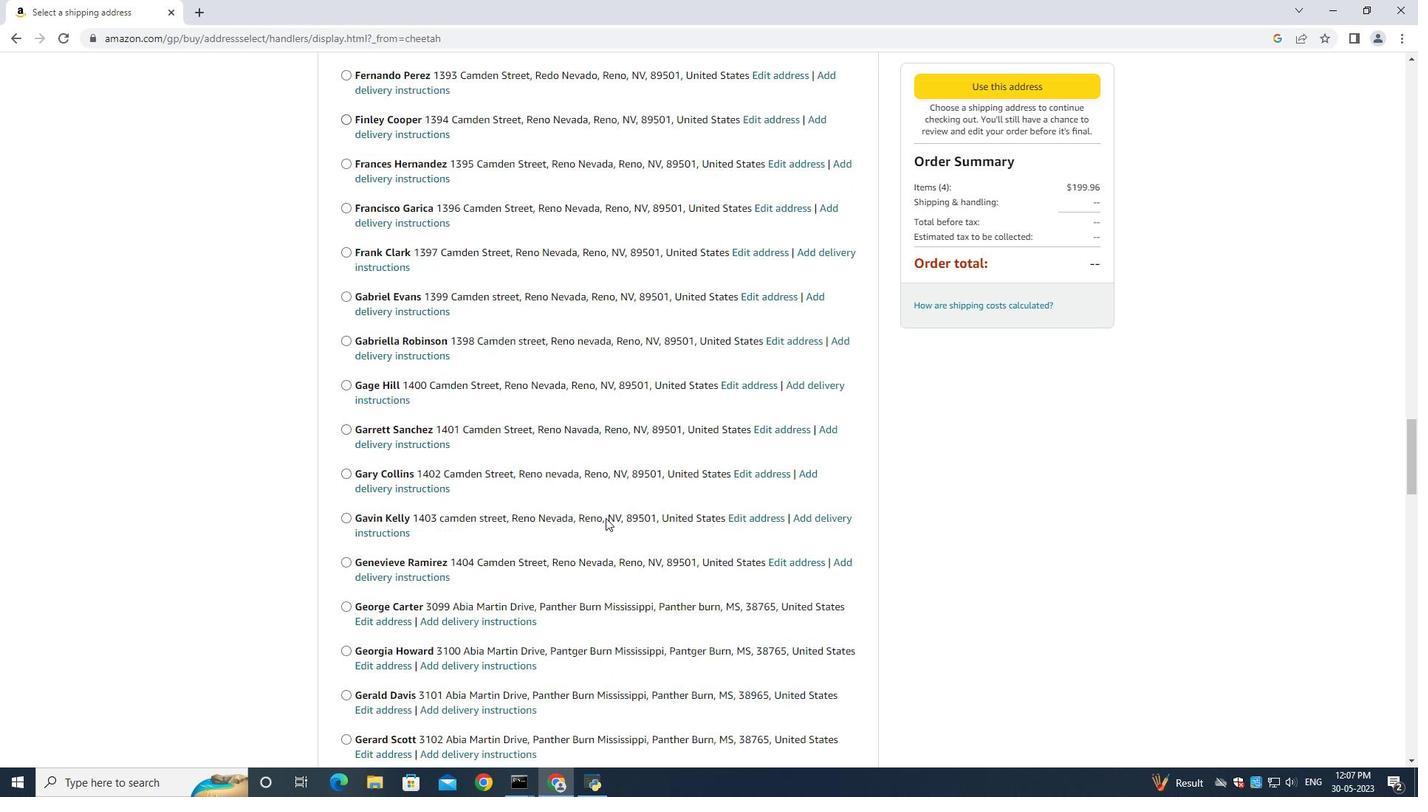 
Action: Mouse scrolled (605, 517) with delta (0, 0)
Screenshot: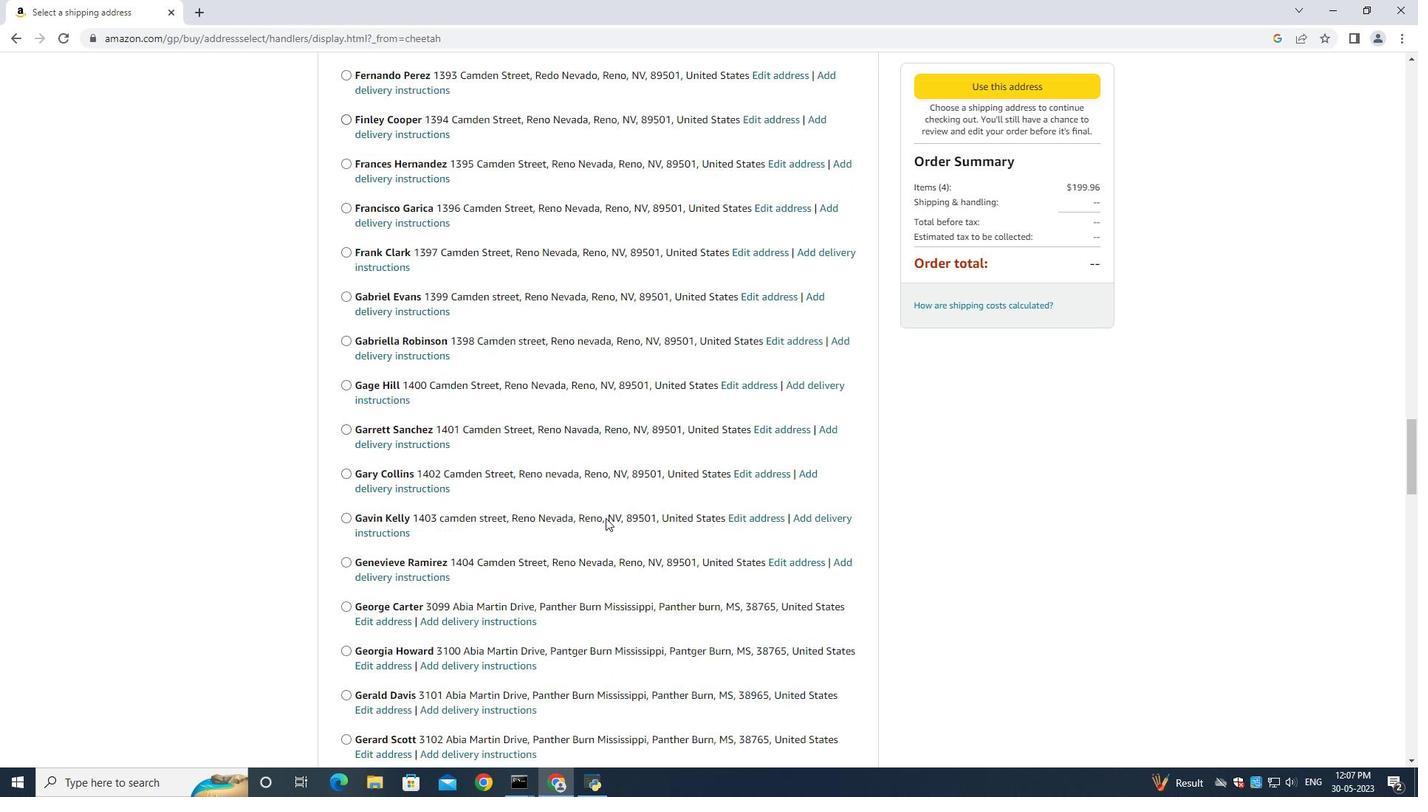 
Action: Mouse scrolled (605, 517) with delta (0, 0)
Screenshot: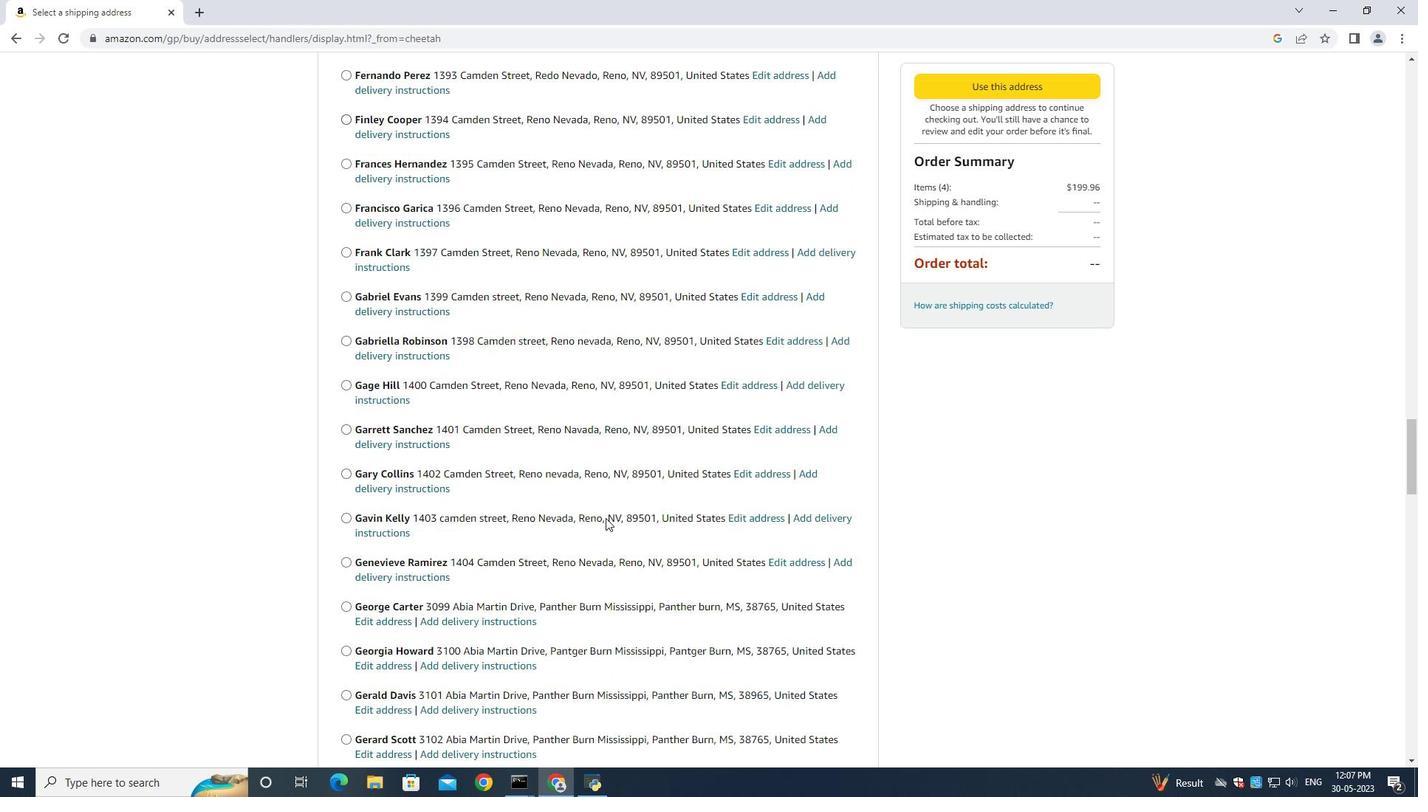 
Action: Mouse scrolled (605, 517) with delta (0, 0)
Screenshot: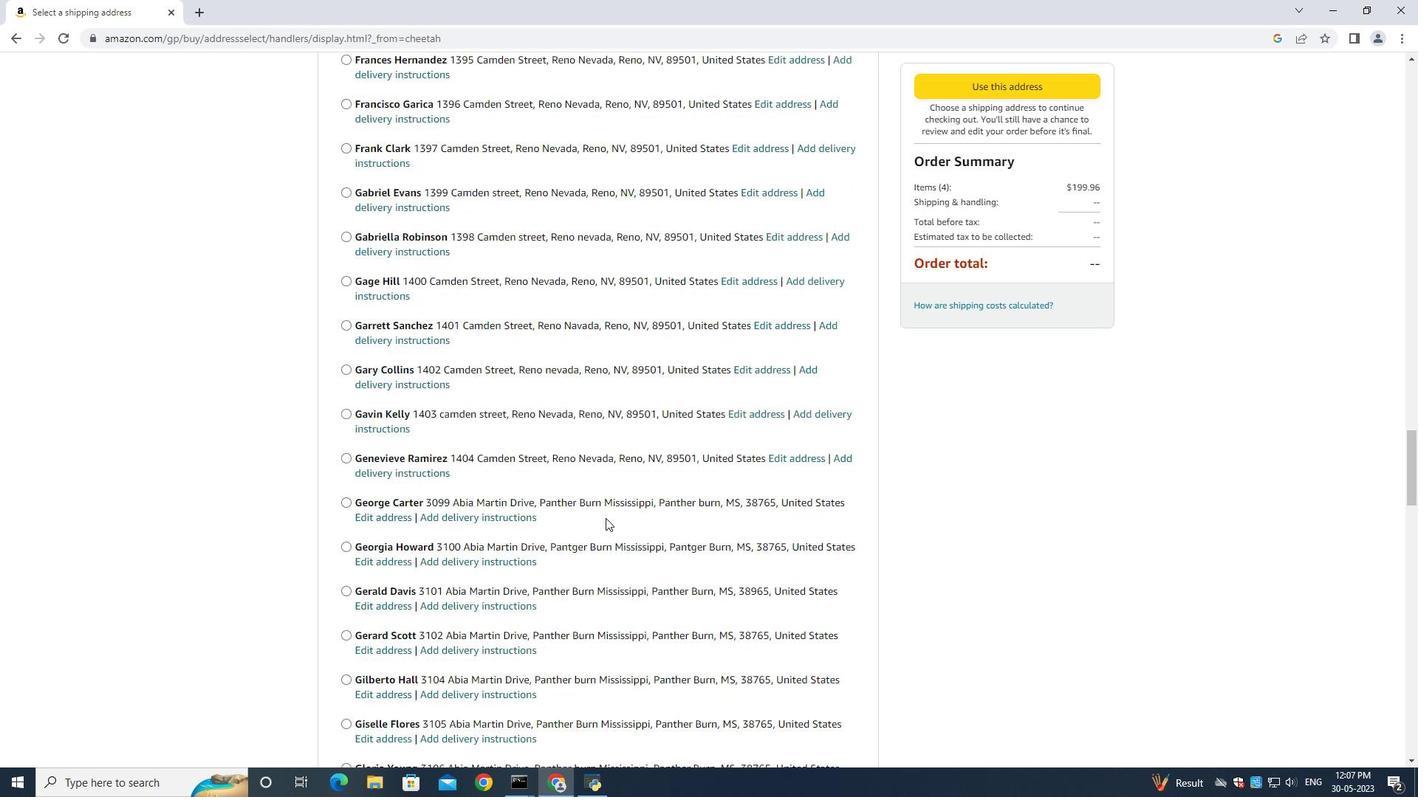 
Action: Mouse scrolled (605, 517) with delta (0, 0)
Screenshot: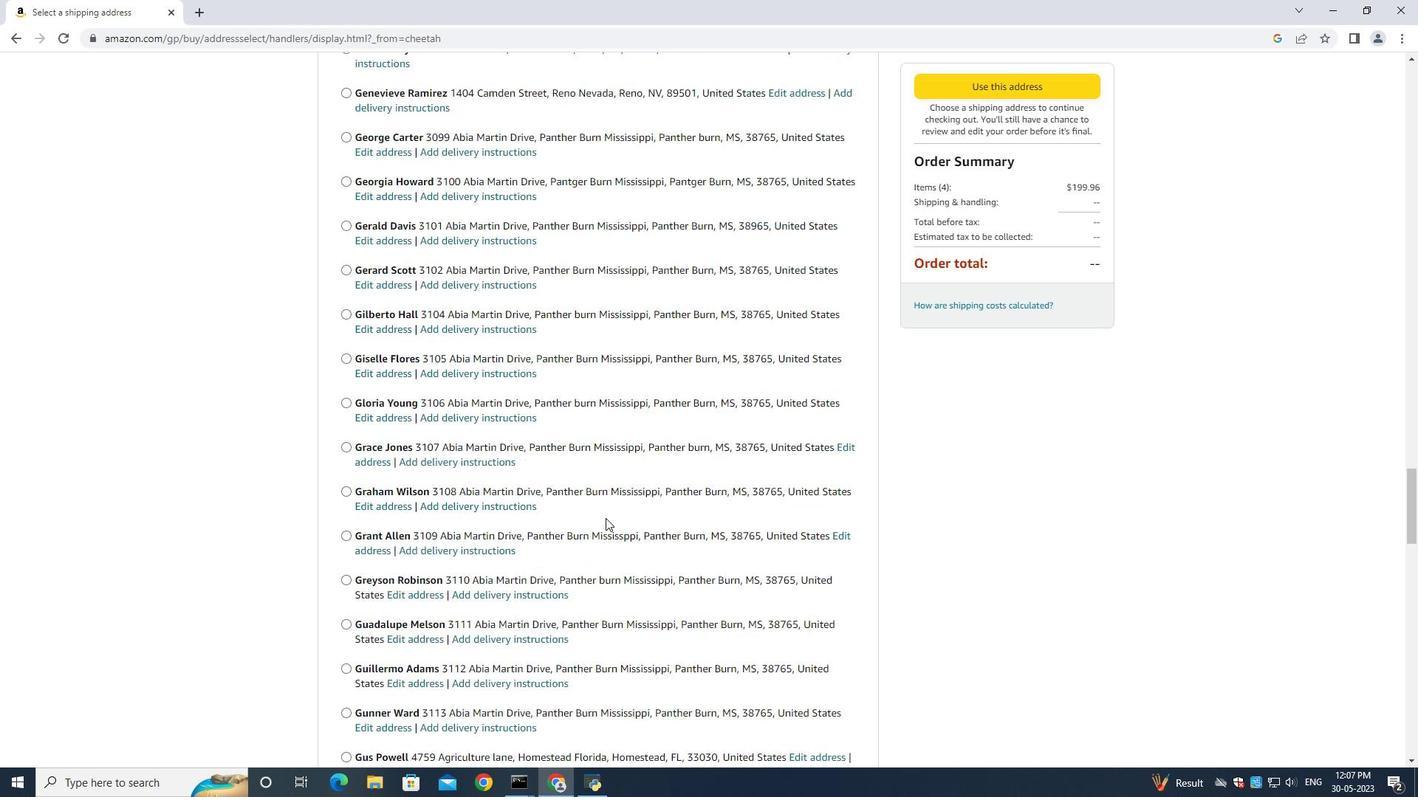 
Action: Mouse moved to (605, 519)
Screenshot: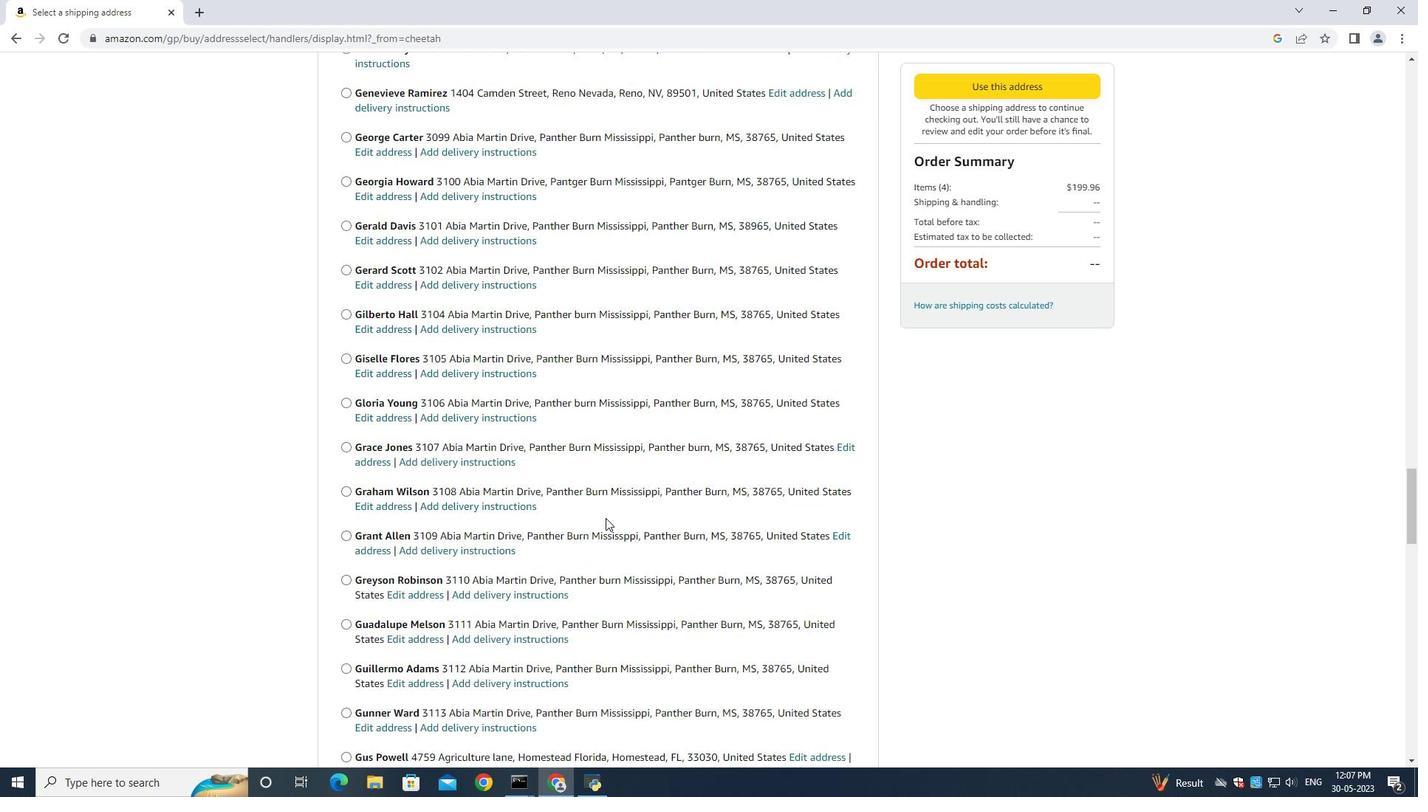 
Action: Mouse scrolled (605, 518) with delta (0, 0)
Screenshot: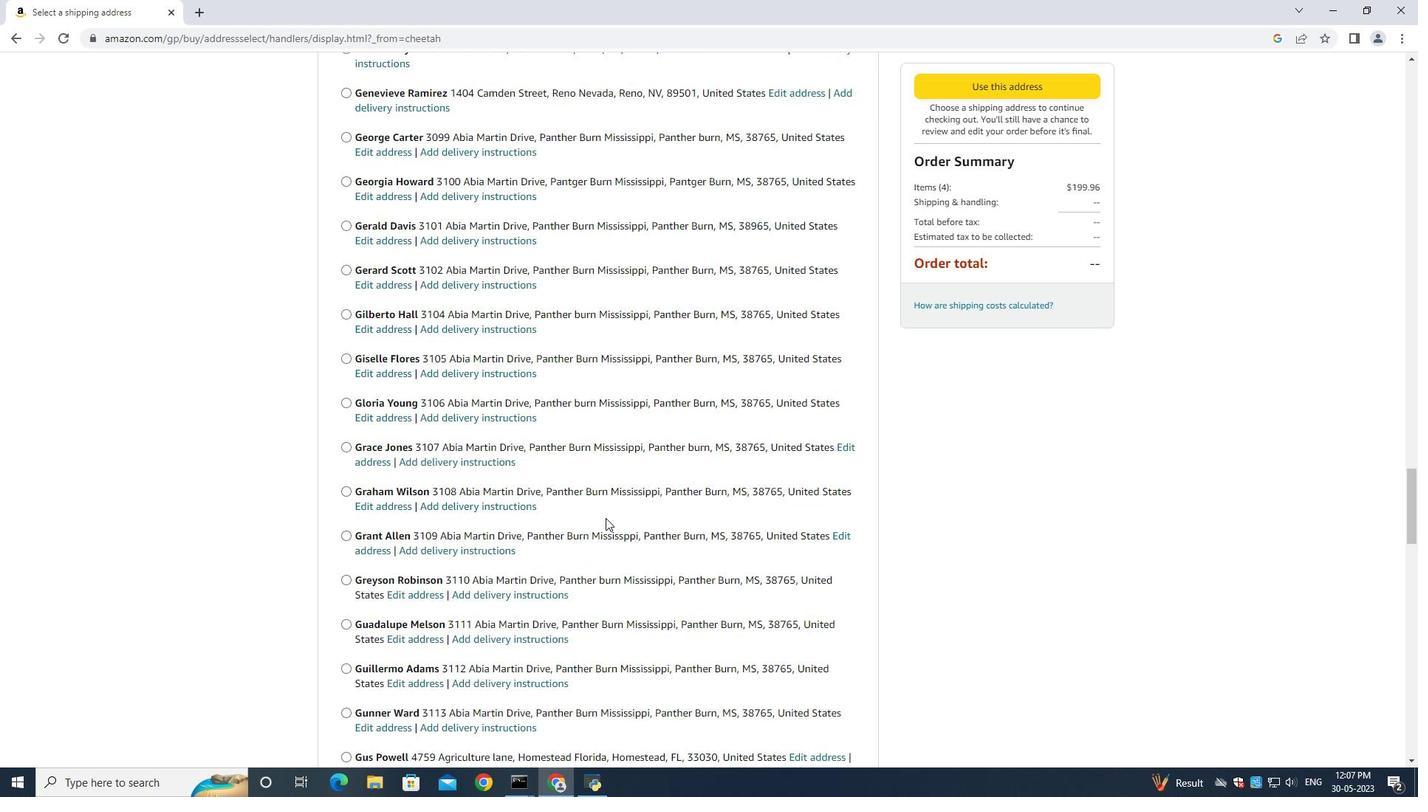 
Action: Mouse moved to (605, 521)
Screenshot: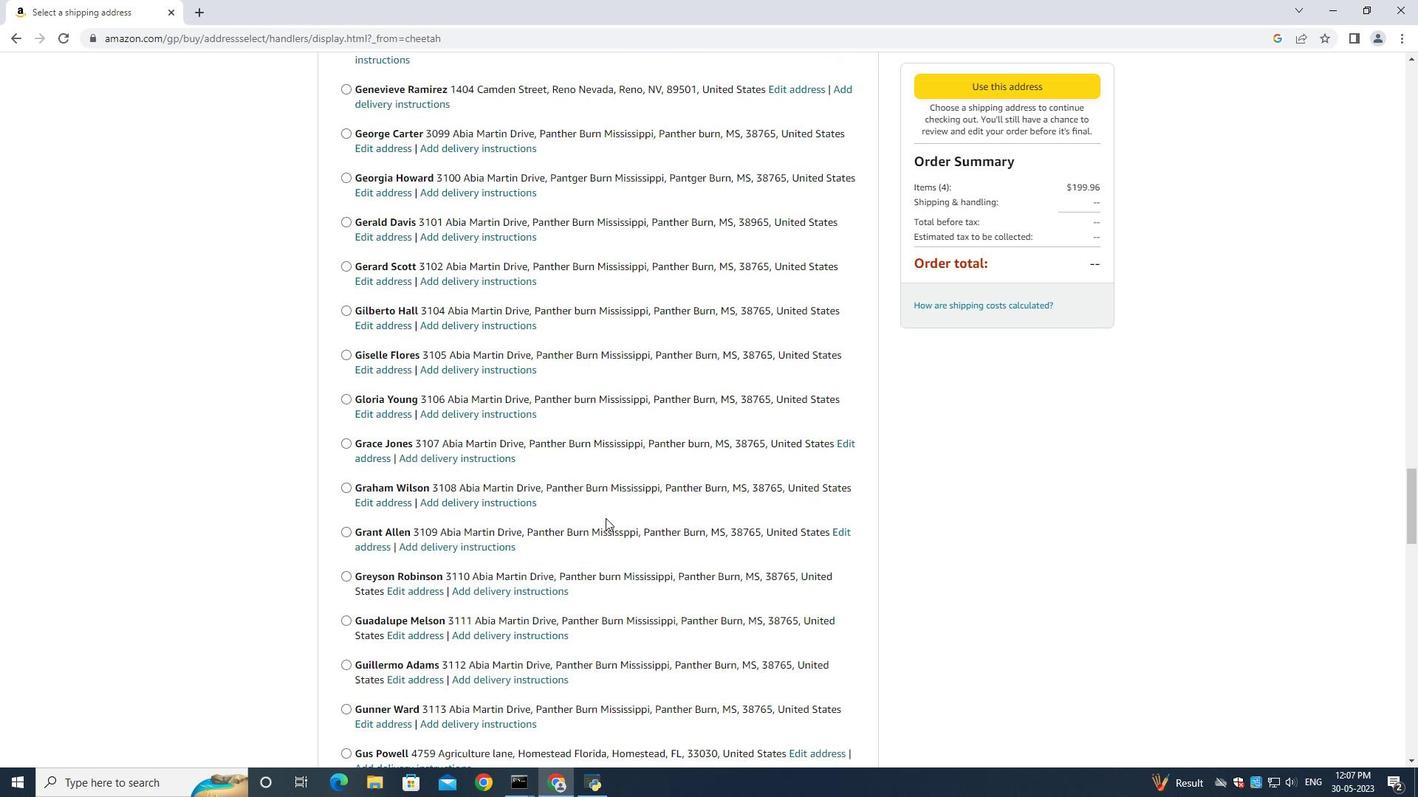 
Action: Mouse scrolled (605, 520) with delta (0, 0)
Screenshot: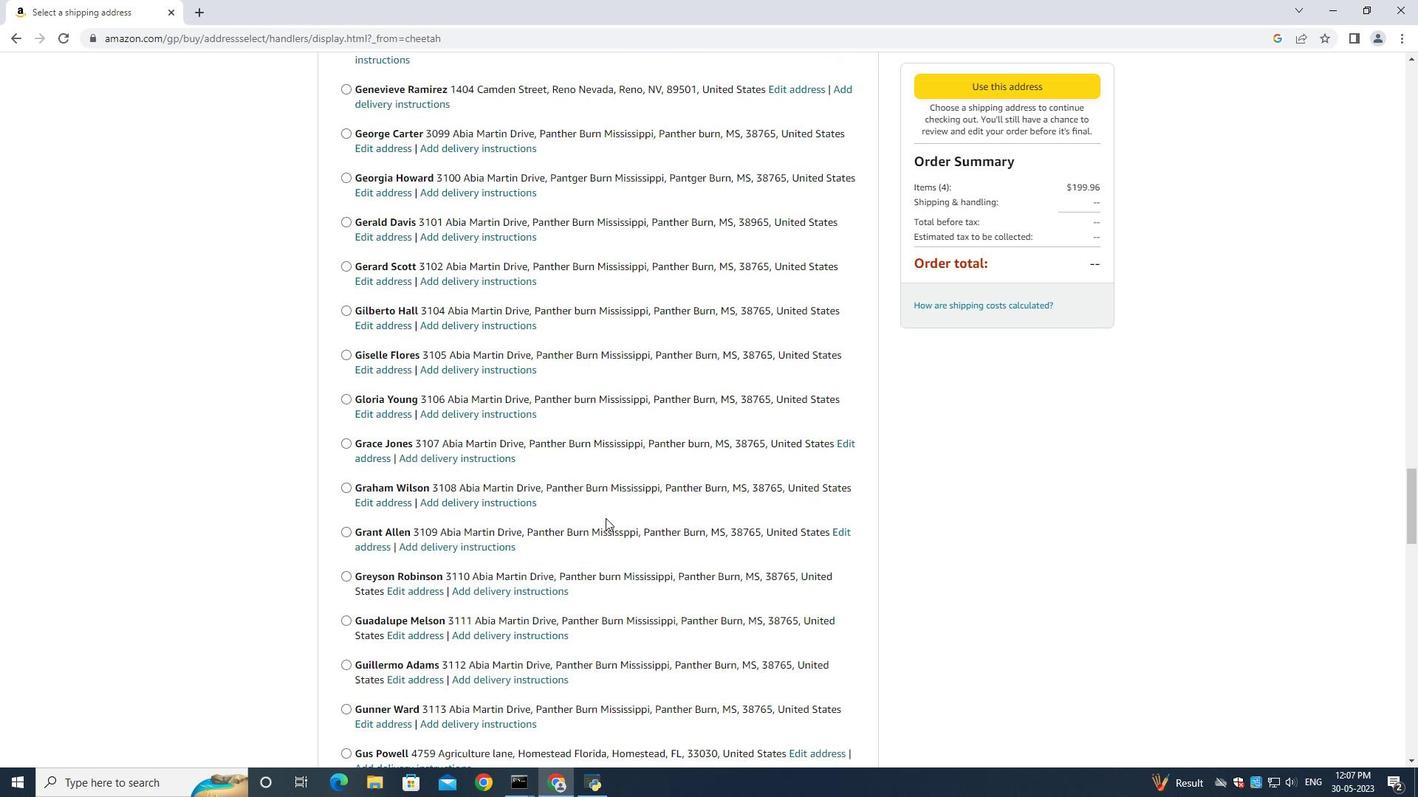 
Action: Mouse scrolled (605, 520) with delta (0, 0)
Screenshot: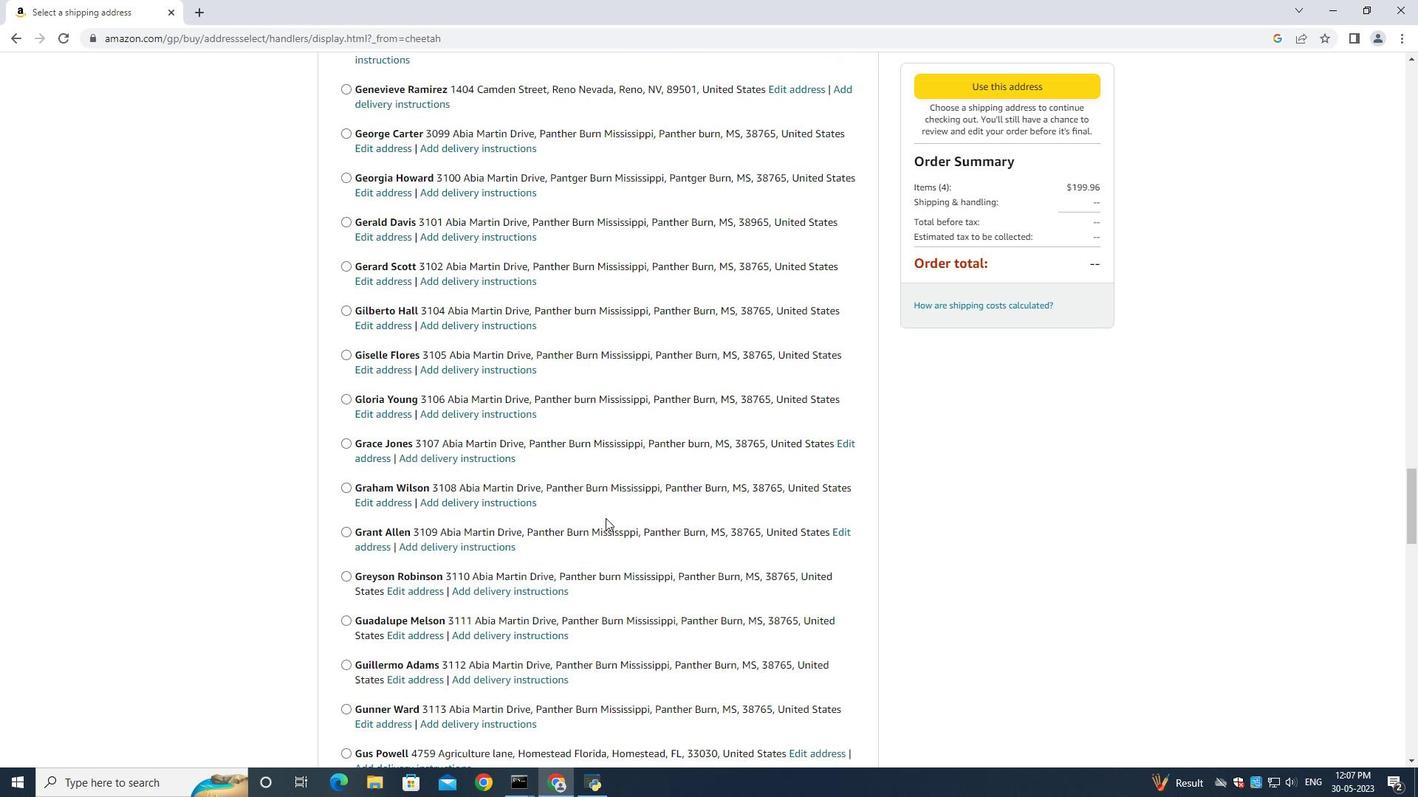 
Action: Mouse scrolled (605, 520) with delta (0, 0)
Screenshot: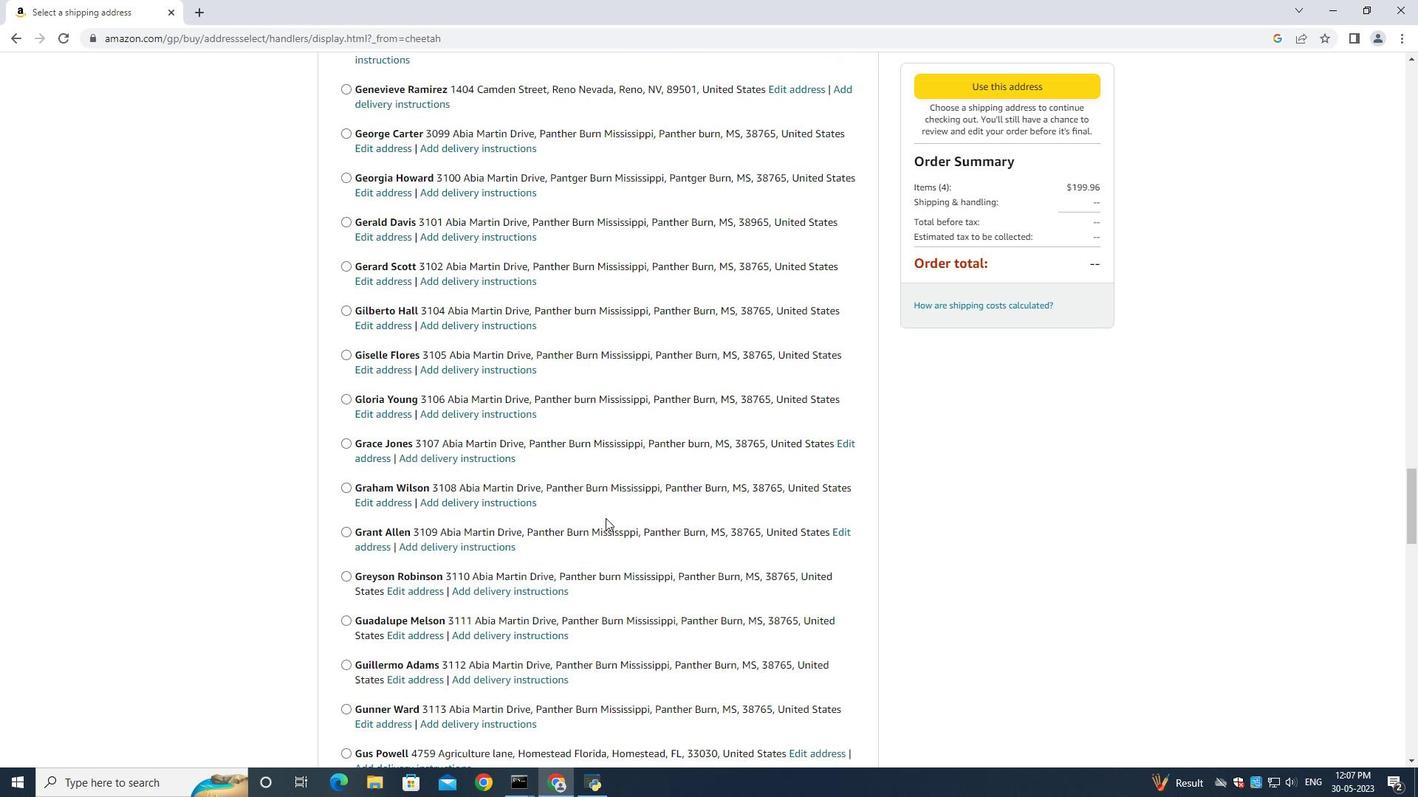 
Action: Mouse moved to (605, 522)
Screenshot: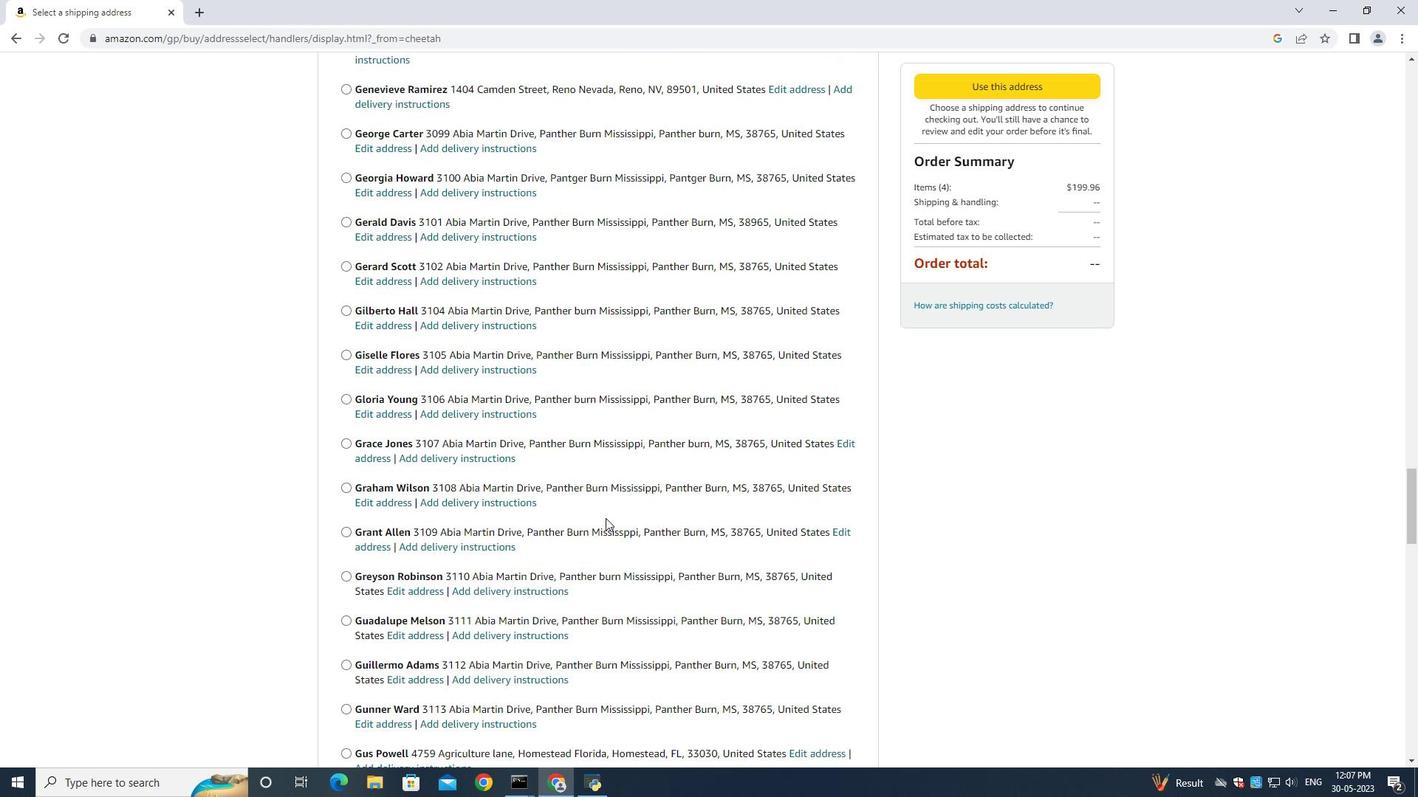 
Action: Mouse scrolled (605, 521) with delta (0, 0)
Screenshot: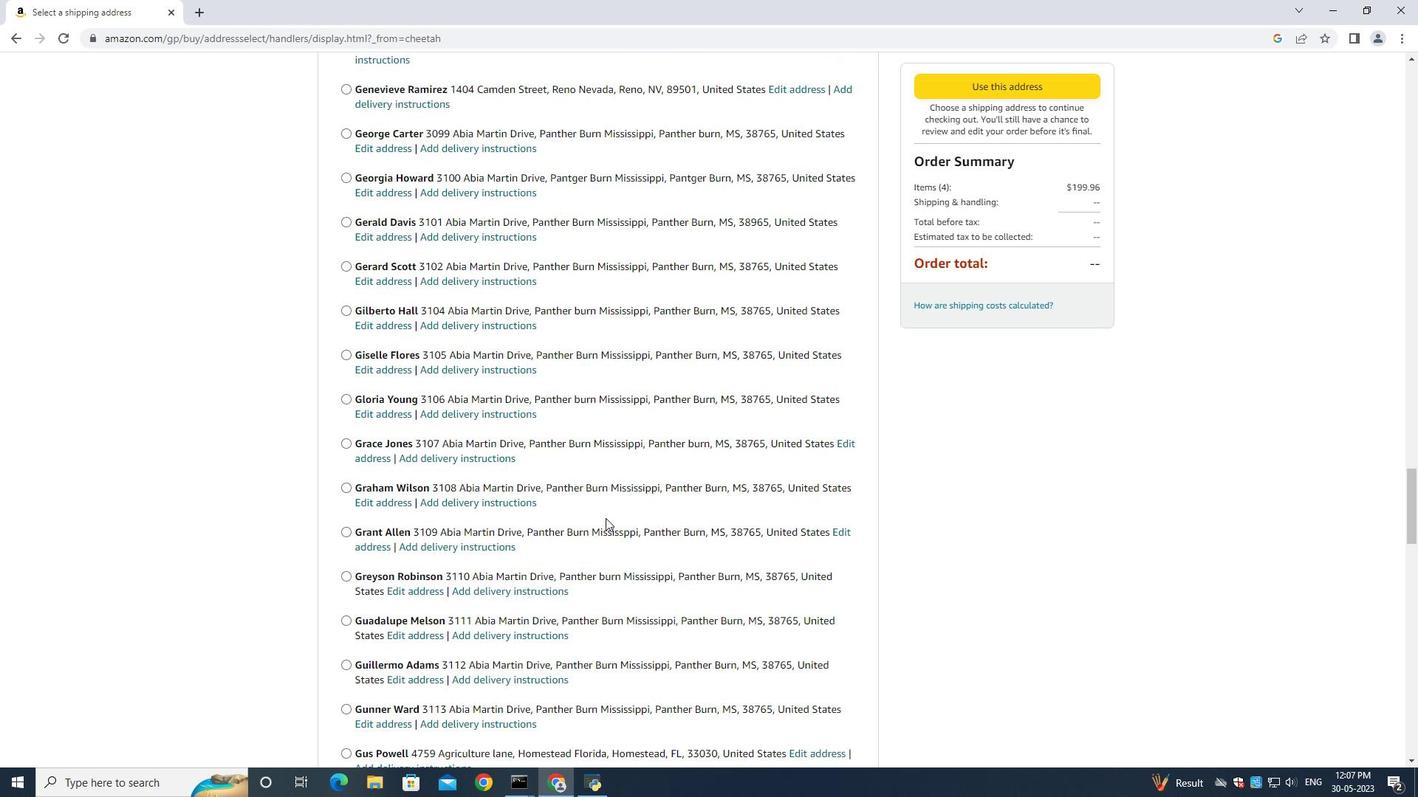 
Action: Mouse moved to (480, 546)
Screenshot: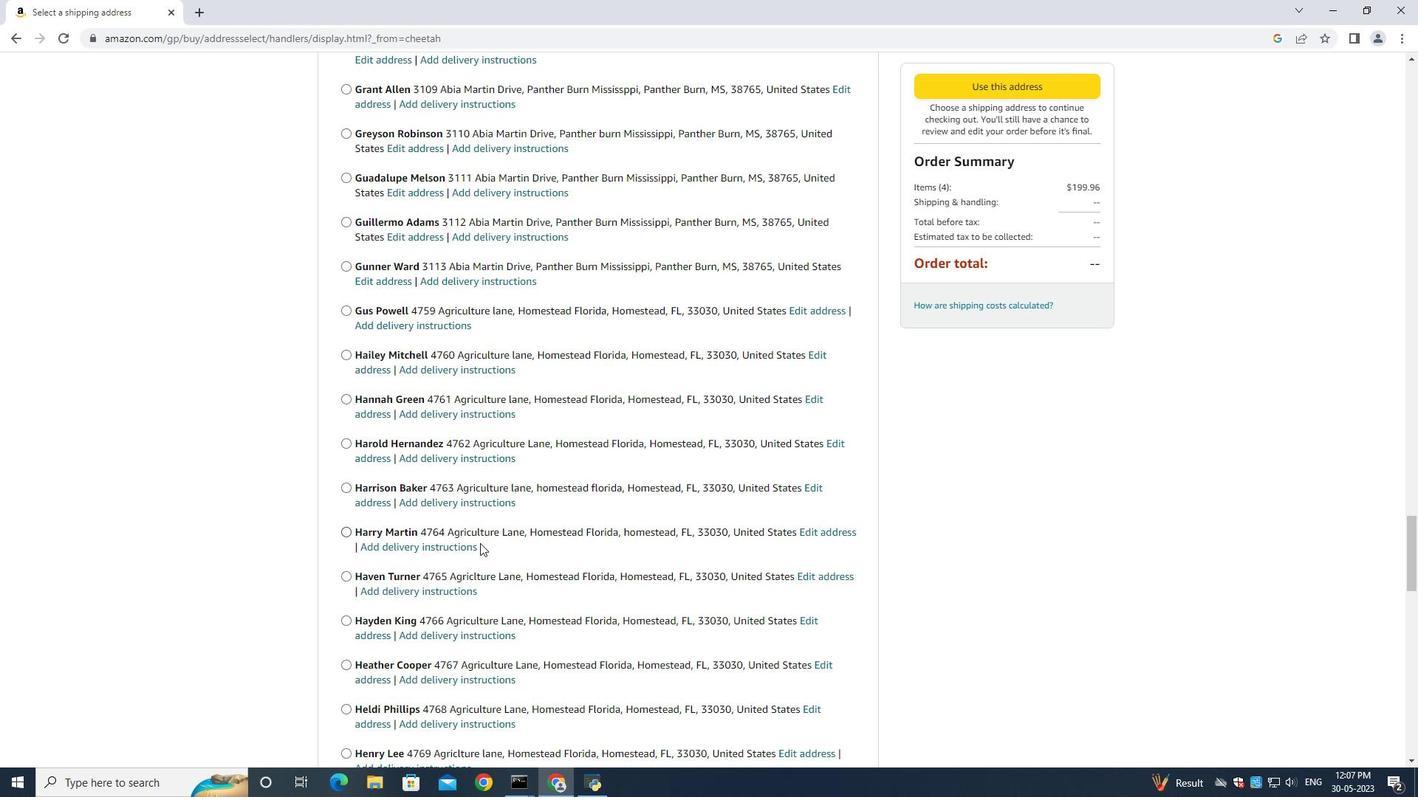 
Action: Mouse scrolled (480, 545) with delta (0, 0)
Screenshot: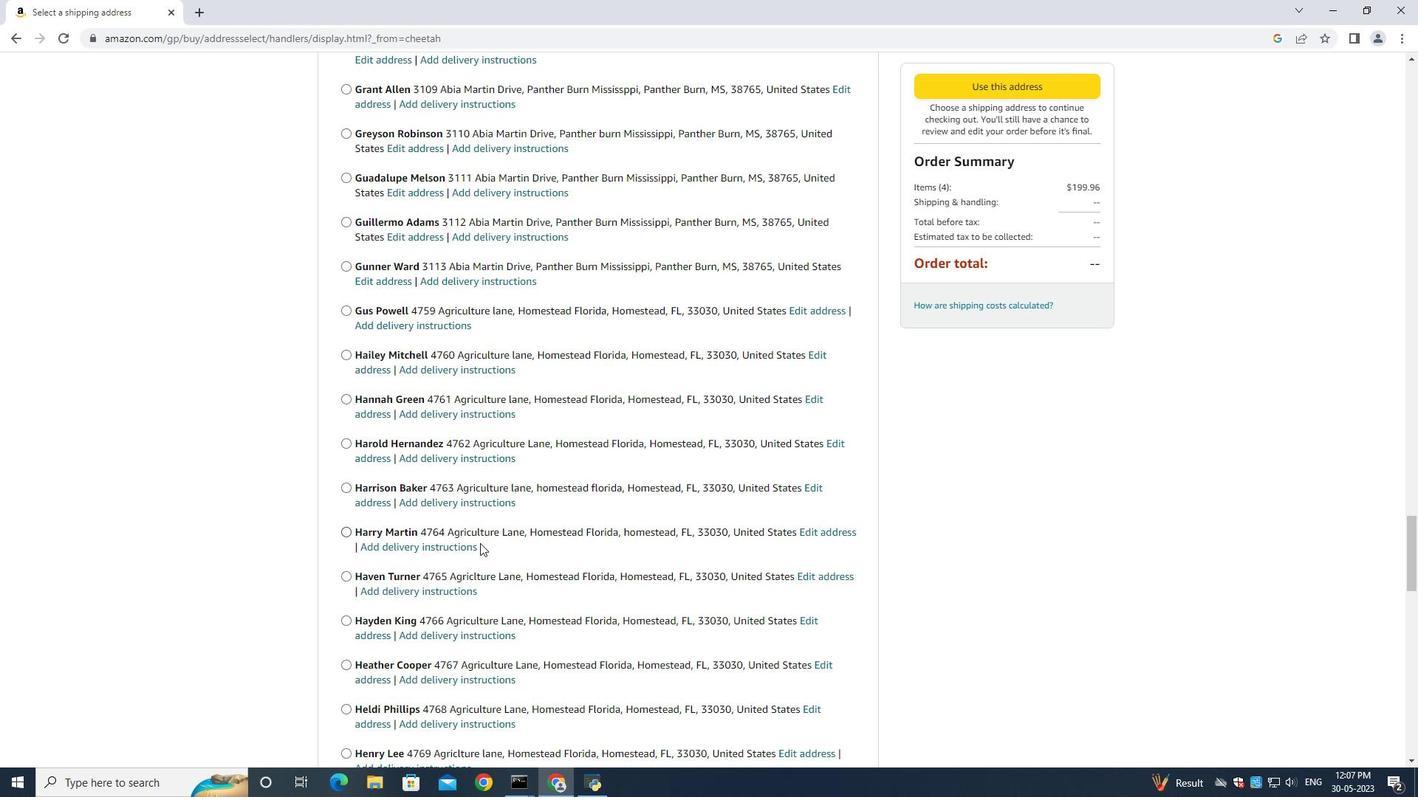 
Action: Mouse moved to (480, 548)
Screenshot: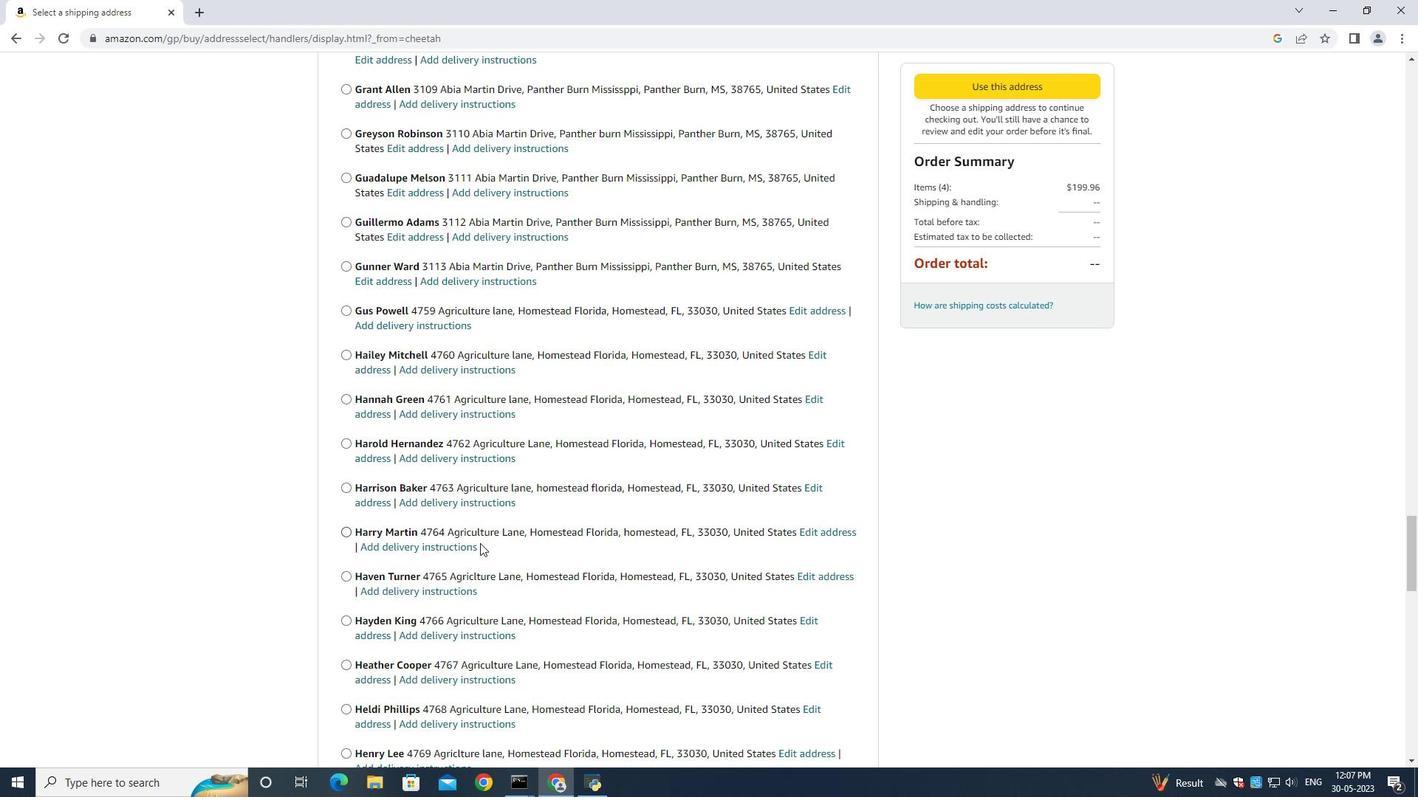 
Action: Mouse scrolled (480, 547) with delta (0, 0)
Screenshot: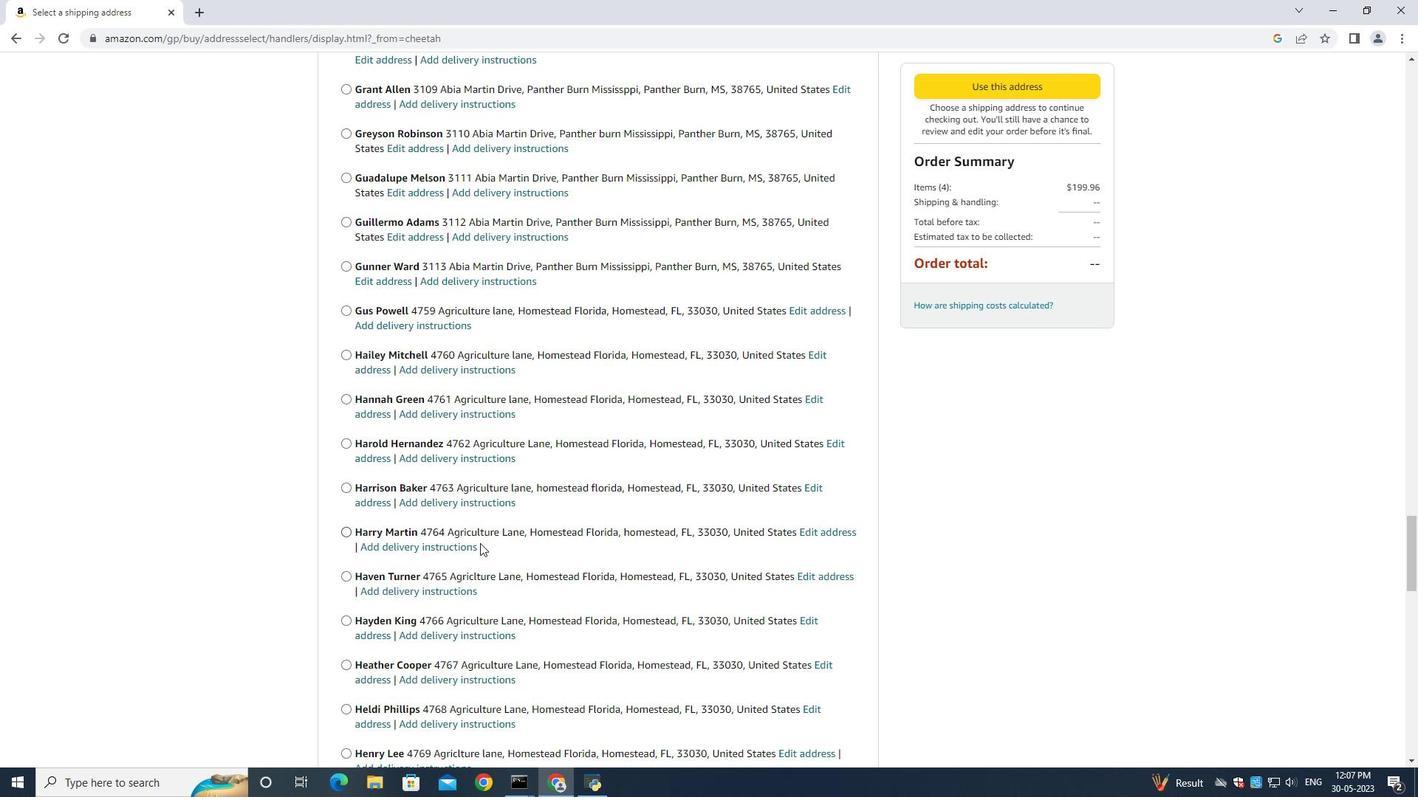 
Action: Mouse moved to (481, 548)
Screenshot: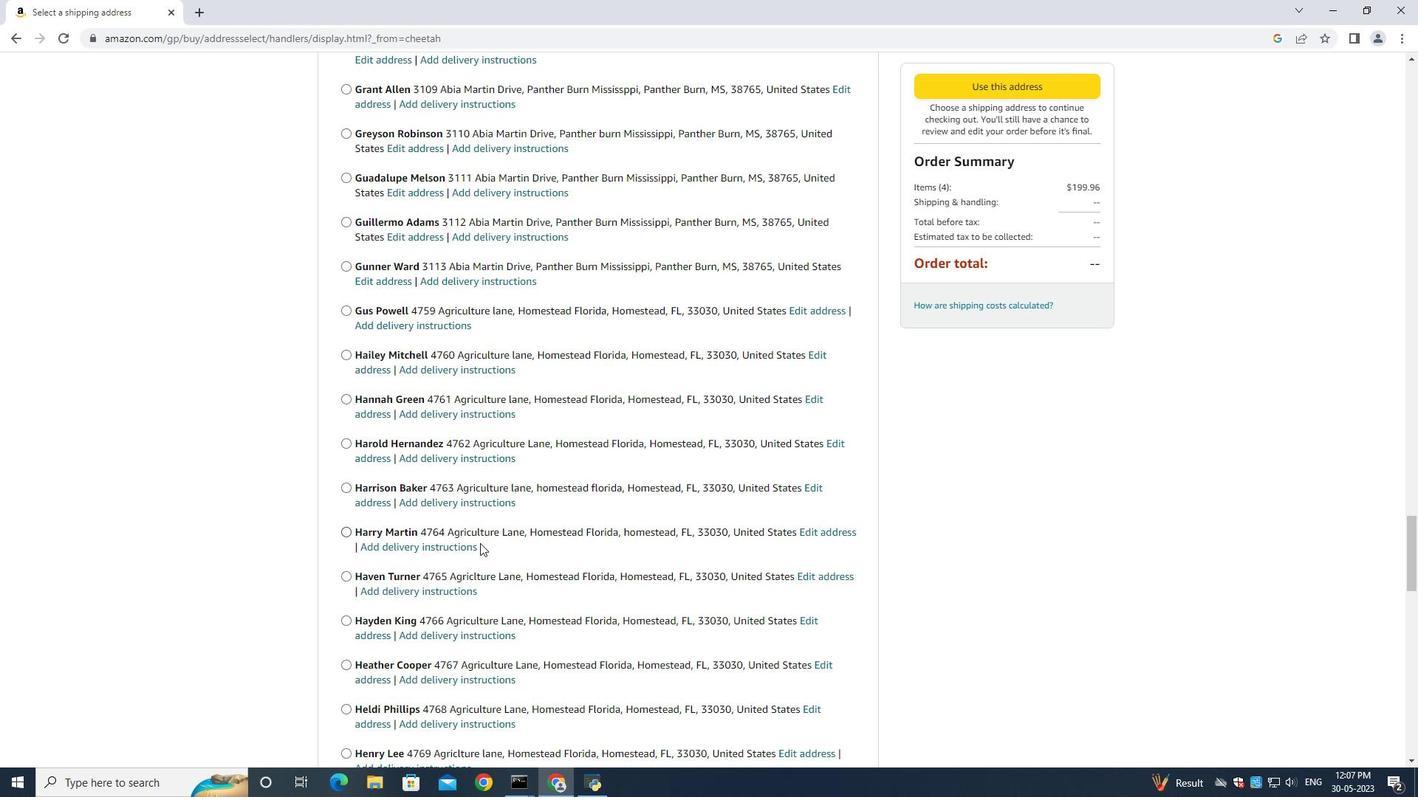 
Action: Mouse scrolled (481, 548) with delta (0, 0)
Screenshot: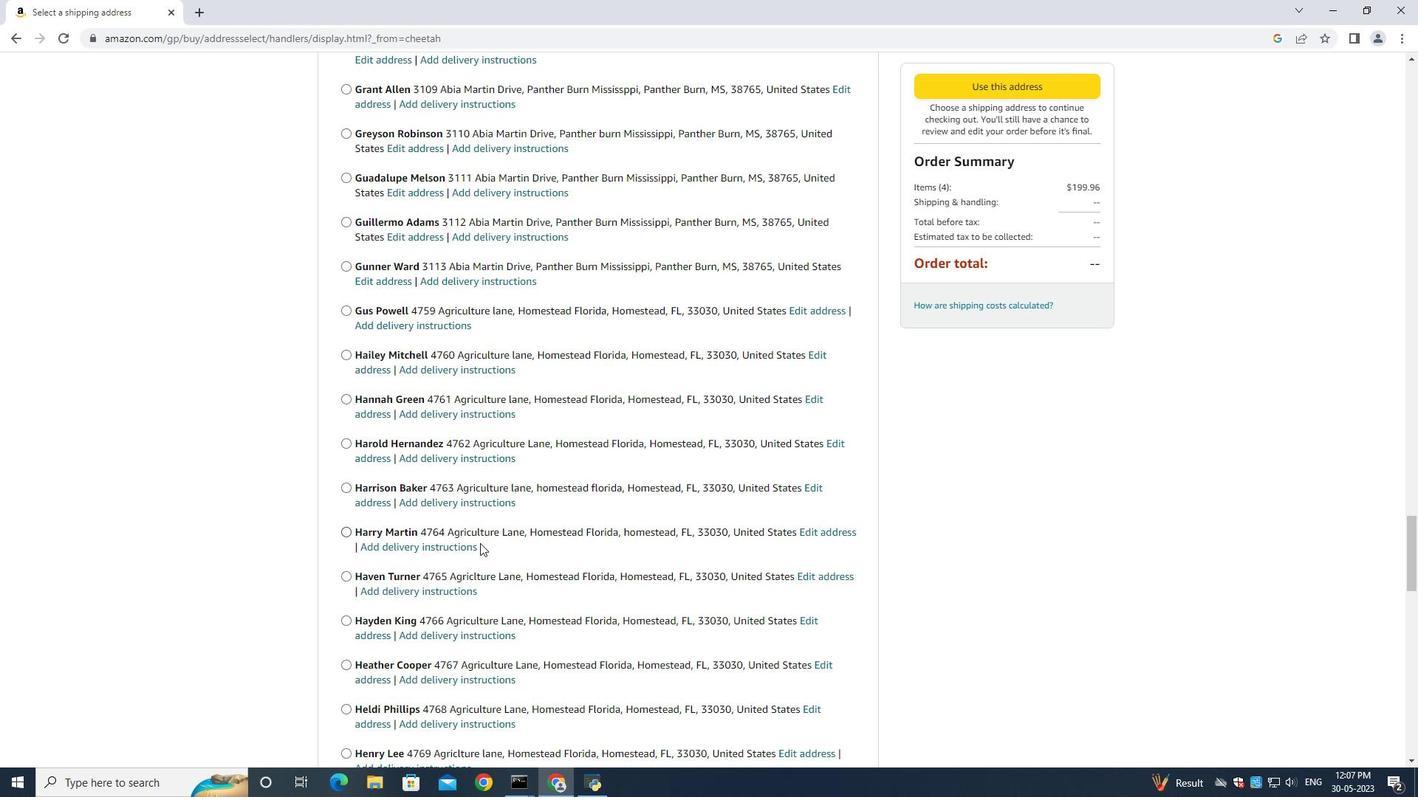 
Action: Mouse moved to (481, 549)
Screenshot: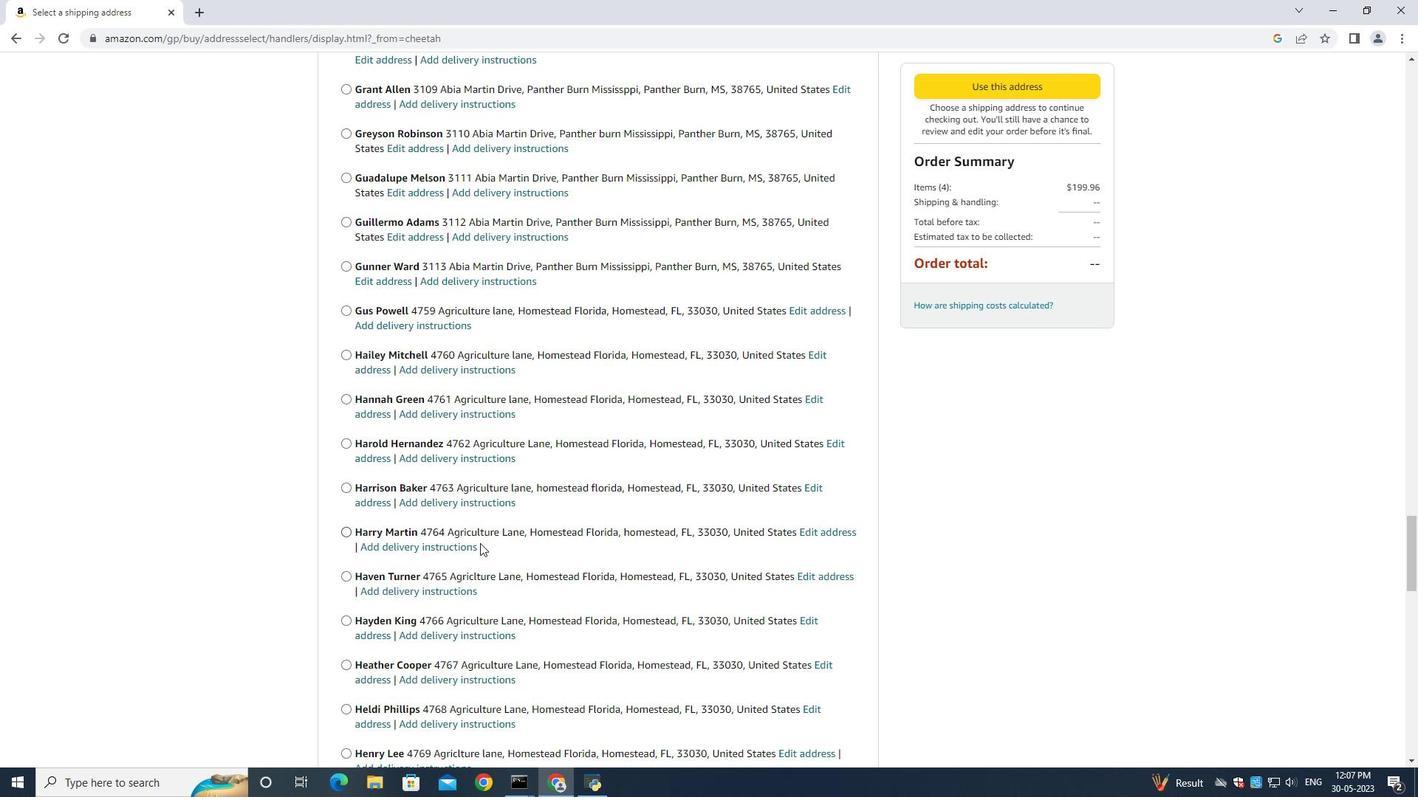 
Action: Mouse scrolled (481, 548) with delta (0, 0)
Screenshot: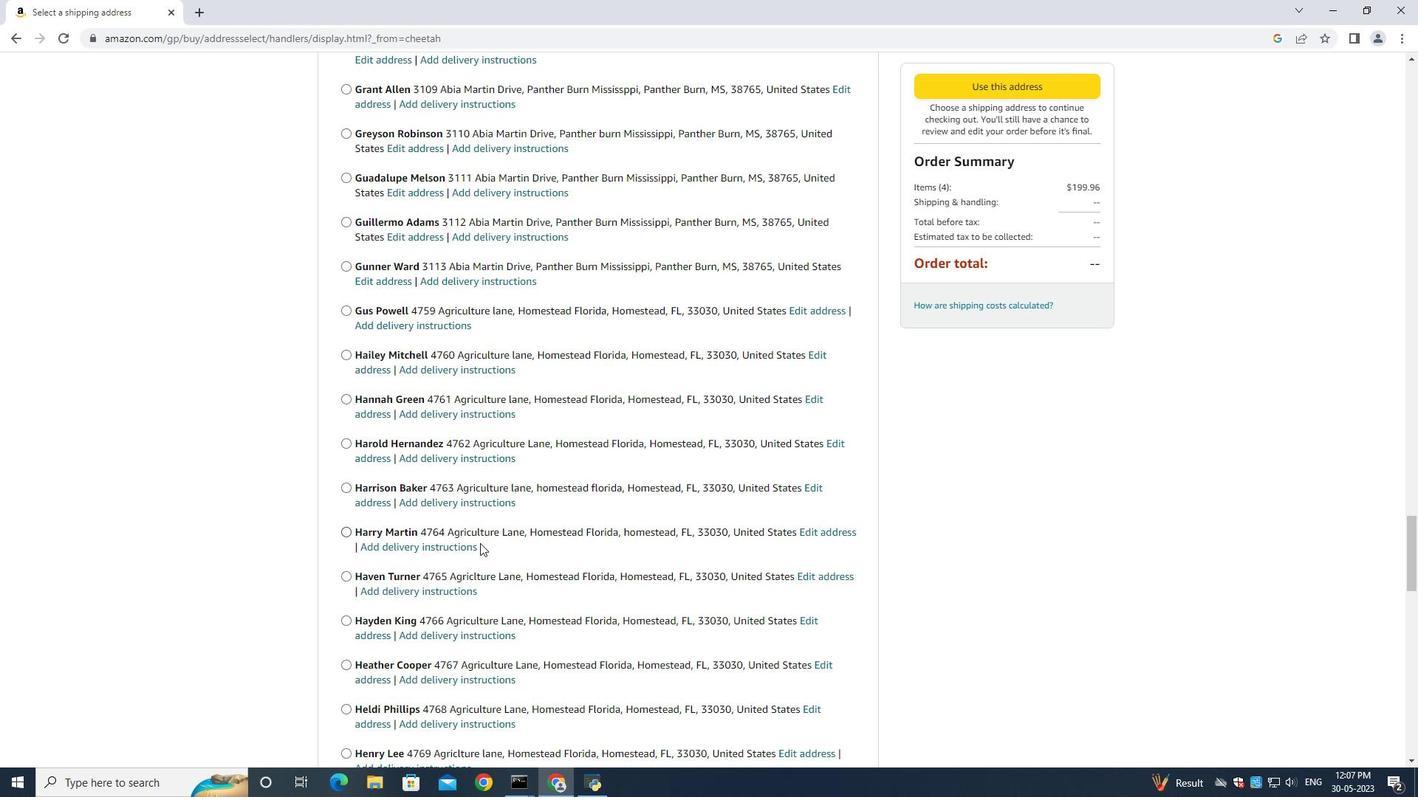 
Action: Mouse scrolled (481, 548) with delta (0, 0)
Screenshot: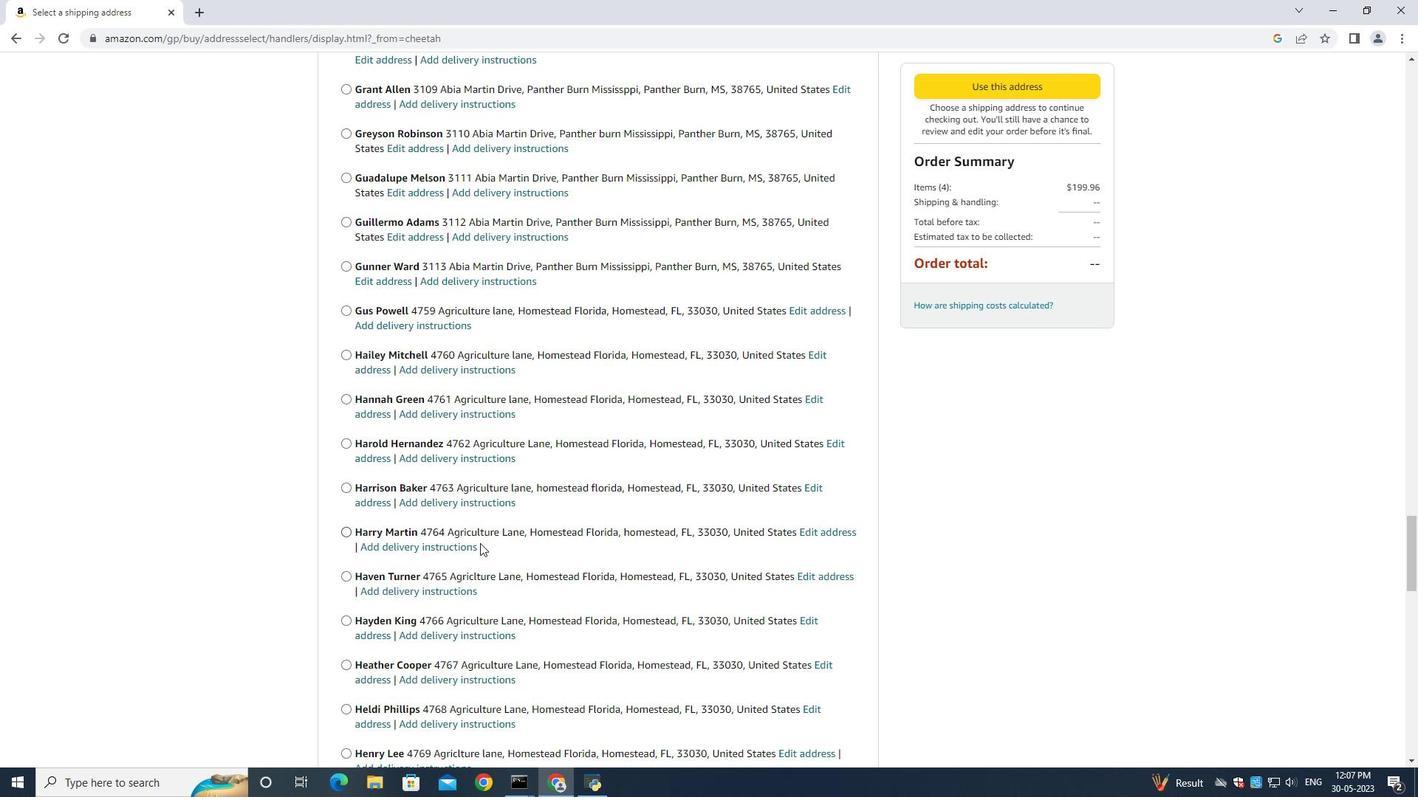 
Action: Mouse scrolled (481, 548) with delta (0, 0)
Screenshot: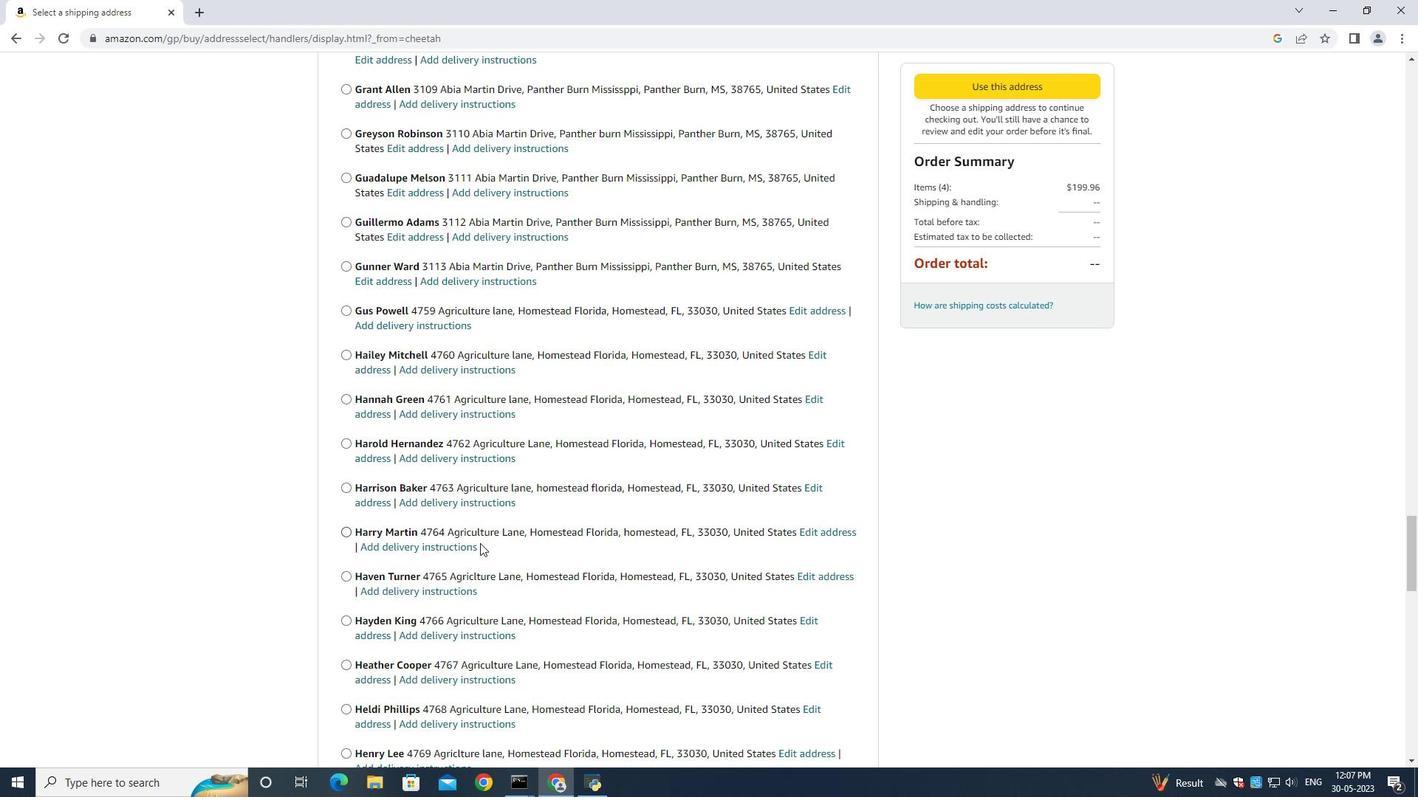 
Action: Mouse scrolled (481, 548) with delta (0, 0)
Screenshot: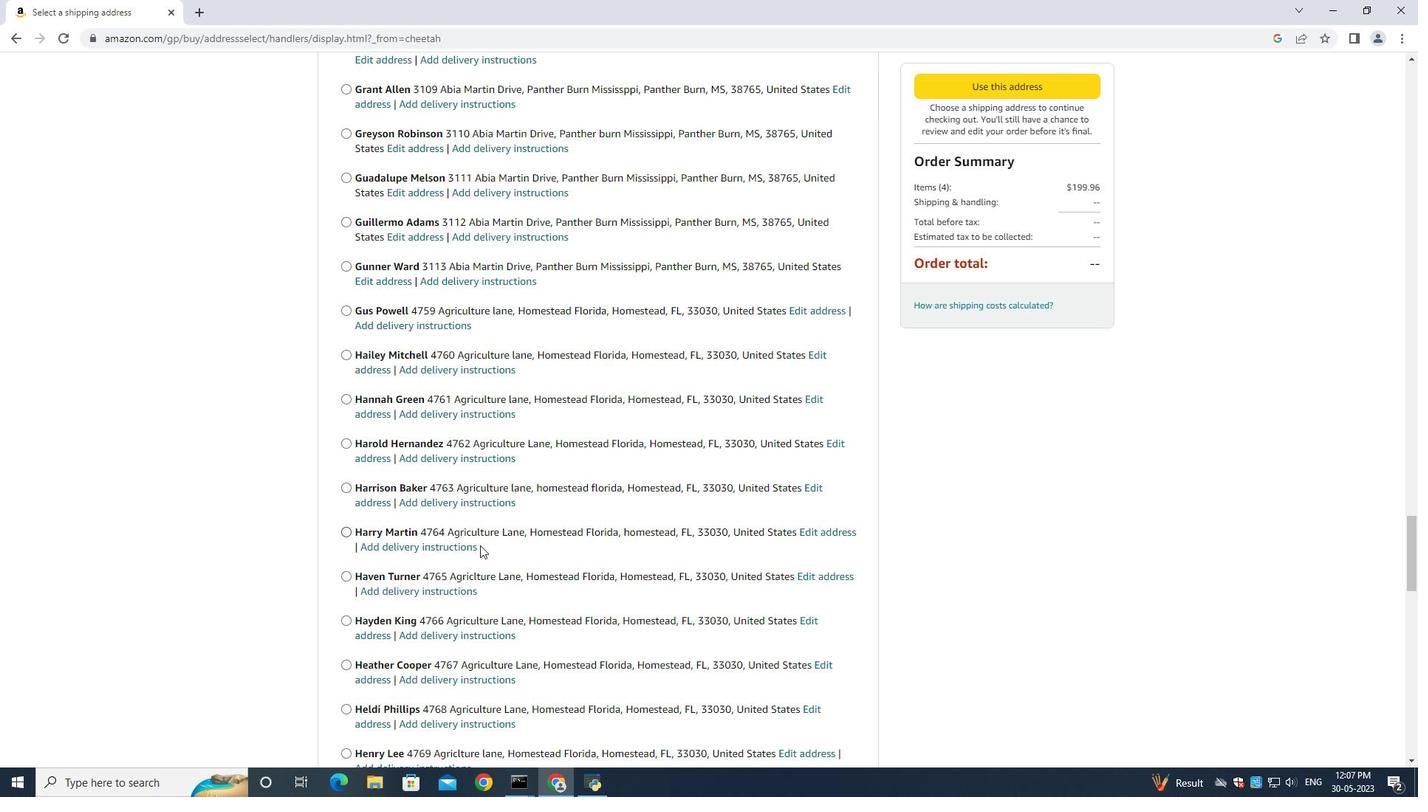 
Action: Mouse scrolled (481, 548) with delta (0, 0)
Screenshot: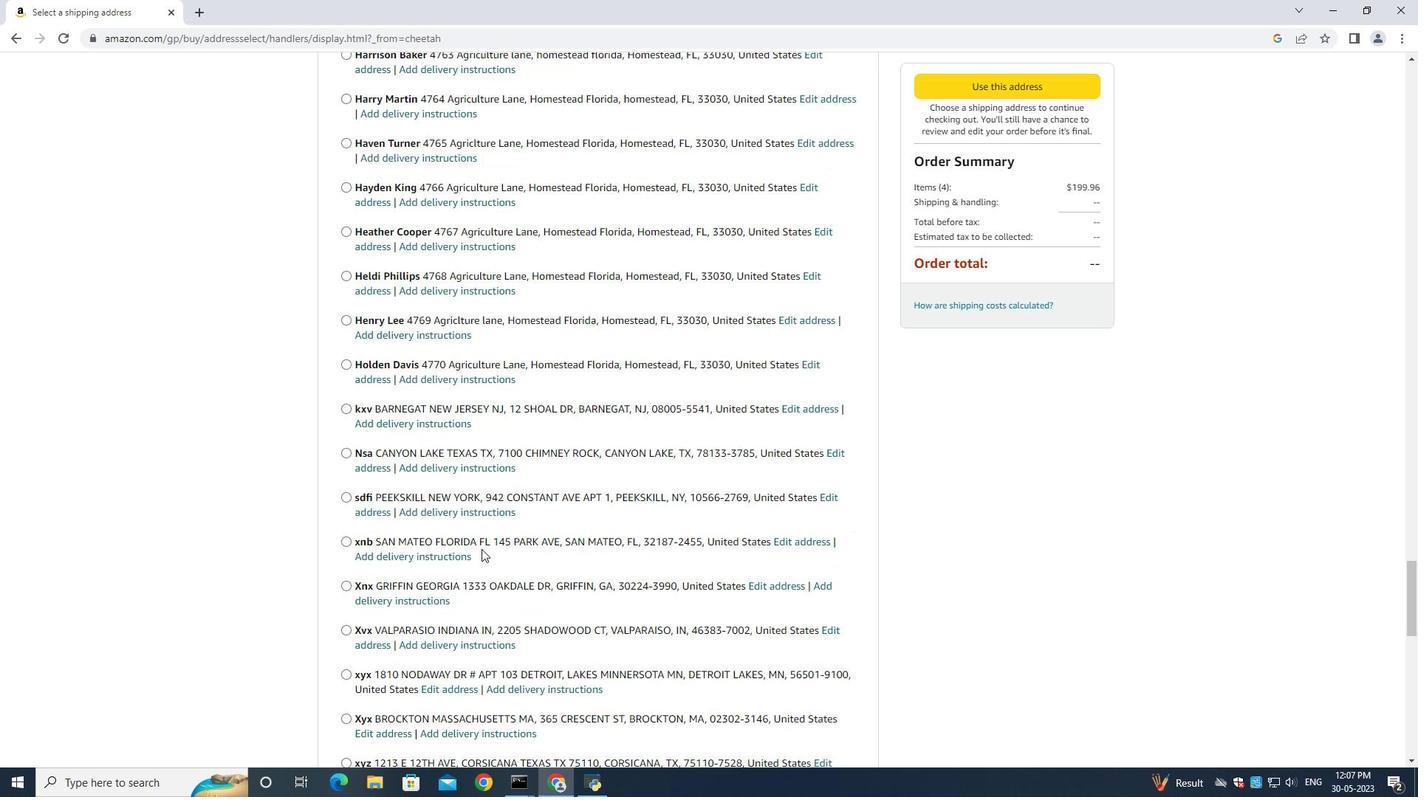 
Action: Mouse scrolled (481, 548) with delta (0, 0)
Screenshot: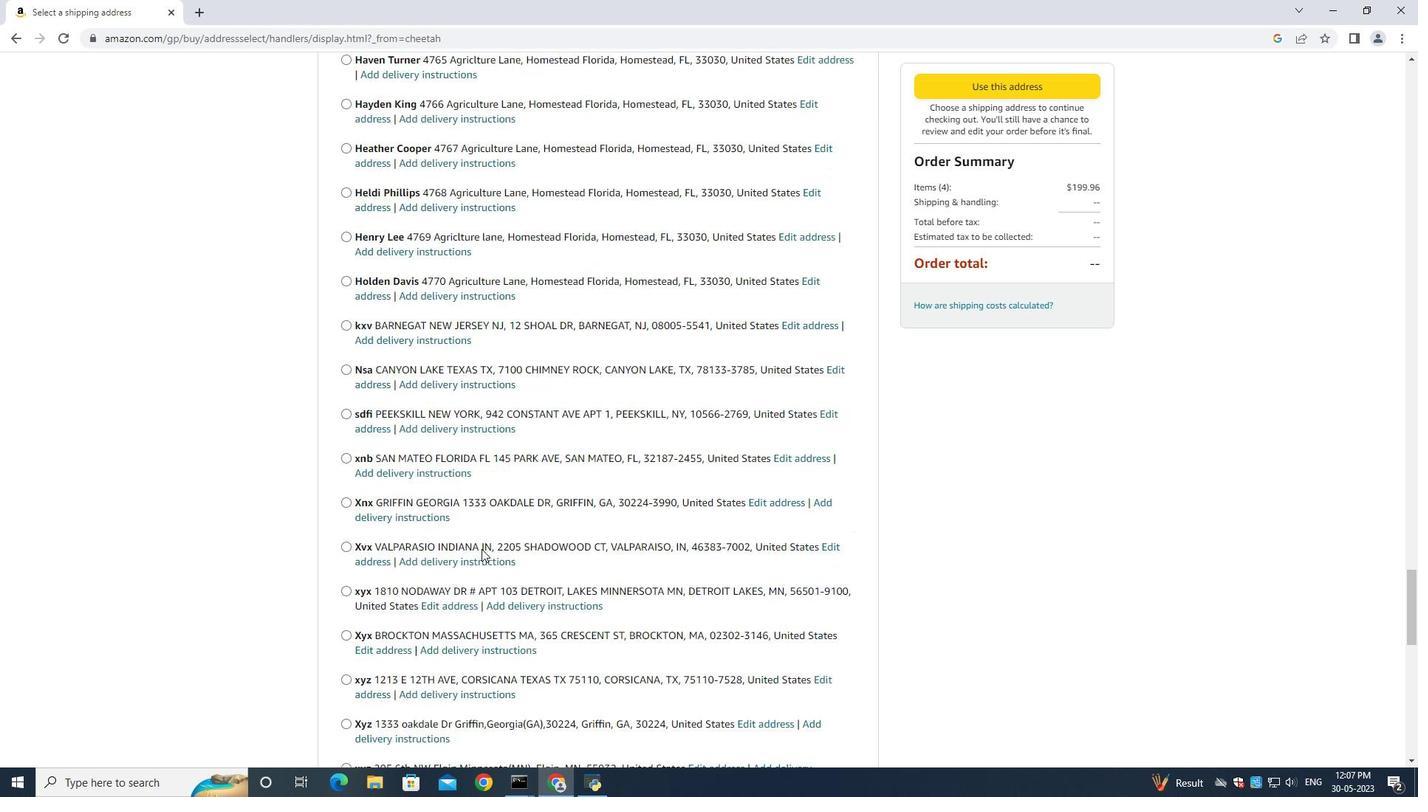
Action: Mouse scrolled (481, 548) with delta (0, 0)
Screenshot: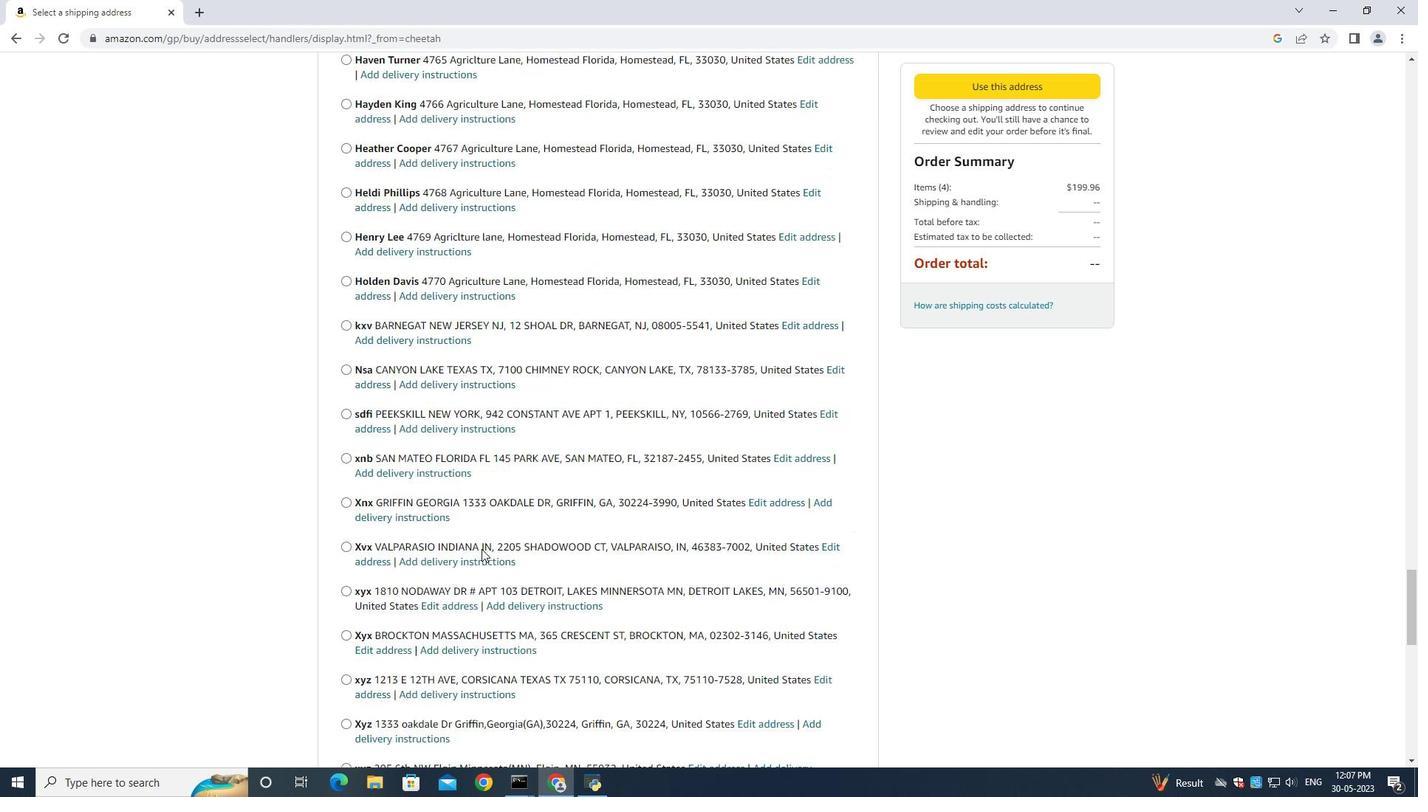 
Action: Mouse scrolled (481, 548) with delta (0, 0)
Screenshot: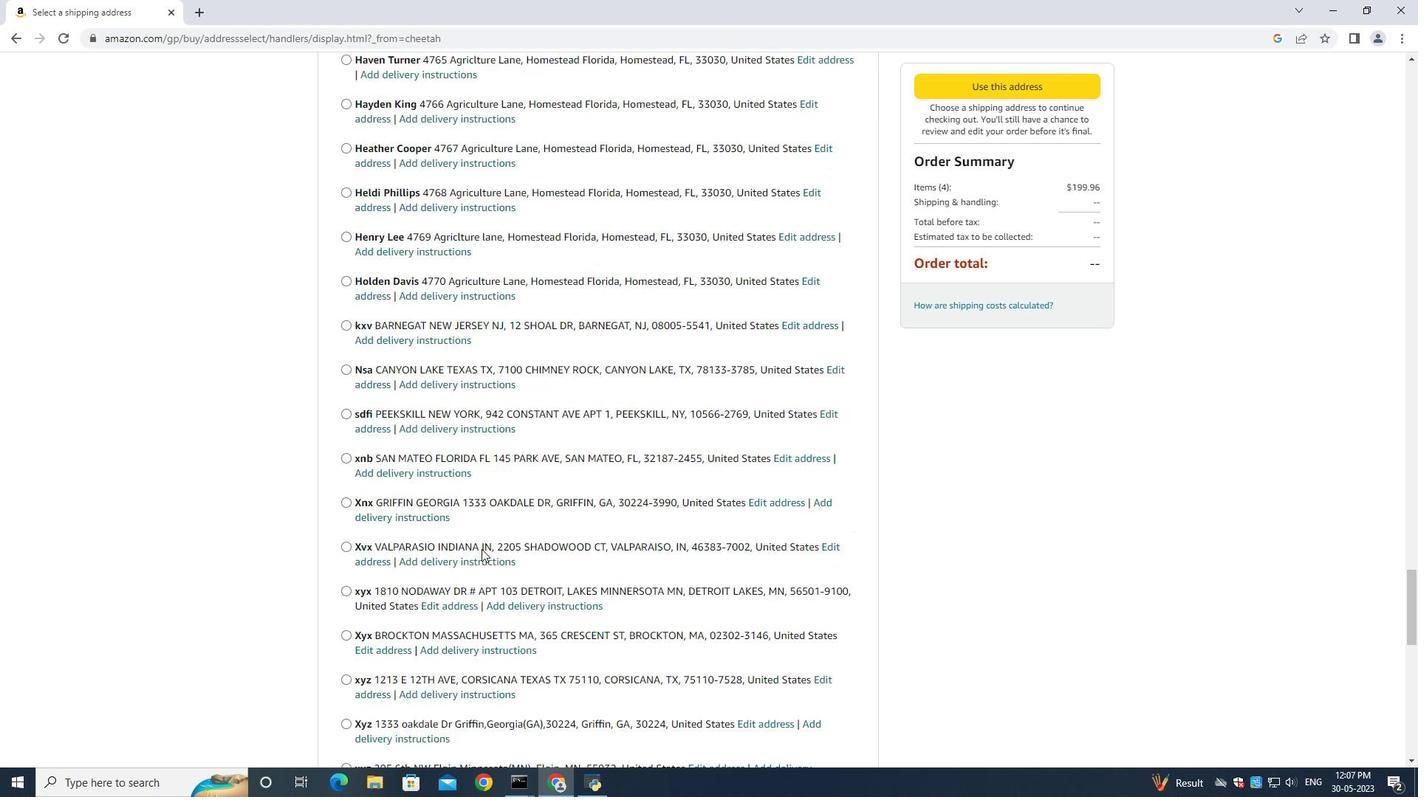 
Action: Mouse scrolled (481, 548) with delta (0, 0)
Screenshot: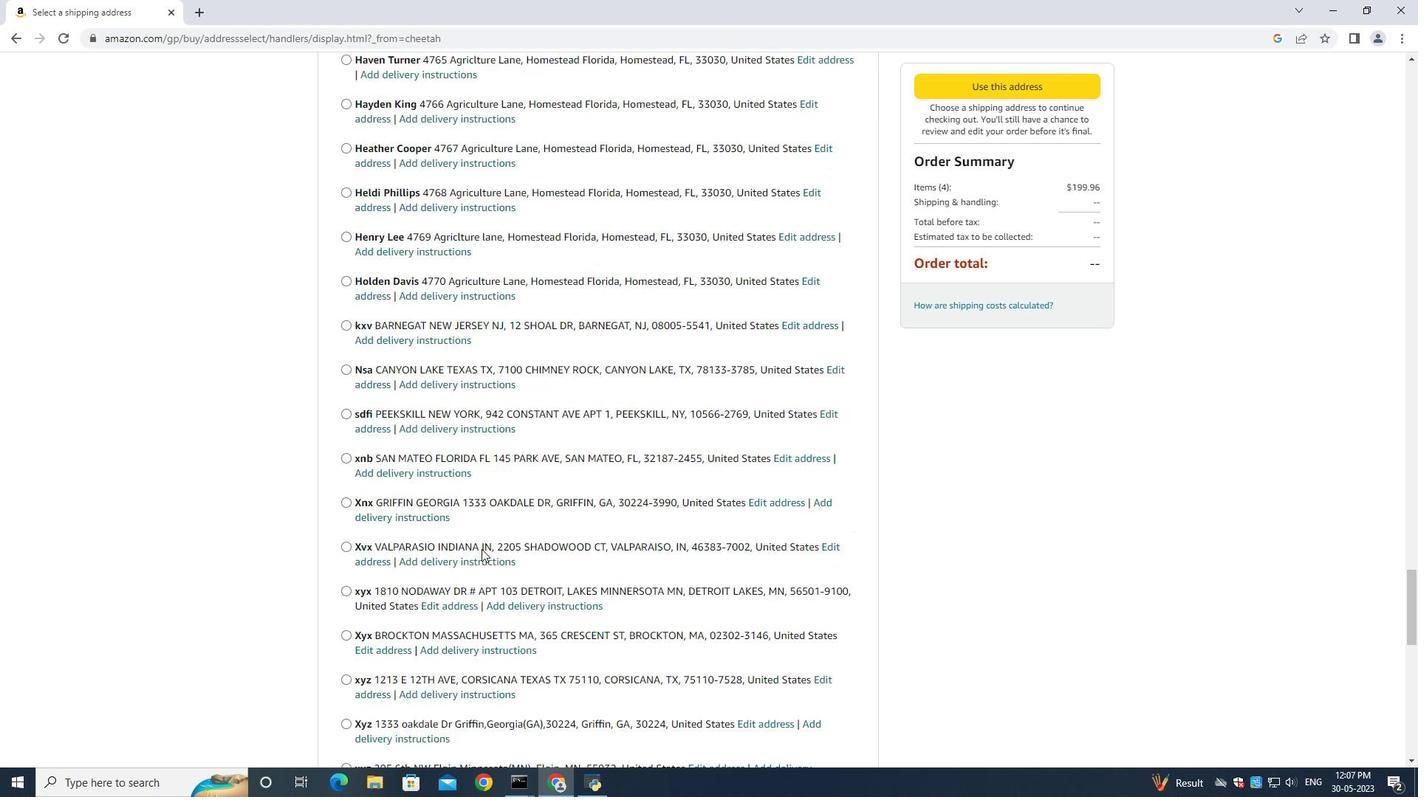 
Action: Mouse scrolled (481, 548) with delta (0, 0)
Screenshot: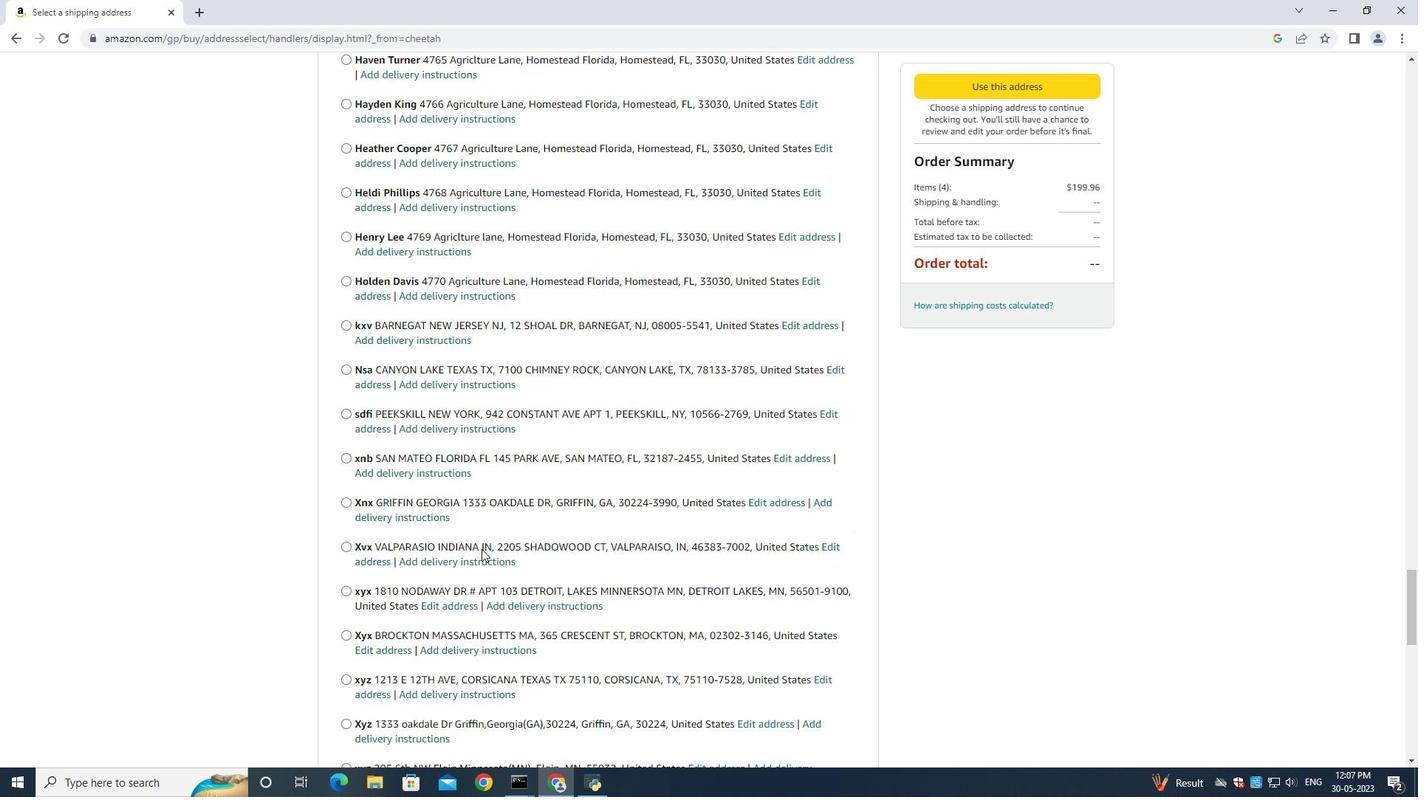 
Action: Mouse scrolled (481, 548) with delta (0, 0)
Screenshot: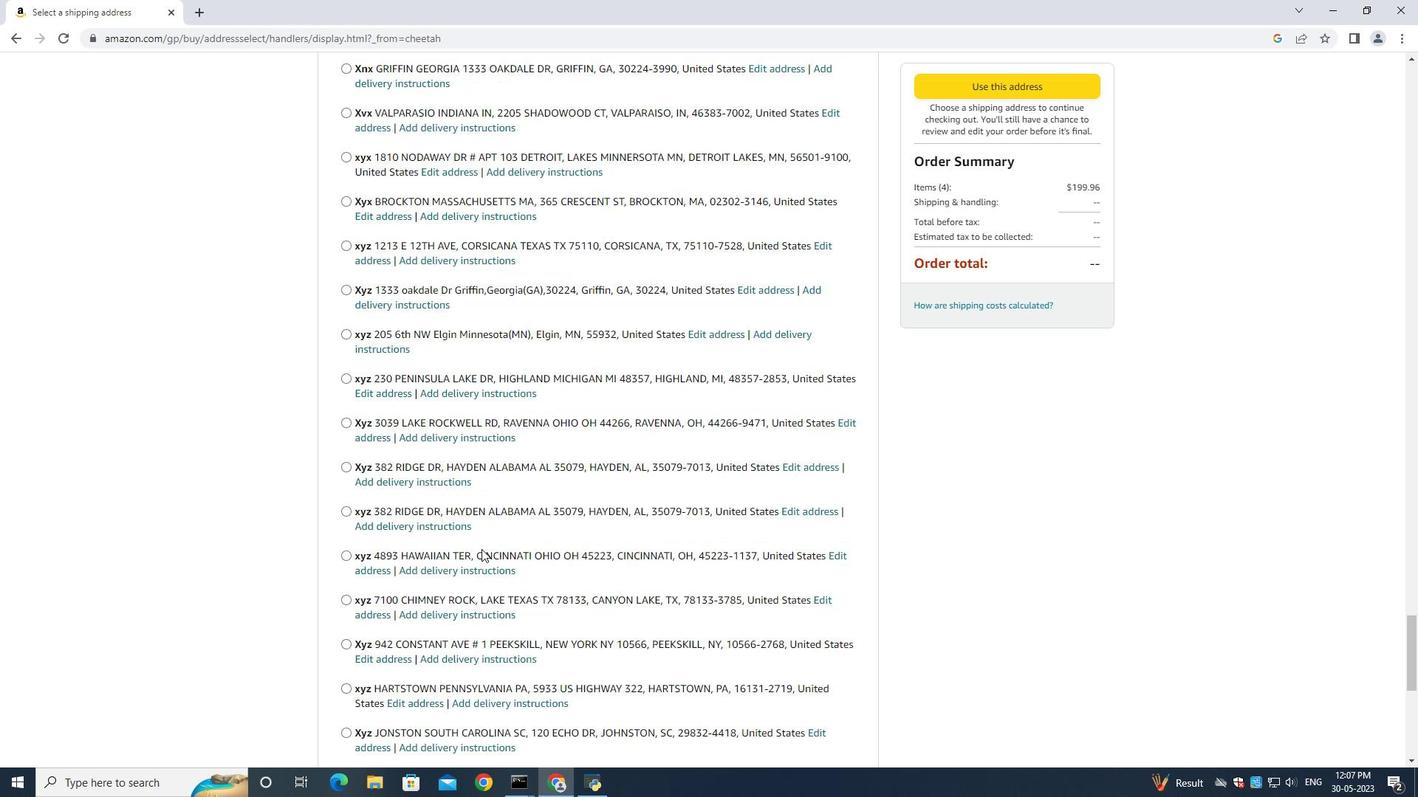 
Action: Mouse scrolled (481, 548) with delta (0, 0)
Screenshot: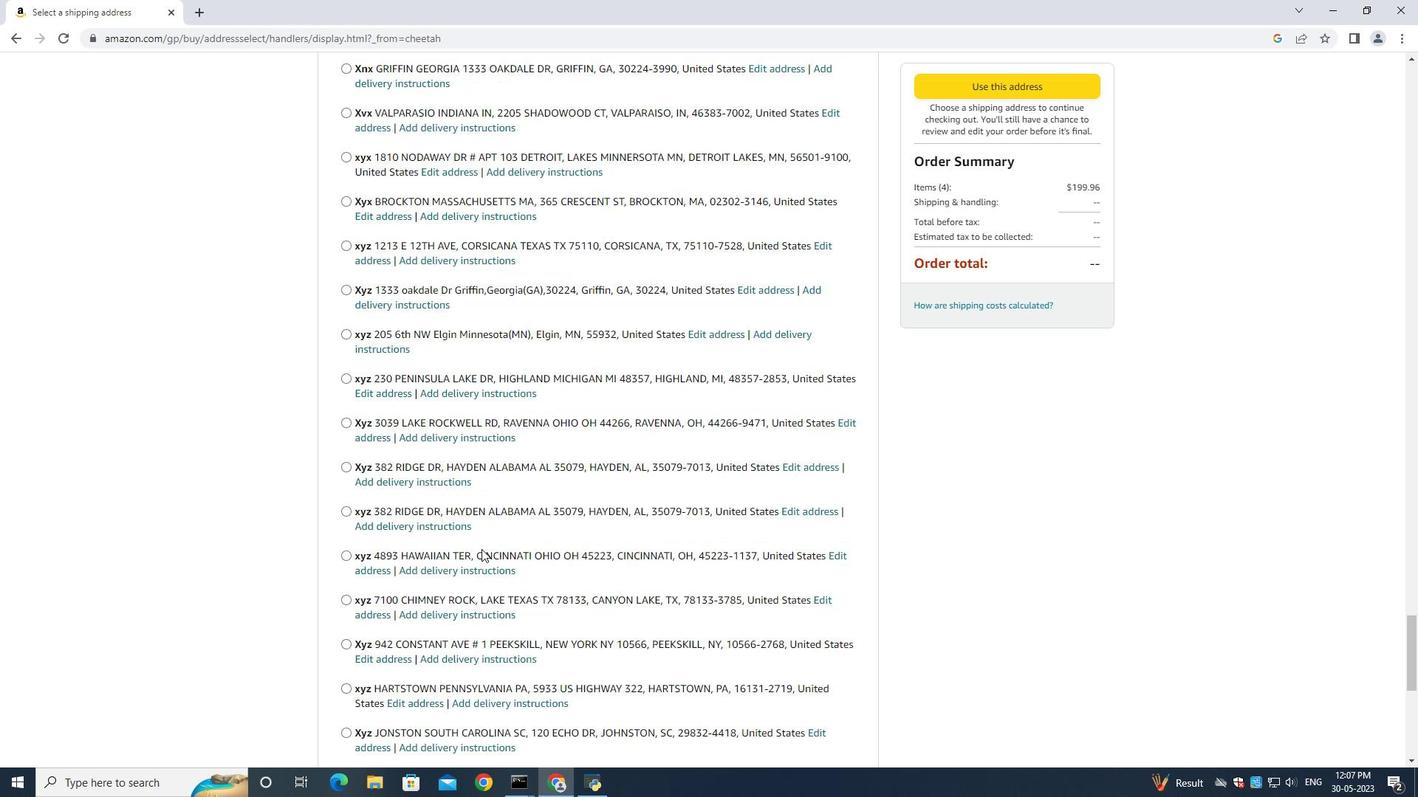 
Action: Mouse scrolled (481, 548) with delta (0, 0)
Screenshot: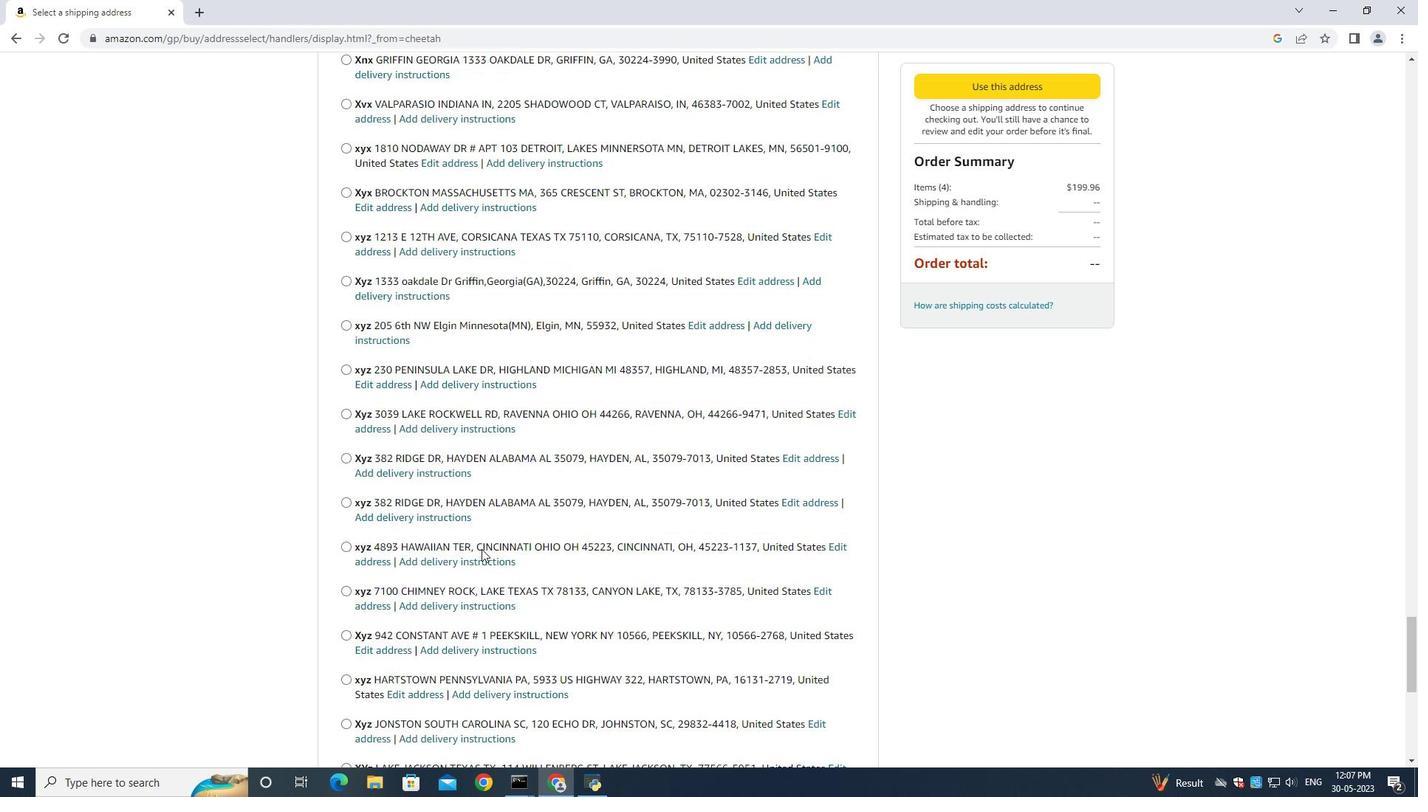 
Action: Mouse scrolled (481, 548) with delta (0, 0)
Screenshot: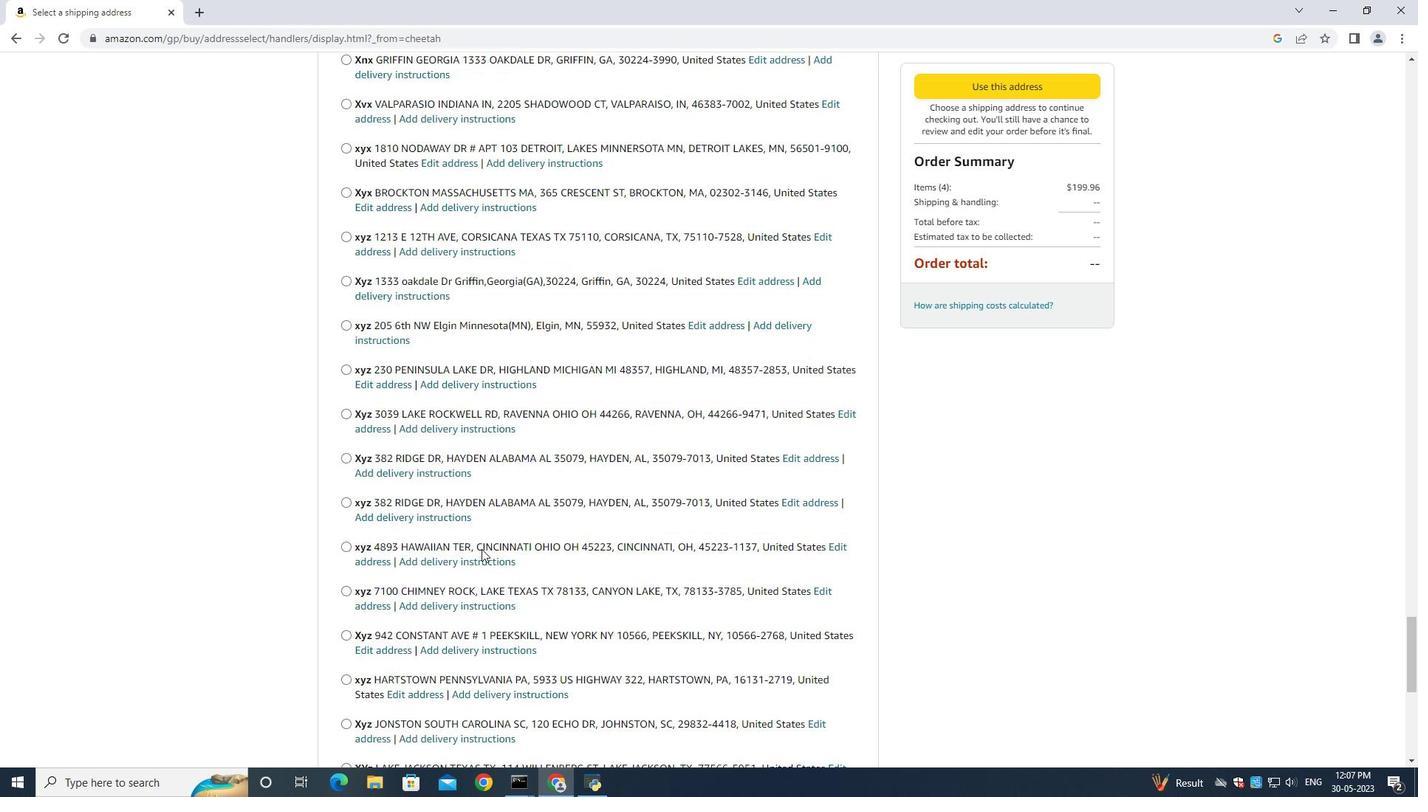 
Action: Mouse scrolled (481, 548) with delta (0, 0)
Screenshot: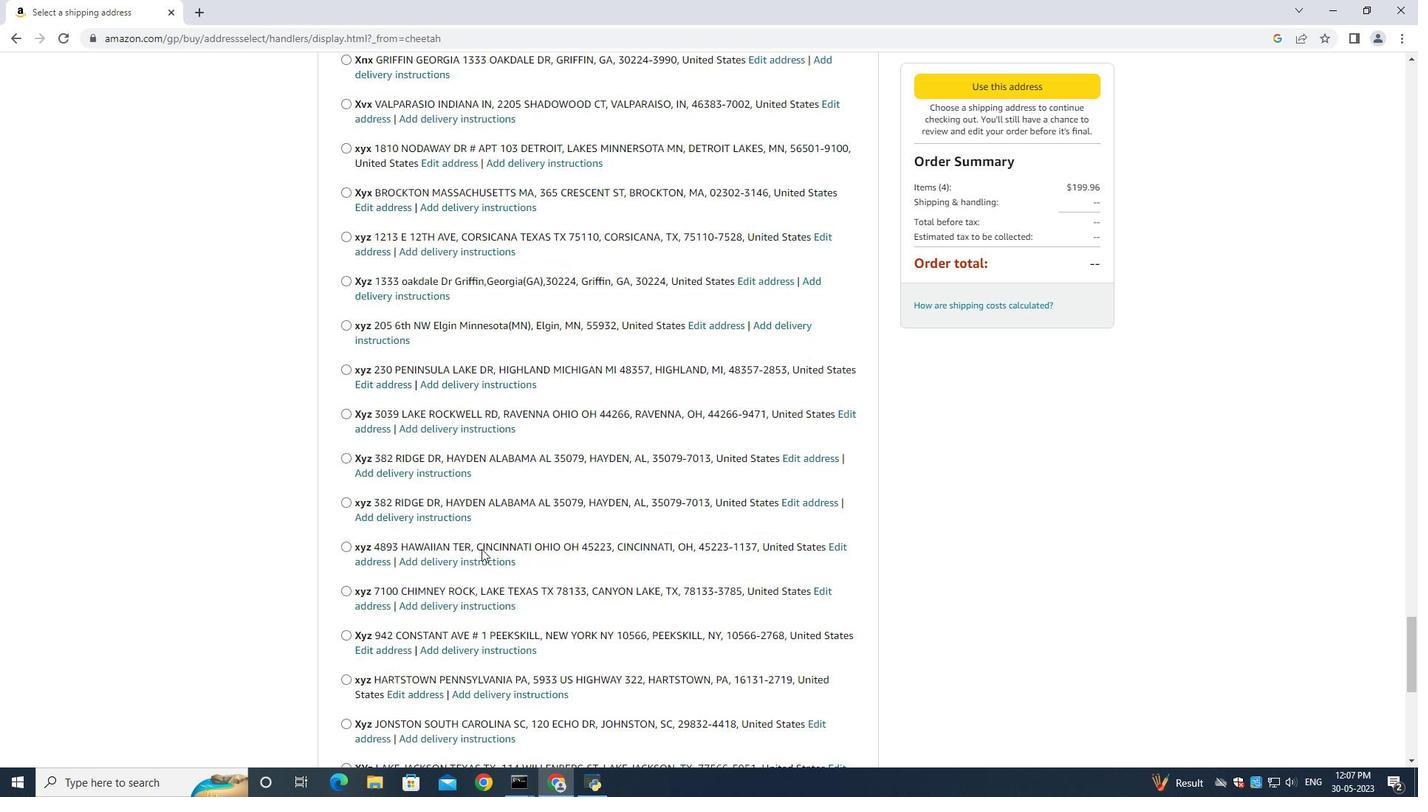 
Action: Mouse scrolled (481, 548) with delta (0, 0)
Screenshot: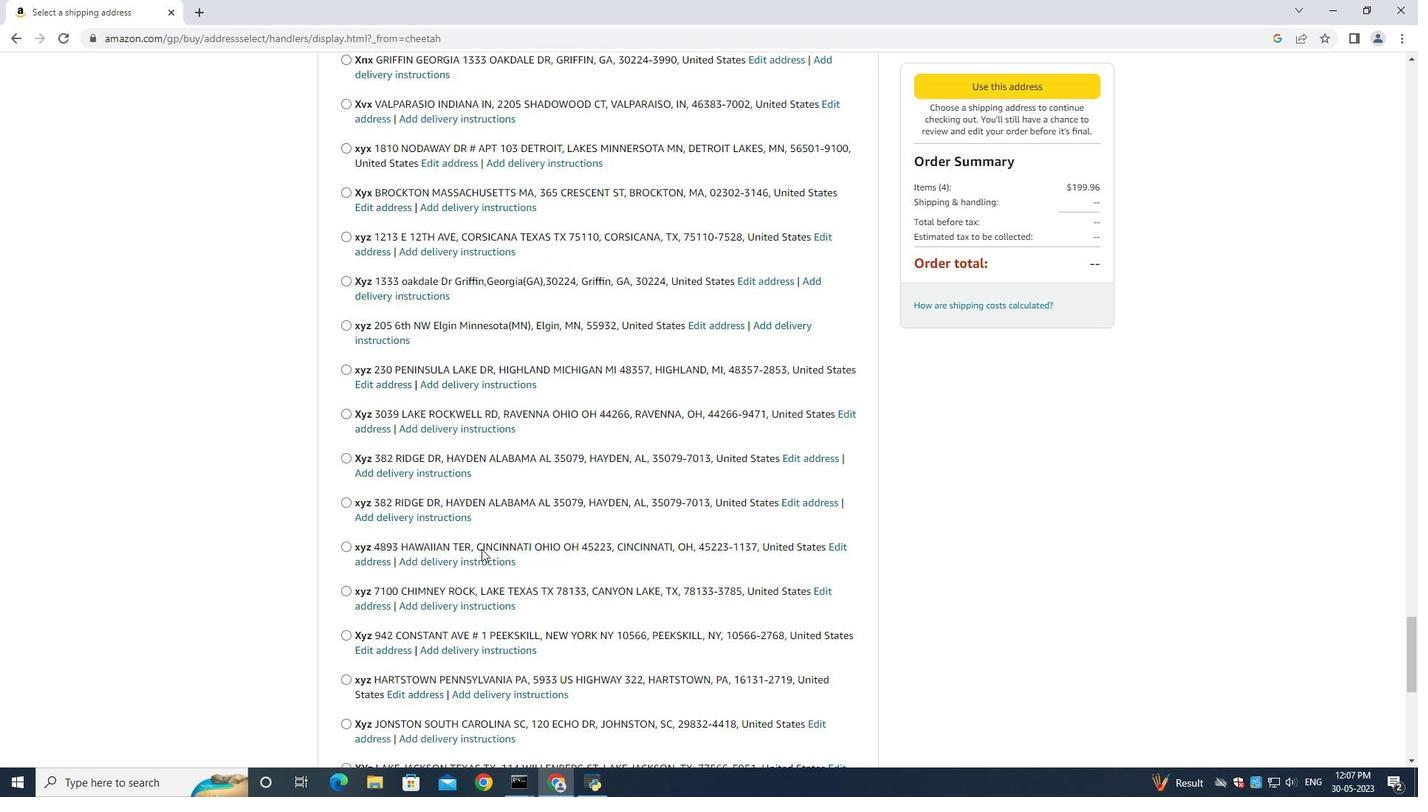 
Action: Mouse scrolled (481, 548) with delta (0, 0)
Screenshot: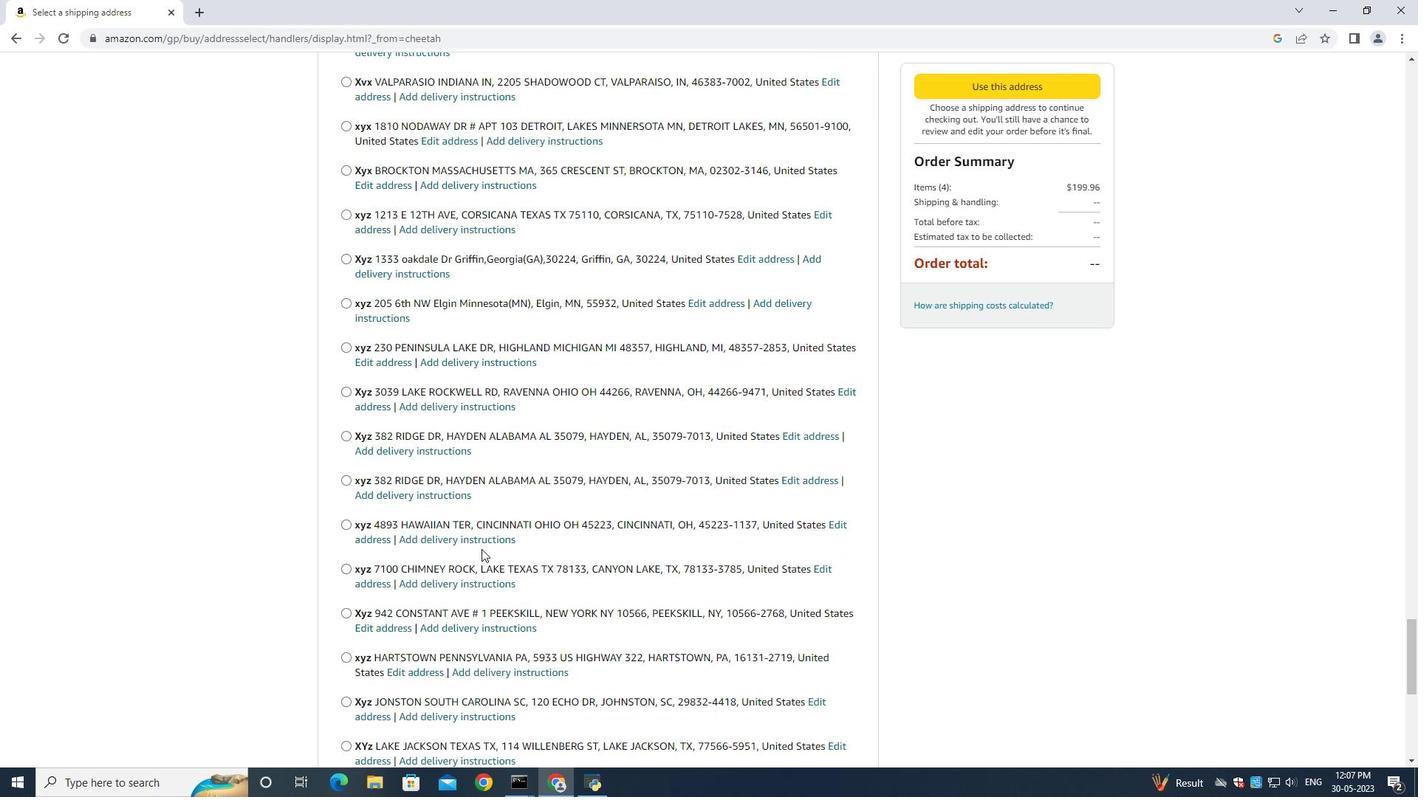 
Action: Mouse scrolled (481, 548) with delta (0, 0)
Screenshot: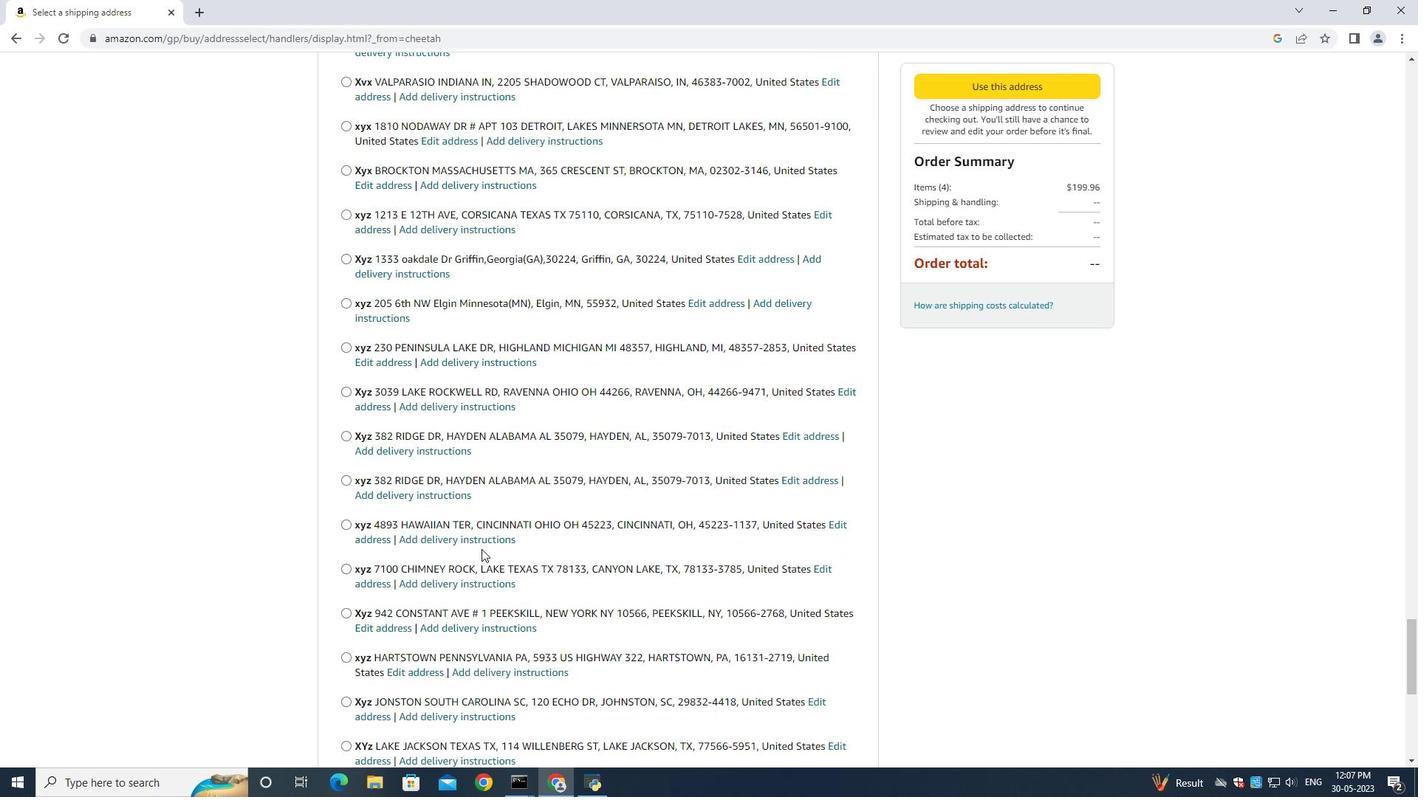
Action: Mouse scrolled (481, 548) with delta (0, 0)
Screenshot: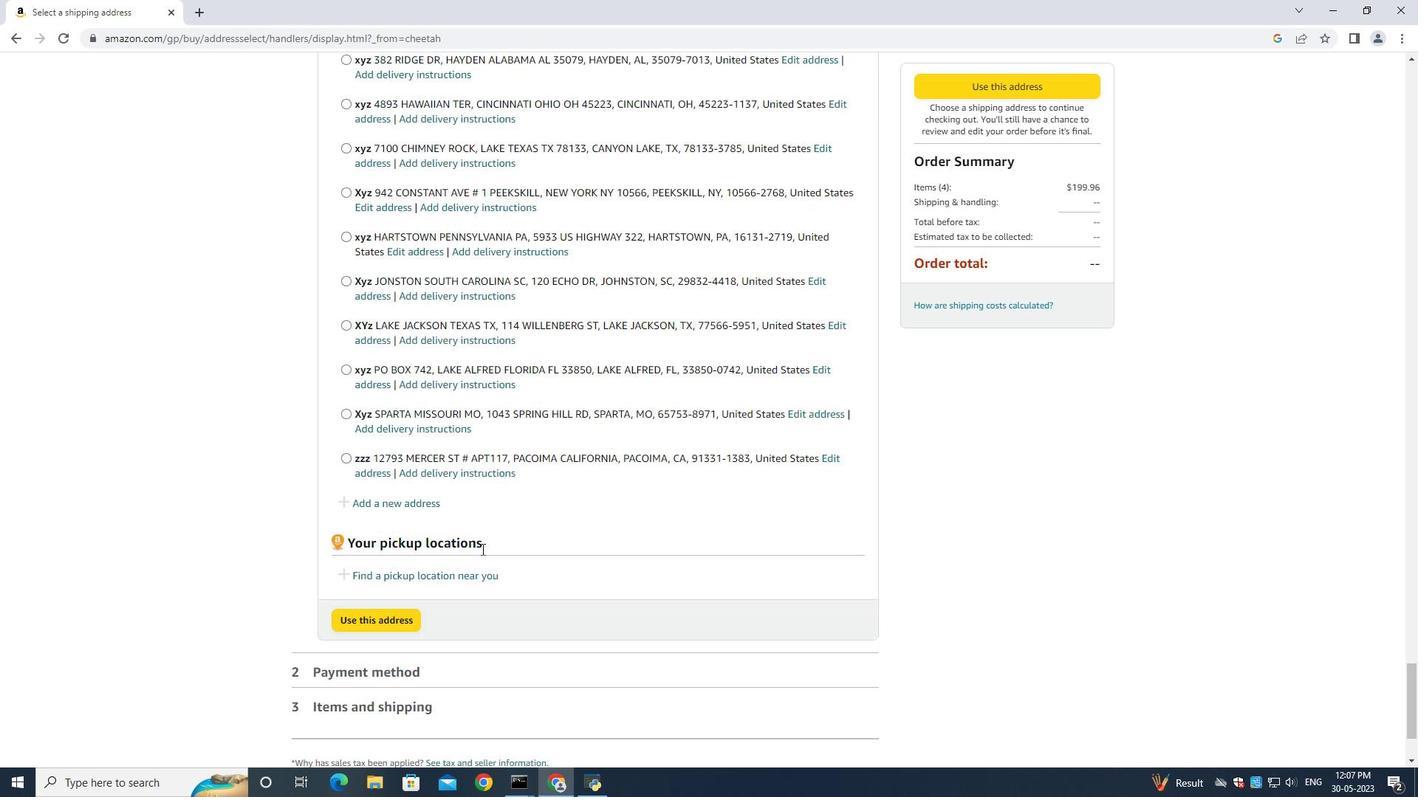 
Action: Mouse scrolled (481, 548) with delta (0, 0)
Screenshot: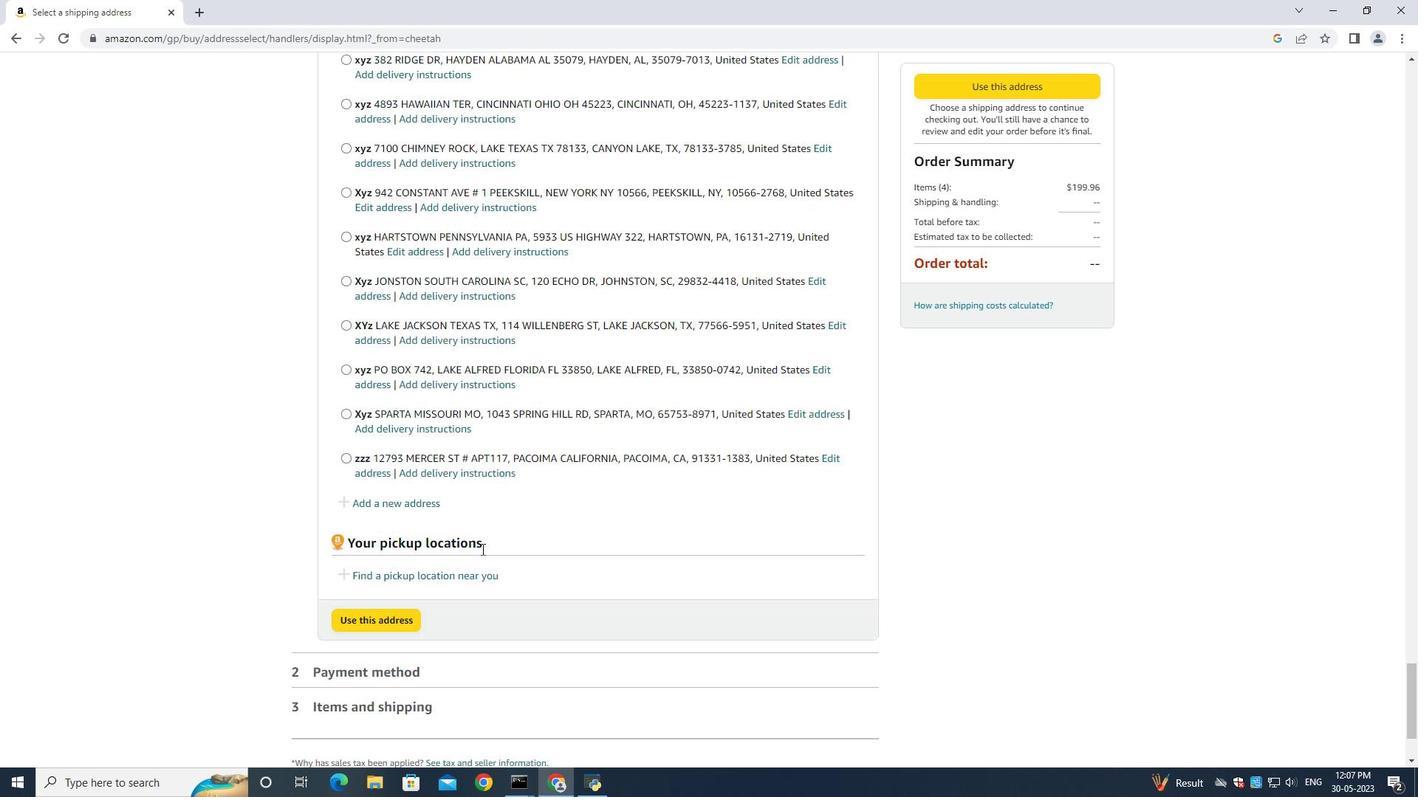 
Action: Mouse scrolled (481, 548) with delta (0, 0)
Screenshot: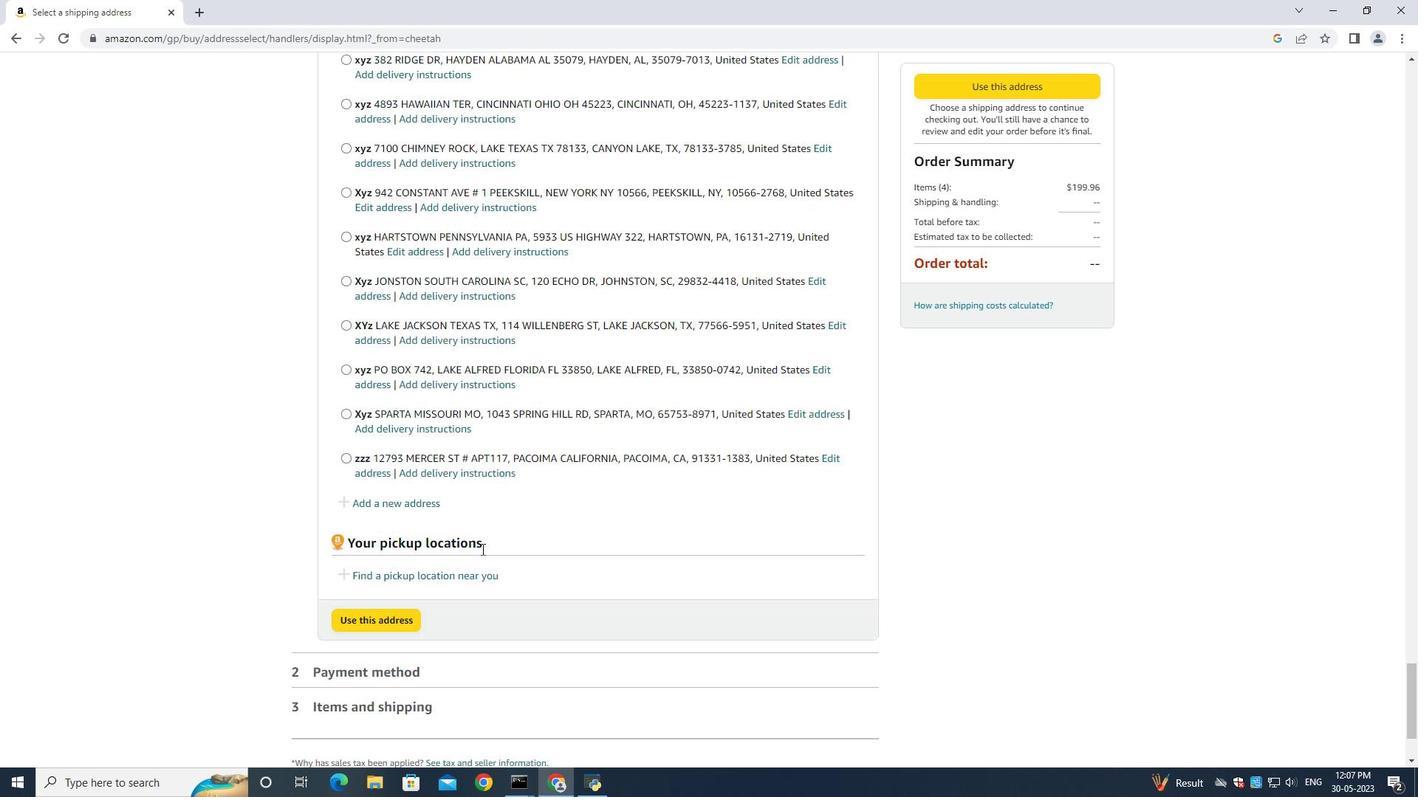 
Action: Mouse scrolled (481, 548) with delta (0, 0)
Screenshot: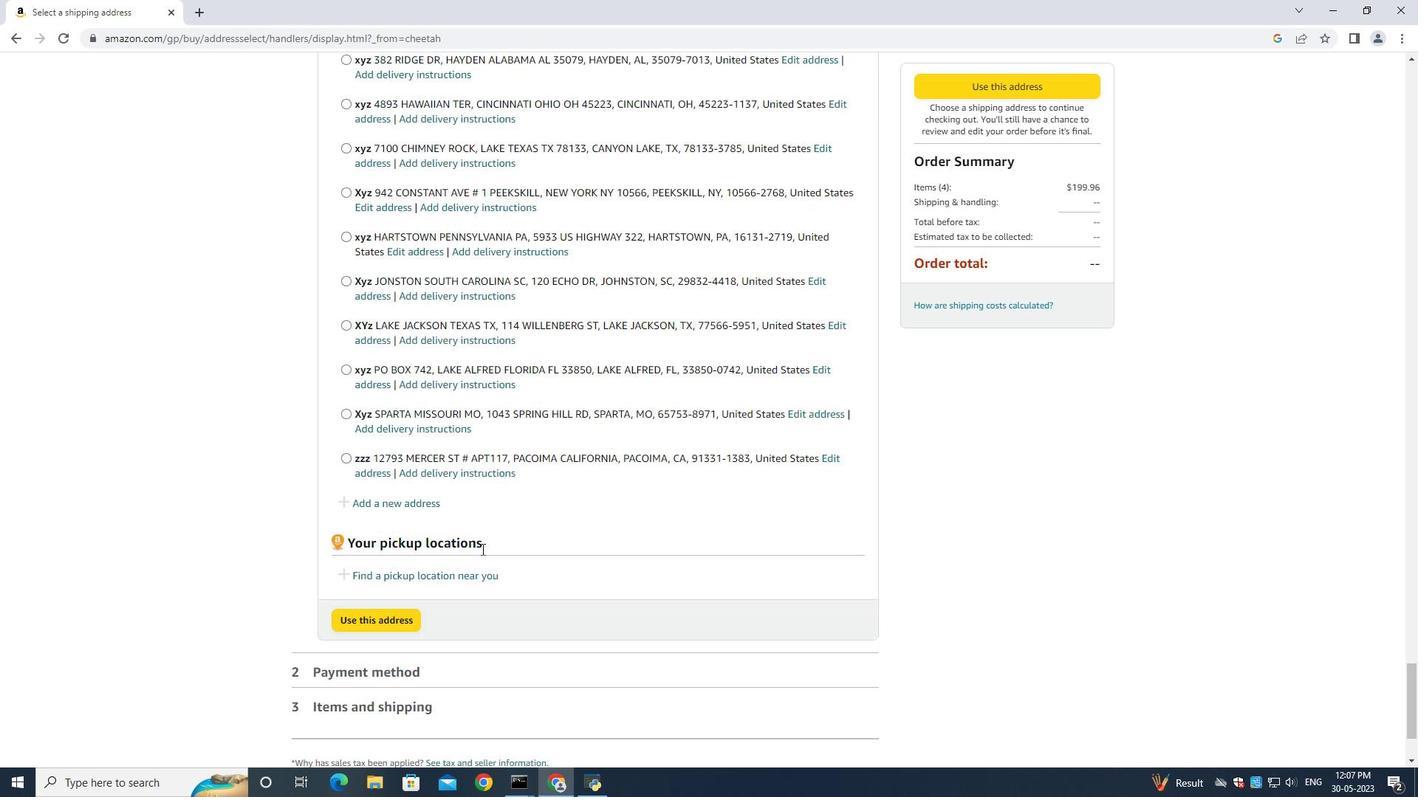 
Action: Mouse moved to (416, 351)
Screenshot: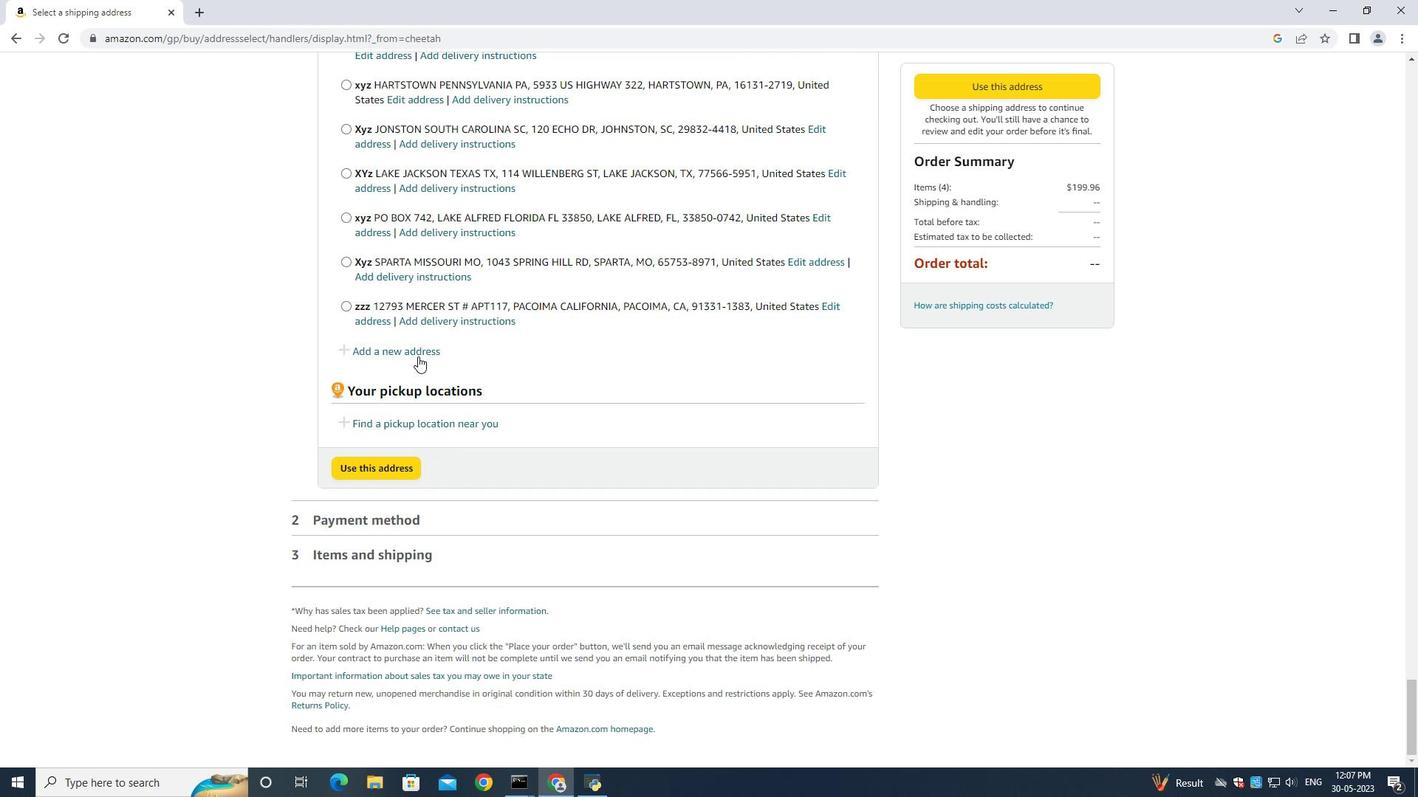 
Action: Mouse pressed left at (416, 351)
Screenshot: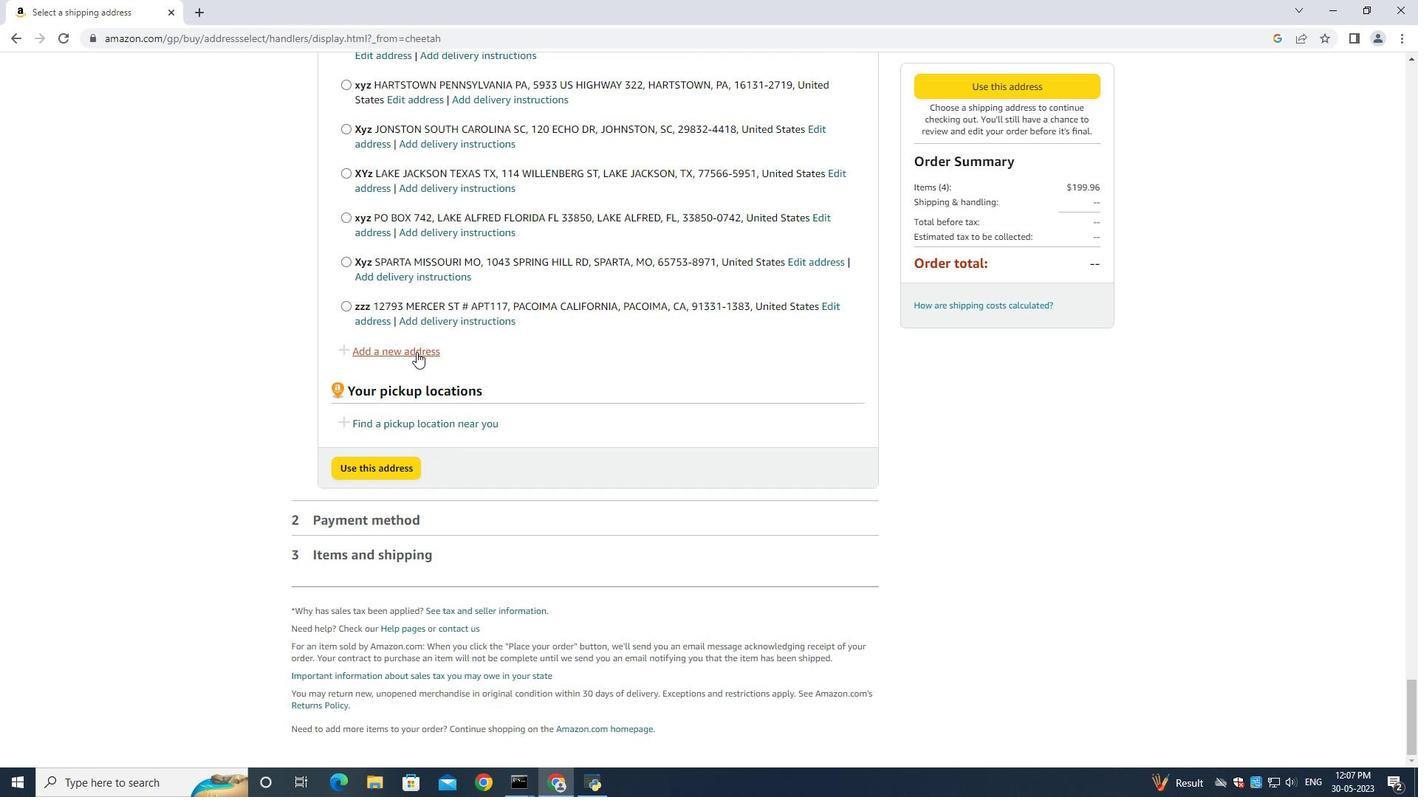 
Action: Mouse moved to (496, 355)
Screenshot: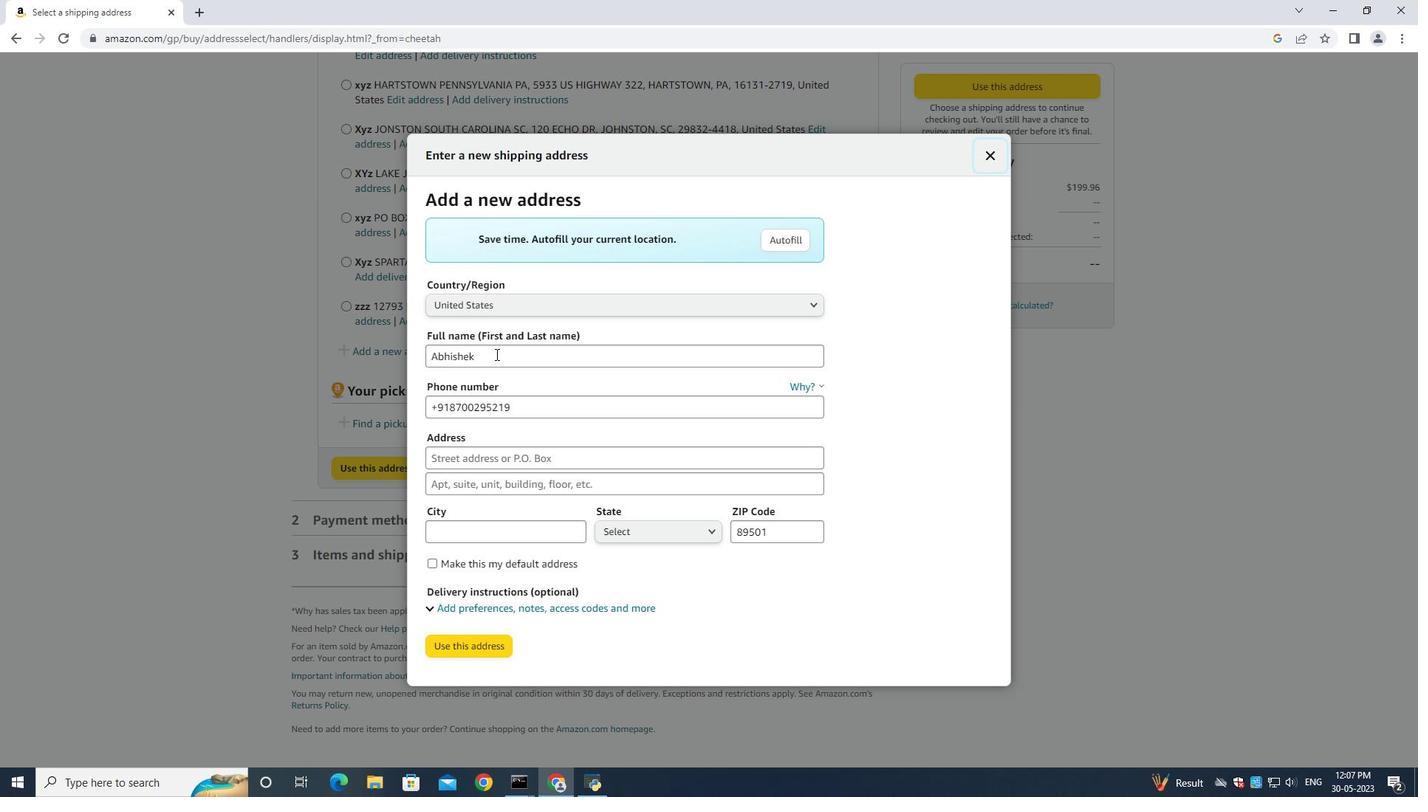 
Action: Mouse pressed left at (496, 355)
Screenshot: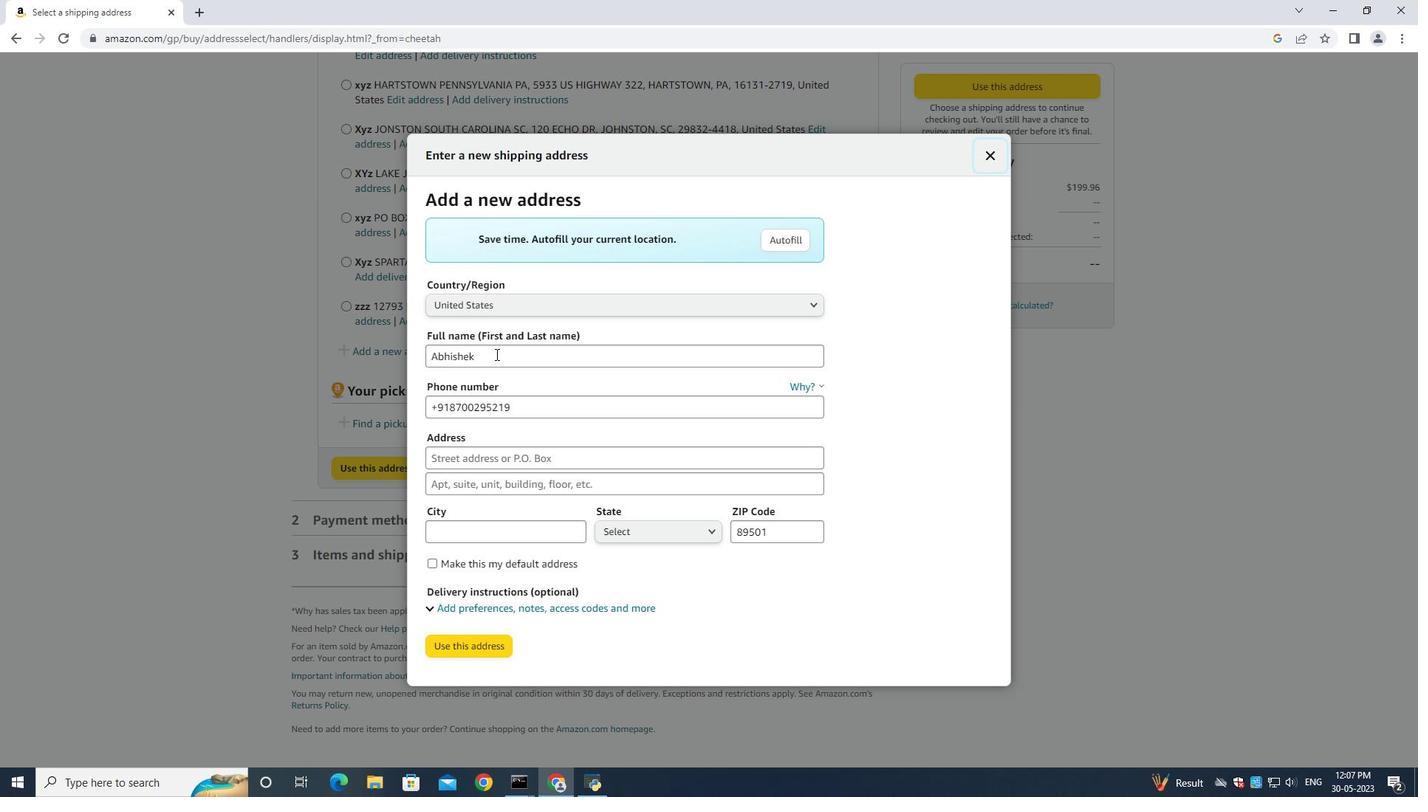 
Action: Key pressed ctrl+A<Key.backspace><Key.shift><Key.shift><Key.shift><Key.shift><Key.shift><Key.shift><Key.shift><Key.shift><Key.shift><Key.shift><Key.shift><Key.shift><Key.shift><Key.shift><Key.shift><Key.shift><Key.shift><Key.shift><Key.shift><Key.shift><Key.shift><Key.shift><Key.shift><Key.shift><Key.shift><Key.shift><Key.shift><Key.shift><Key.shift><Key.shift><Key.shift><Key.shift><Key.shift><Key.shift><Key.shift><Key.shift><Key.shift><Key.shift><Key.shift><Key.shift><Key.shift><Key.shift><Key.shift><Key.shift><Key.shift><Key.shift><Key.shift><Key.shift><Key.shift><Key.shift><Key.shift><Key.shift><Key.shift><Key.shift><Key.shift><Key.shift><Key.shift><Key.shift><Key.shift><Key.shift><Key.shift><Key.shift><Key.shift><Key.shift><Key.shift><Key.shift><Key.shift><Key.shift><Key.shift><Key.shift><Key.shift><Key.shift><Key.shift><Key.shift><Key.shift><Key.shift><Key.shift><Key.shift><Key.shift><Key.shift><Key.shift>Holly<Key.space><Key.shift><Key.shift><Key.shift><Key.shift><Key.shift><Key.shift><Key.shift><Key.shift><Key.shift><Key.shift><Key.shift><Key.shift><Key.shift><Key.shift><Key.shift><Key.shift><Key.shift><Key.shift><Key.shift><Key.shift><Key.shift><Key.shift><Key.shift><Key.shift>Thompson<Key.tab><Key.tab><Key.backspace>3052454080
Screenshot: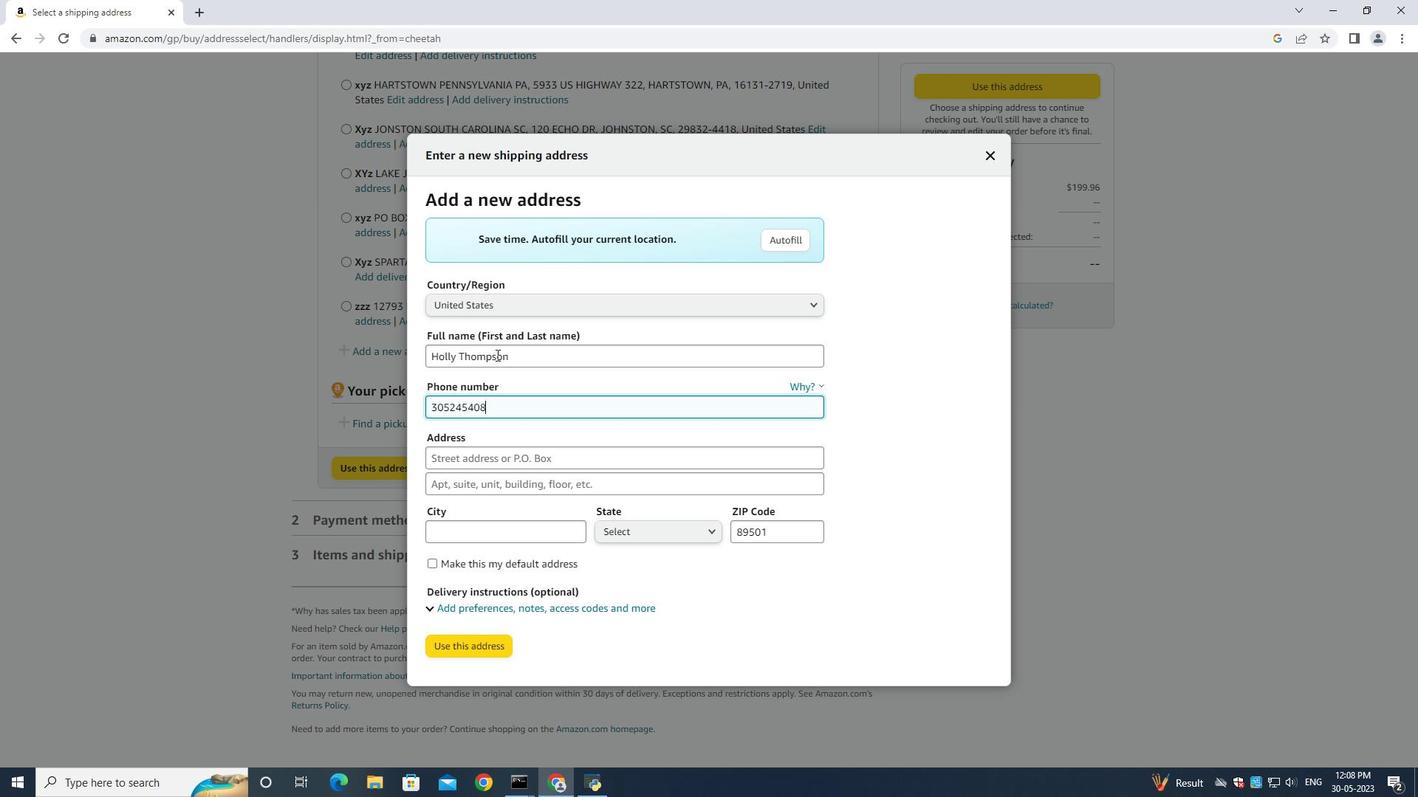 
Action: Mouse moved to (485, 461)
Screenshot: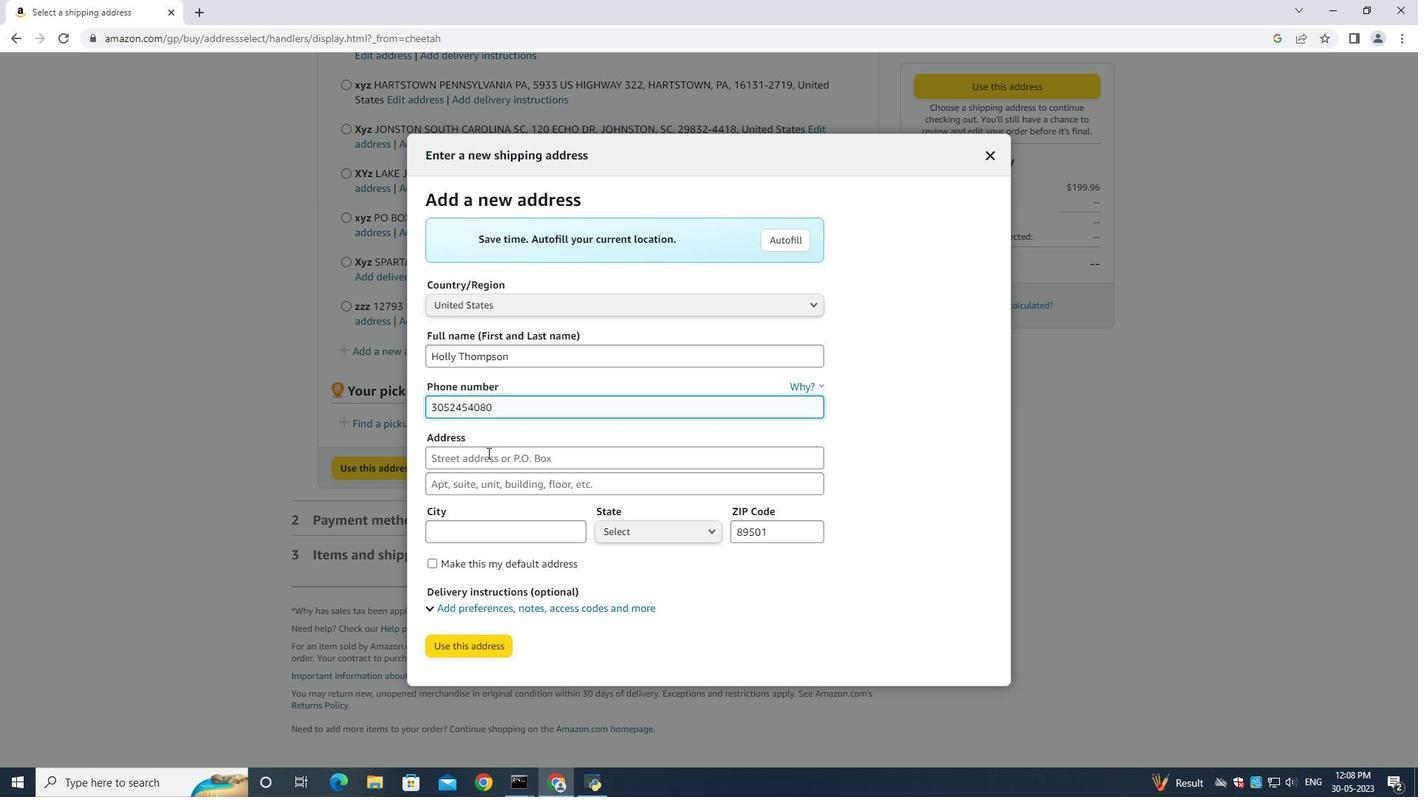 
Action: Mouse pressed left at (485, 461)
Screenshot: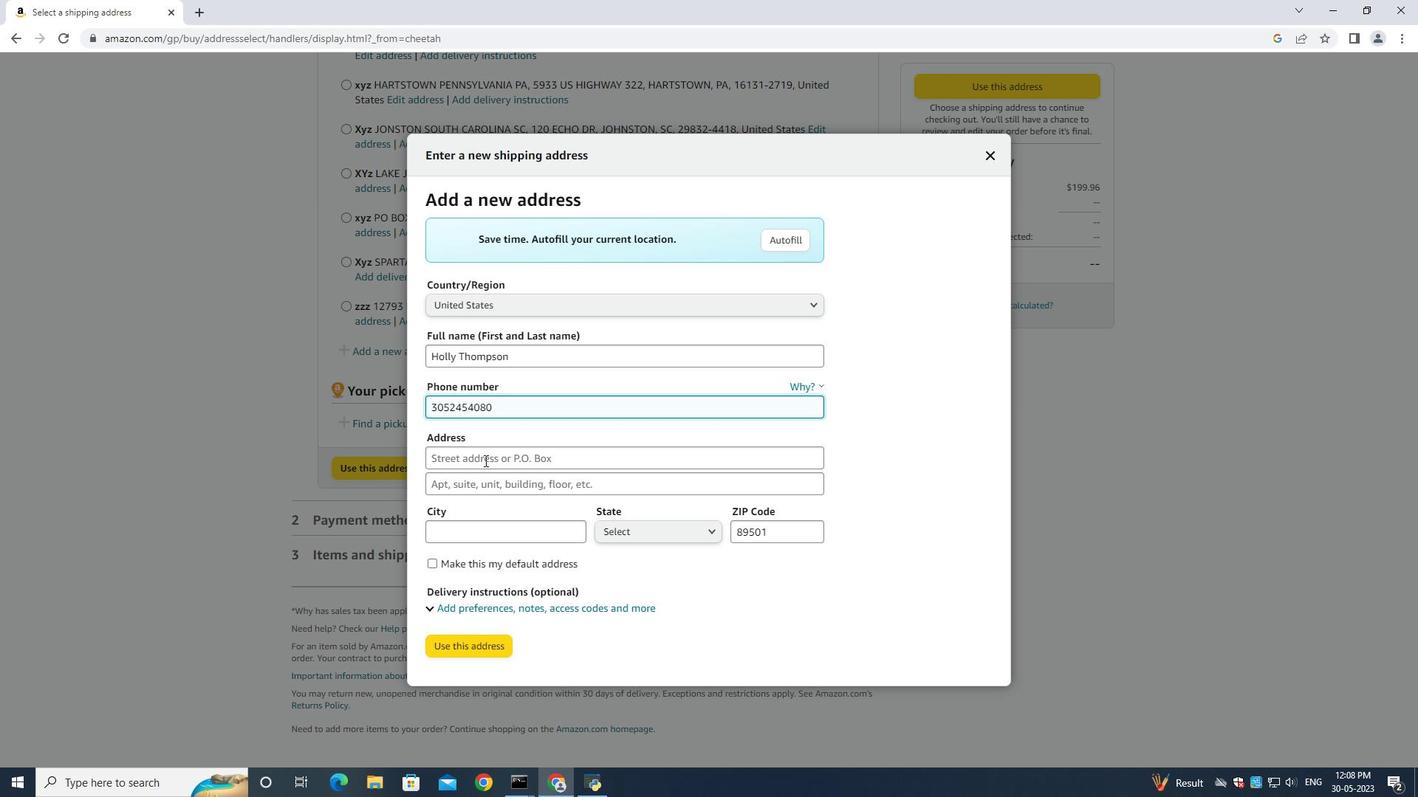 
Action: Mouse moved to (483, 454)
Screenshot: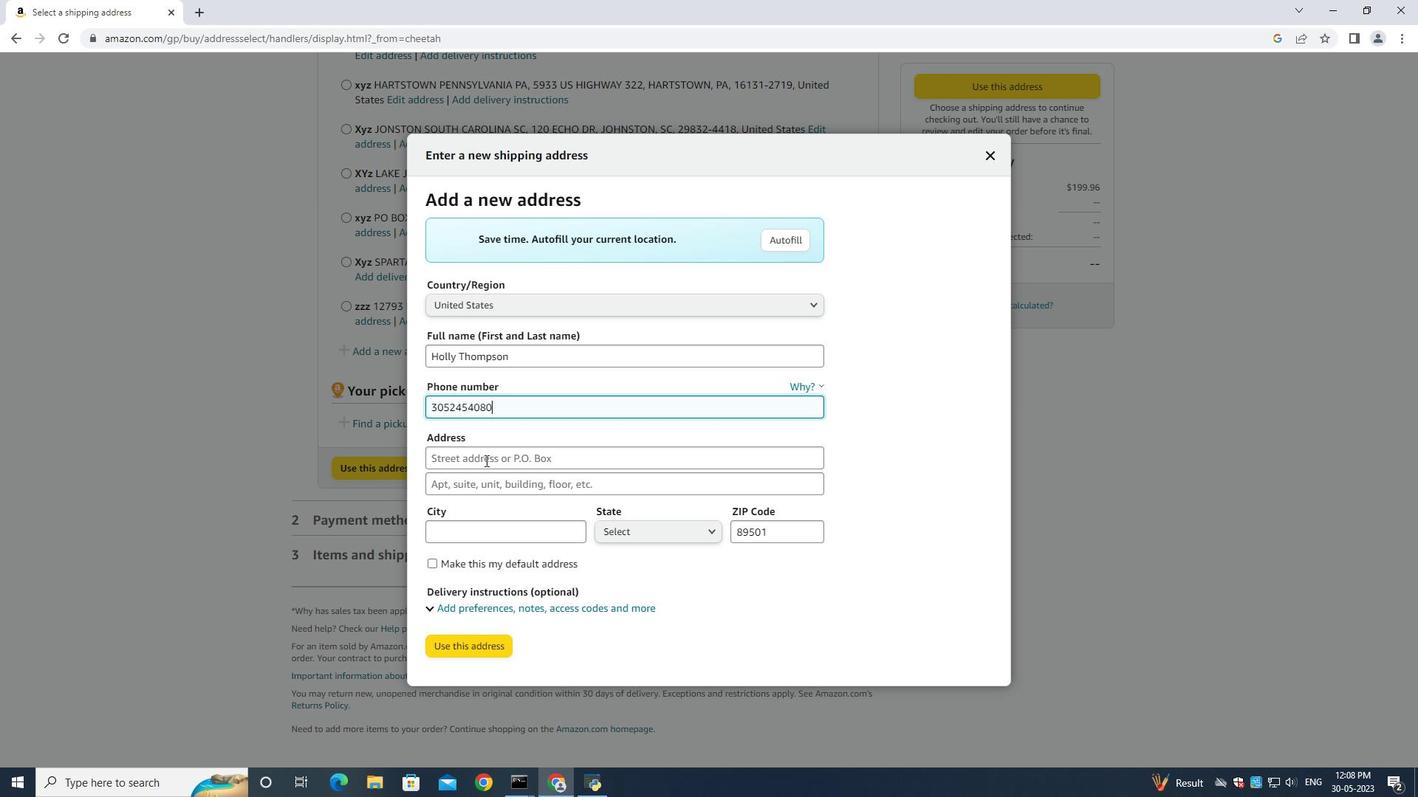 
Action: Key pressed 4770<Key.space><Key.shift>A<Key.backspace><Key.backspace><Key.backspace>1<Key.space><Key.shift>Agriculture<Key.space>lane
Screenshot: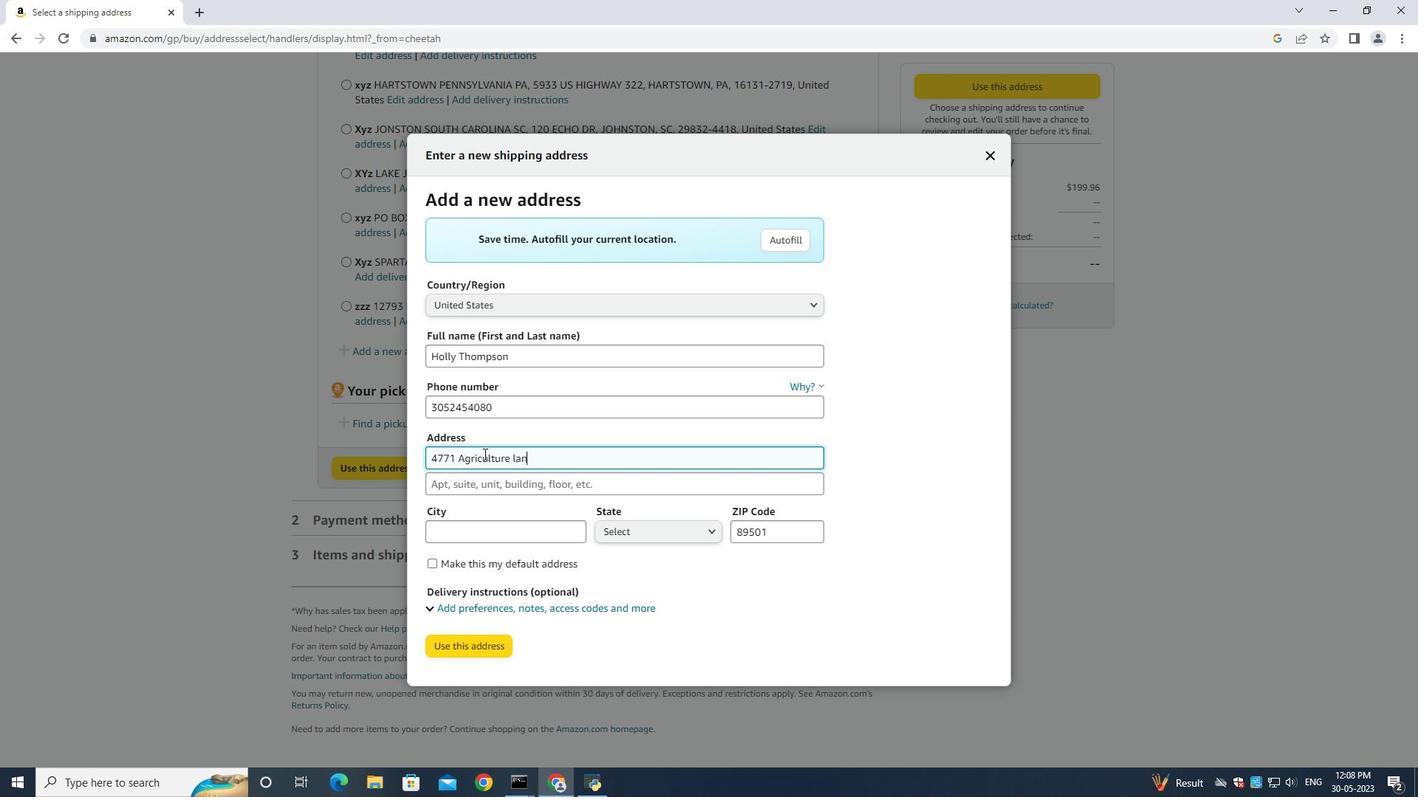 
Action: Mouse moved to (455, 454)
Screenshot: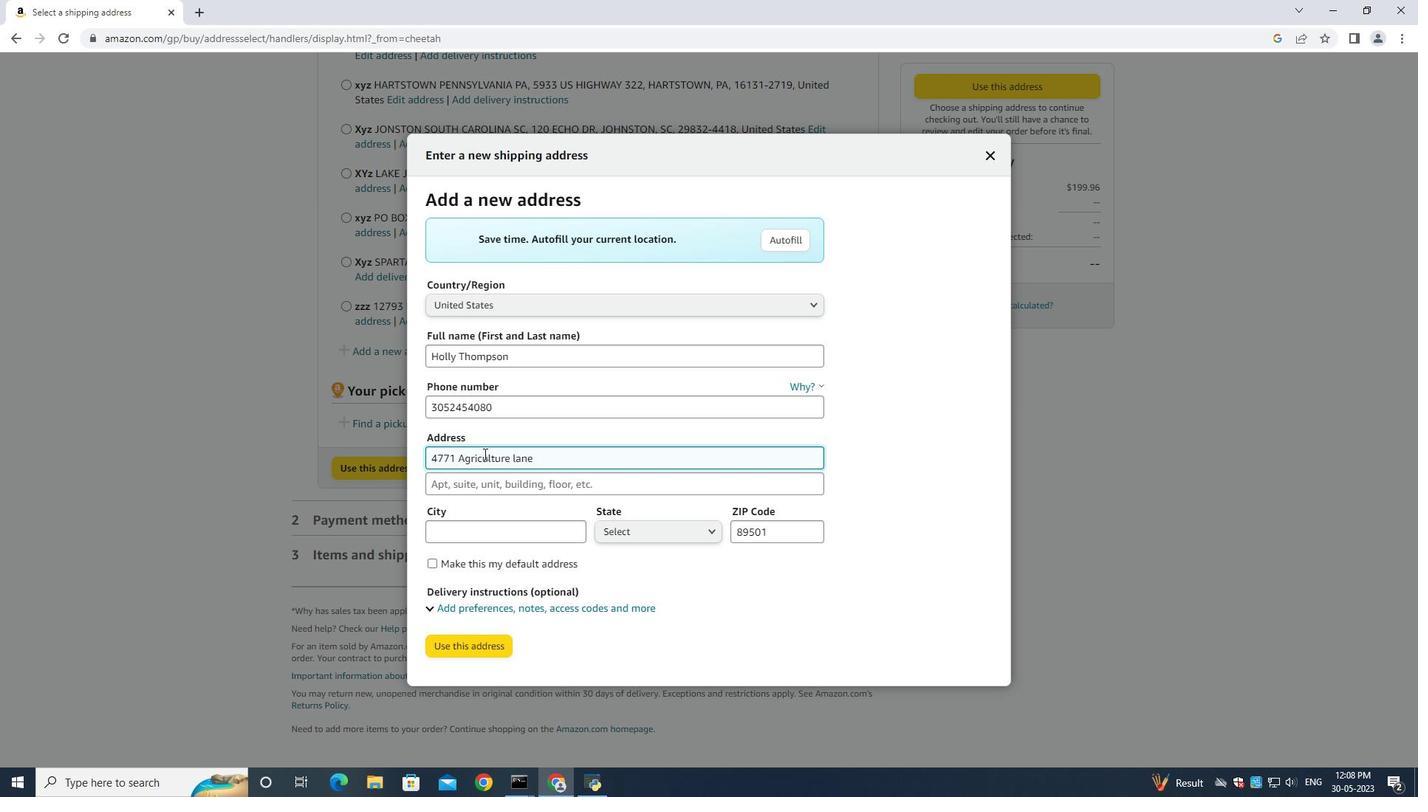 
Action: Key pressed <Key.tab><Key.shift><Key.shift><Key.shift><Key.shift><Key.shift>Homestead<Key.space><Key.shift>Florida<Key.tab><Key.shift><Key.shift><Key.shift><Key.shift><Key.shift>Homestead<Key.space><Key.tab><Key.up>fl<Key.enter><Key.tab><Key.backspace><Key.tab><Key.tab>
Screenshot: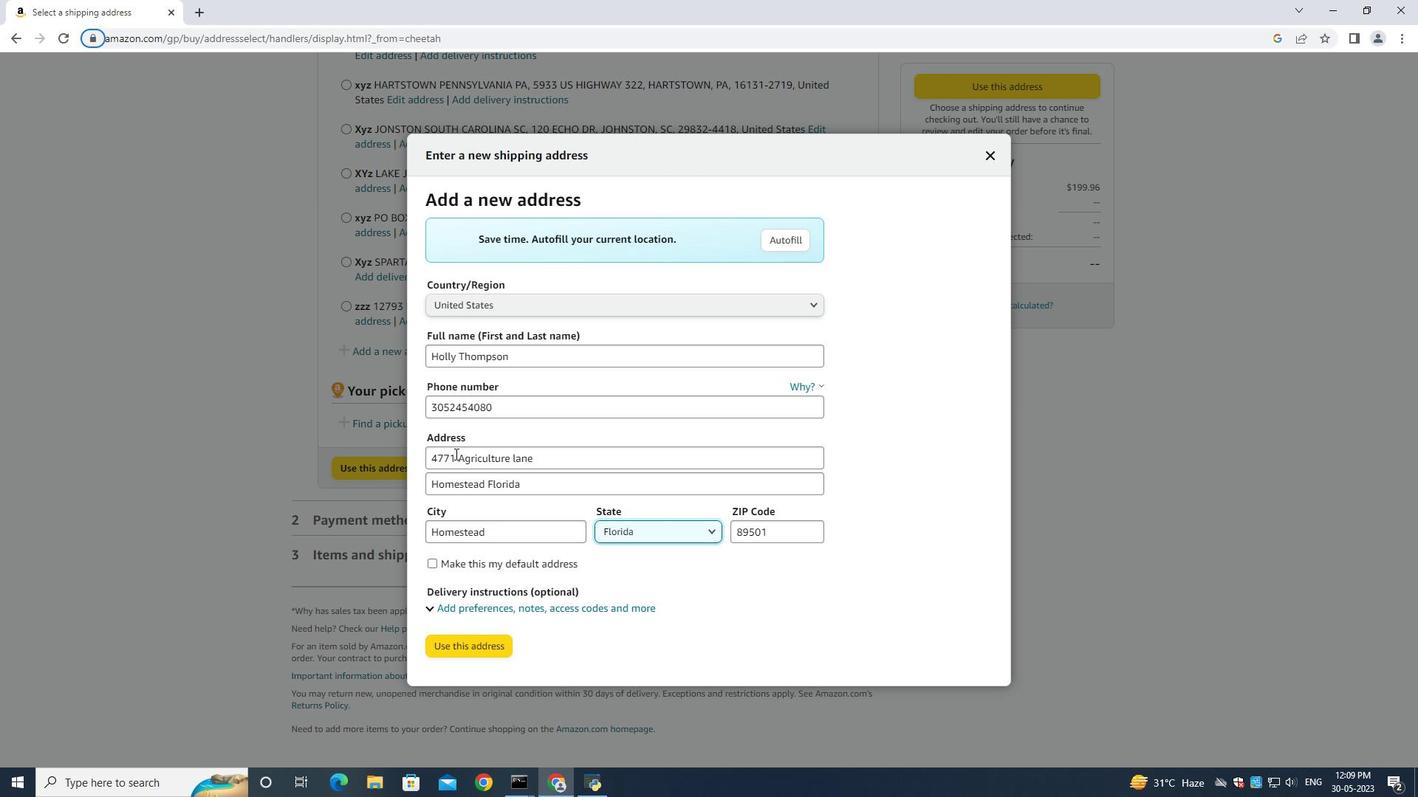 
Action: Mouse moved to (776, 542)
Screenshot: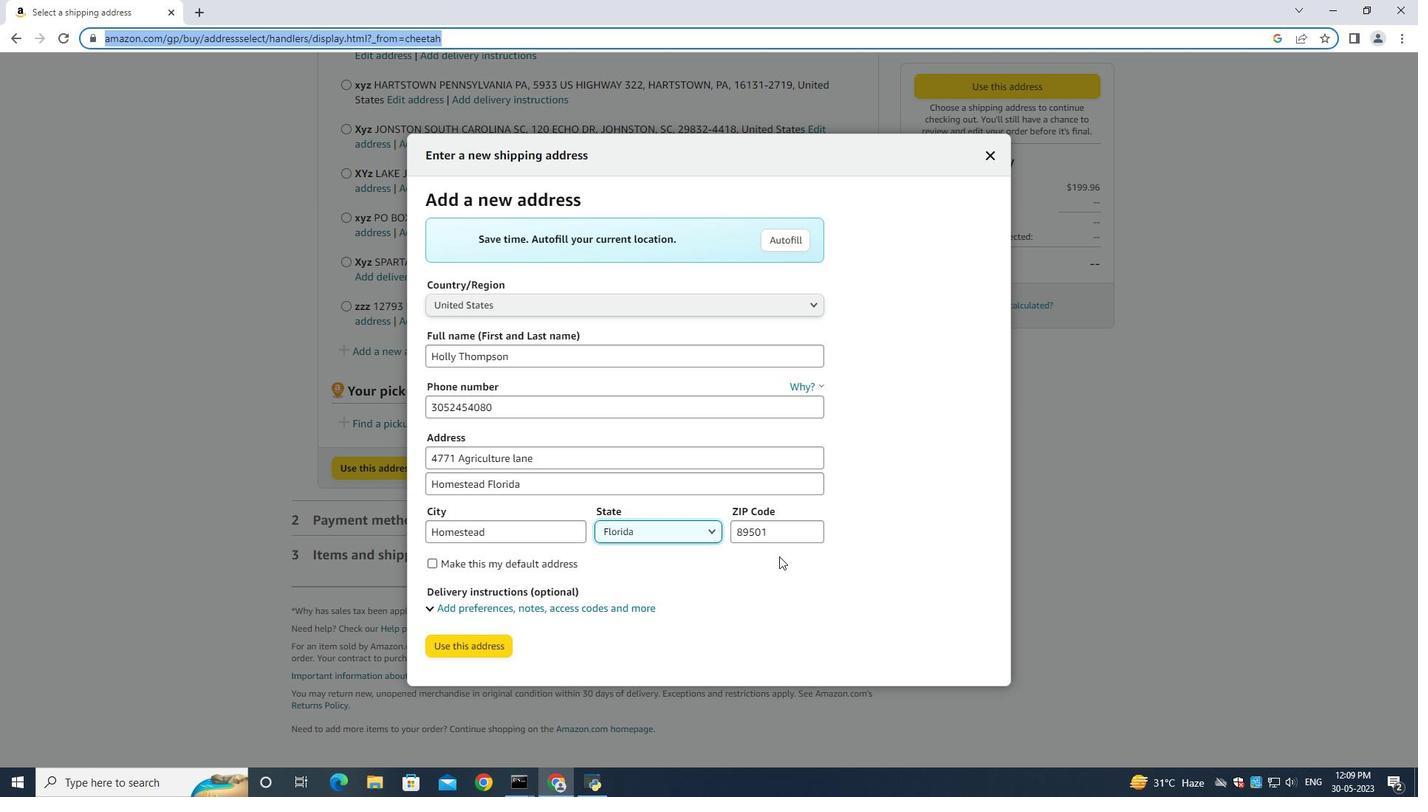 
Action: Mouse pressed left at (776, 542)
Screenshot: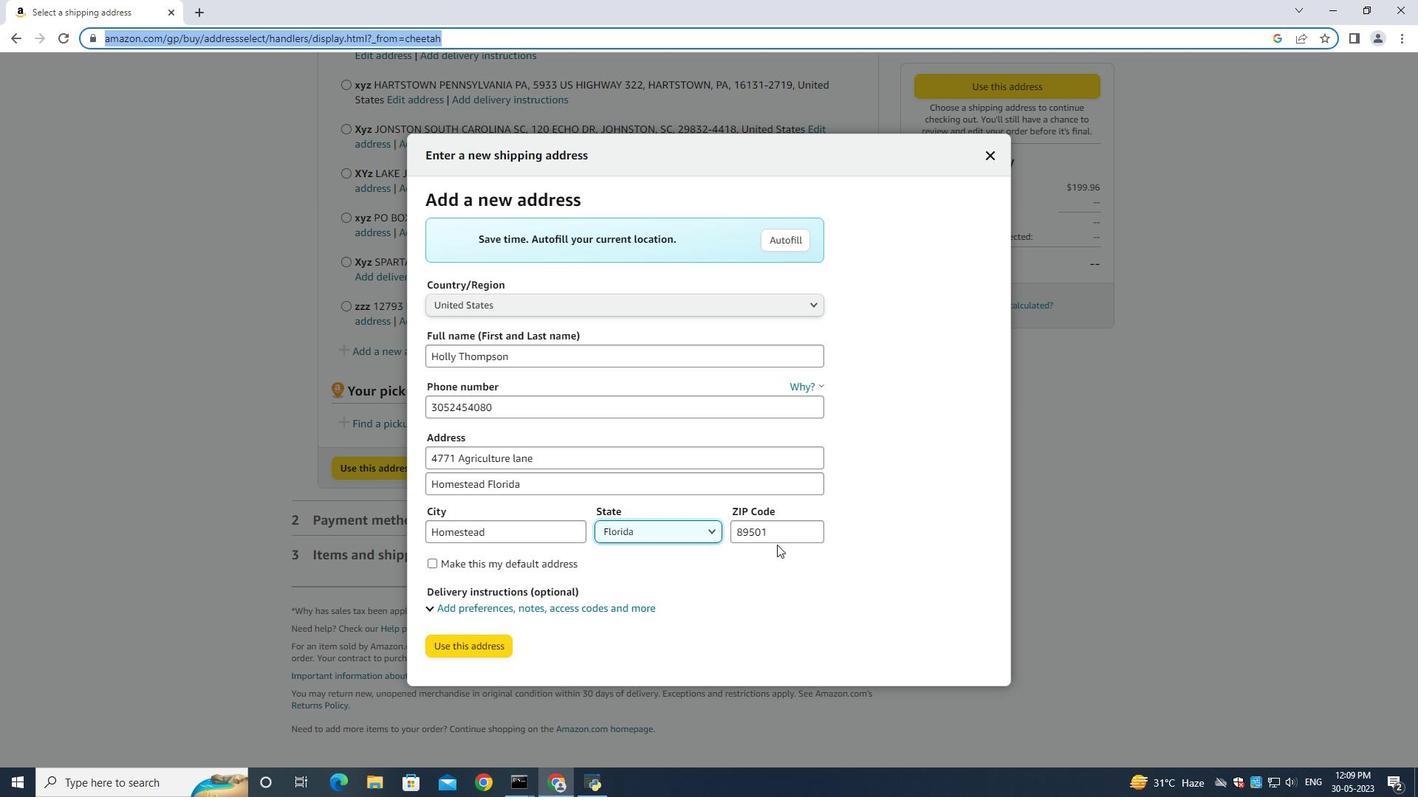 
Action: Key pressed ctrl+A<Key.backspace>33030
Screenshot: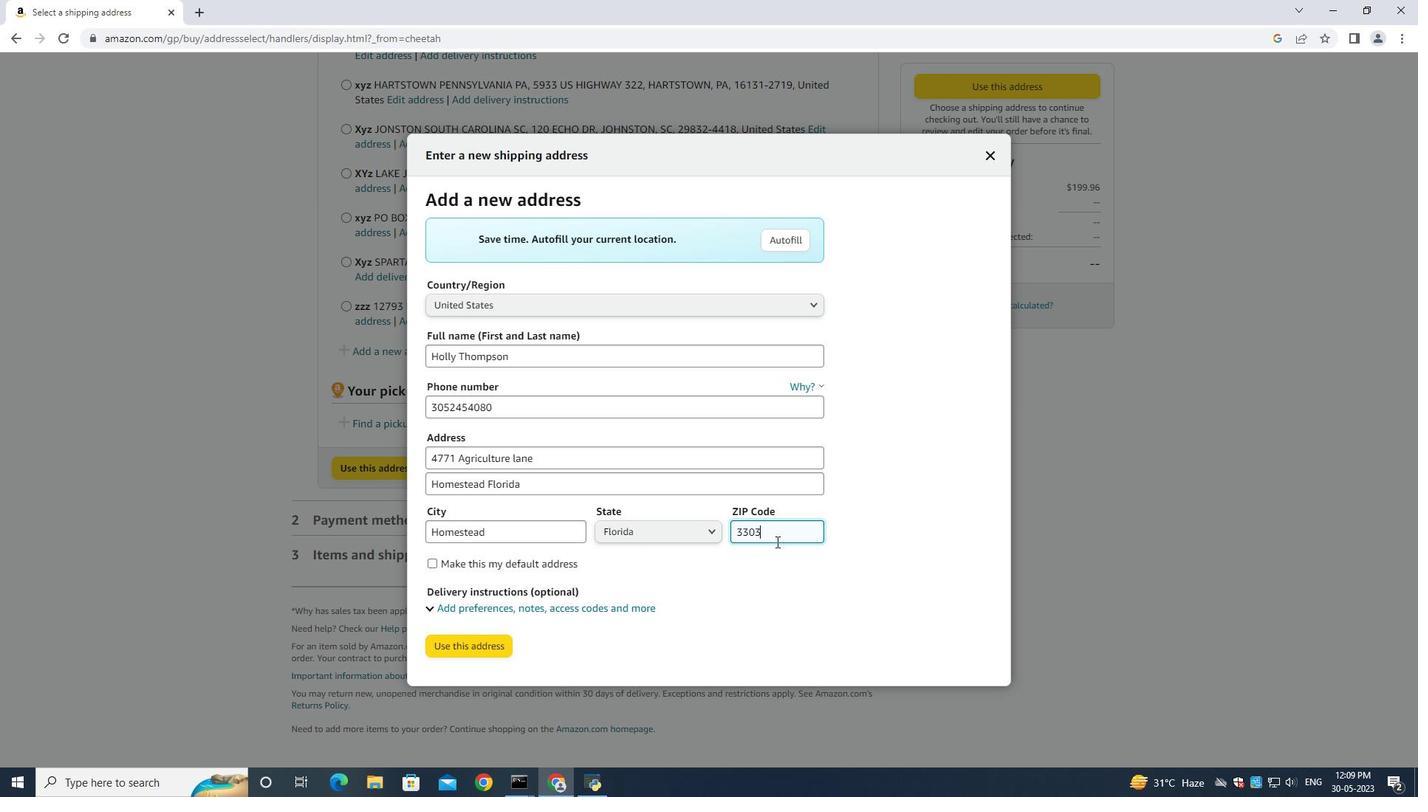 
Action: Mouse moved to (490, 647)
Screenshot: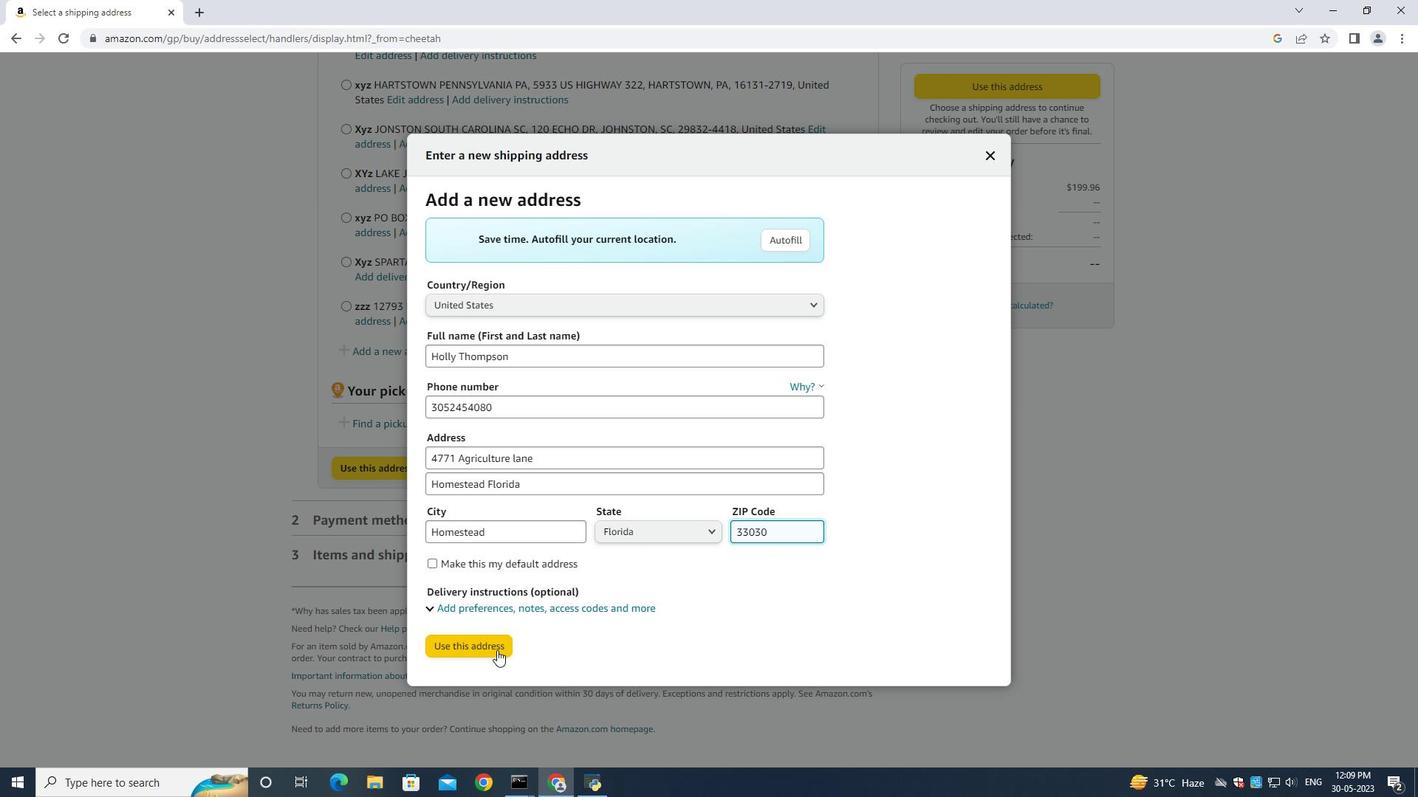 
Action: Mouse pressed left at (490, 647)
Screenshot: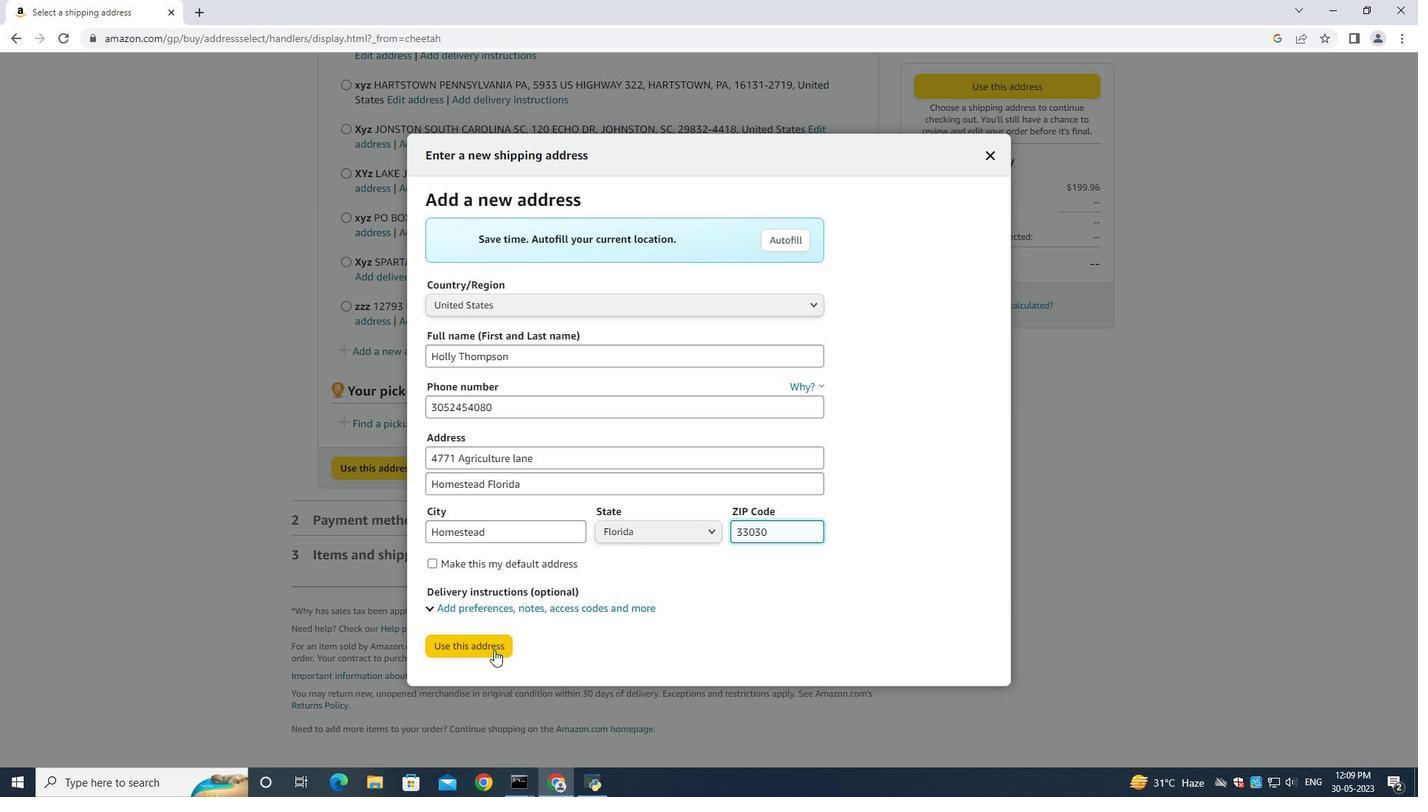 
Action: Mouse moved to (470, 752)
Screenshot: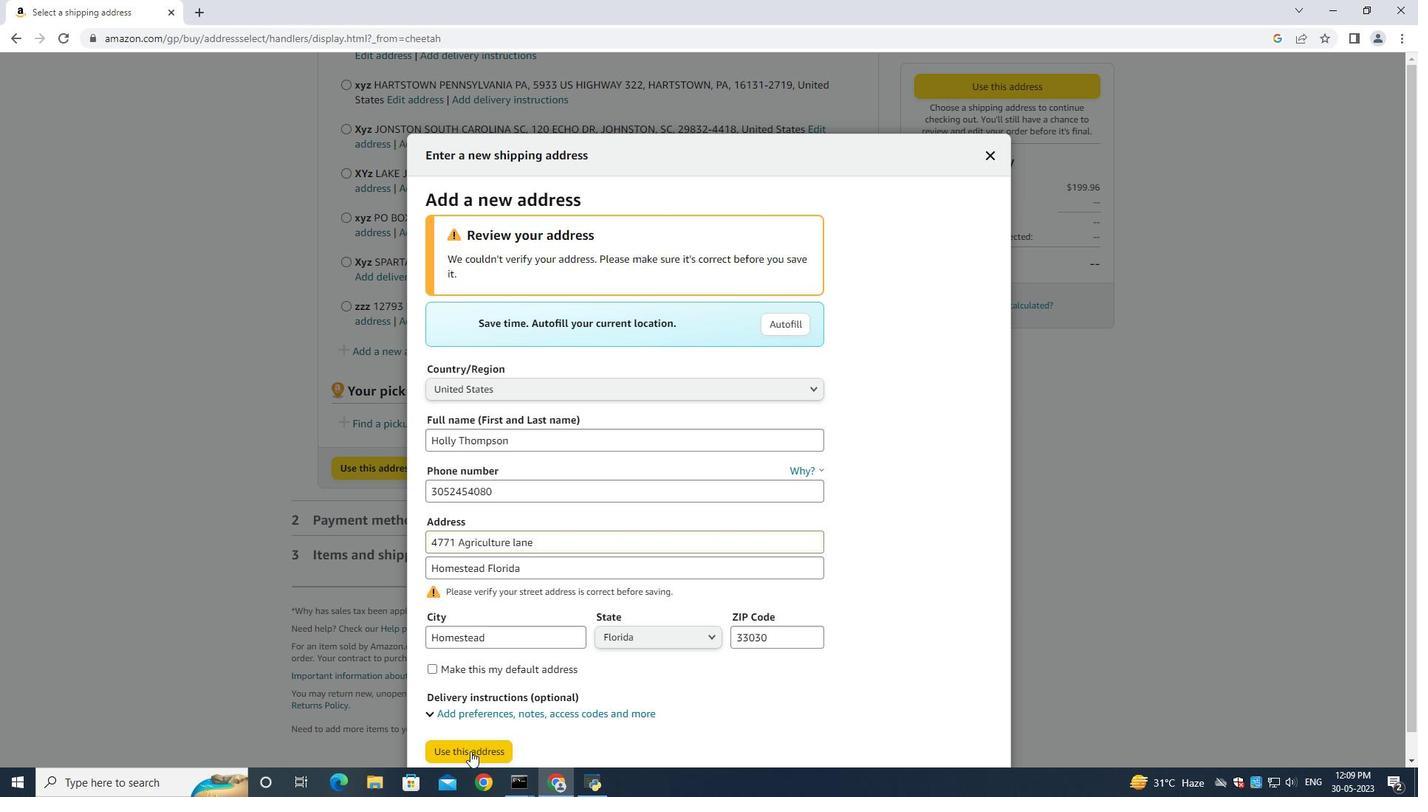 
Action: Mouse pressed left at (470, 752)
Screenshot: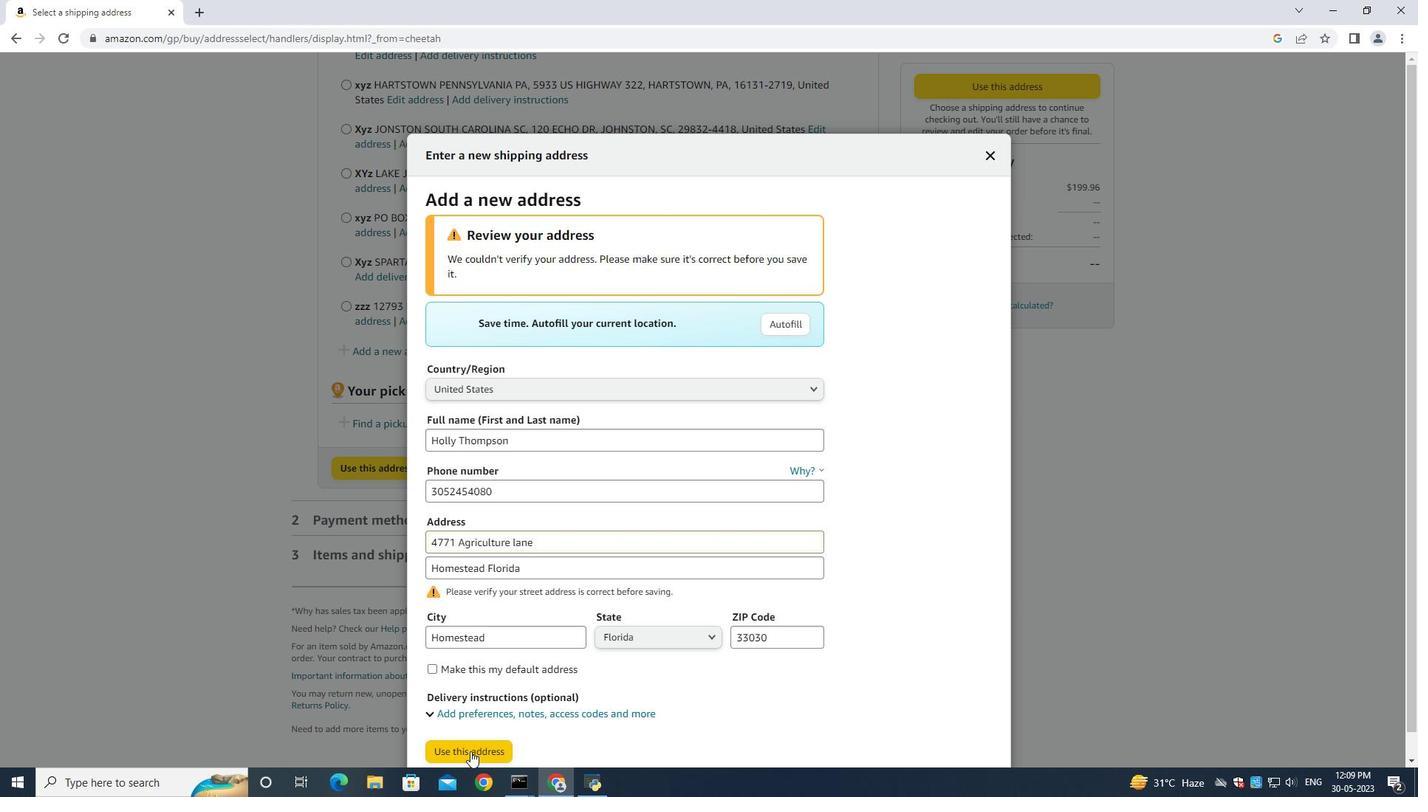 
Action: Mouse moved to (602, 416)
Screenshot: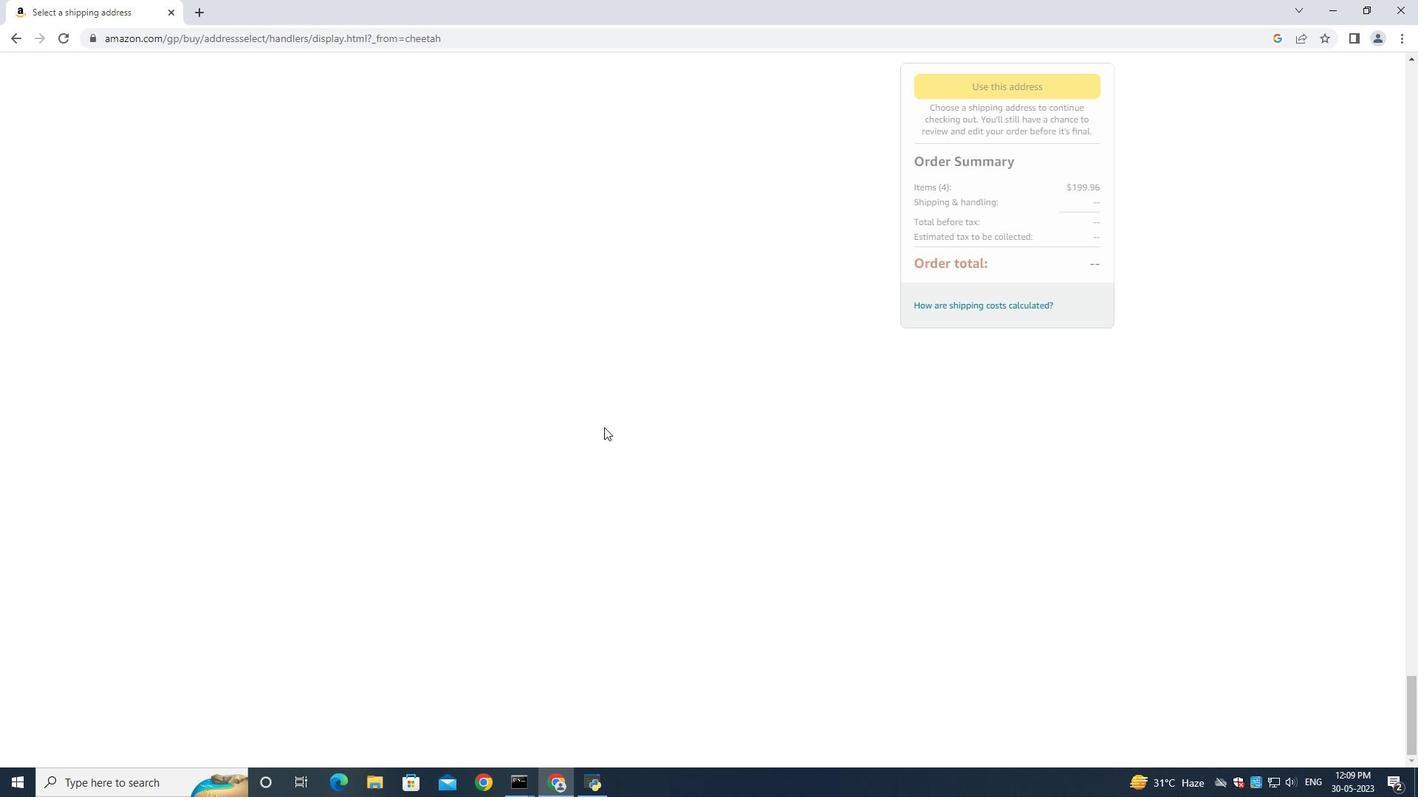 
